 Task: Design a Book Cover.
Action: Mouse moved to (28, 8)
Screenshot: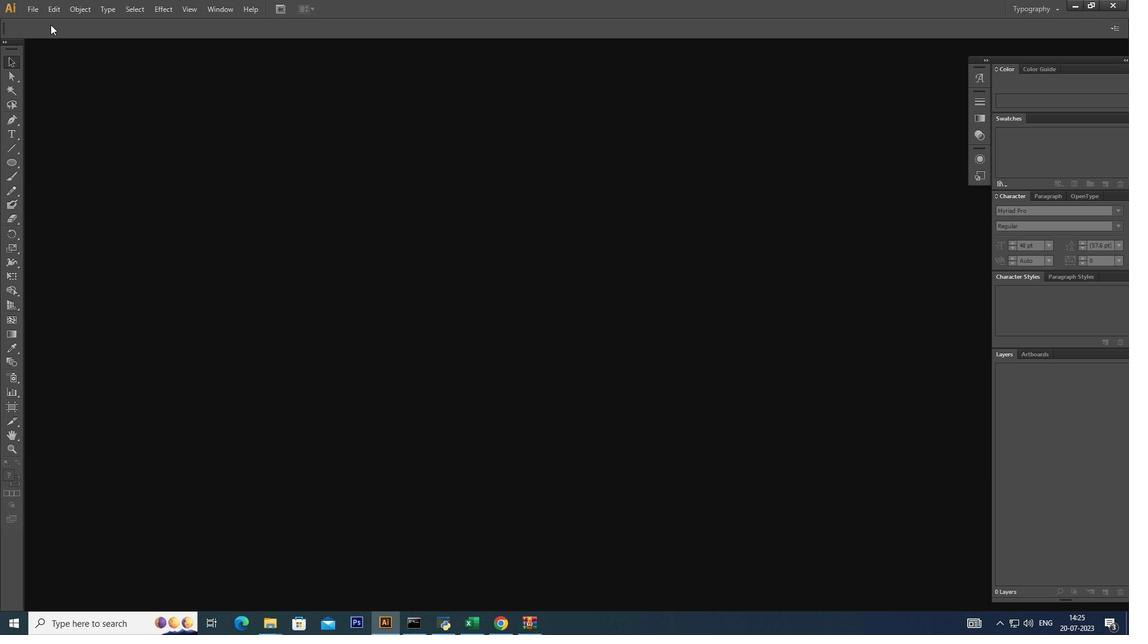 
Action: Mouse pressed left at (28, 8)
Screenshot: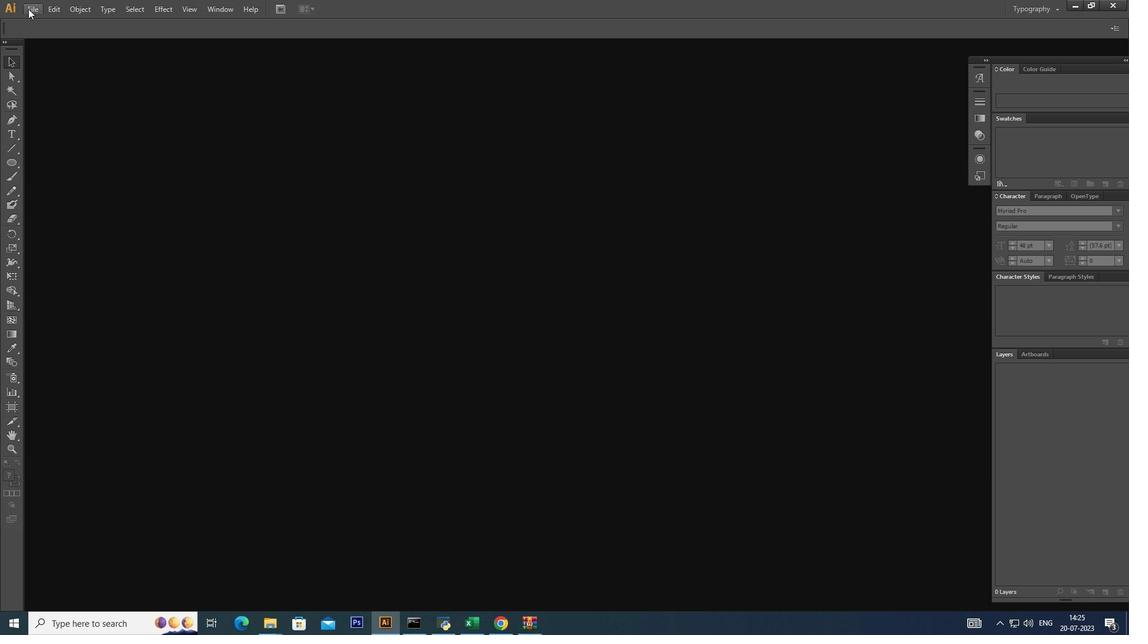 
Action: Mouse moved to (42, 17)
Screenshot: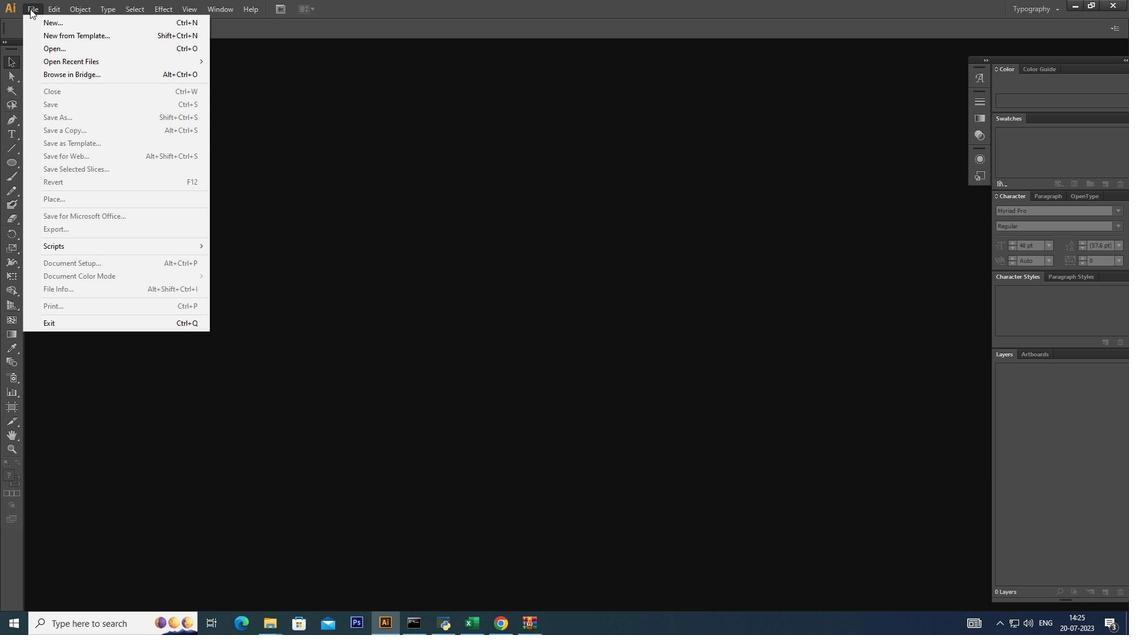 
Action: Mouse pressed left at (42, 17)
Screenshot: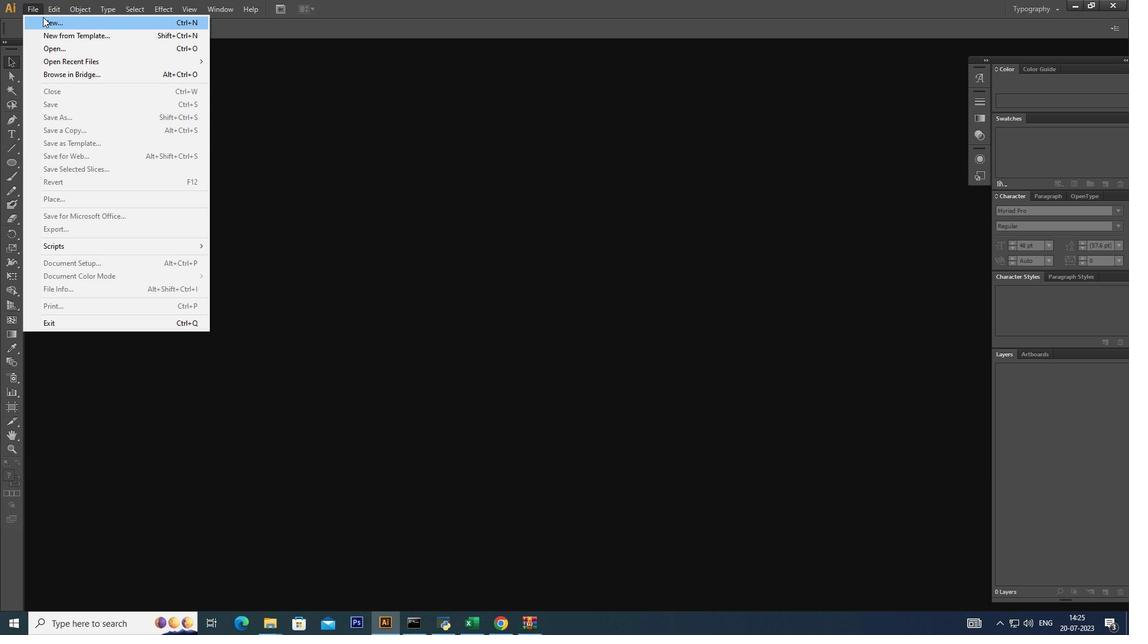 
Action: Mouse moved to (574, 225)
Screenshot: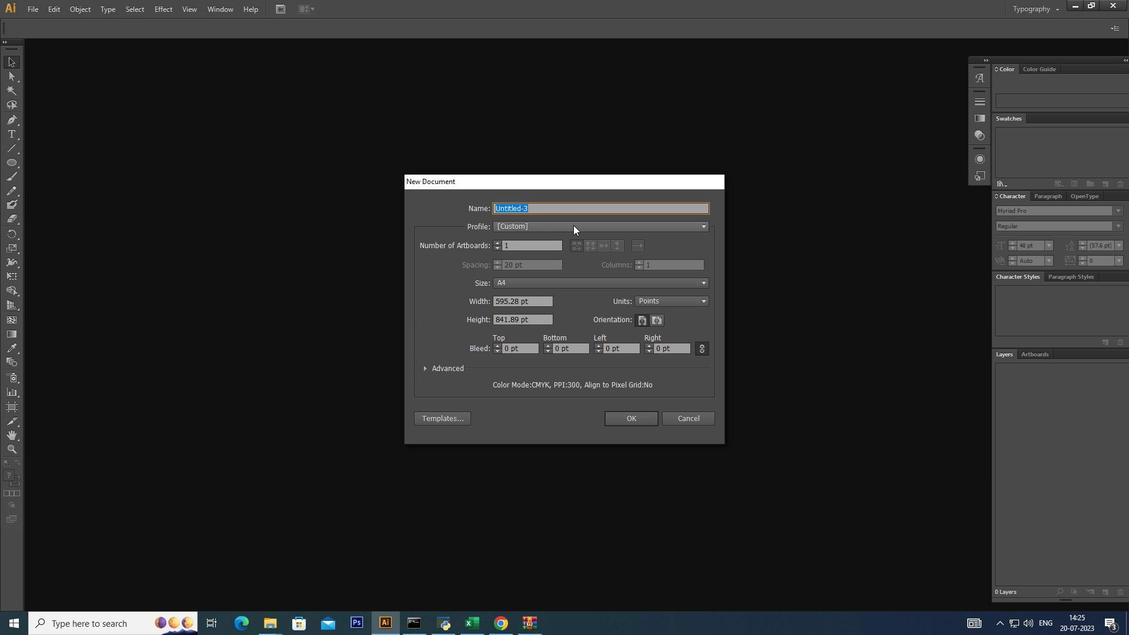 
Action: Mouse pressed left at (574, 225)
Screenshot: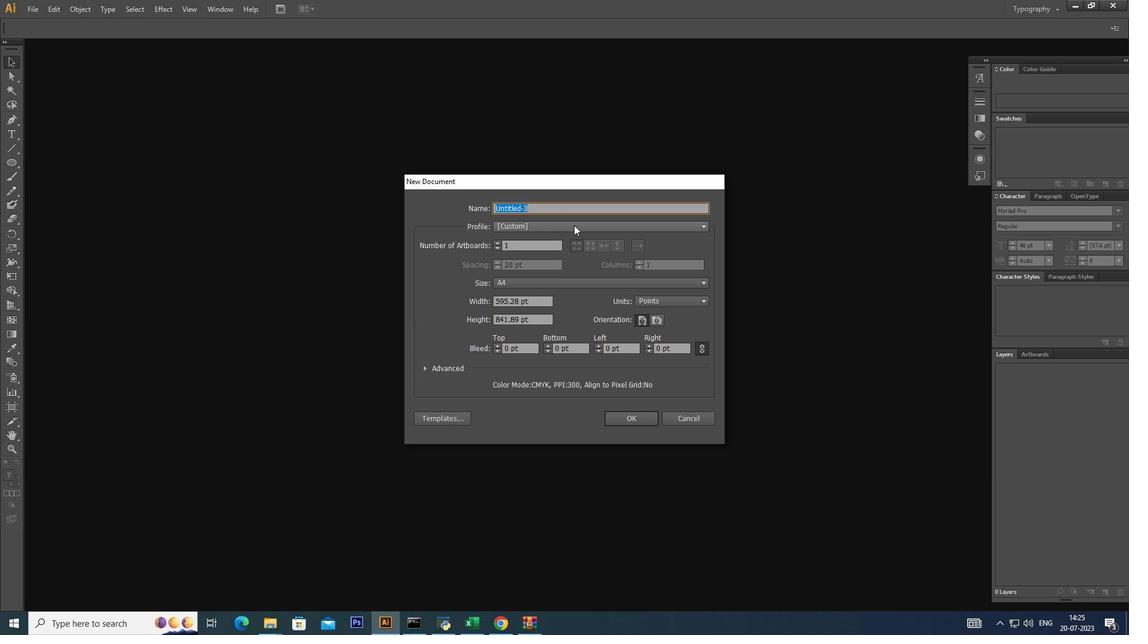 
Action: Mouse moved to (574, 225)
Screenshot: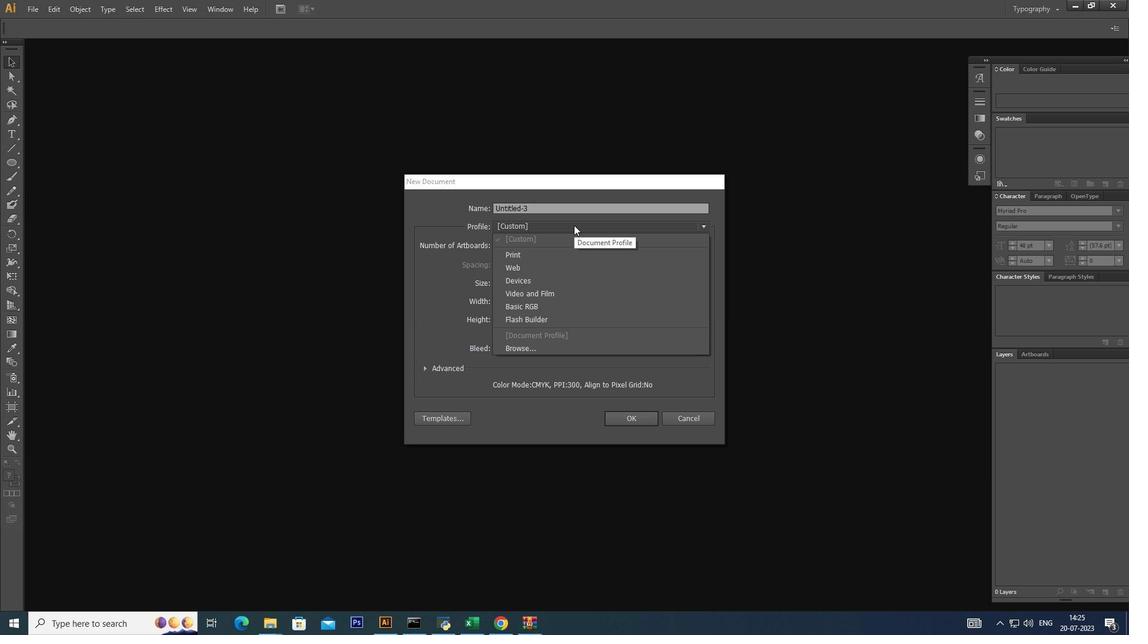 
Action: Mouse pressed left at (574, 225)
Screenshot: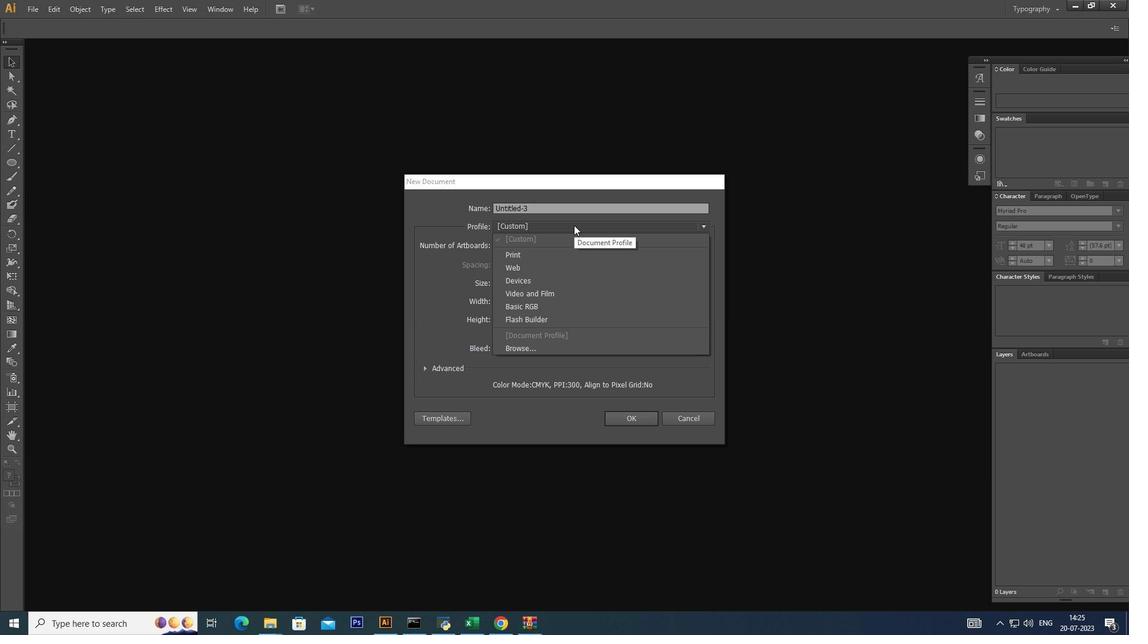 
Action: Mouse moved to (632, 419)
Screenshot: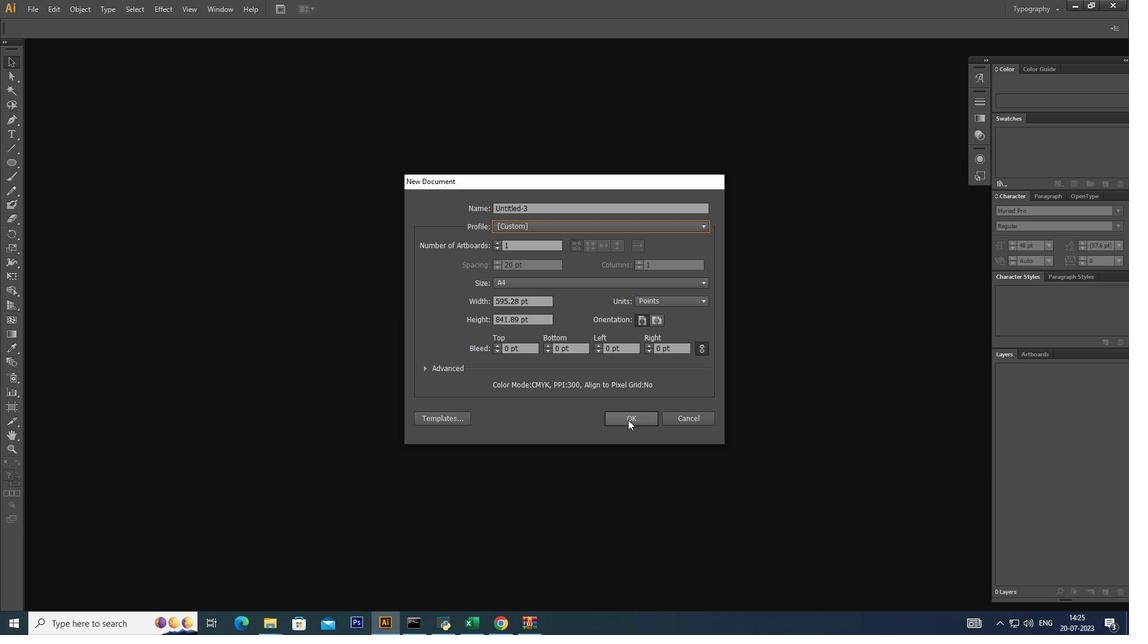 
Action: Mouse pressed left at (632, 419)
Screenshot: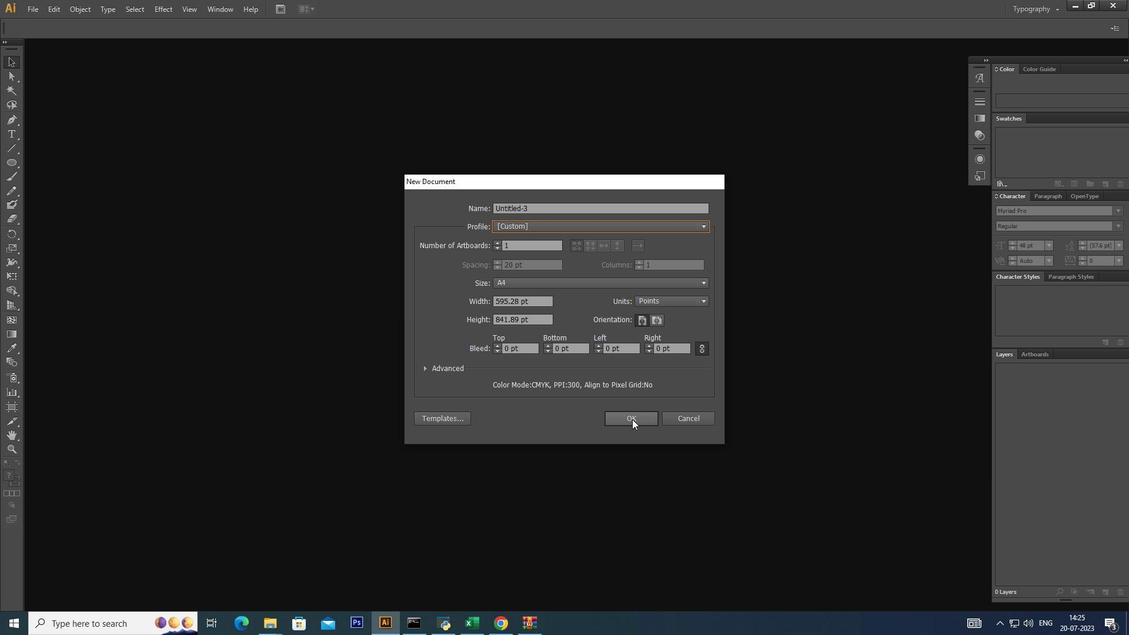 
Action: Mouse moved to (492, 261)
Screenshot: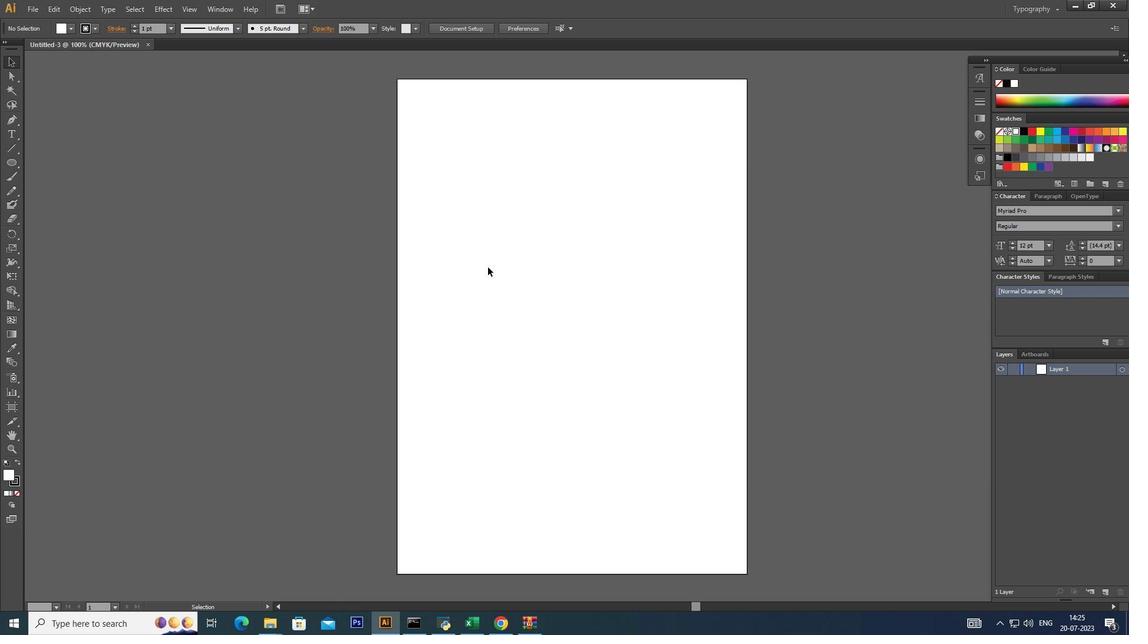 
Action: Mouse pressed left at (492, 261)
Screenshot: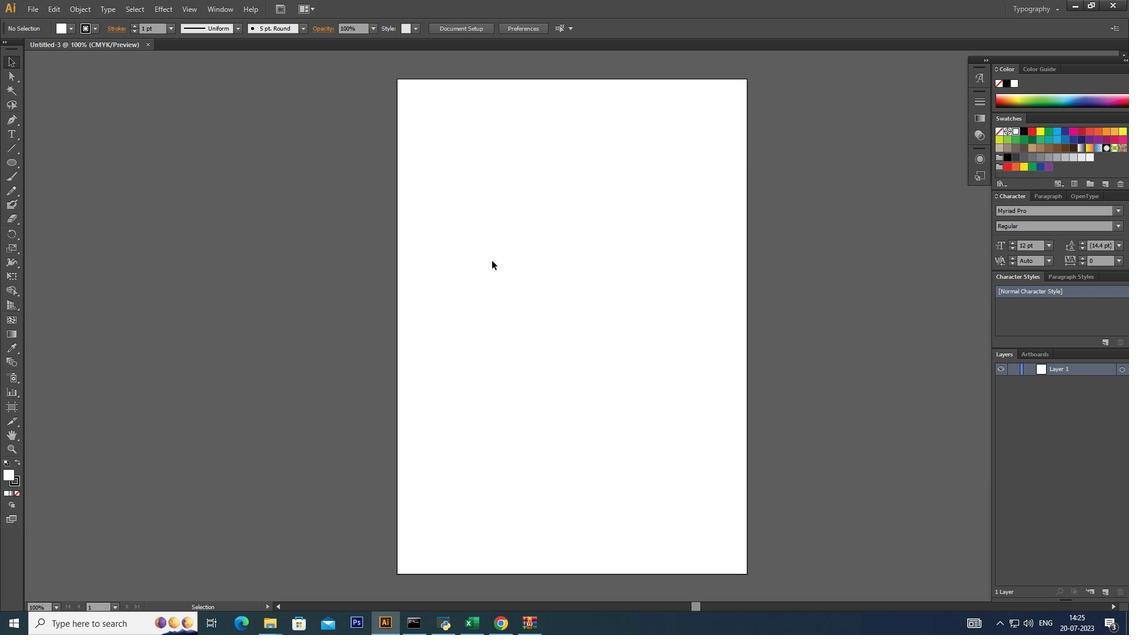 
Action: Mouse moved to (498, 212)
Screenshot: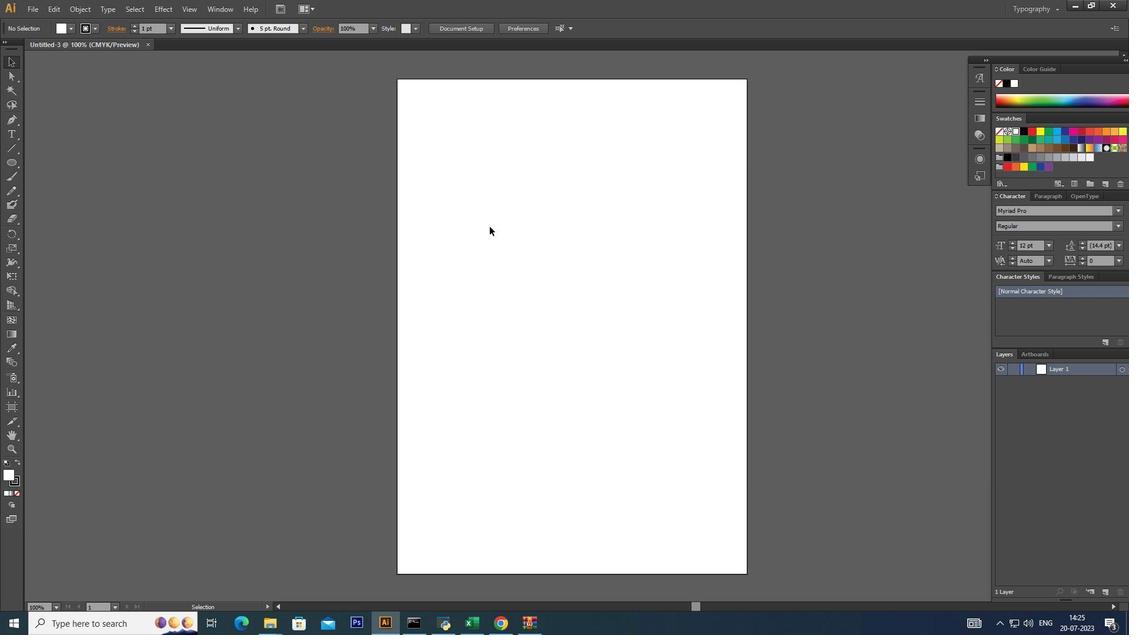
Action: Mouse pressed left at (498, 212)
Screenshot: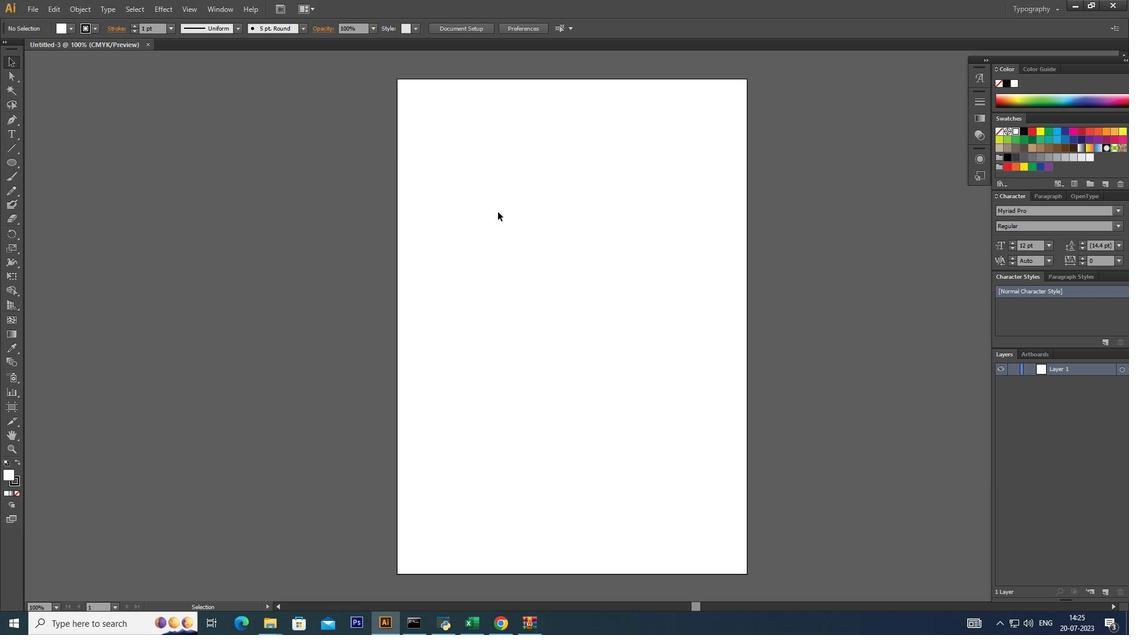 
Action: Mouse moved to (1029, 352)
Screenshot: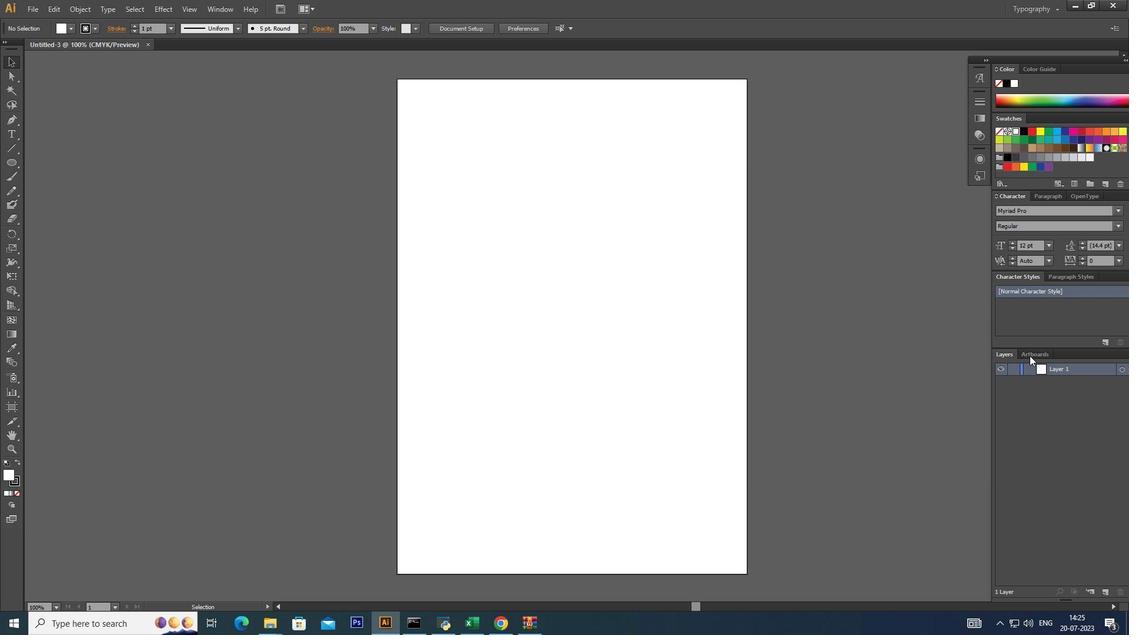 
Action: Mouse pressed left at (1029, 352)
Screenshot: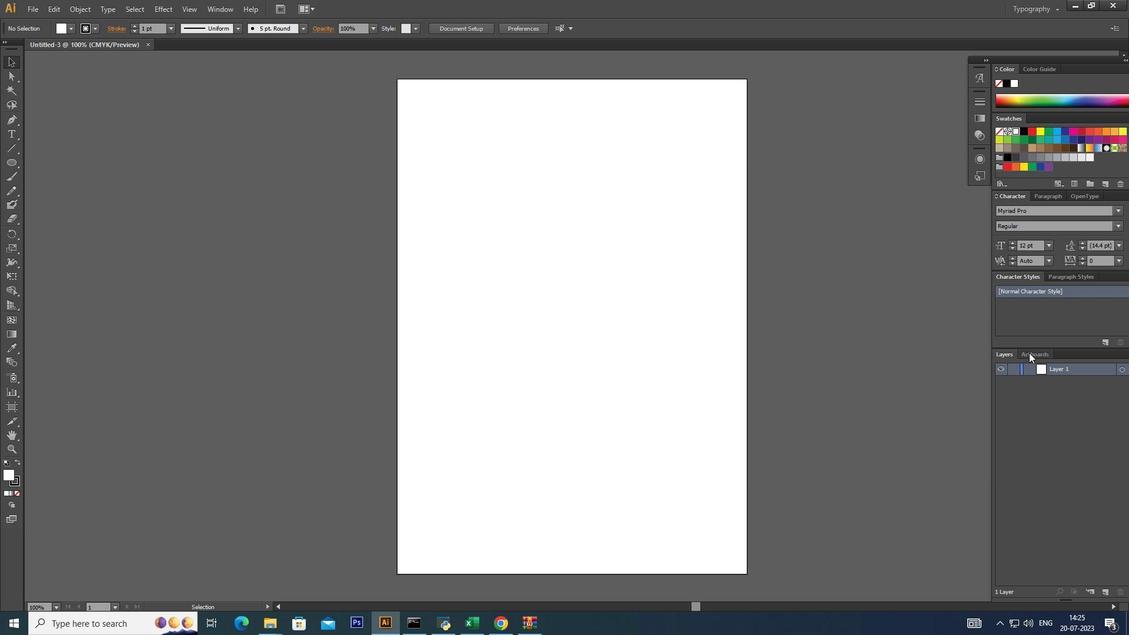 
Action: Mouse moved to (1034, 368)
Screenshot: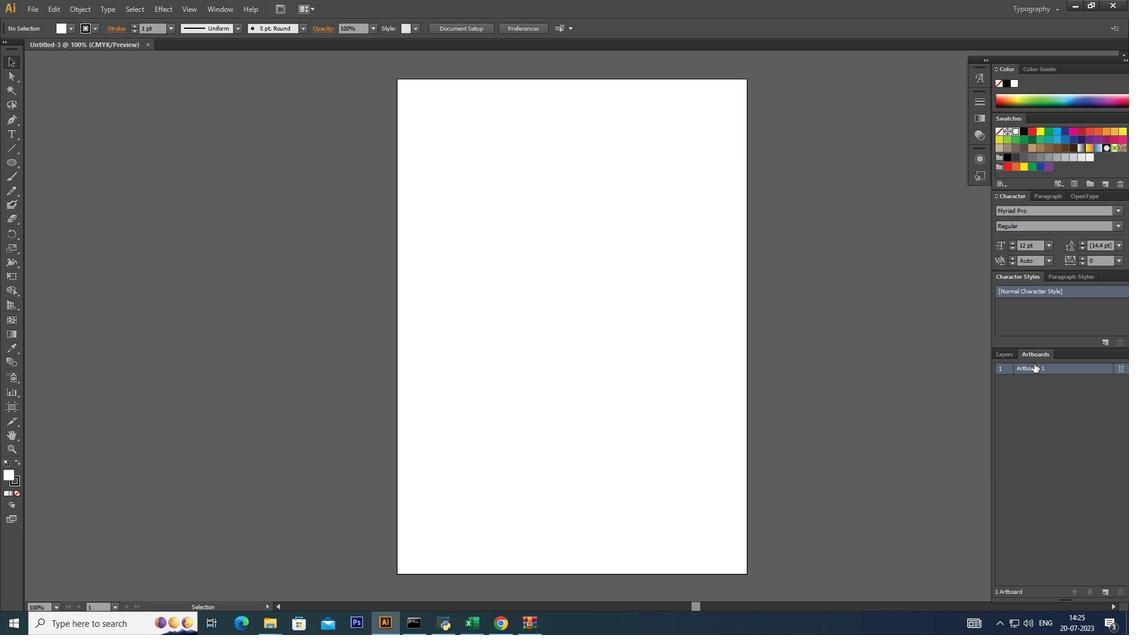 
Action: Mouse pressed left at (1034, 368)
Screenshot: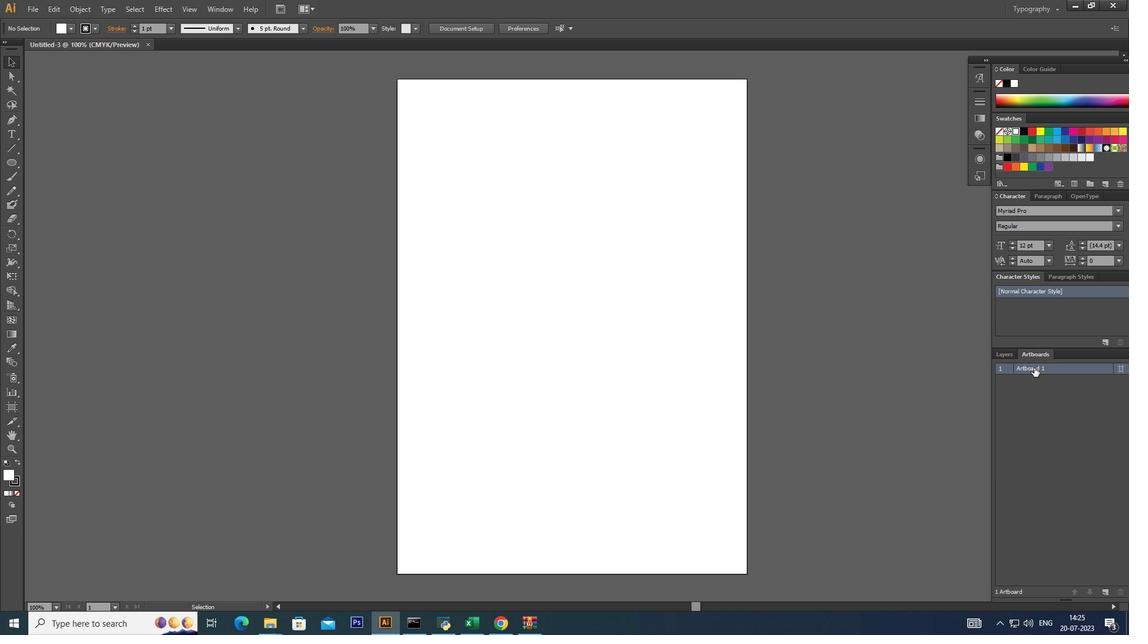 
Action: Key pressed <Key.alt_l>
Screenshot: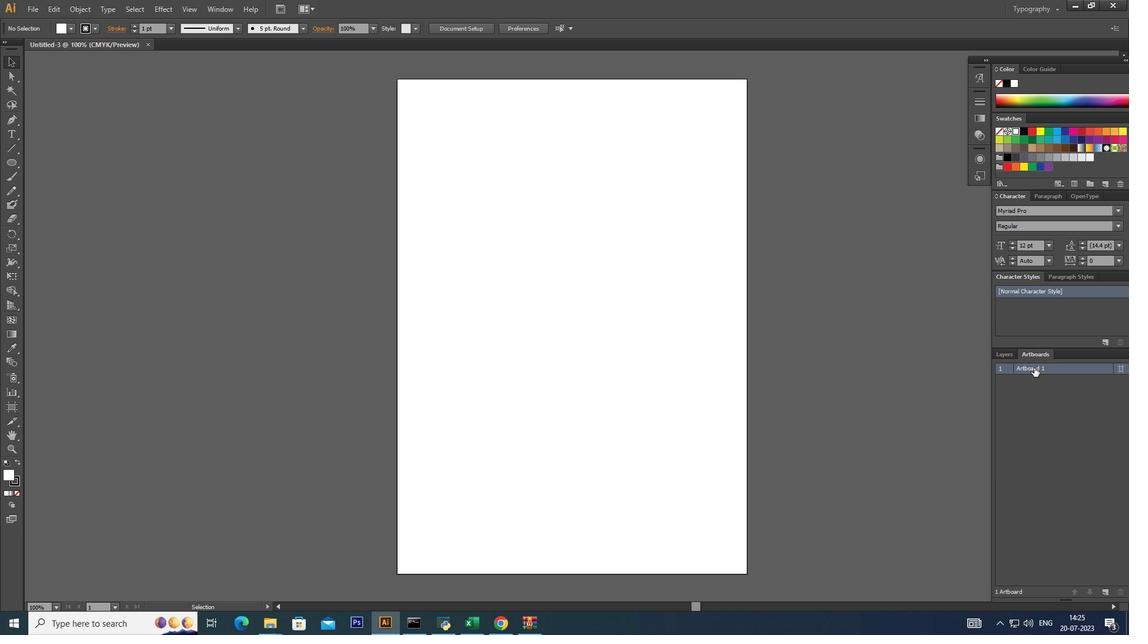 
Action: Mouse moved to (1034, 391)
Screenshot: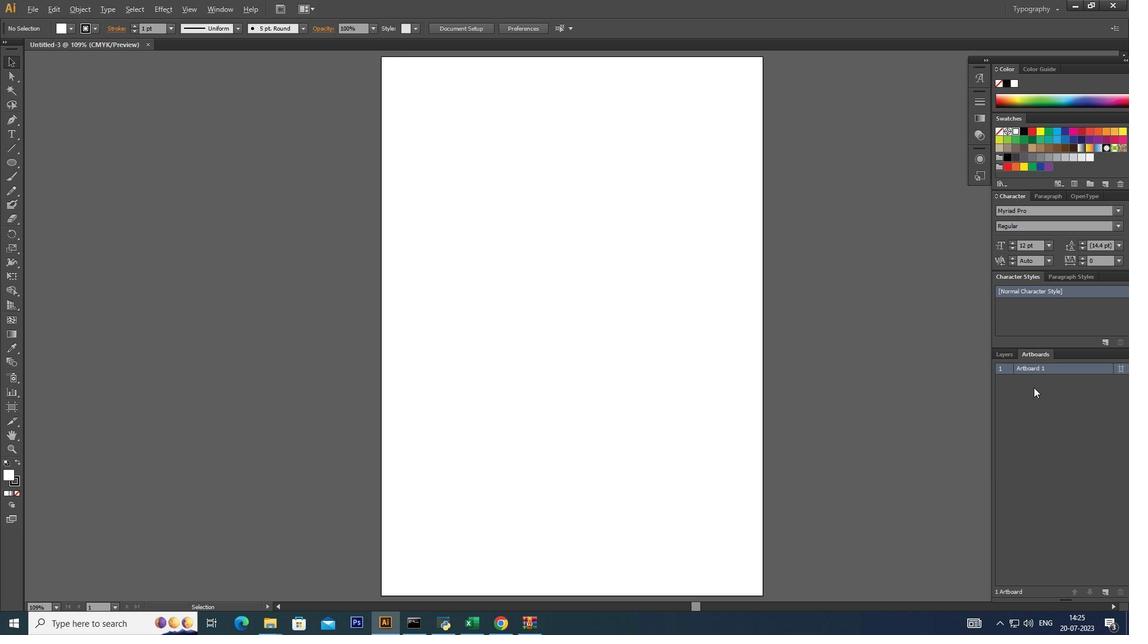 
Action: Key pressed <Key.alt_l><Key.alt_l><Key.alt_l><Key.alt_l><Key.alt_l><Key.alt_l><Key.alt_l><Key.alt_l><Key.alt_l><Key.alt_l><Key.alt_l><Key.alt_l><Key.alt_l>
Screenshot: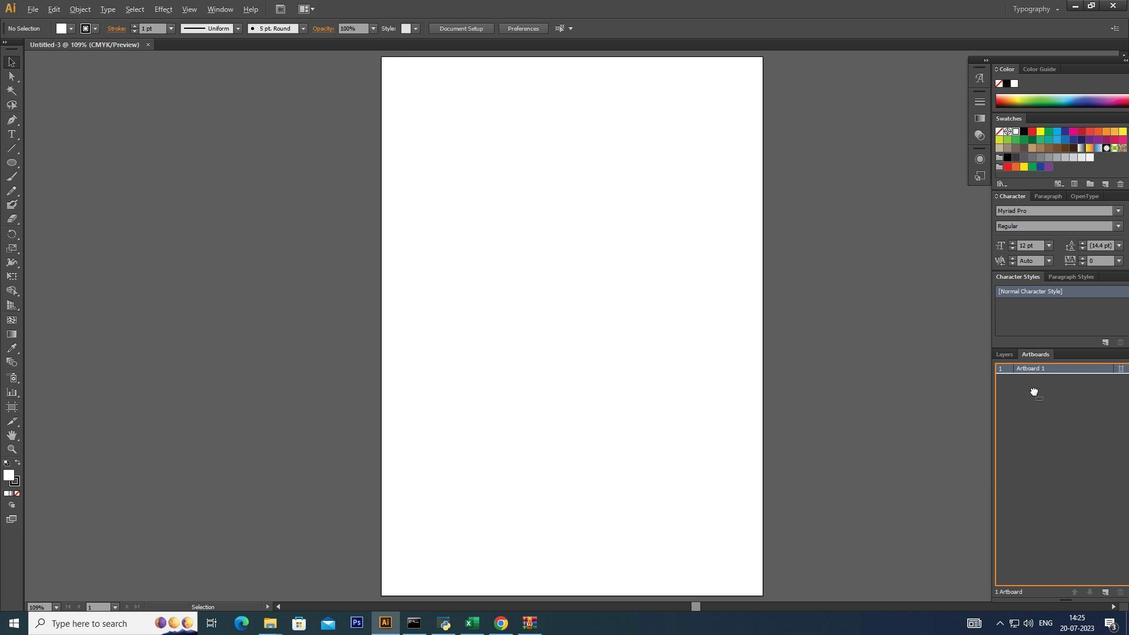 
Action: Mouse moved to (1046, 365)
Screenshot: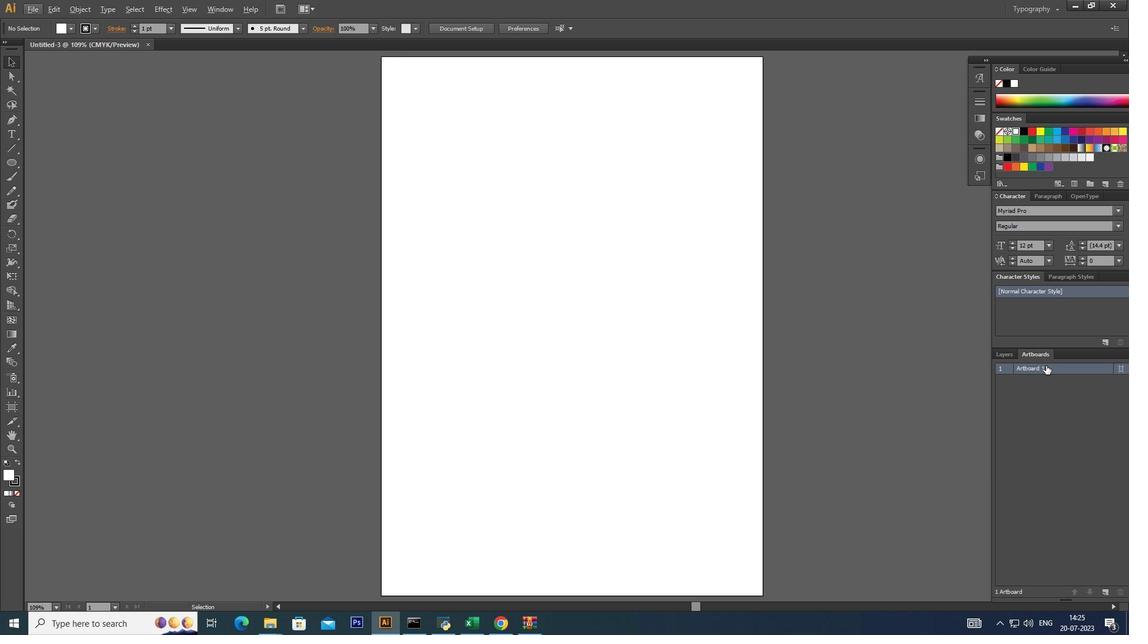 
Action: Mouse pressed left at (1046, 365)
Screenshot: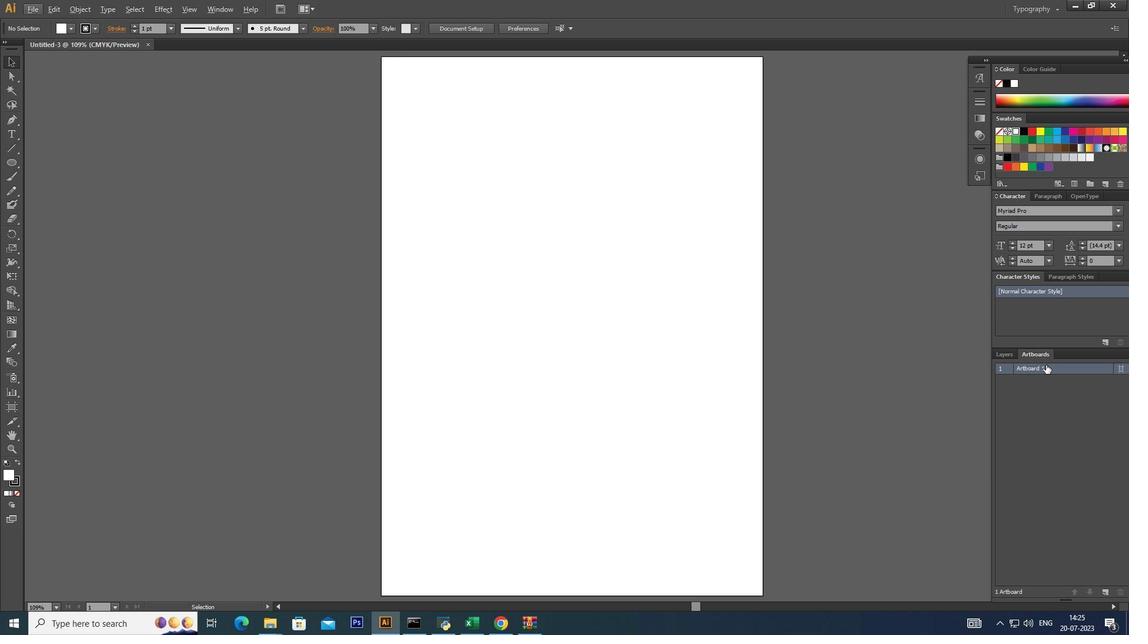 
Action: Mouse moved to (1107, 594)
Screenshot: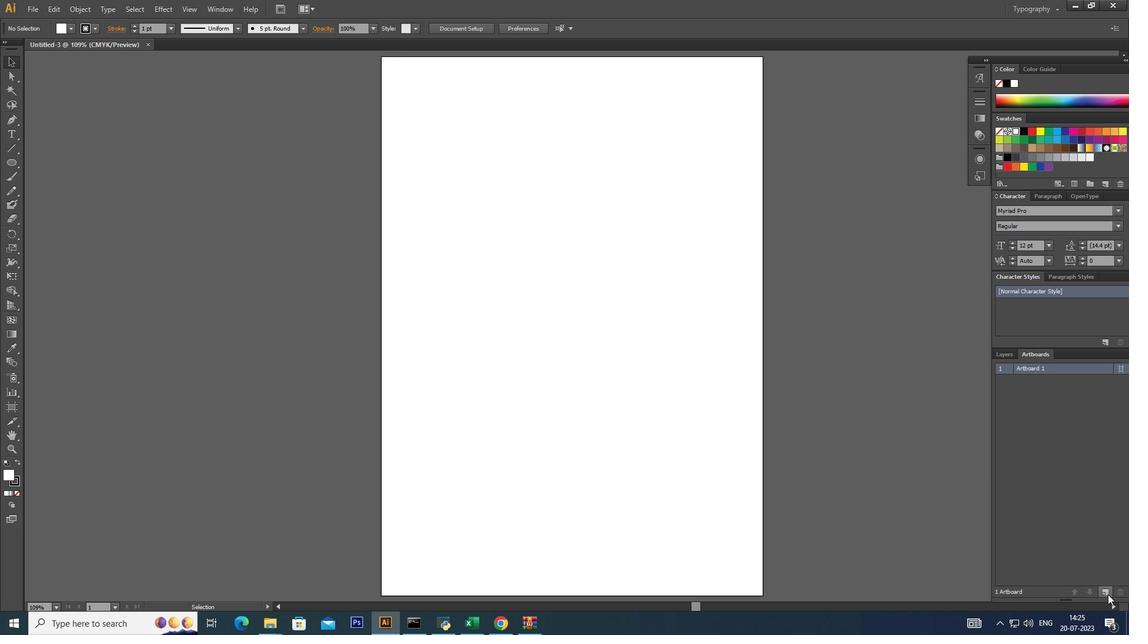
Action: Mouse pressed left at (1107, 594)
Screenshot: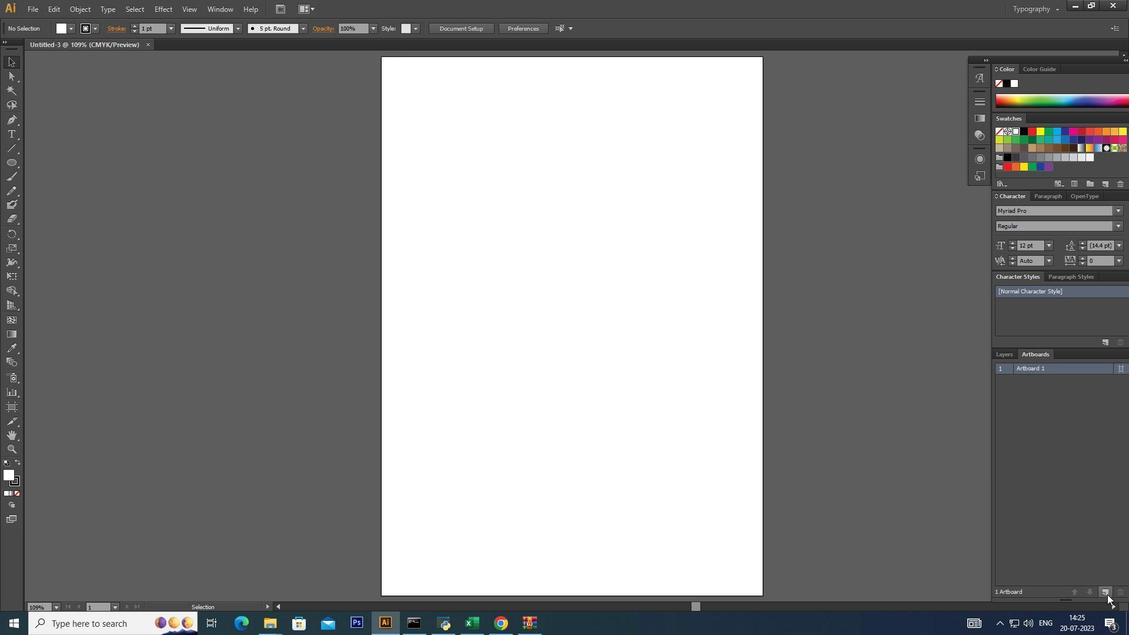 
Action: Mouse moved to (1113, 608)
Screenshot: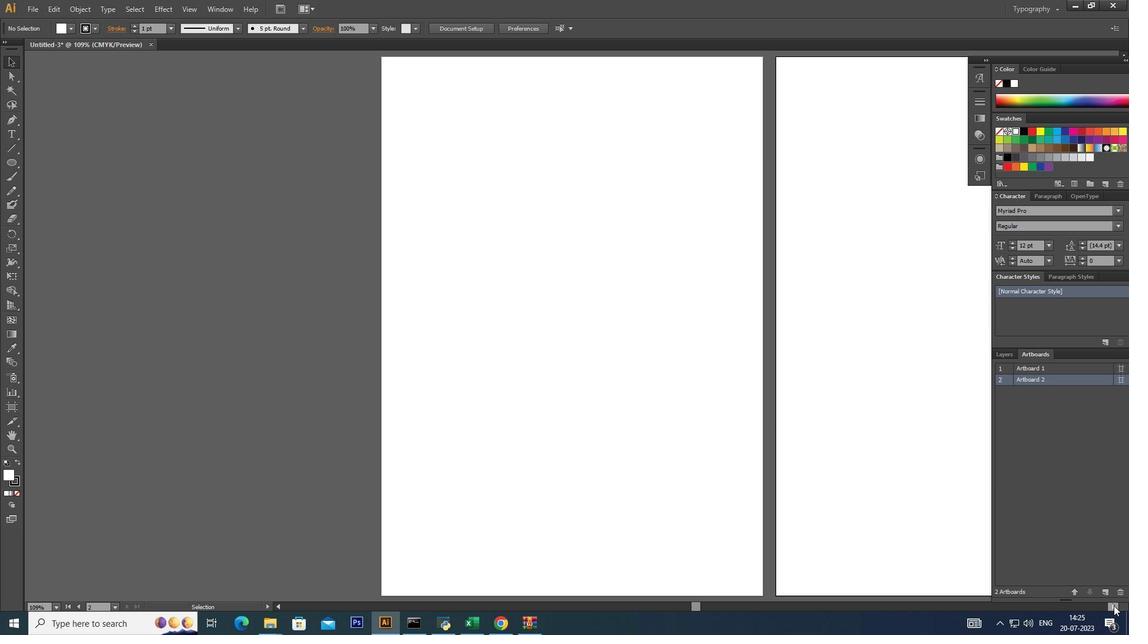 
Action: Mouse pressed left at (1113, 608)
Screenshot: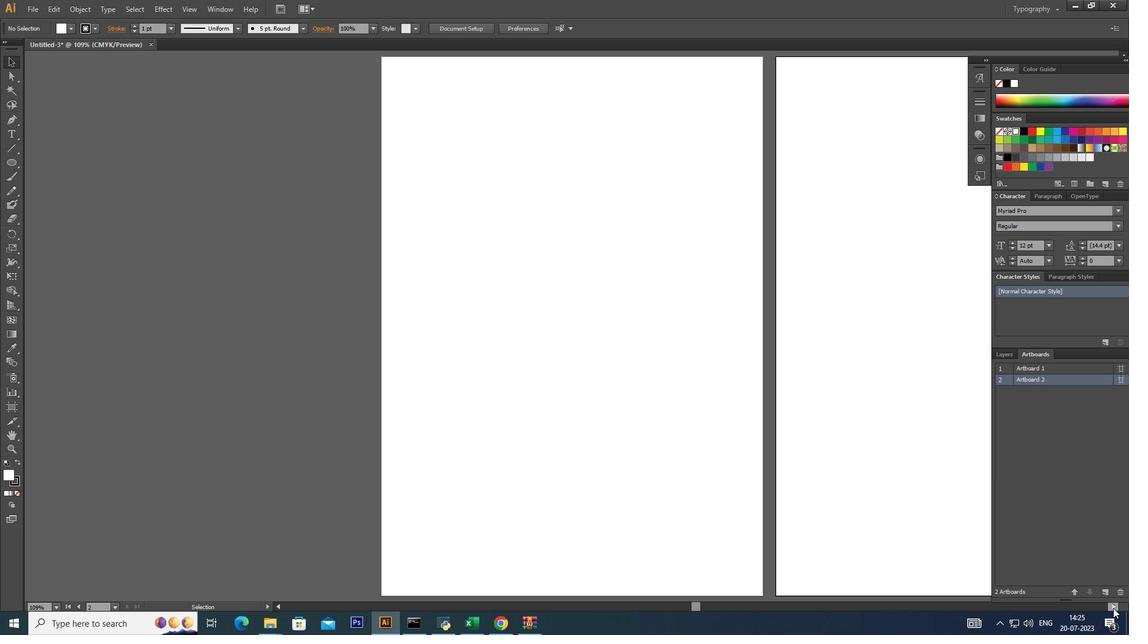 
Action: Mouse pressed left at (1113, 608)
Screenshot: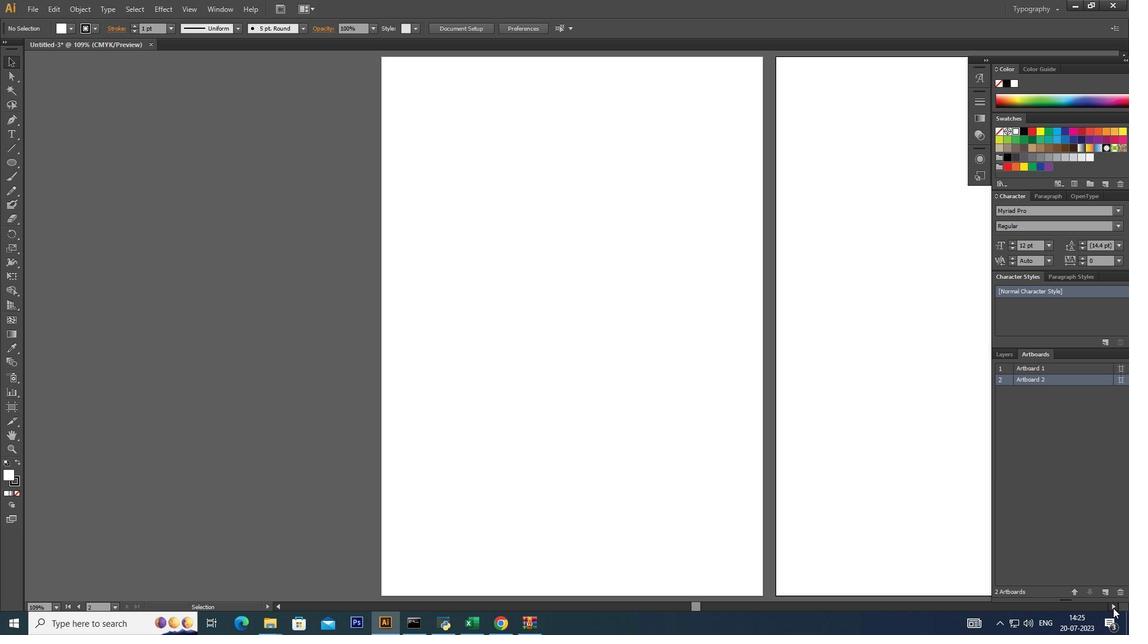 
Action: Mouse pressed left at (1113, 608)
Screenshot: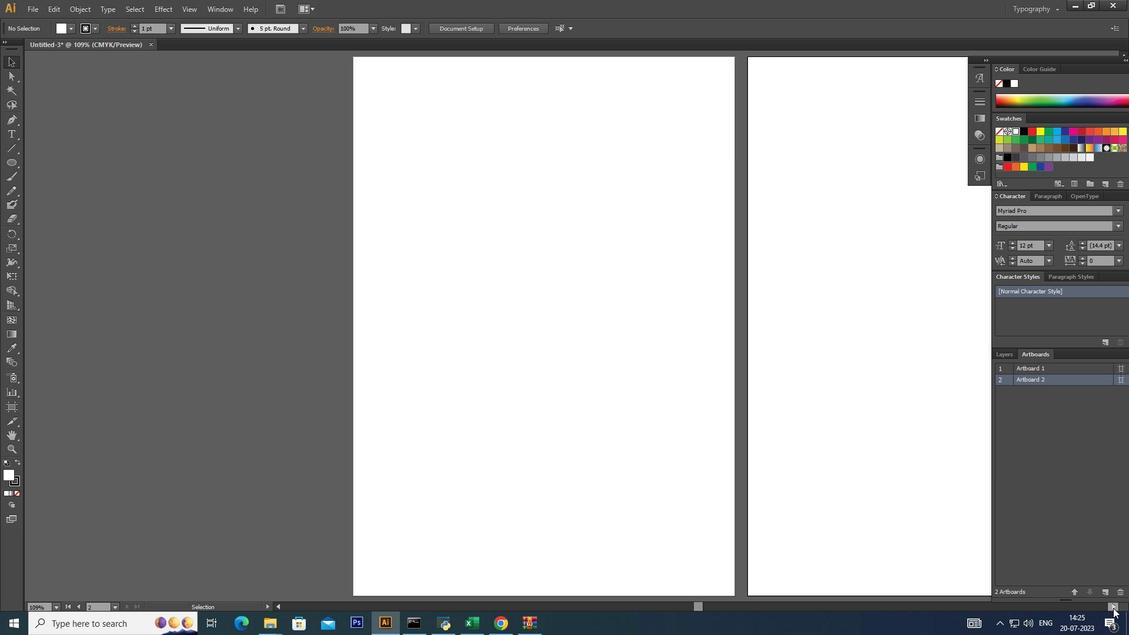 
Action: Mouse pressed left at (1113, 608)
Screenshot: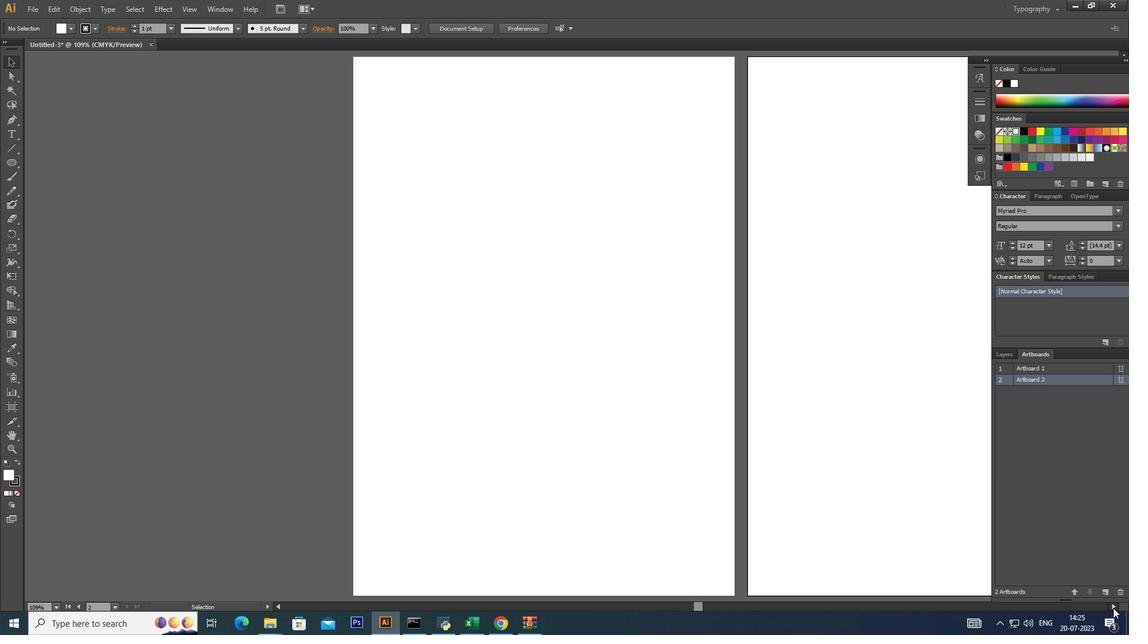 
Action: Mouse pressed left at (1113, 608)
Screenshot: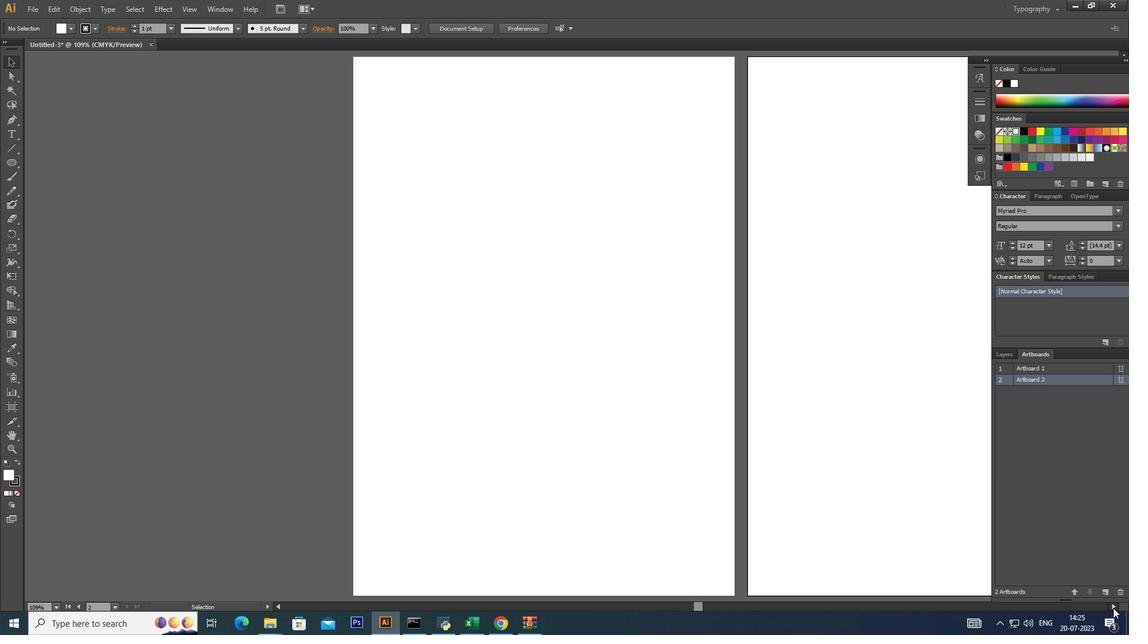 
Action: Mouse moved to (1113, 608)
Screenshot: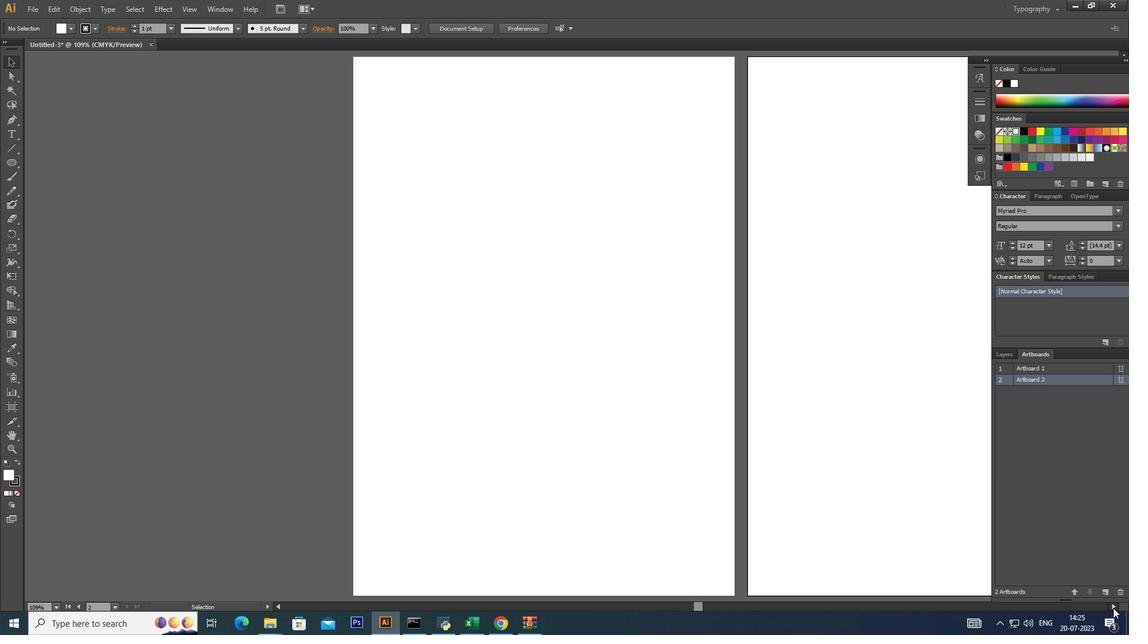 
Action: Mouse pressed left at (1113, 608)
Screenshot: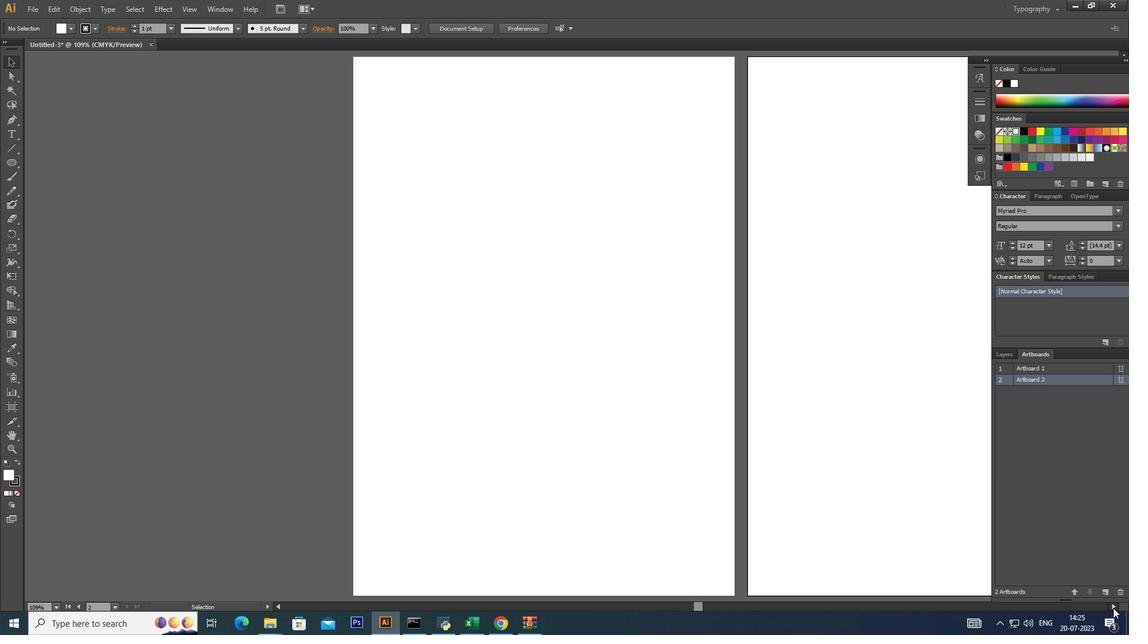 
Action: Mouse pressed left at (1113, 608)
Screenshot: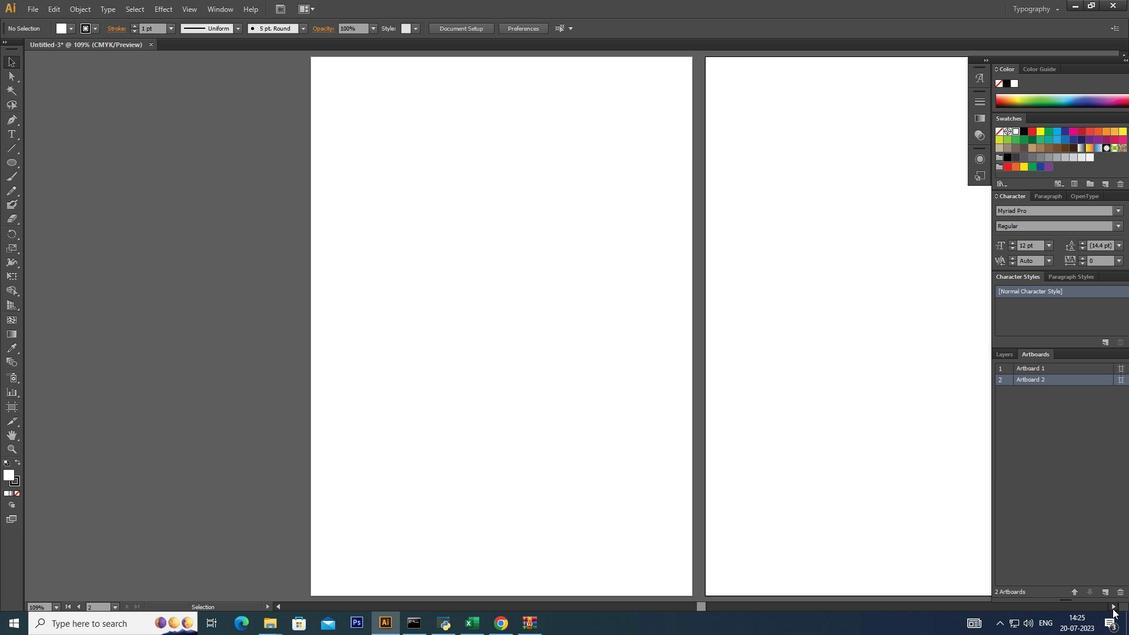 
Action: Mouse moved to (1110, 608)
Screenshot: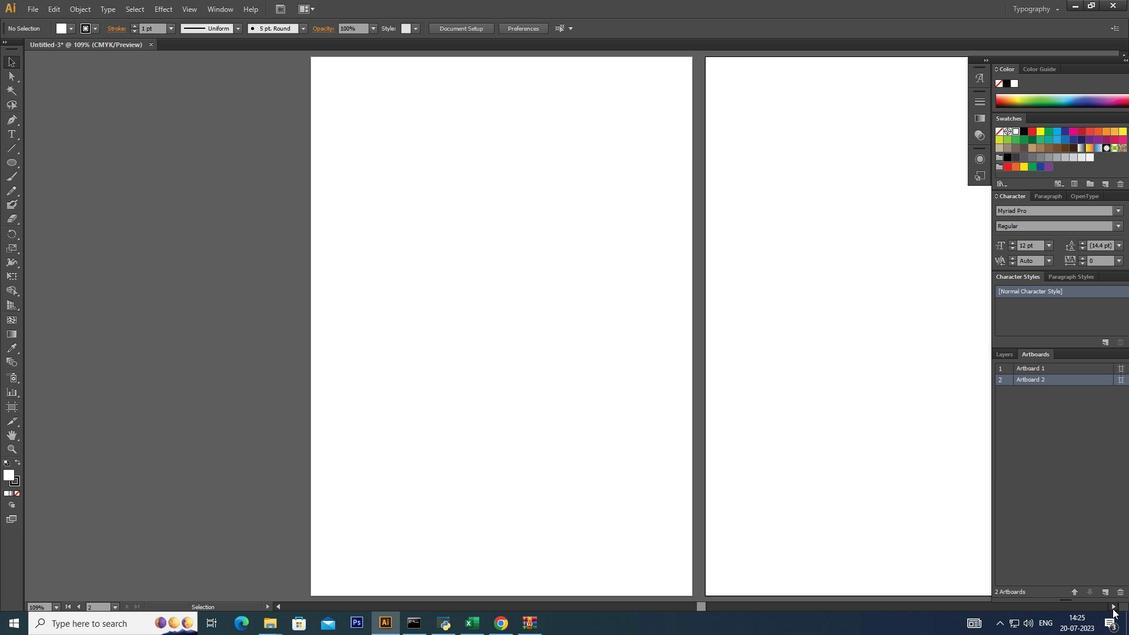 
Action: Mouse pressed left at (1110, 608)
Screenshot: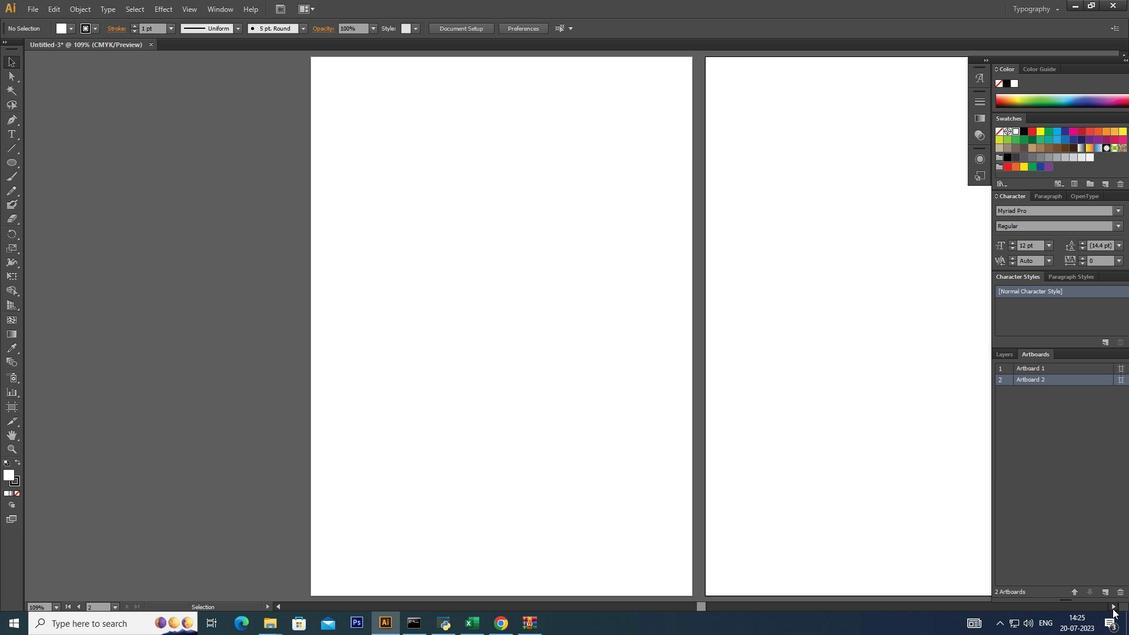 
Action: Mouse pressed left at (1110, 608)
Screenshot: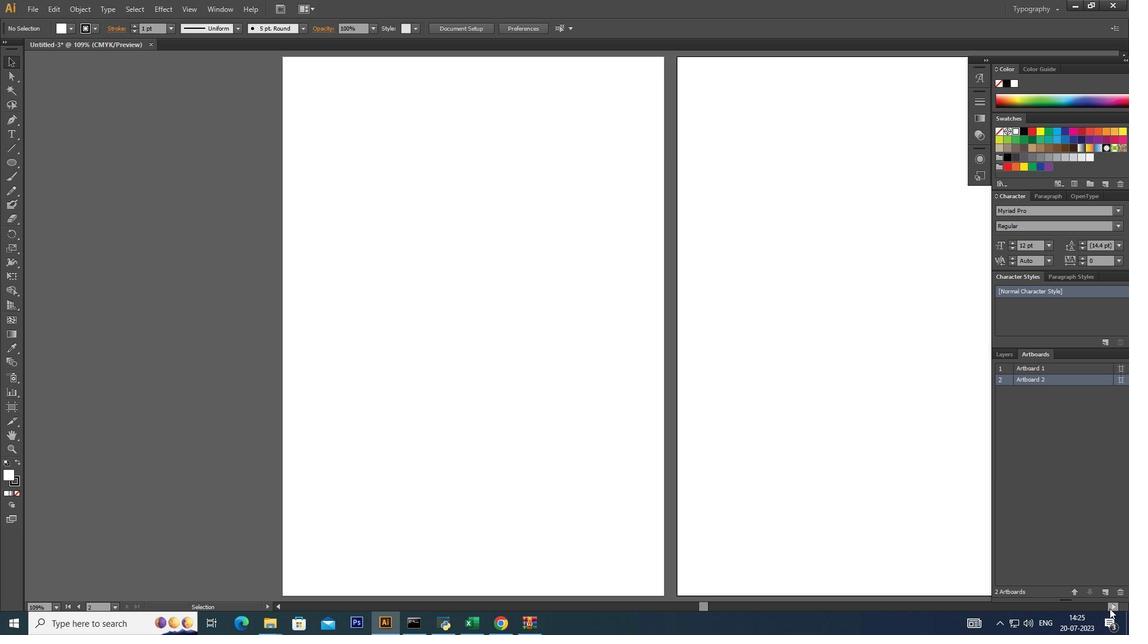 
Action: Mouse pressed left at (1110, 608)
Screenshot: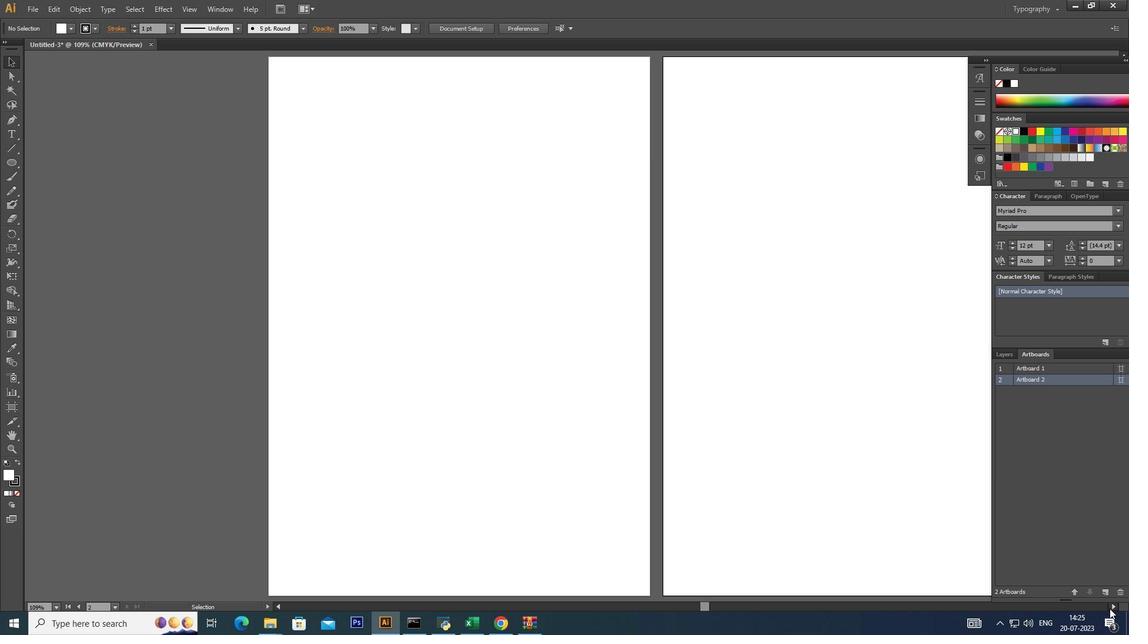 
Action: Mouse pressed left at (1110, 608)
Screenshot: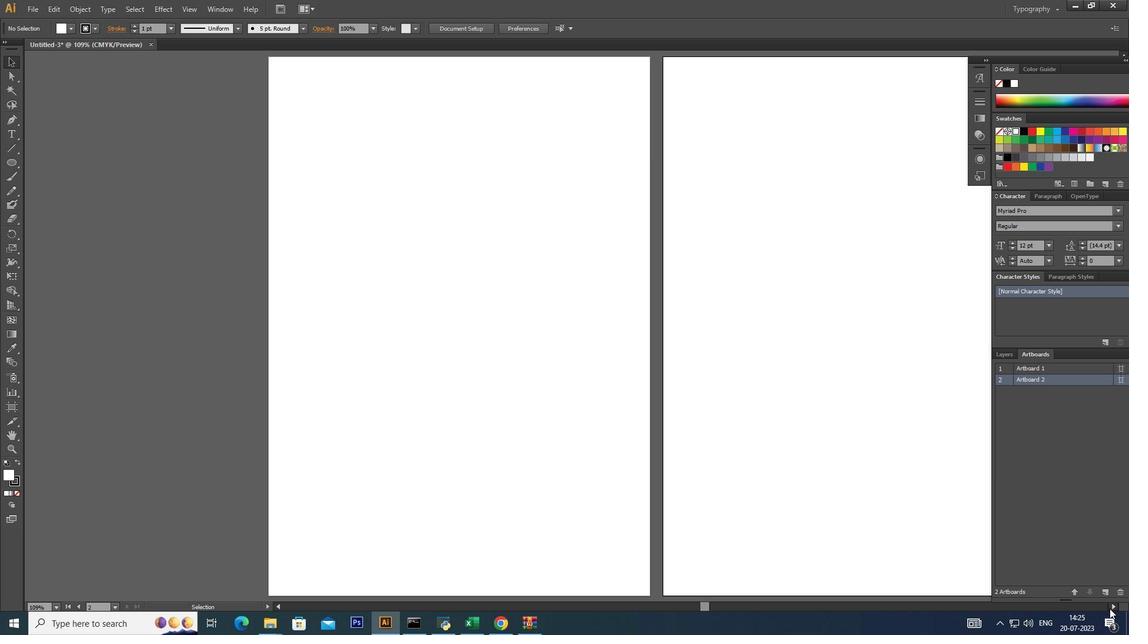 
Action: Mouse pressed left at (1110, 608)
Screenshot: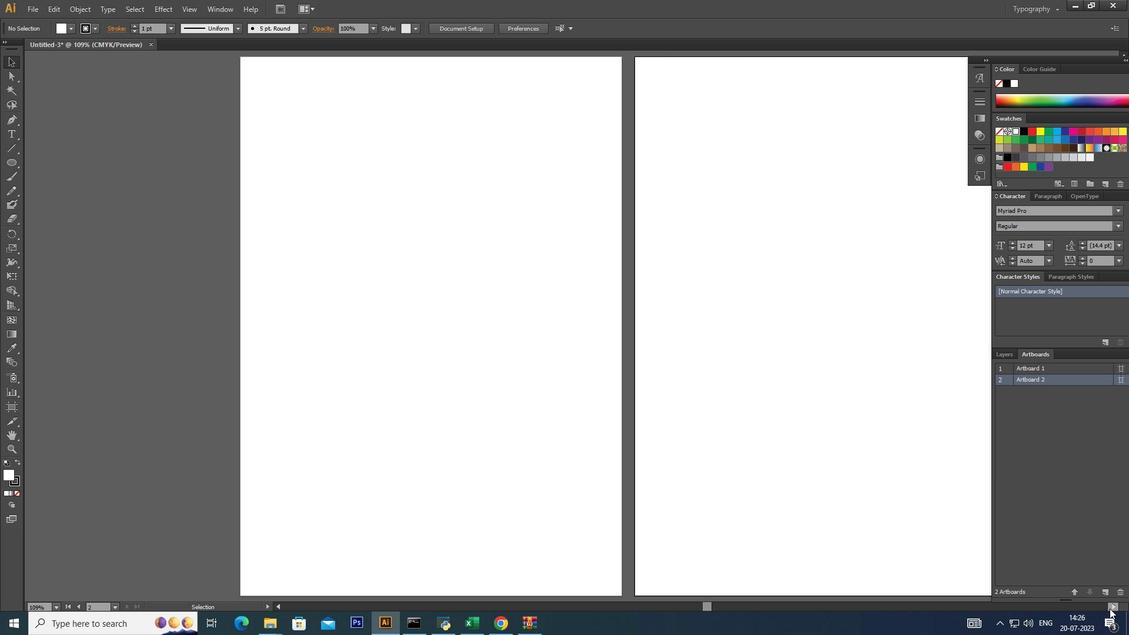 
Action: Mouse pressed left at (1110, 608)
Screenshot: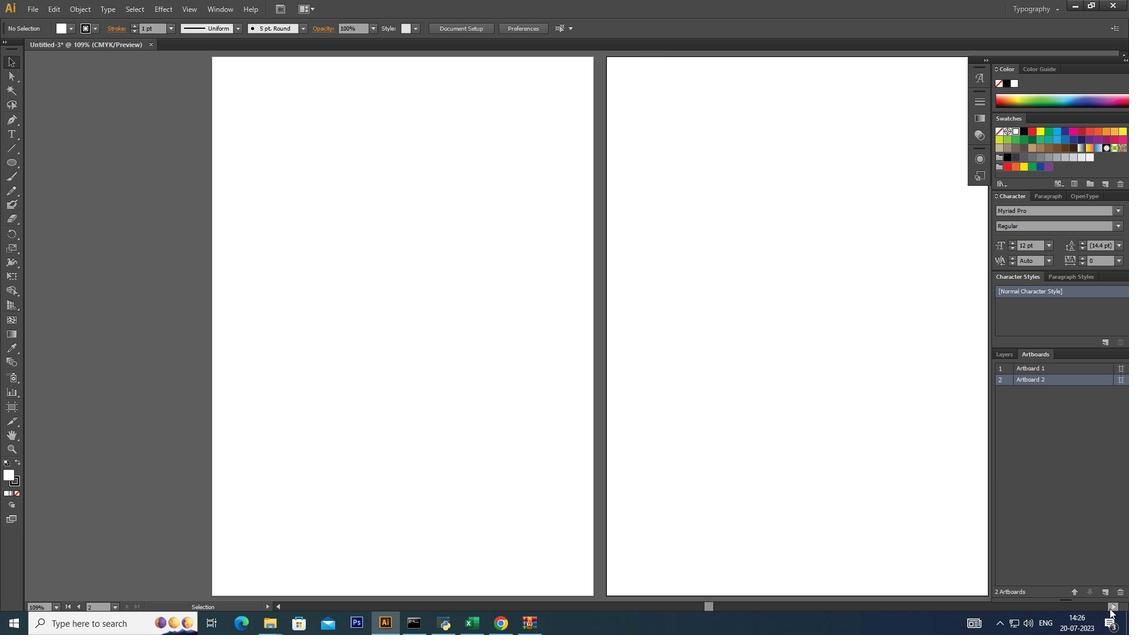 
Action: Mouse pressed left at (1110, 608)
Screenshot: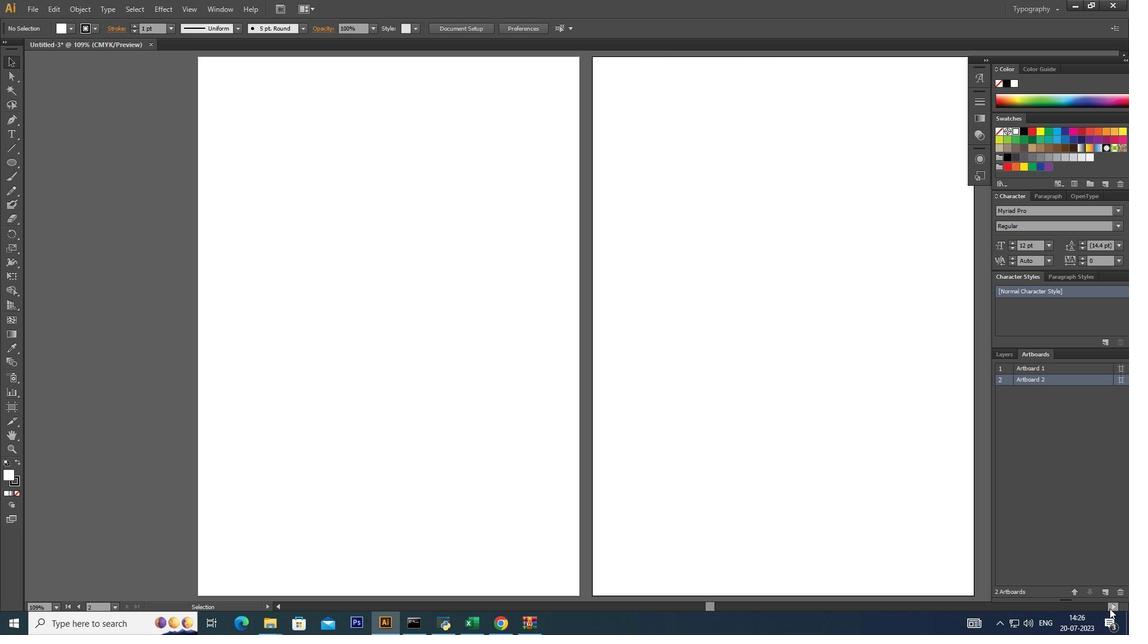 
Action: Mouse pressed left at (1110, 608)
Screenshot: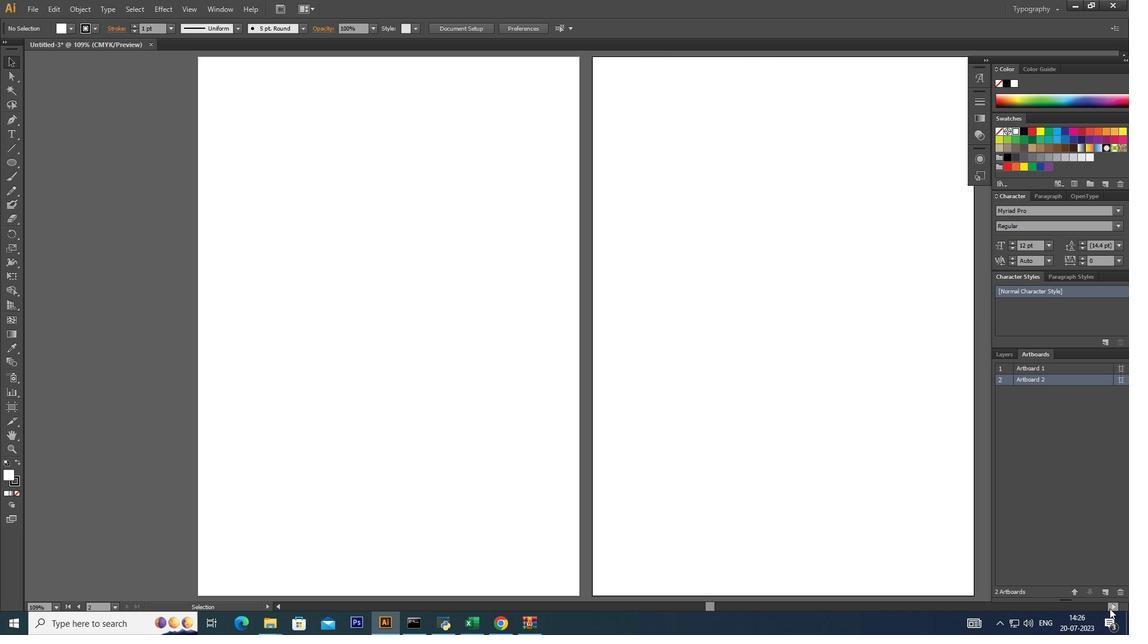 
Action: Mouse pressed left at (1110, 608)
Screenshot: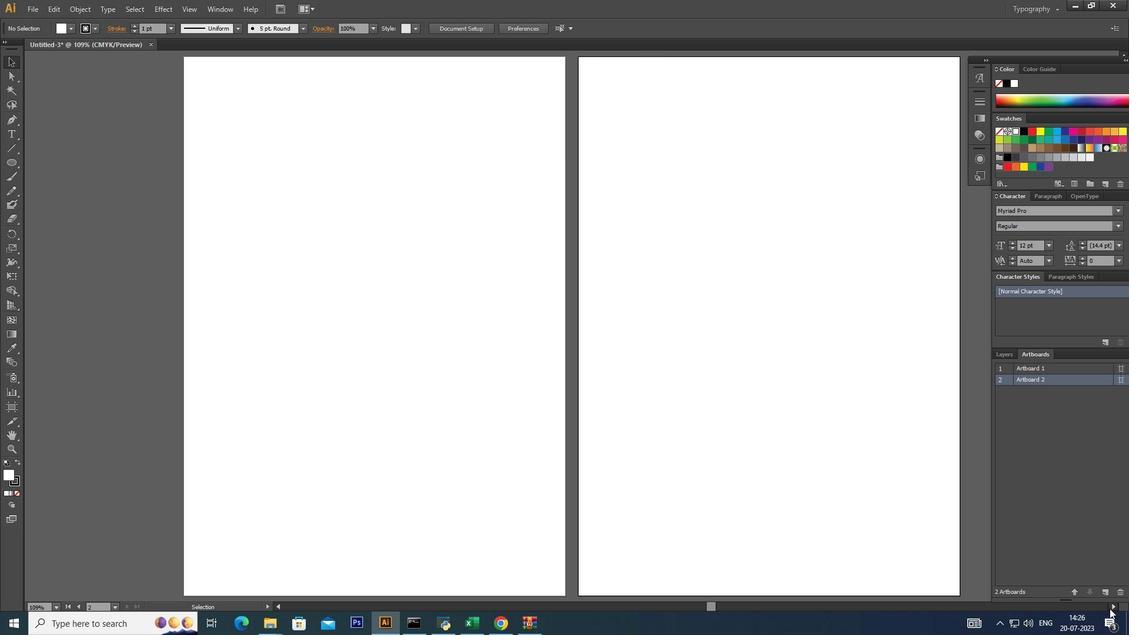 
Action: Mouse pressed left at (1110, 608)
Screenshot: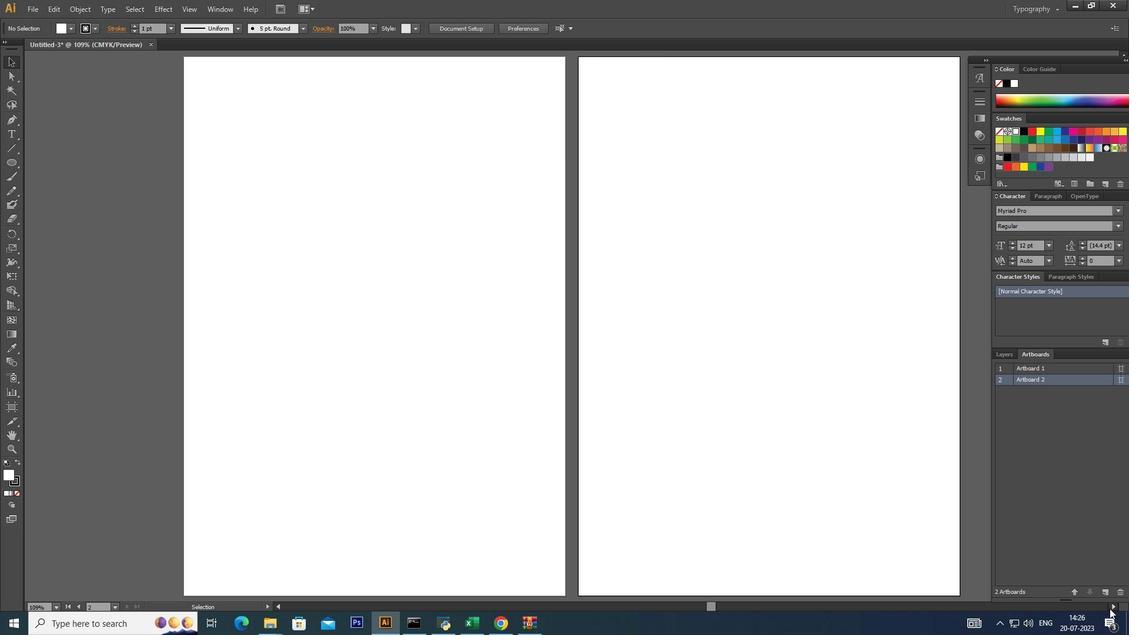 
Action: Mouse pressed left at (1110, 608)
Screenshot: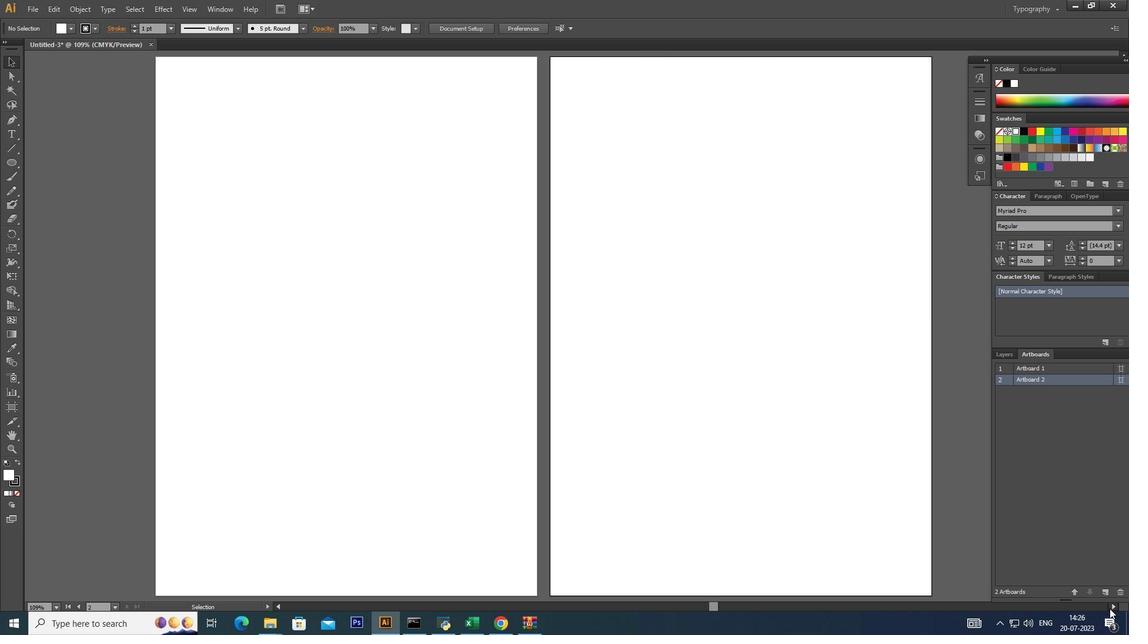 
Action: Mouse pressed left at (1110, 608)
Screenshot: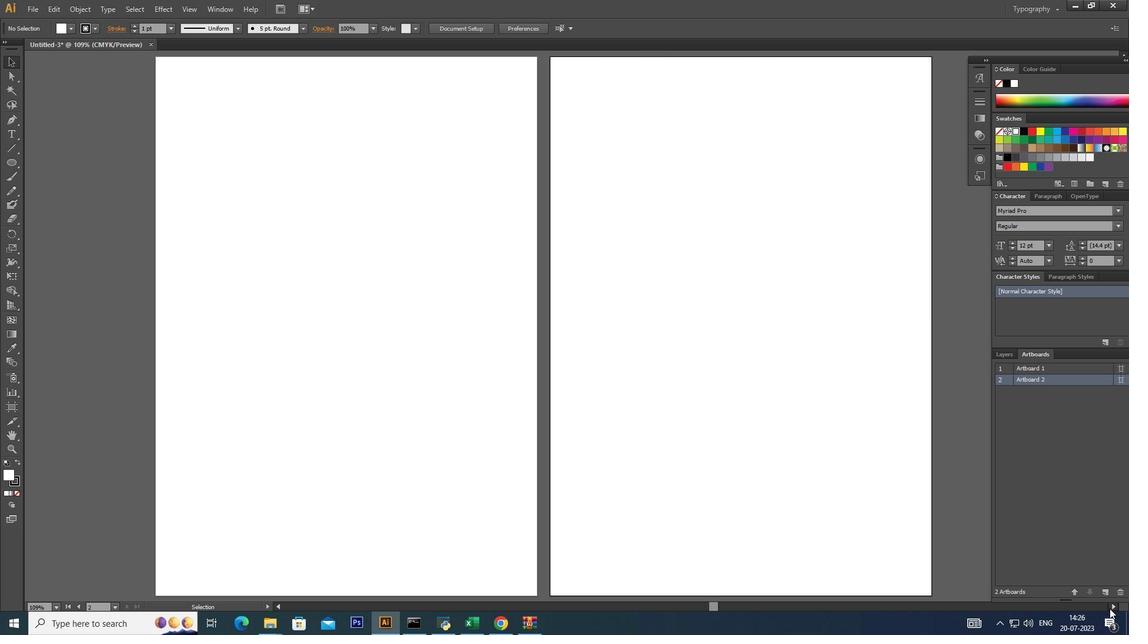 
Action: Mouse moved to (590, 278)
Screenshot: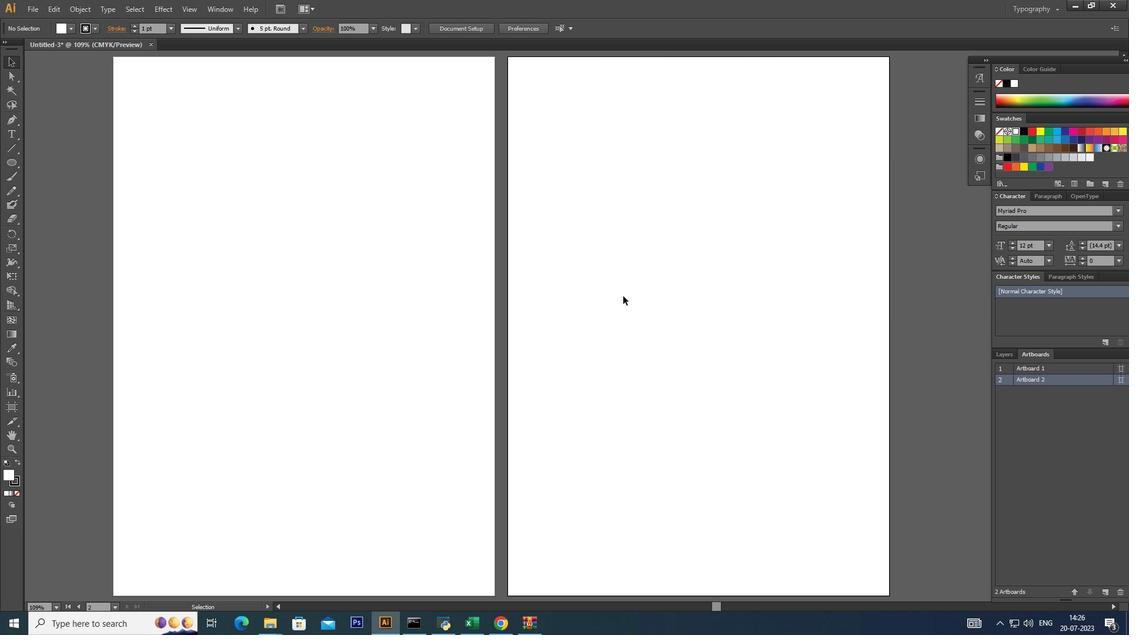 
Action: Mouse pressed left at (590, 278)
Screenshot: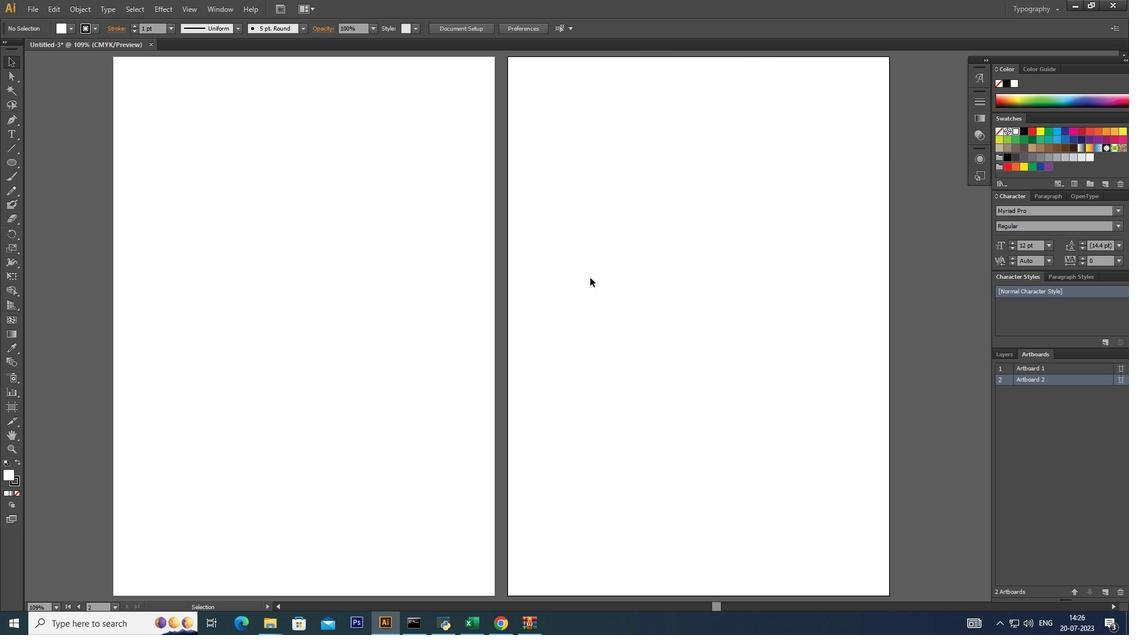
Action: Mouse moved to (511, 62)
Screenshot: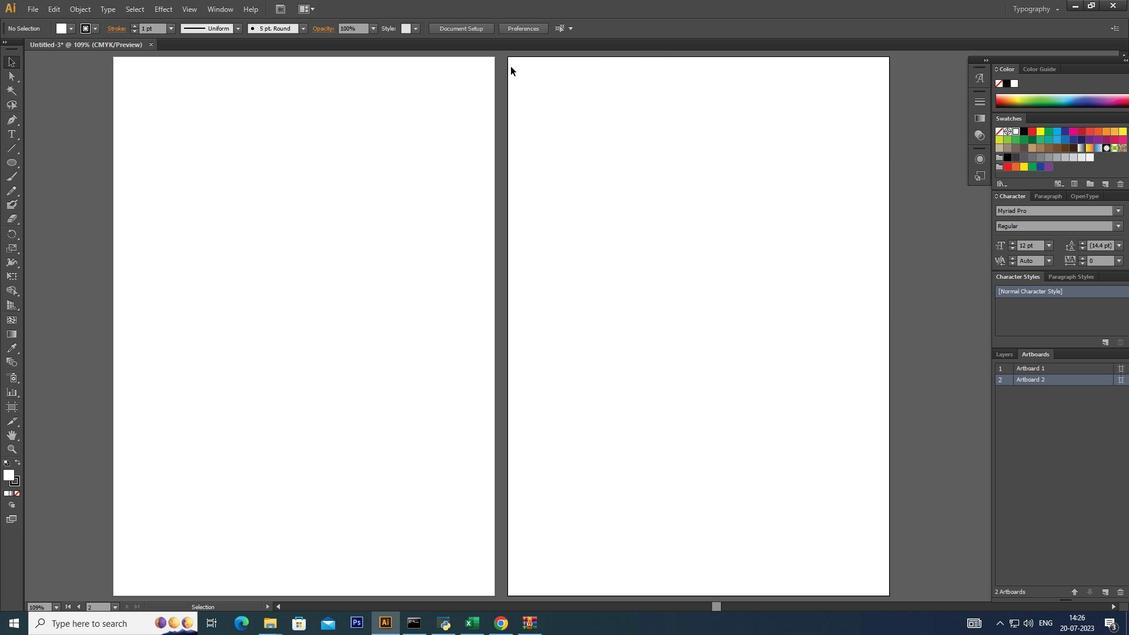 
Action: Mouse pressed left at (511, 62)
Screenshot: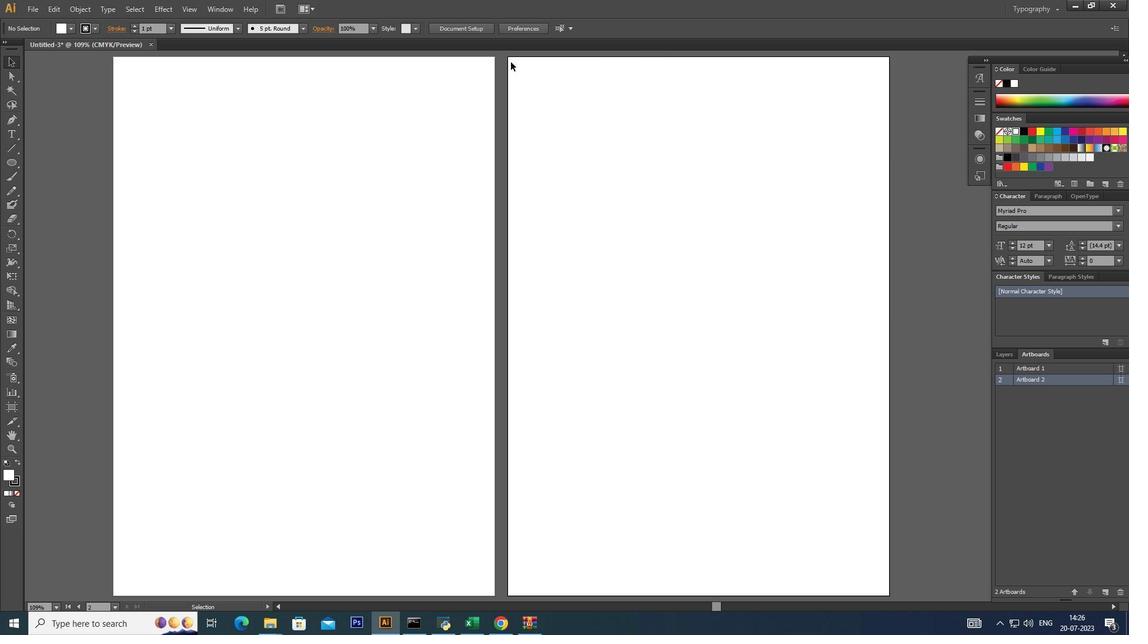 
Action: Mouse moved to (497, 81)
Screenshot: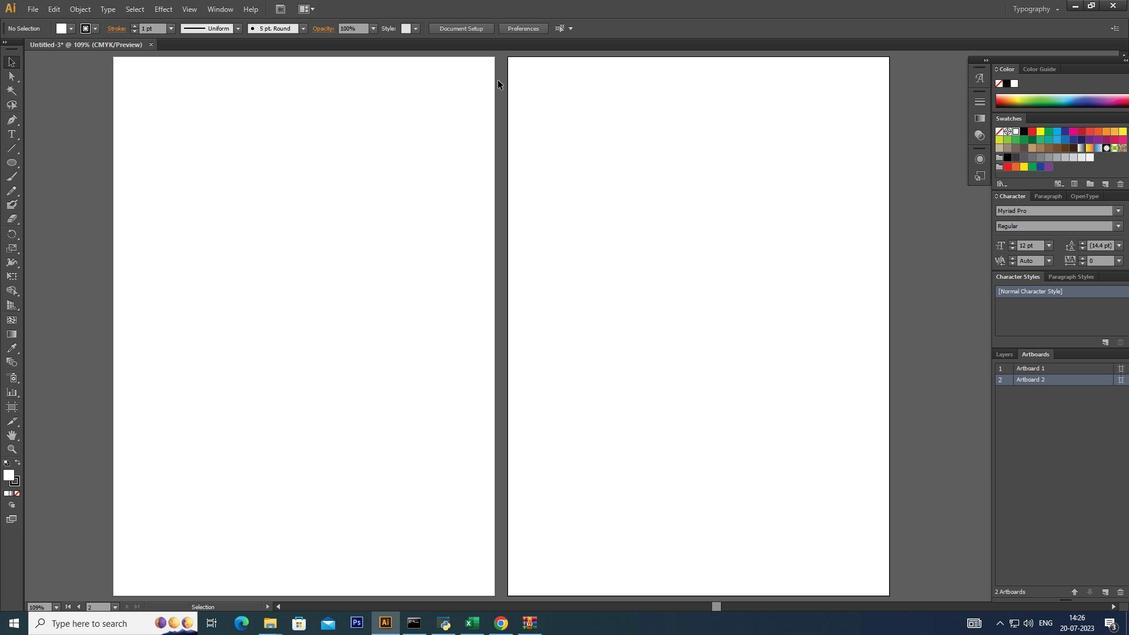 
Action: Mouse pressed left at (497, 81)
Screenshot: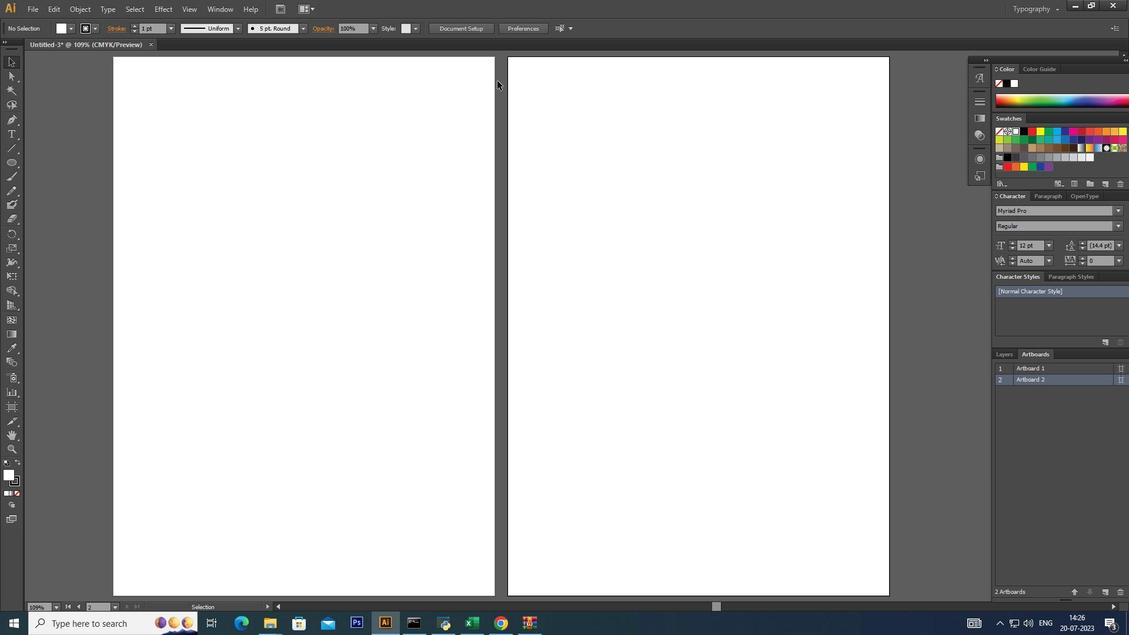 
Action: Mouse moved to (438, 232)
Screenshot: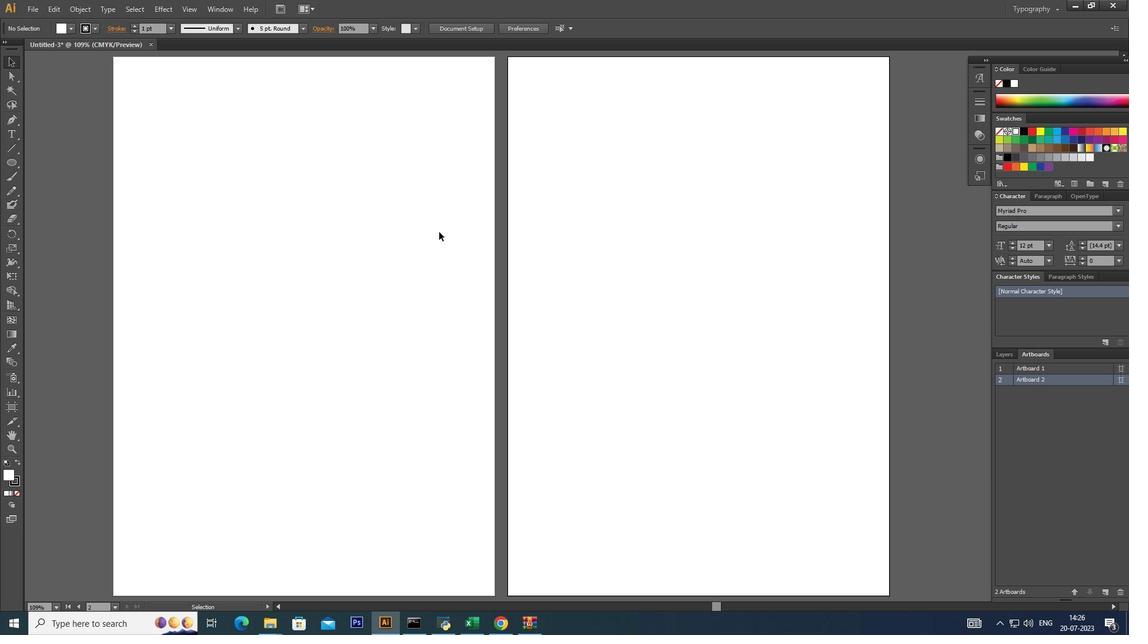 
Action: Key pressed <Key.shift>ctrl+Z
Screenshot: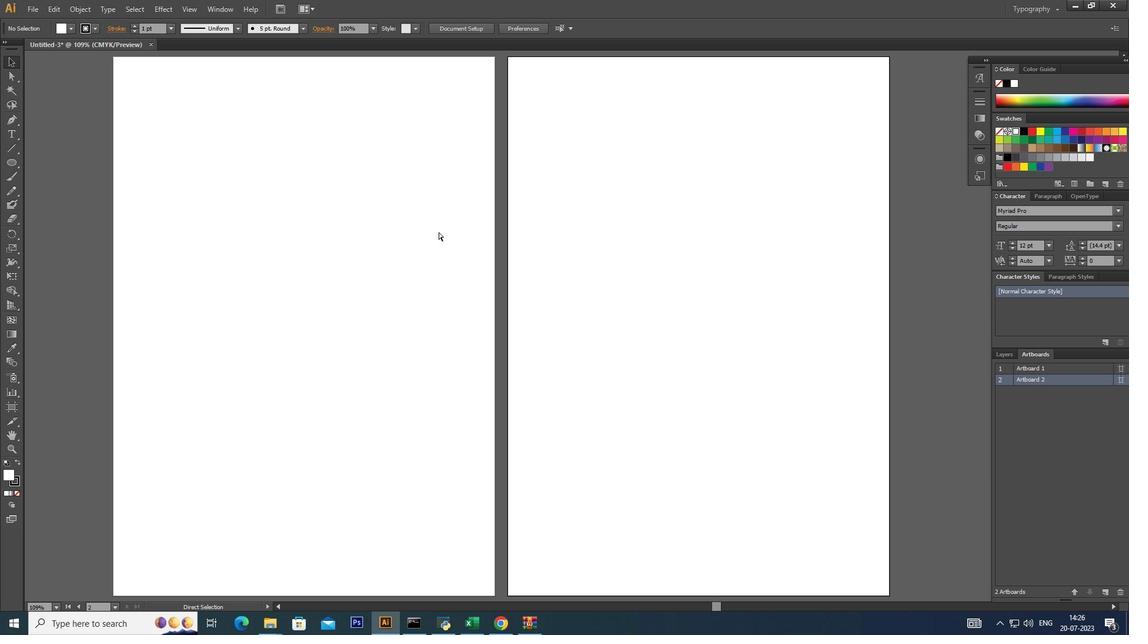 
Action: Mouse moved to (1003, 350)
Screenshot: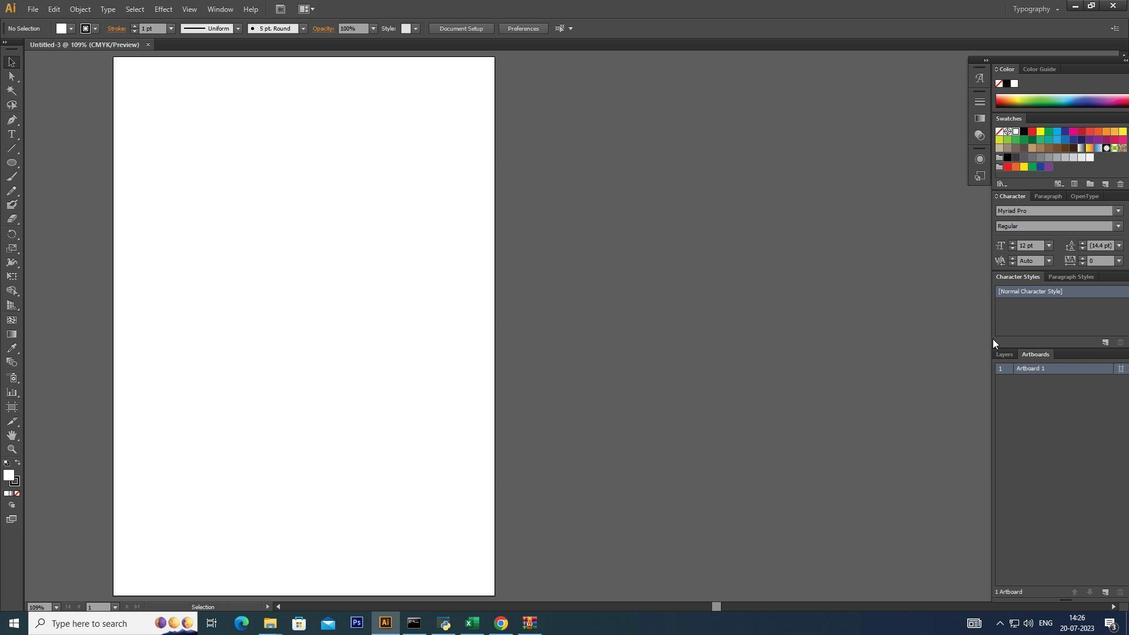 
Action: Mouse pressed left at (1003, 350)
Screenshot: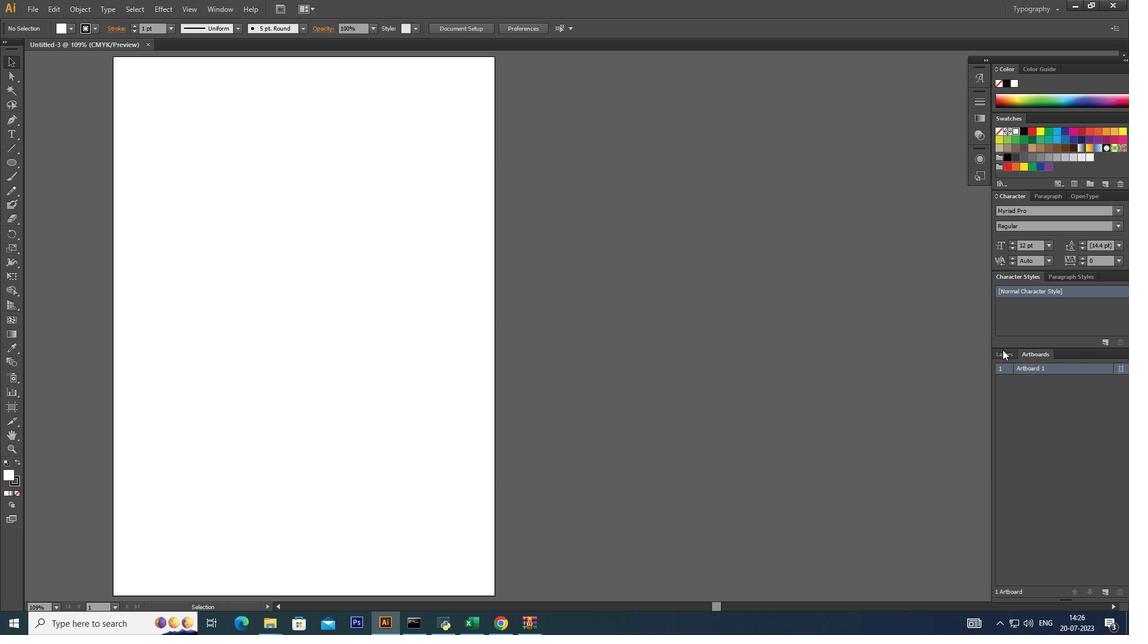 
Action: Mouse moved to (1110, 594)
Screenshot: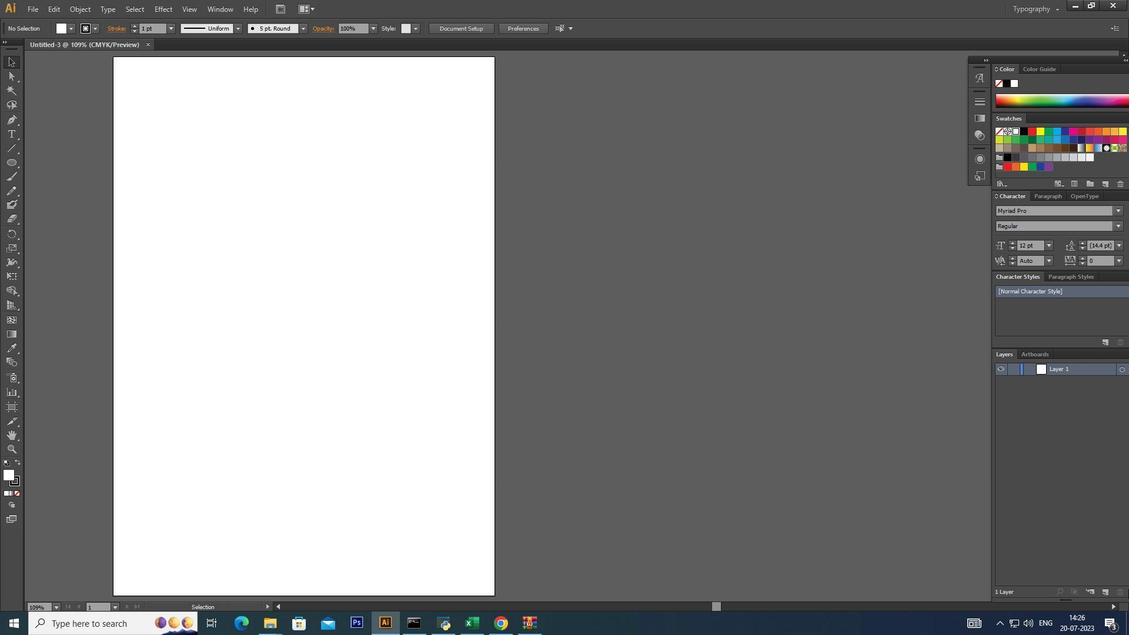 
Action: Mouse pressed left at (1110, 594)
Screenshot: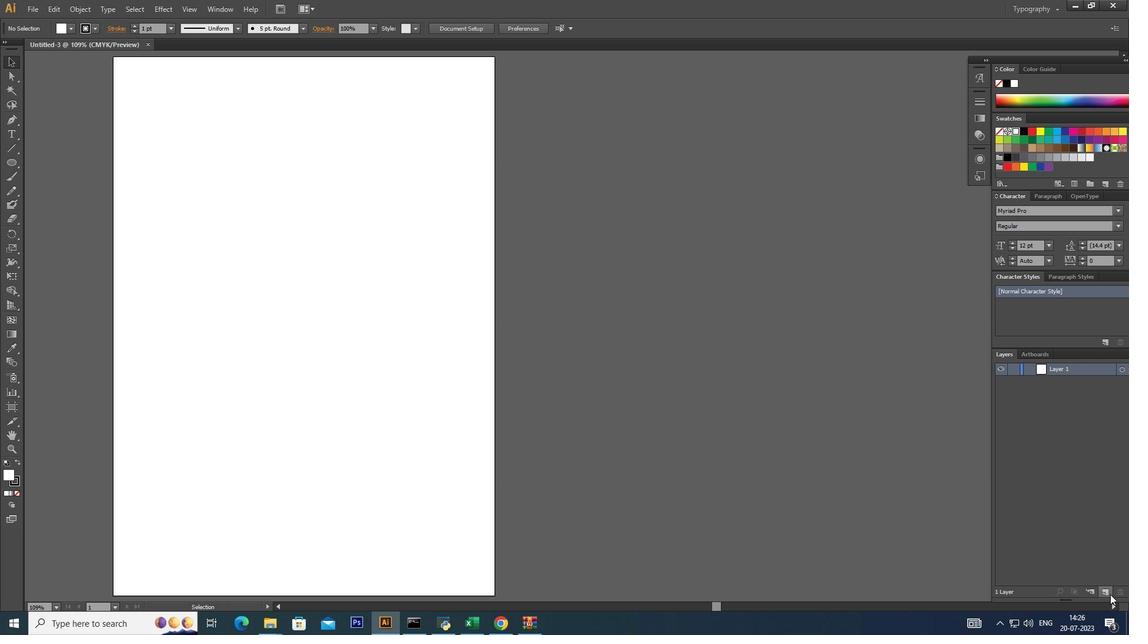 
Action: Mouse moved to (10, 162)
Screenshot: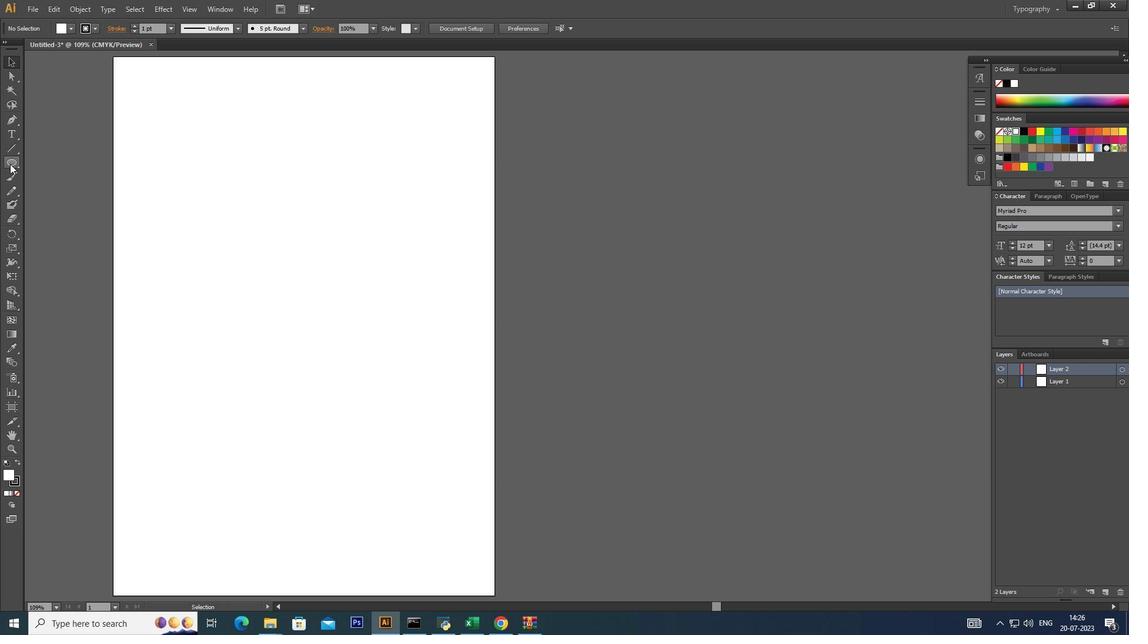 
Action: Mouse pressed left at (10, 162)
Screenshot: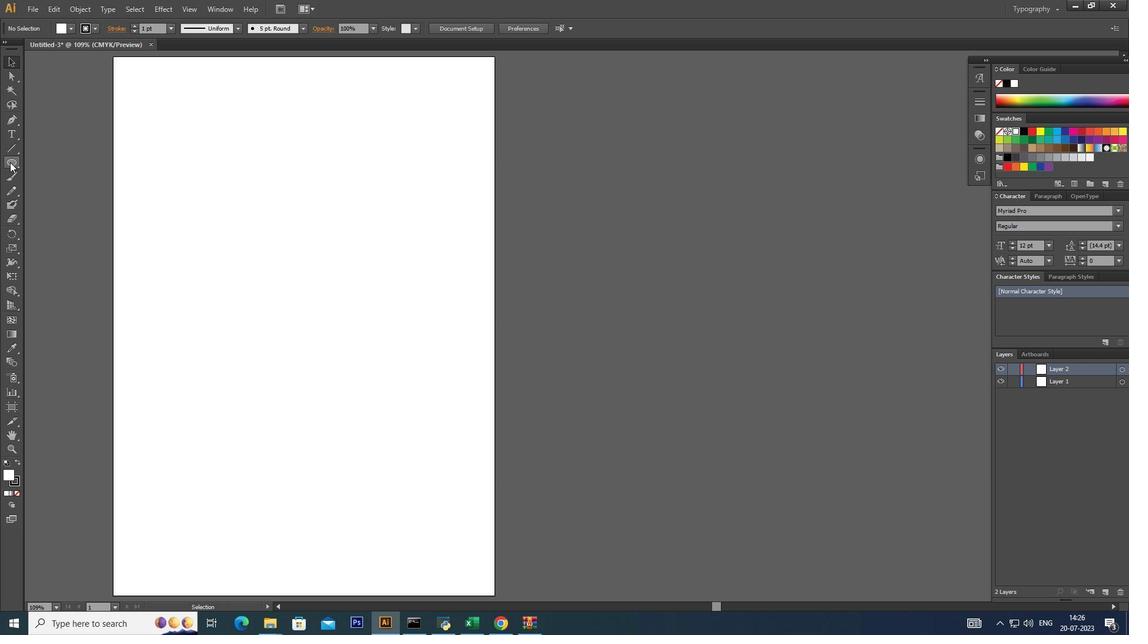 
Action: Mouse moved to (55, 164)
Screenshot: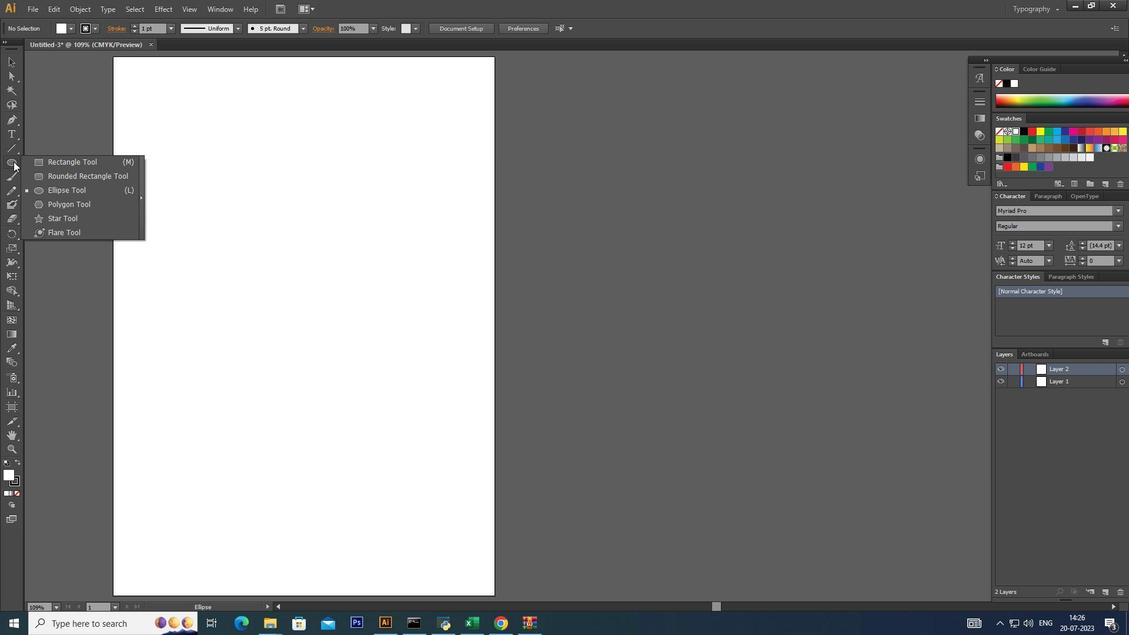 
Action: Mouse pressed left at (55, 164)
Screenshot: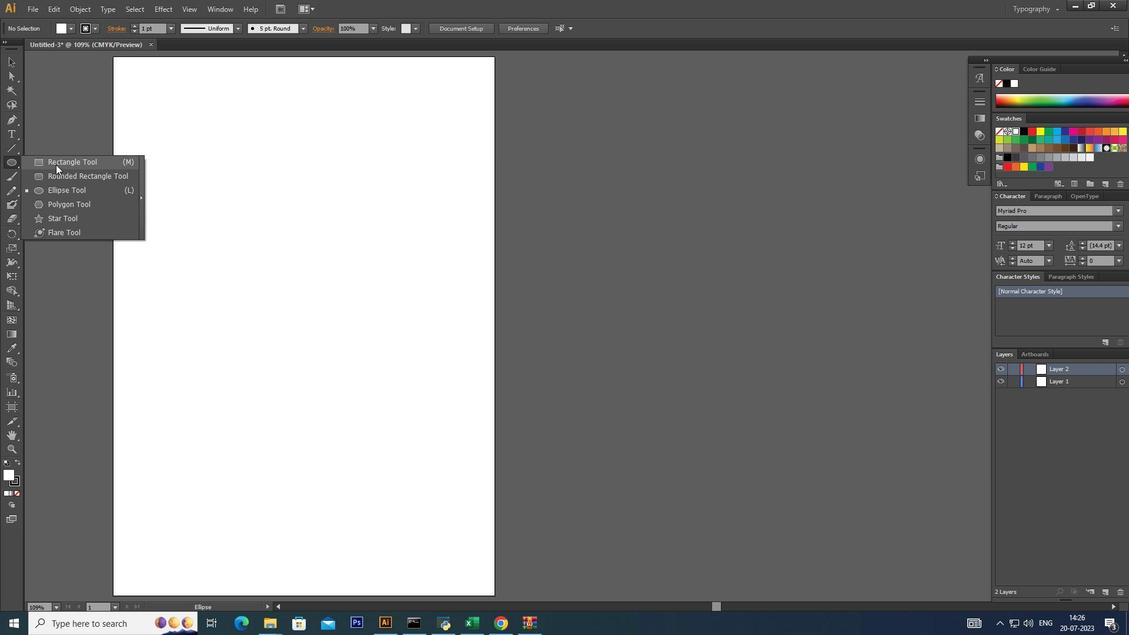 
Action: Mouse moved to (510, 57)
Screenshot: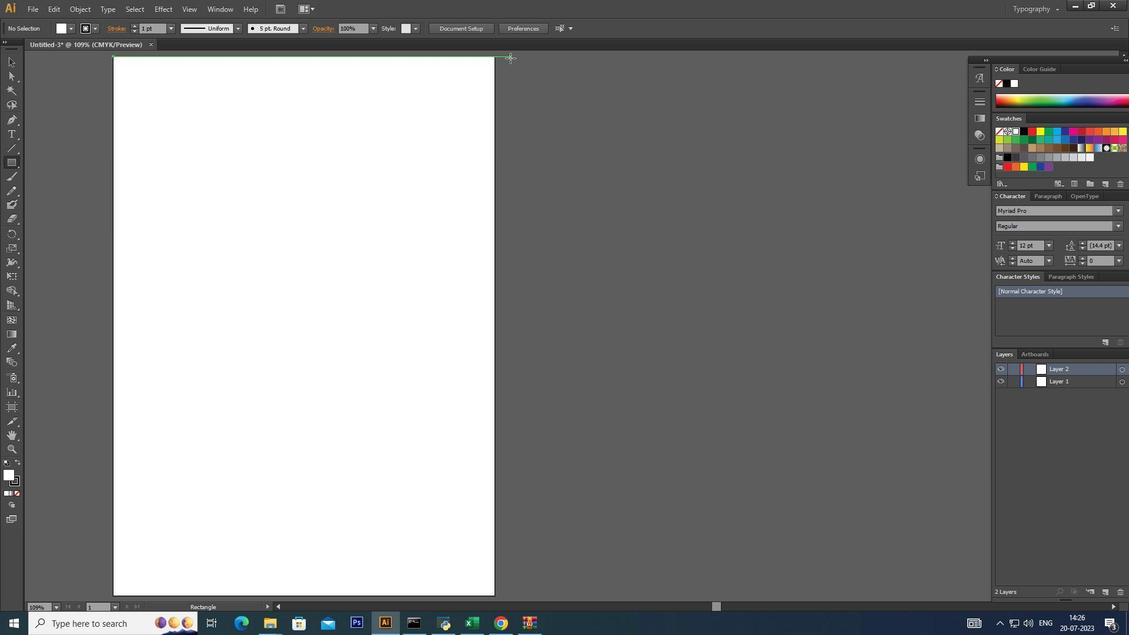 
Action: Mouse pressed left at (510, 57)
Screenshot: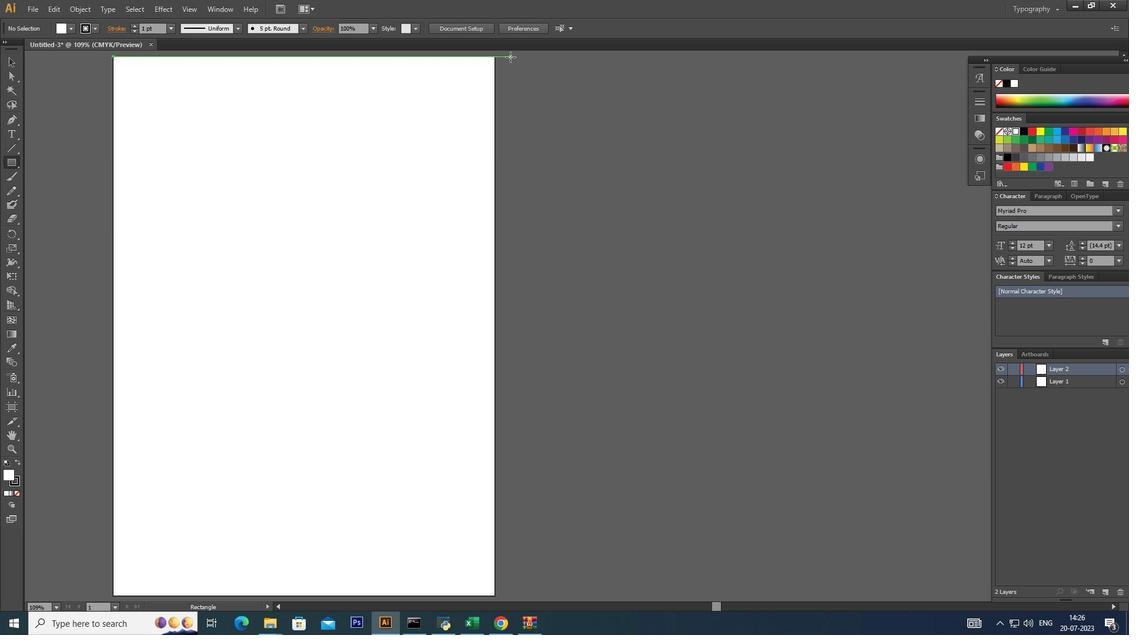 
Action: Mouse moved to (4, 52)
Screenshot: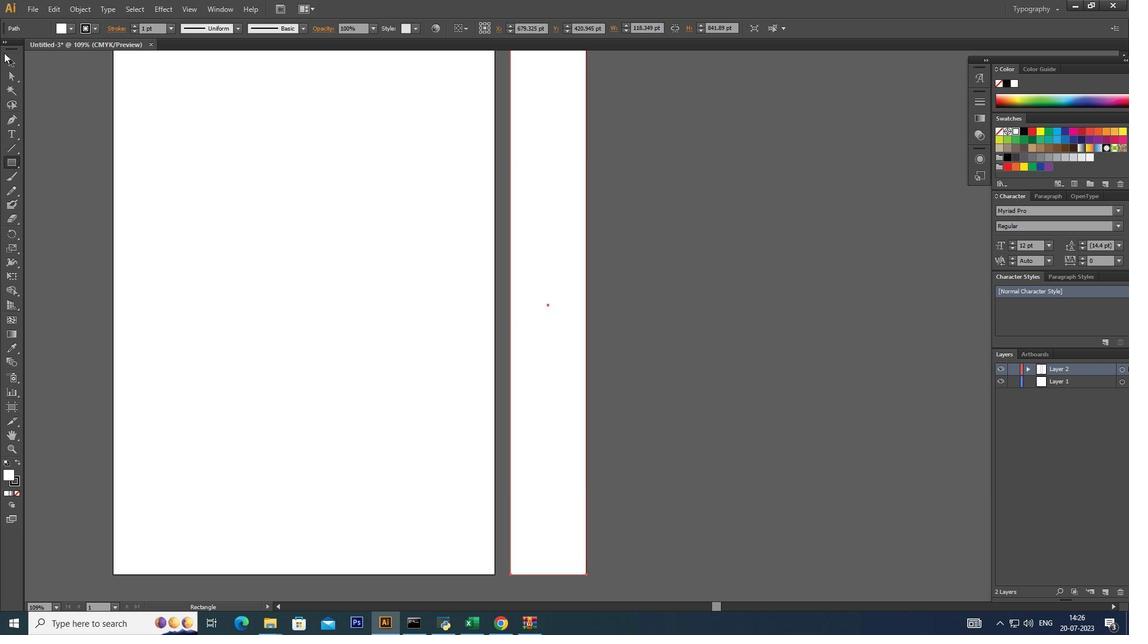 
Action: Mouse pressed left at (4, 52)
Screenshot: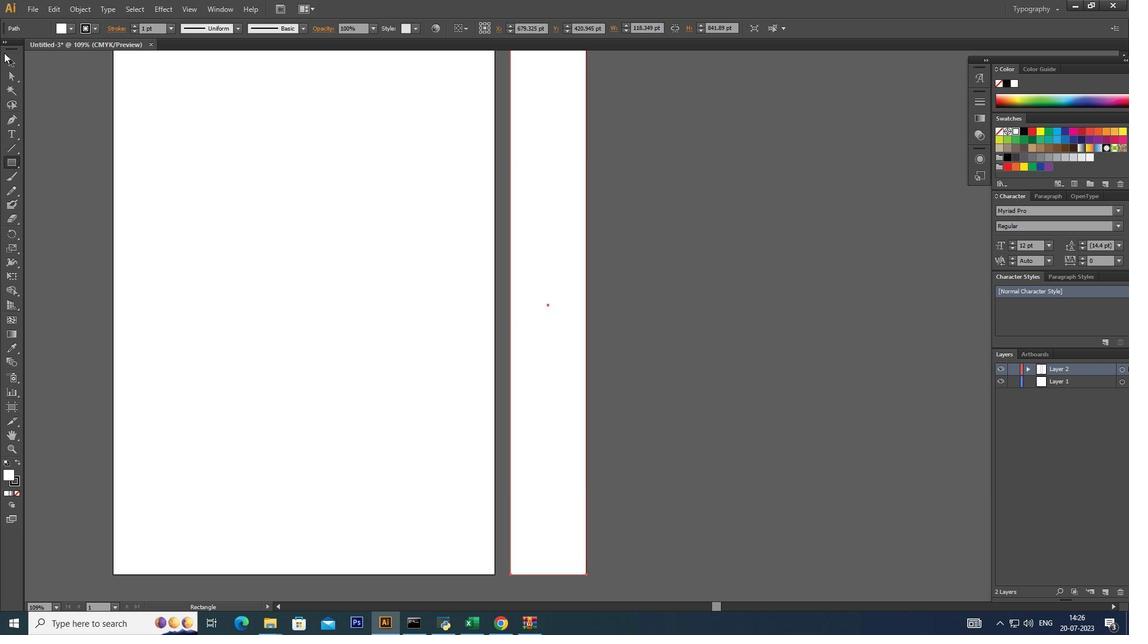 
Action: Mouse moved to (11, 62)
Screenshot: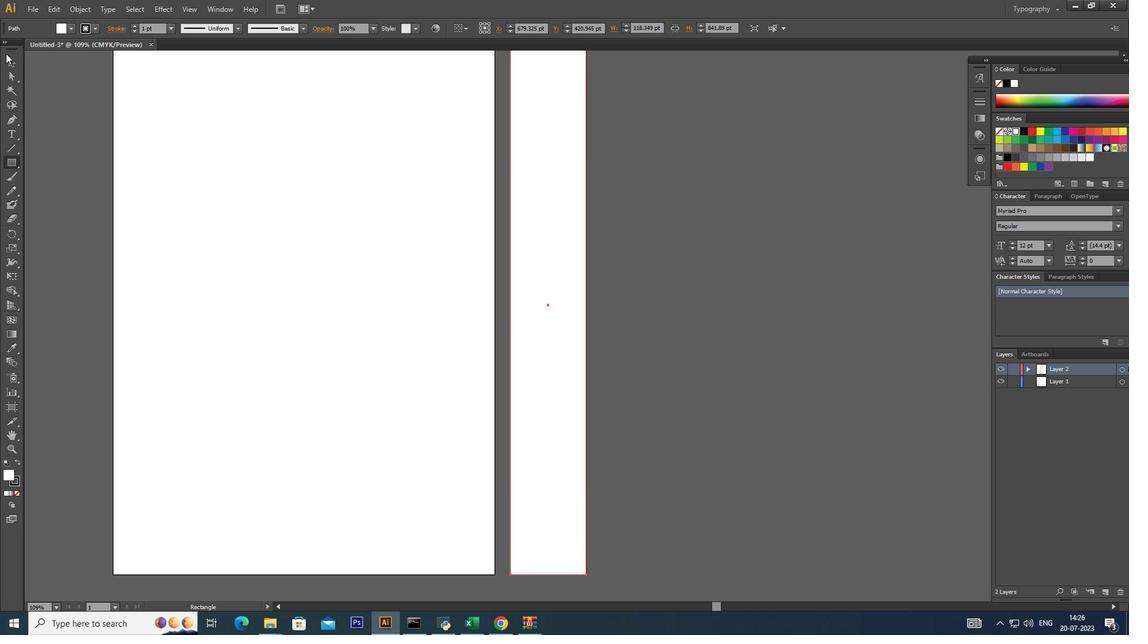 
Action: Mouse pressed left at (11, 62)
Screenshot: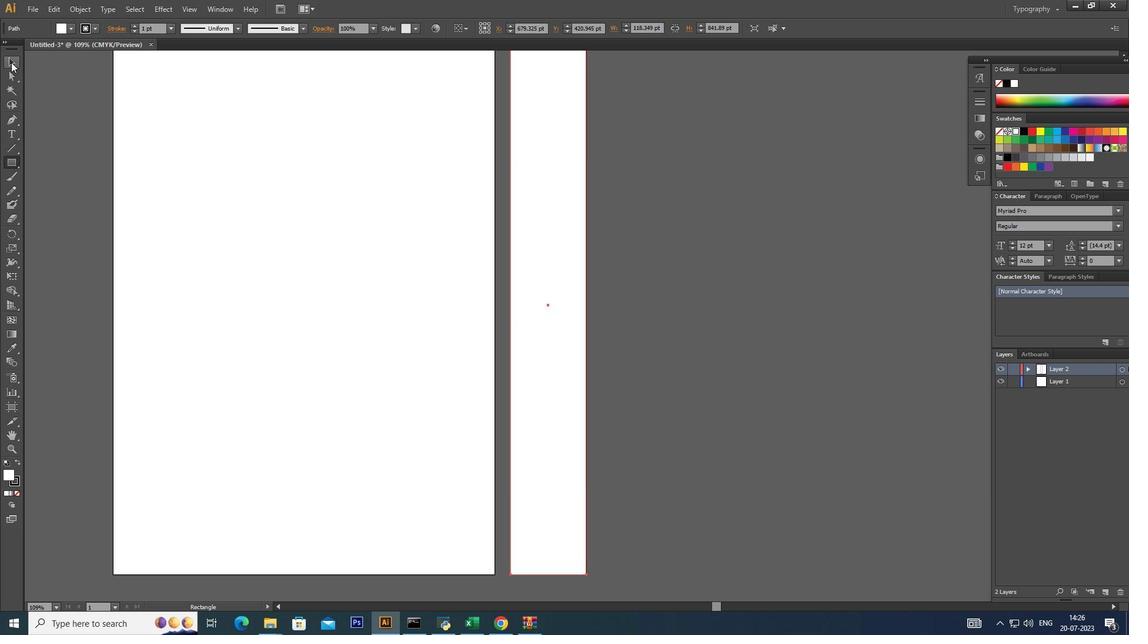 
Action: Mouse moved to (709, 211)
Screenshot: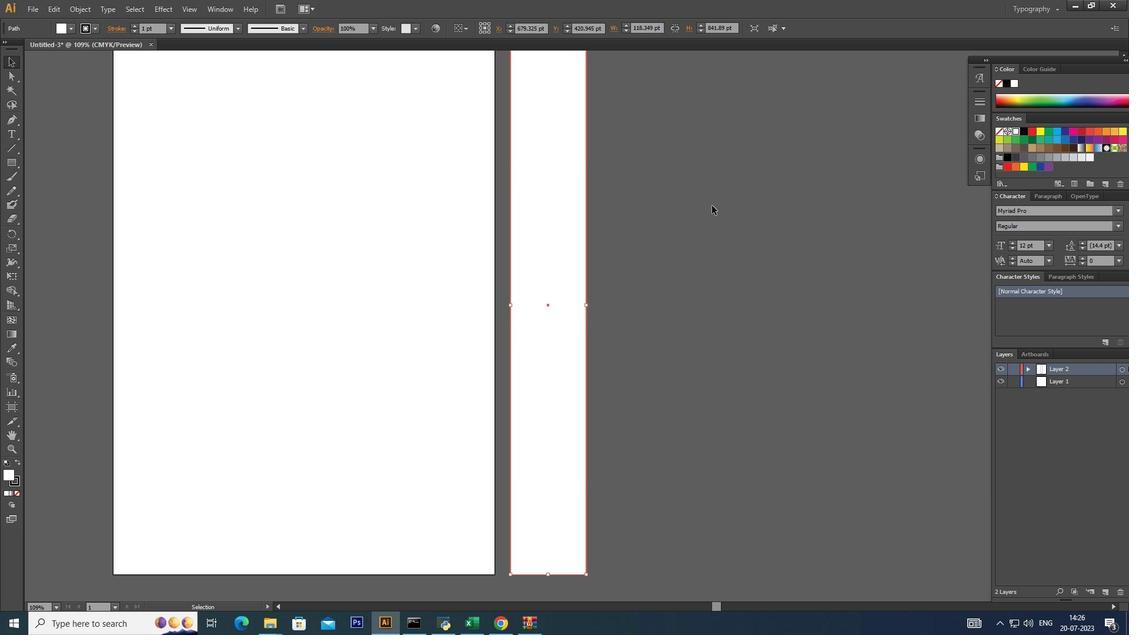 
Action: Mouse pressed left at (709, 211)
Screenshot: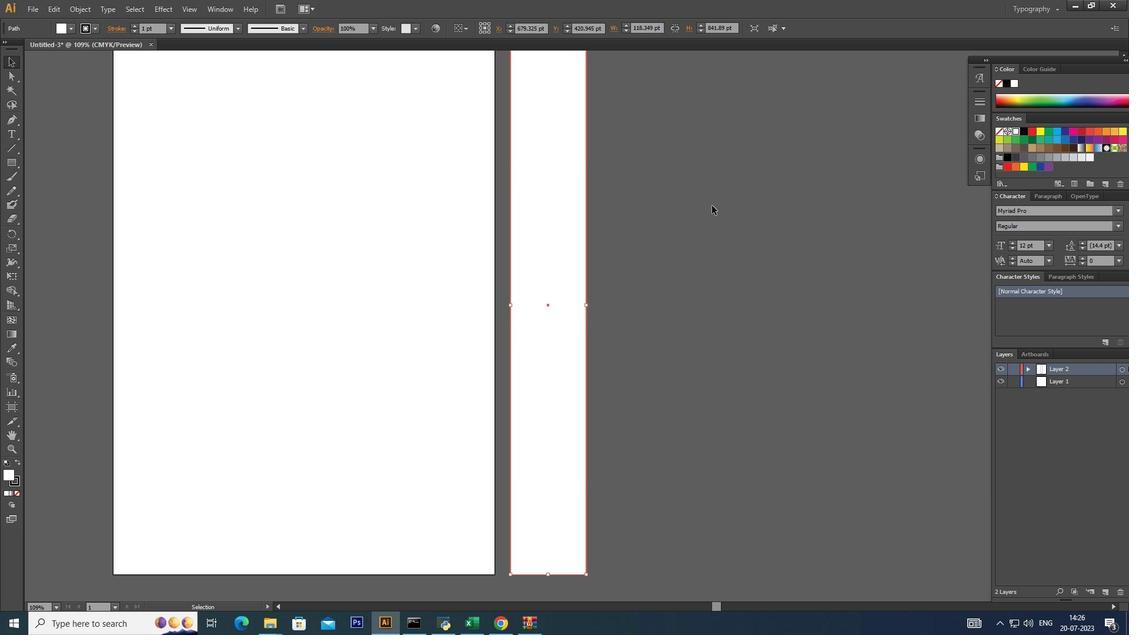 
Action: Mouse moved to (803, 367)
Screenshot: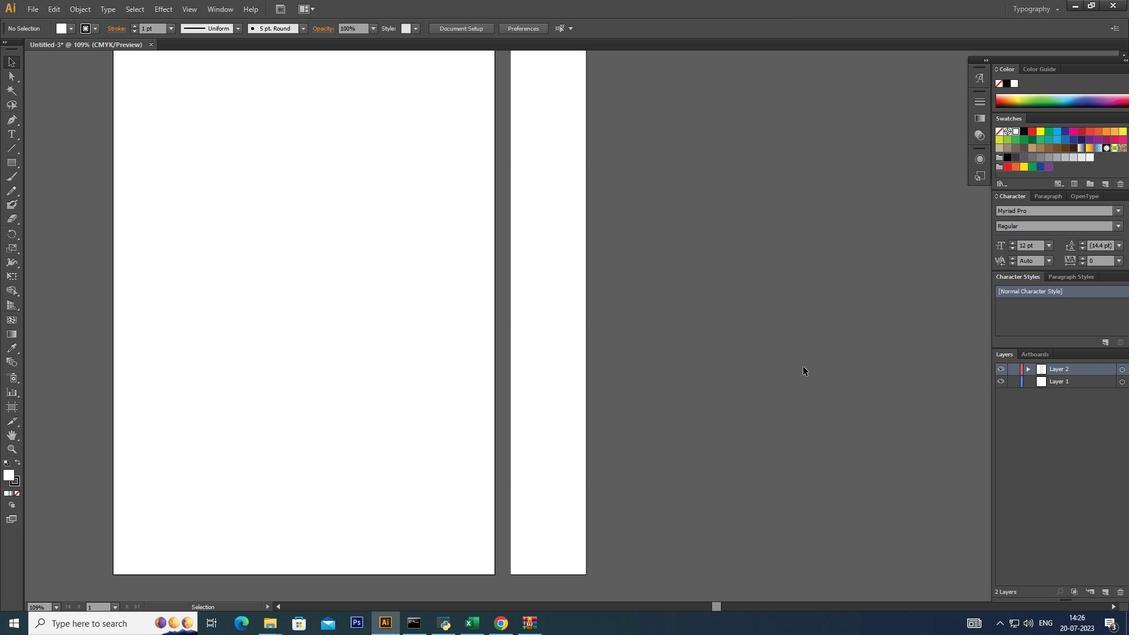 
Action: Mouse scrolled (803, 367) with delta (0, 0)
Screenshot: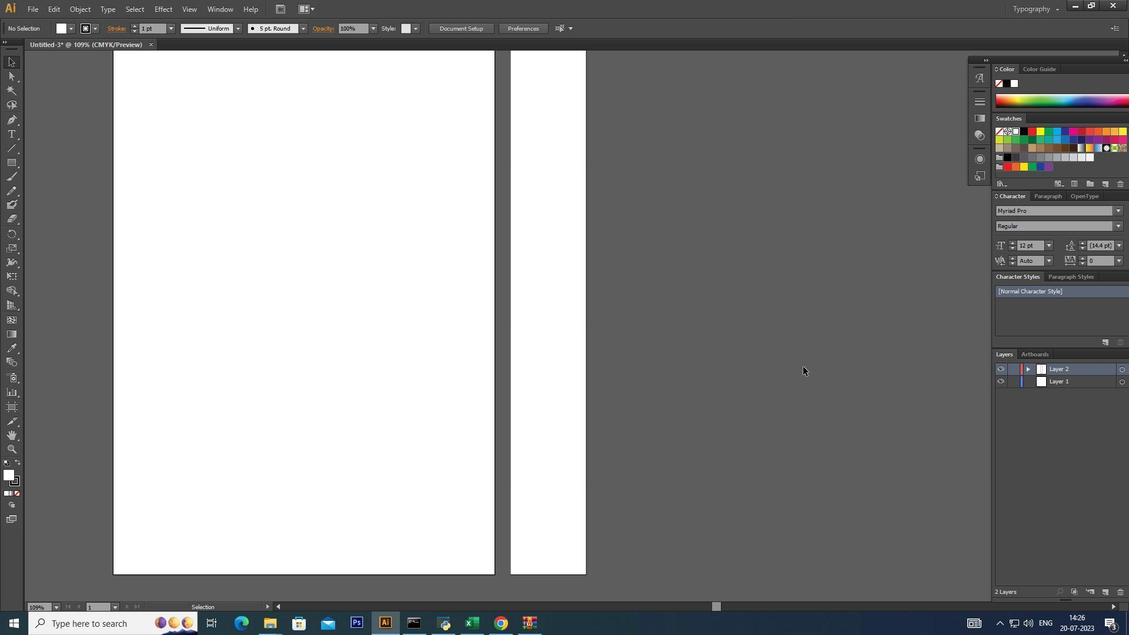 
Action: Mouse scrolled (803, 367) with delta (0, 0)
Screenshot: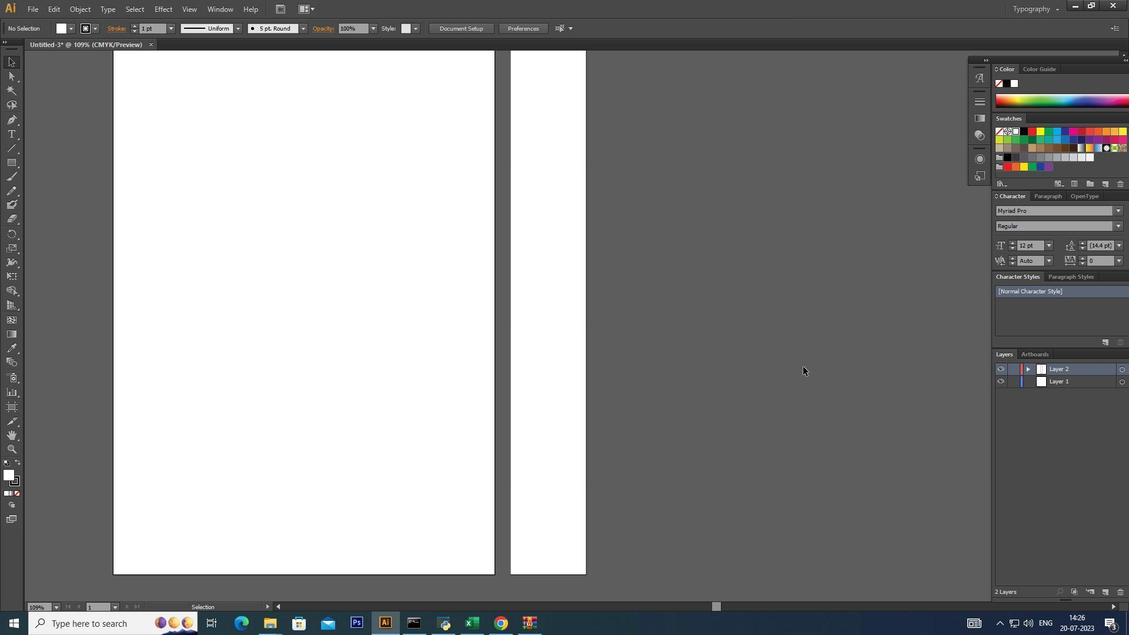 
Action: Mouse scrolled (803, 367) with delta (0, 0)
Screenshot: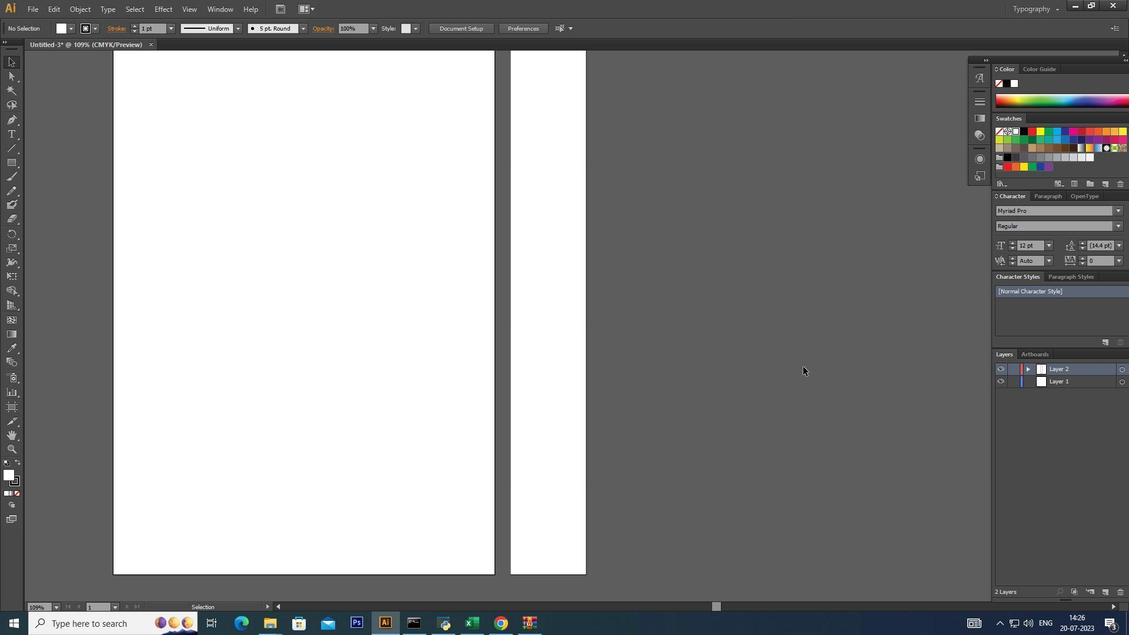 
Action: Mouse scrolled (803, 367) with delta (0, 0)
Screenshot: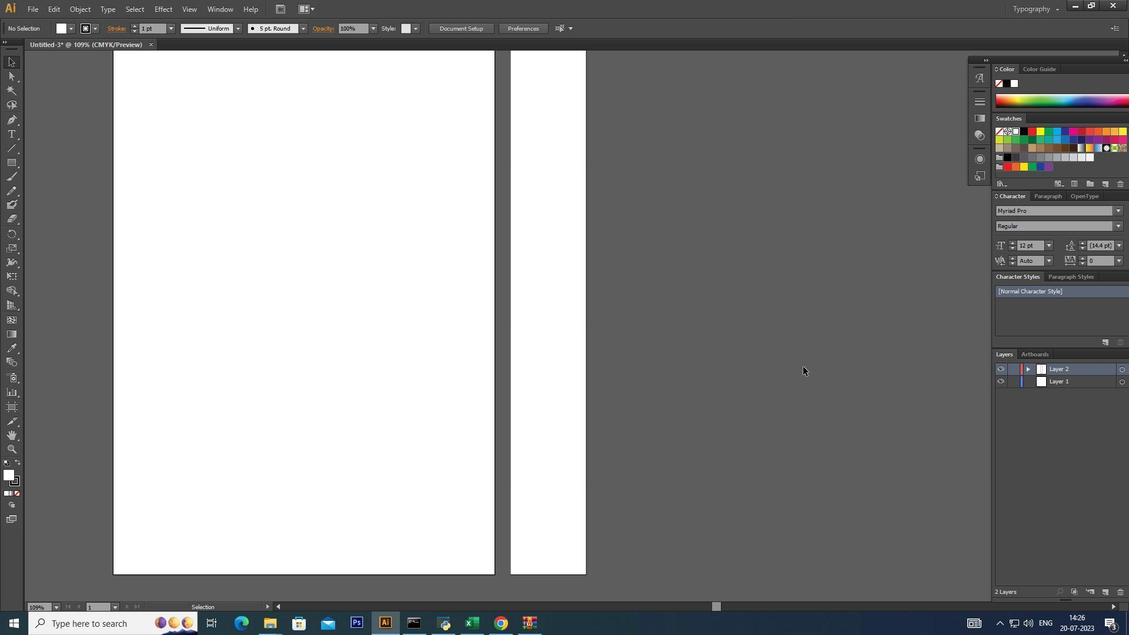 
Action: Mouse moved to (1077, 382)
Screenshot: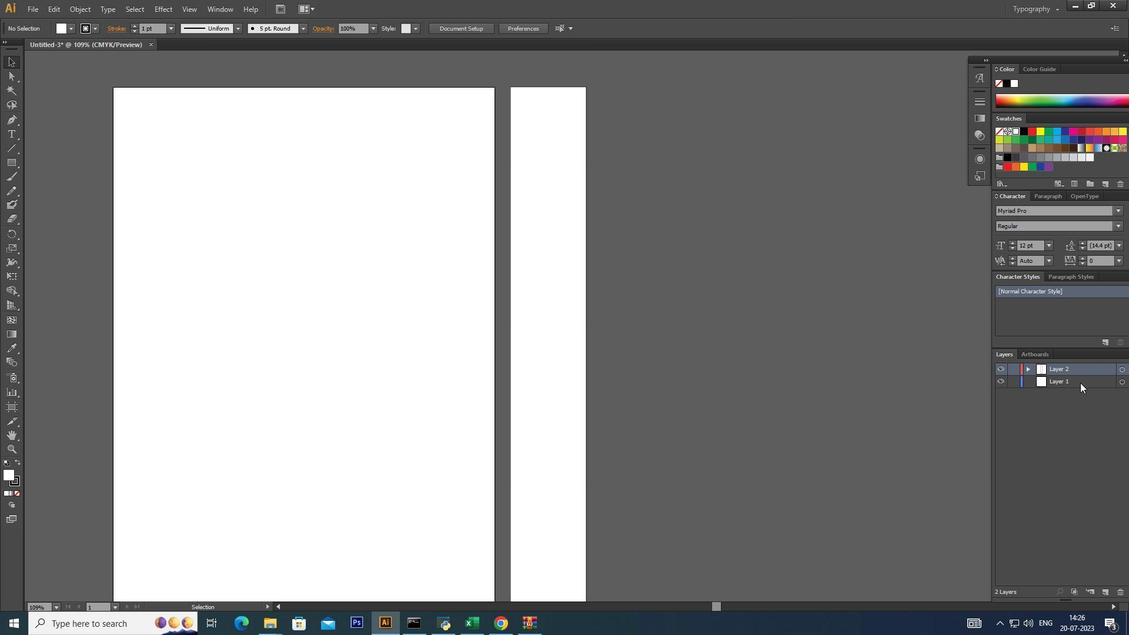 
Action: Mouse pressed left at (1077, 382)
Screenshot: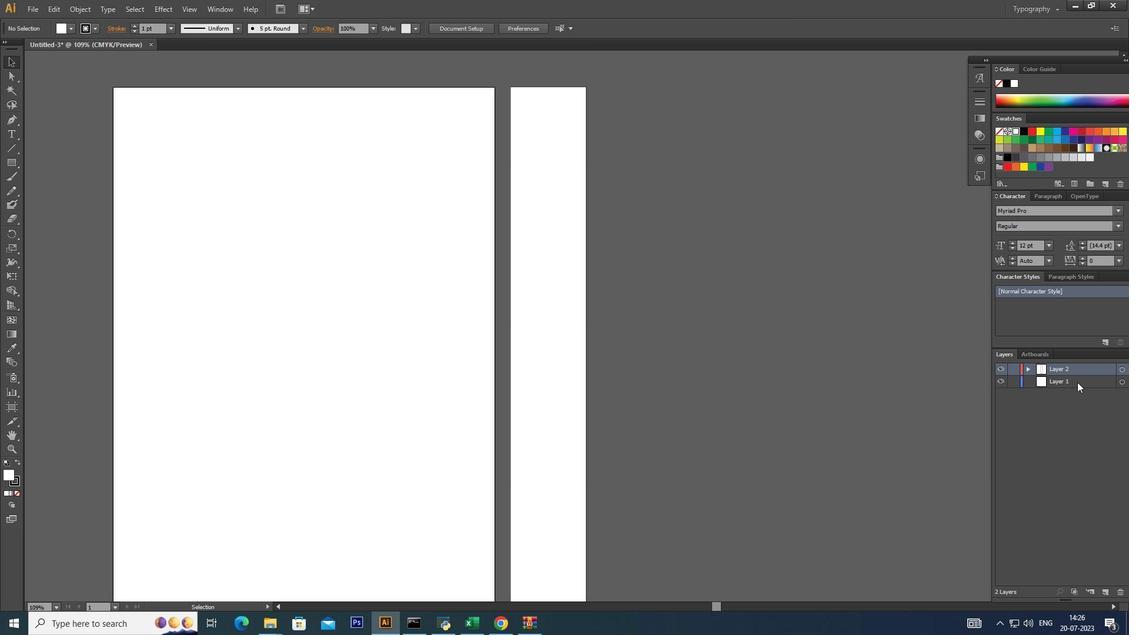 
Action: Mouse moved to (1033, 352)
Screenshot: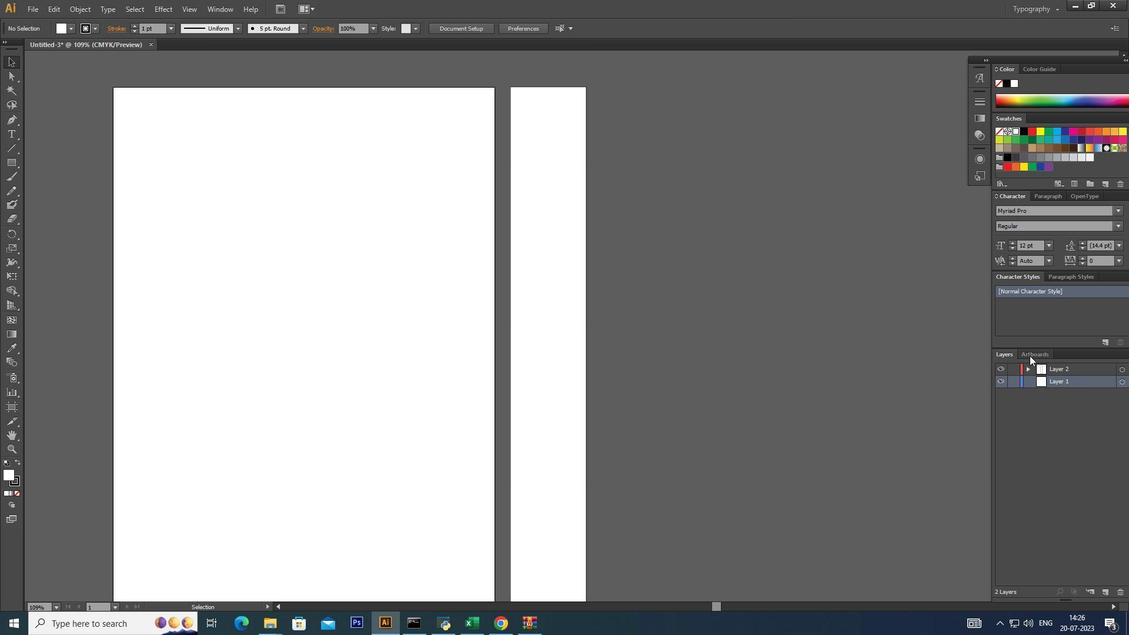 
Action: Mouse pressed left at (1033, 352)
Screenshot: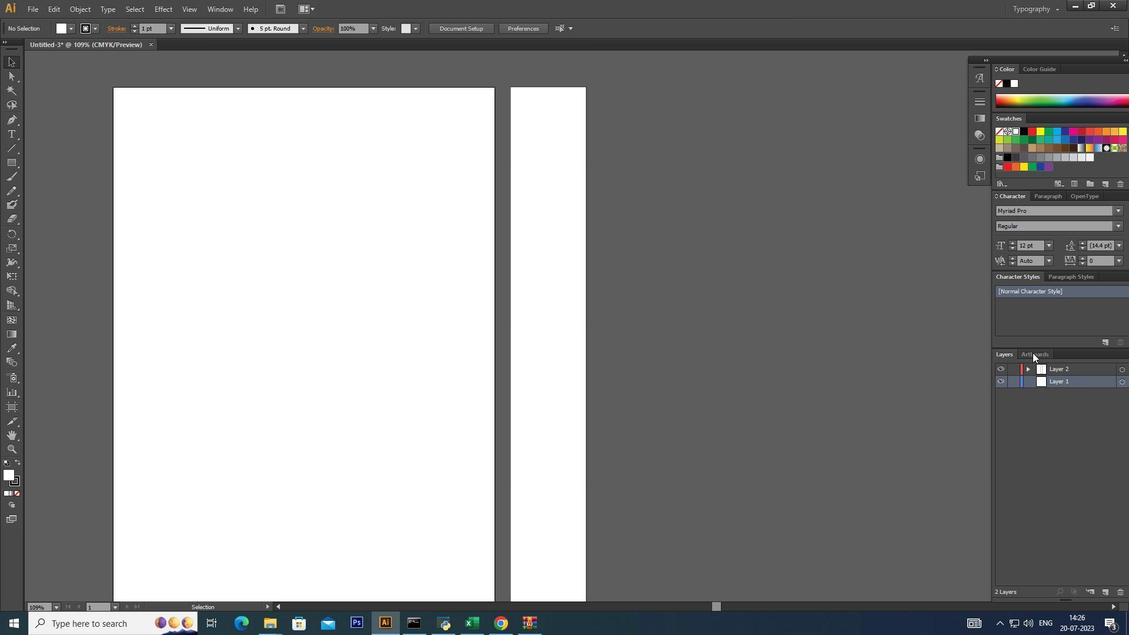 
Action: Mouse moved to (1054, 370)
Screenshot: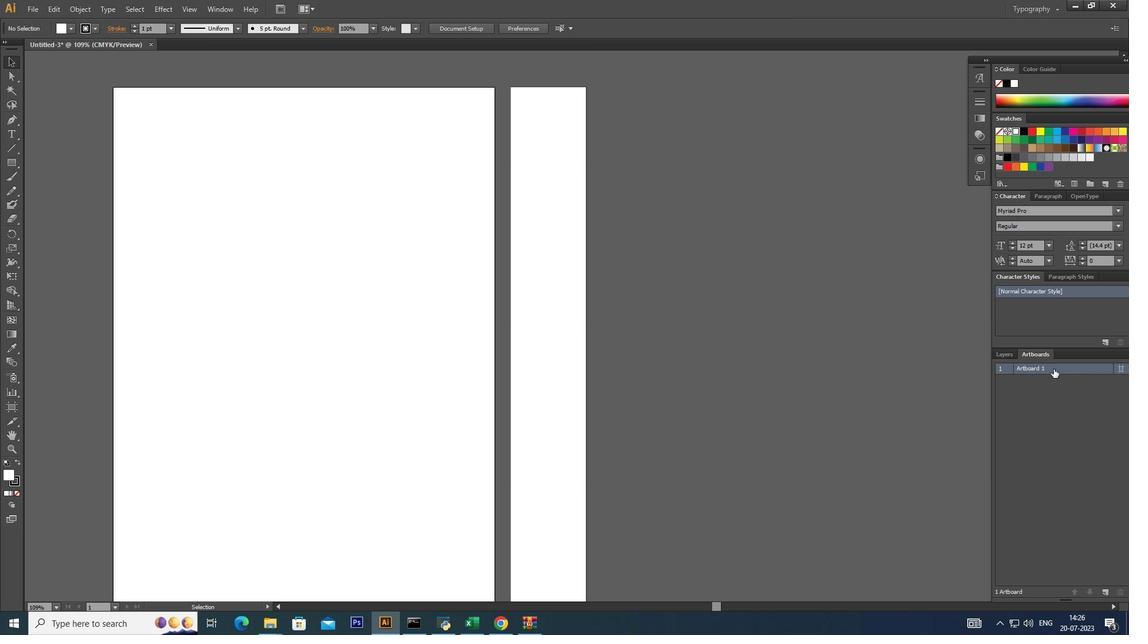 
Action: Mouse pressed left at (1054, 370)
Screenshot: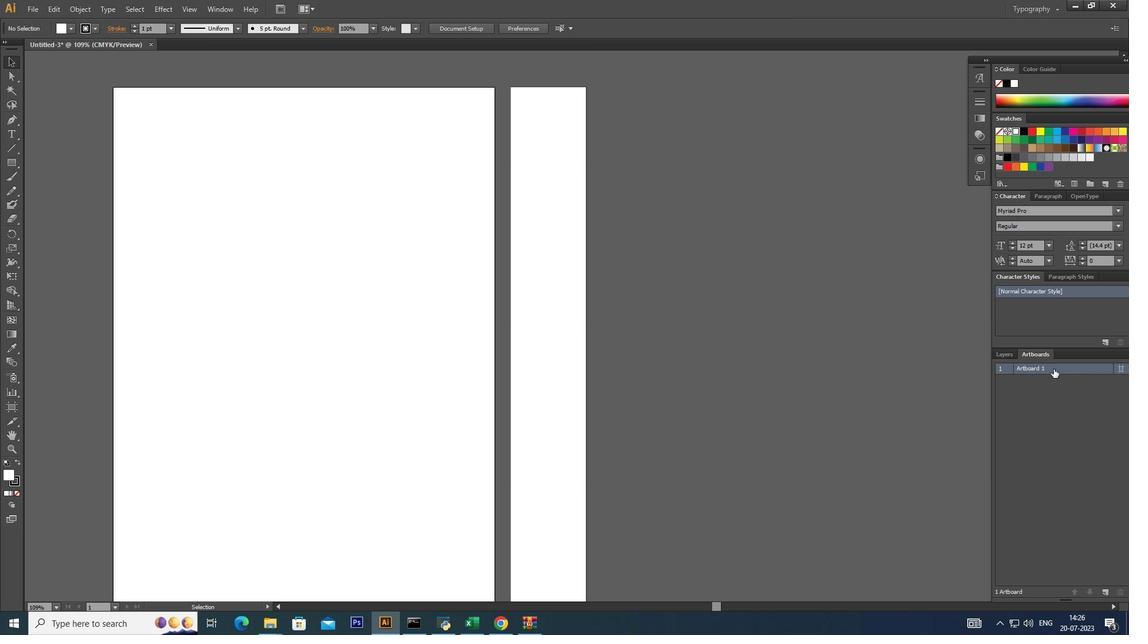 
Action: Mouse moved to (1112, 605)
Screenshot: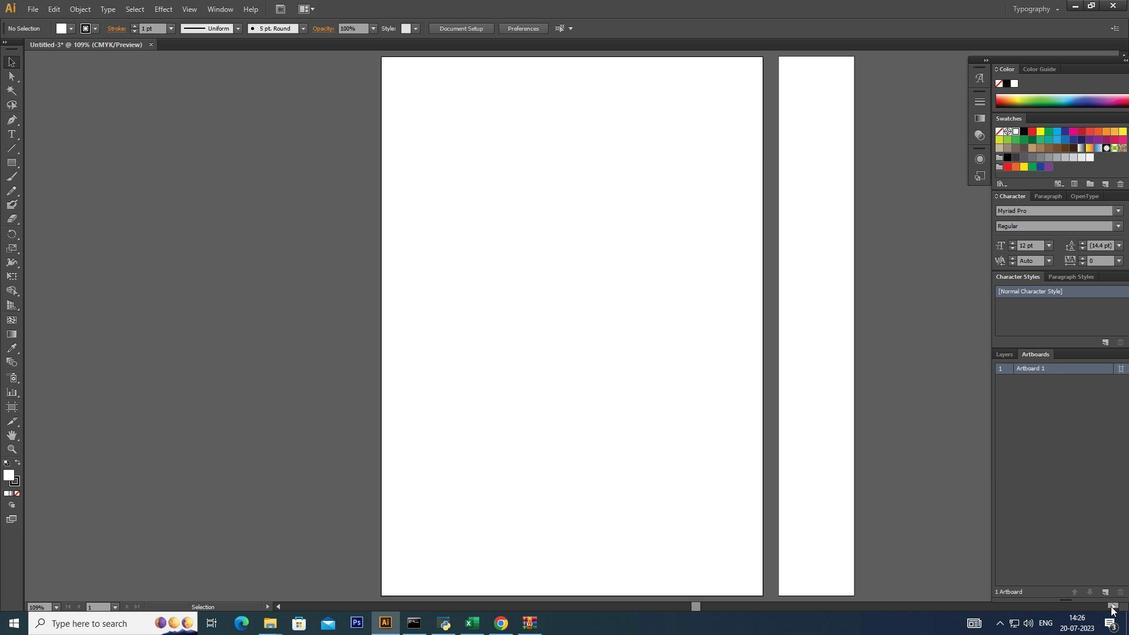 
Action: Mouse pressed left at (1112, 605)
Screenshot: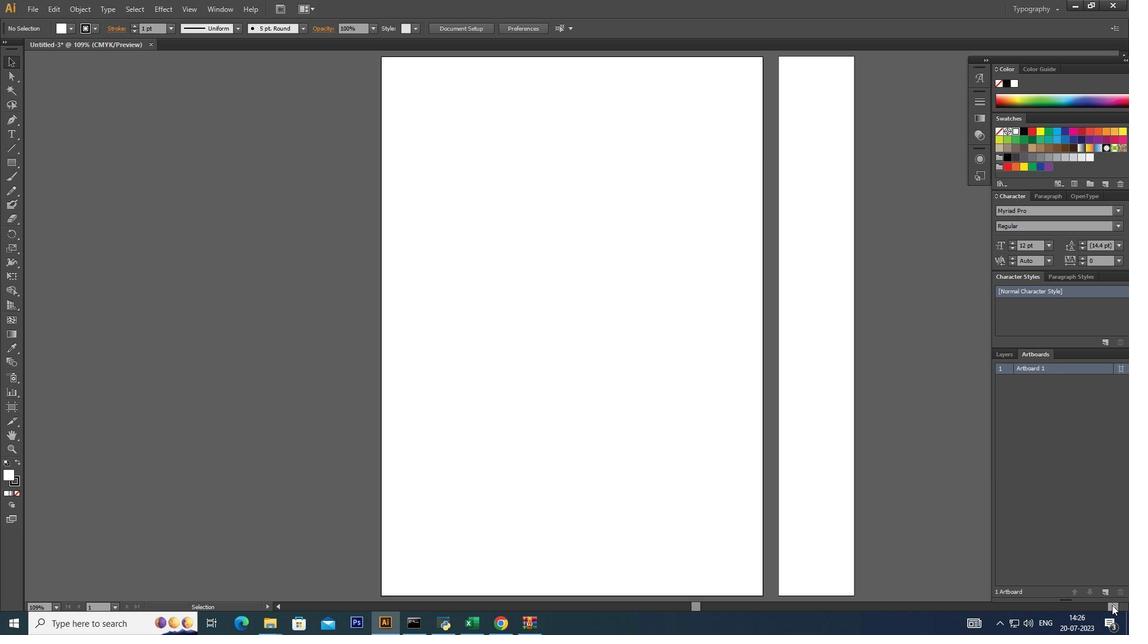 
Action: Mouse pressed left at (1112, 605)
Screenshot: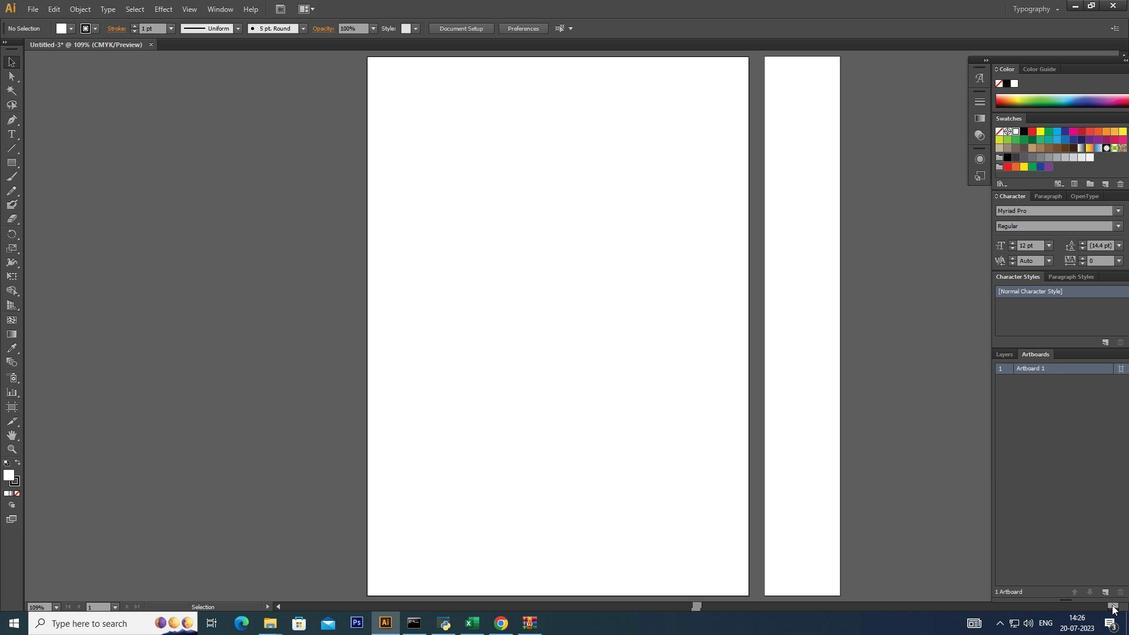
Action: Mouse pressed left at (1112, 605)
Screenshot: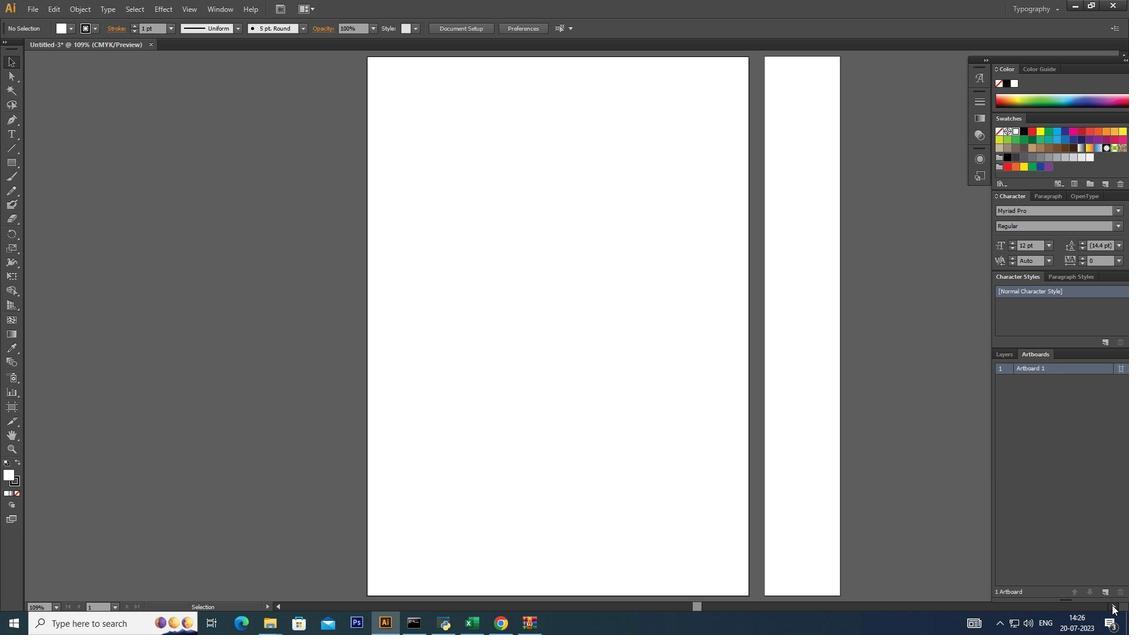 
Action: Mouse pressed left at (1112, 605)
Screenshot: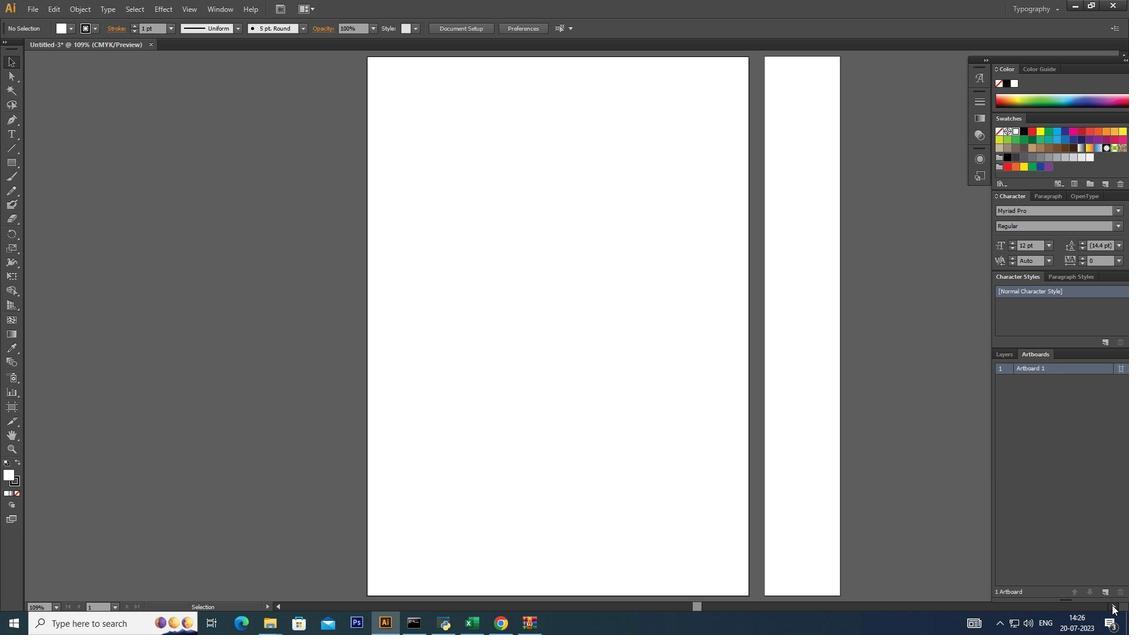 
Action: Mouse pressed left at (1112, 605)
Screenshot: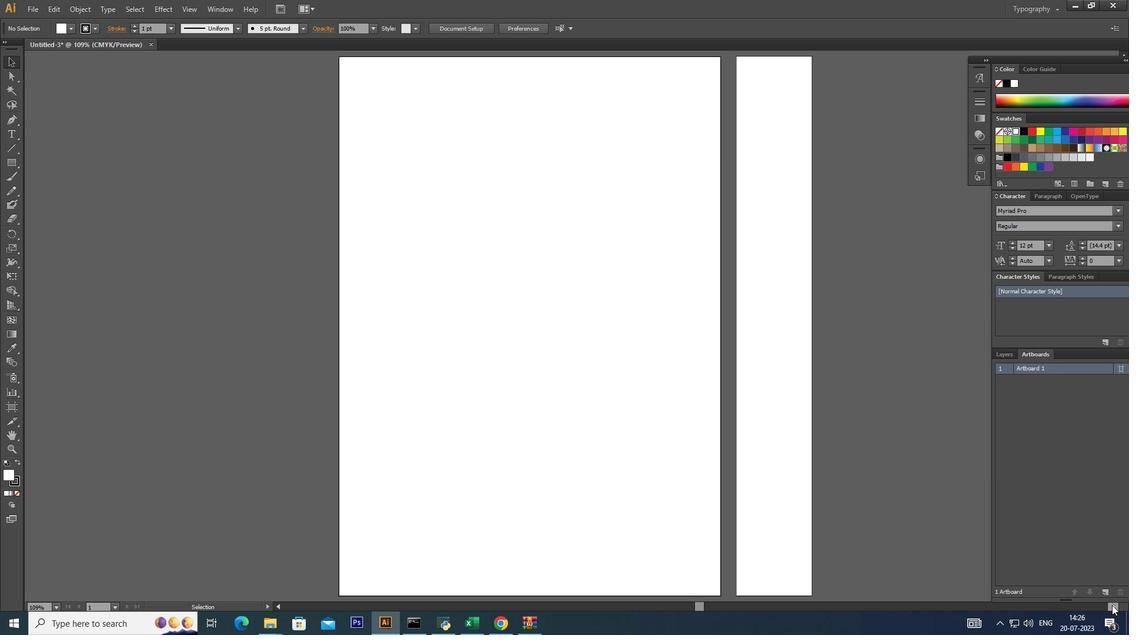 
Action: Mouse pressed left at (1112, 605)
Screenshot: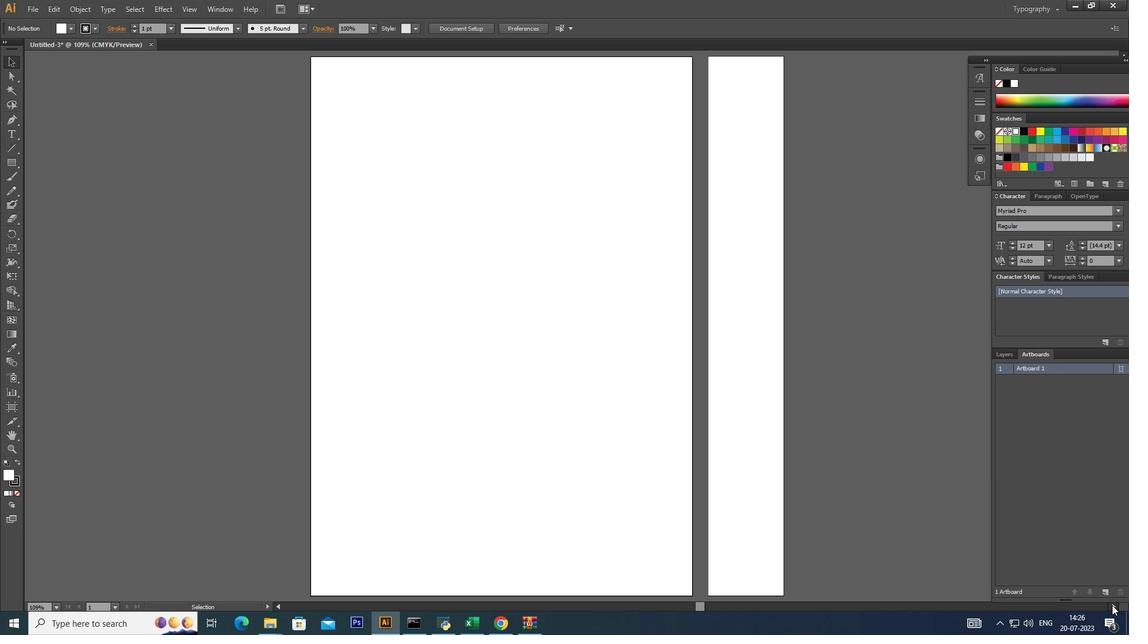 
Action: Mouse pressed left at (1112, 605)
Screenshot: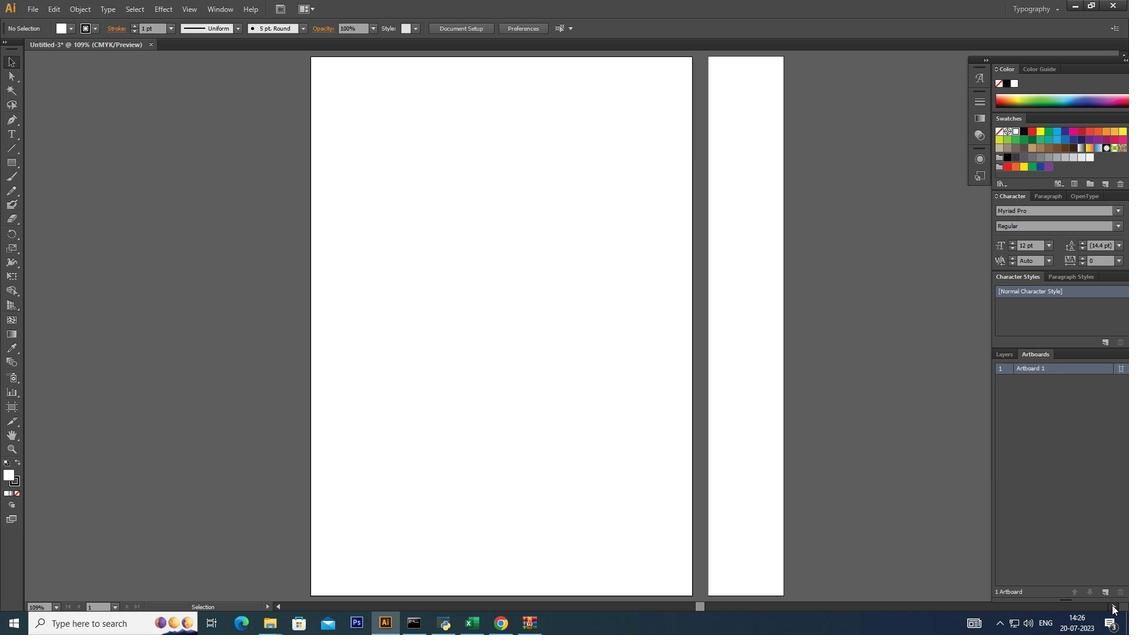 
Action: Mouse pressed left at (1112, 605)
Screenshot: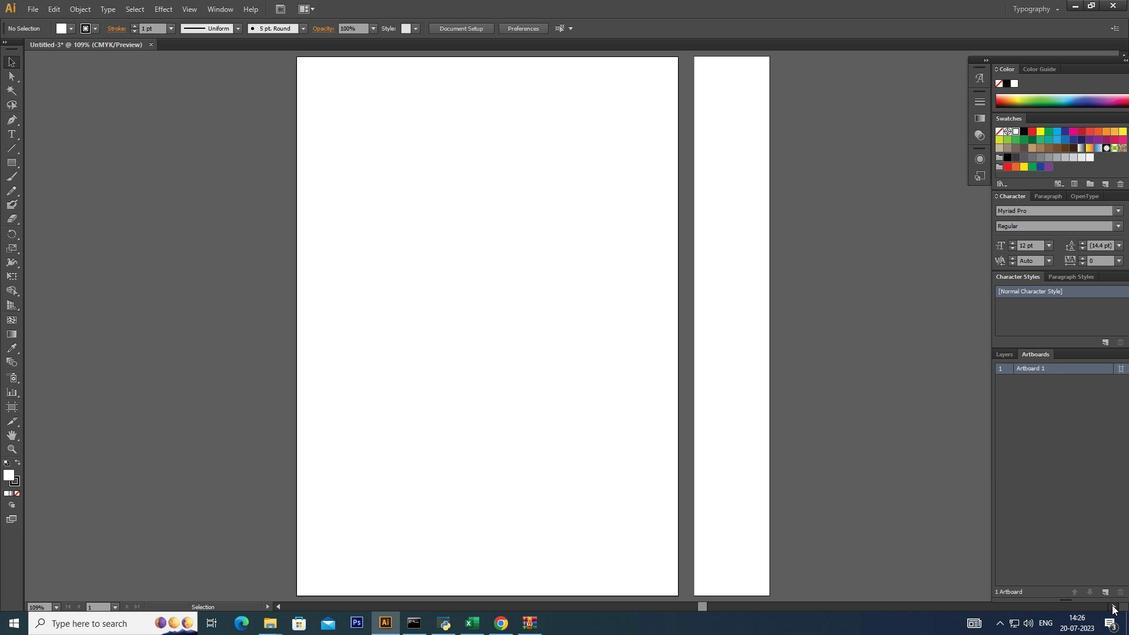 
Action: Mouse pressed left at (1112, 605)
Screenshot: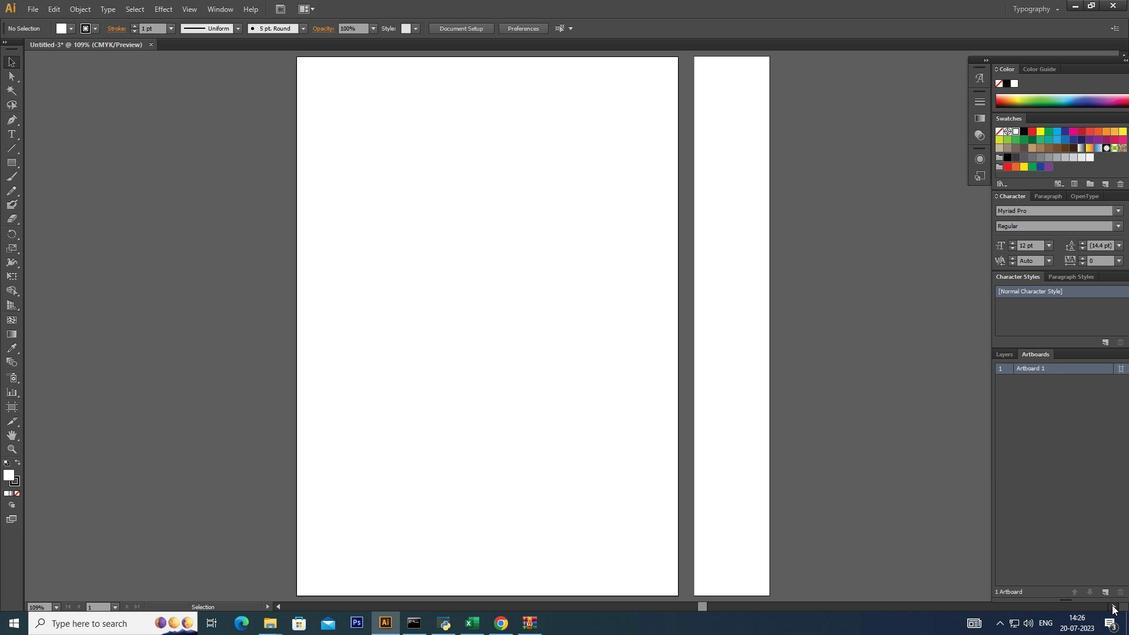 
Action: Mouse moved to (1110, 592)
Screenshot: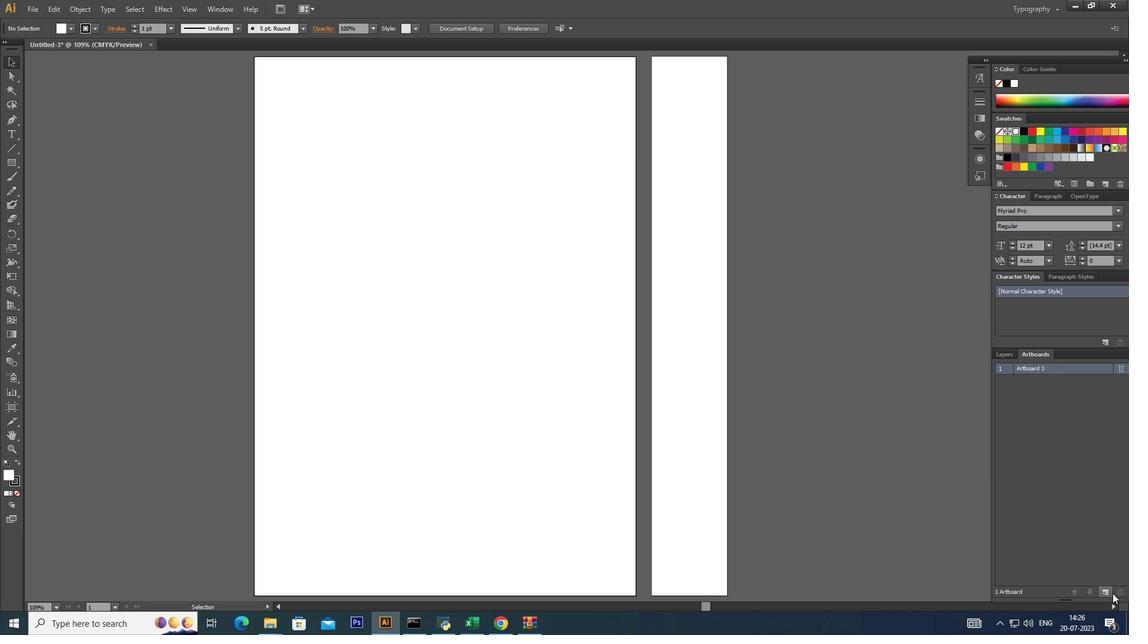 
Action: Mouse pressed left at (1110, 592)
Screenshot: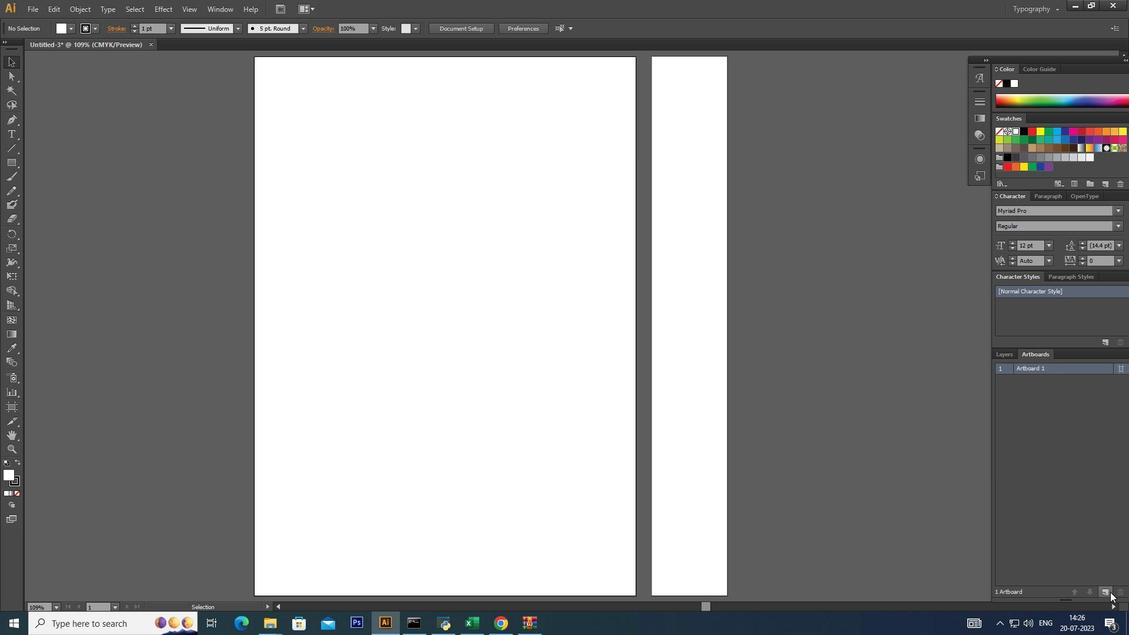 
Action: Mouse moved to (644, 461)
Screenshot: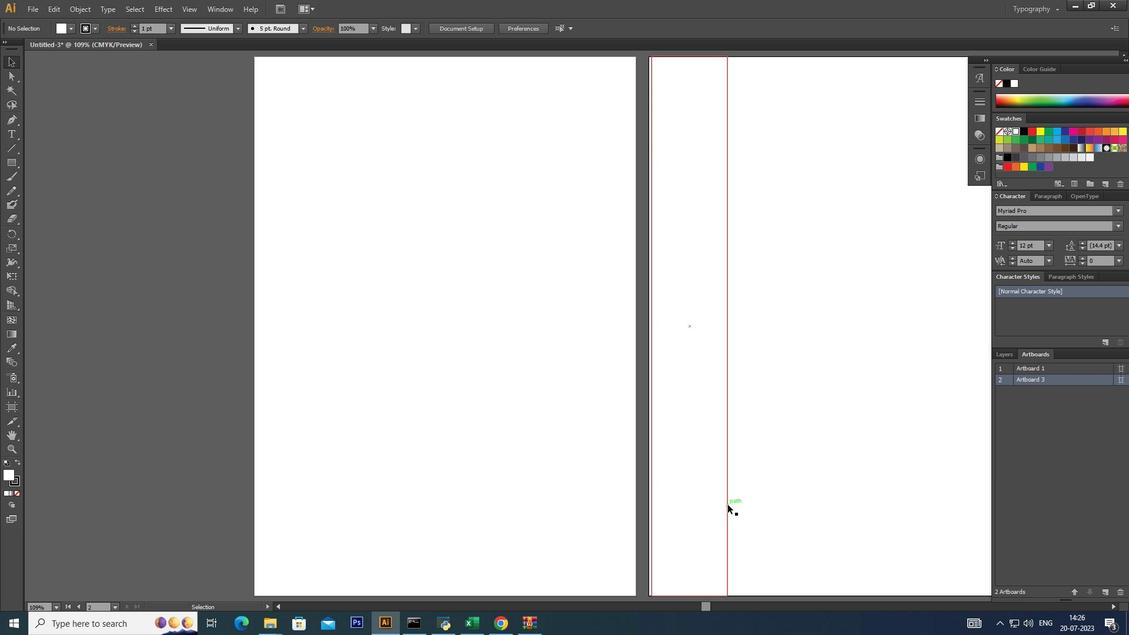 
Action: Key pressed ctrl+Z
Screenshot: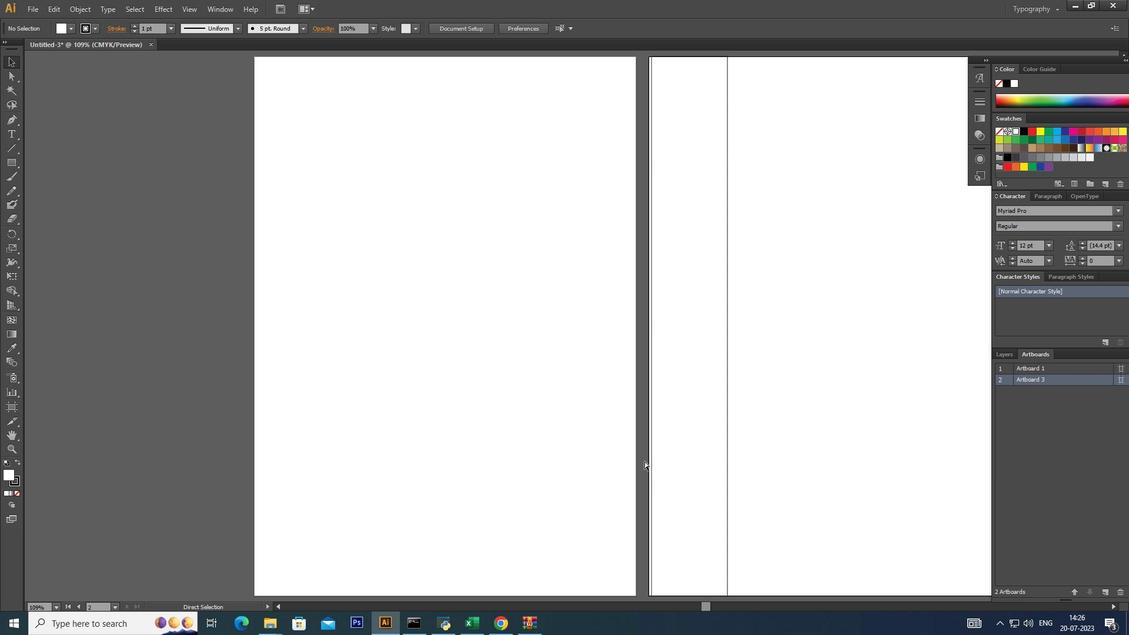 
Action: Mouse moved to (1006, 355)
Screenshot: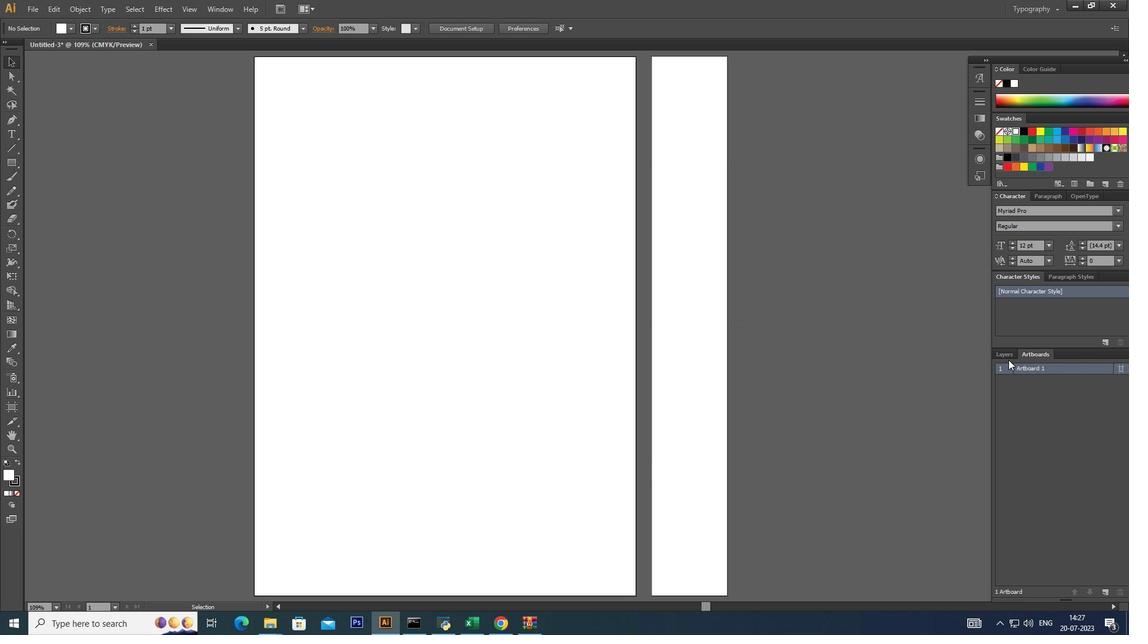 
Action: Mouse pressed left at (1006, 355)
Screenshot: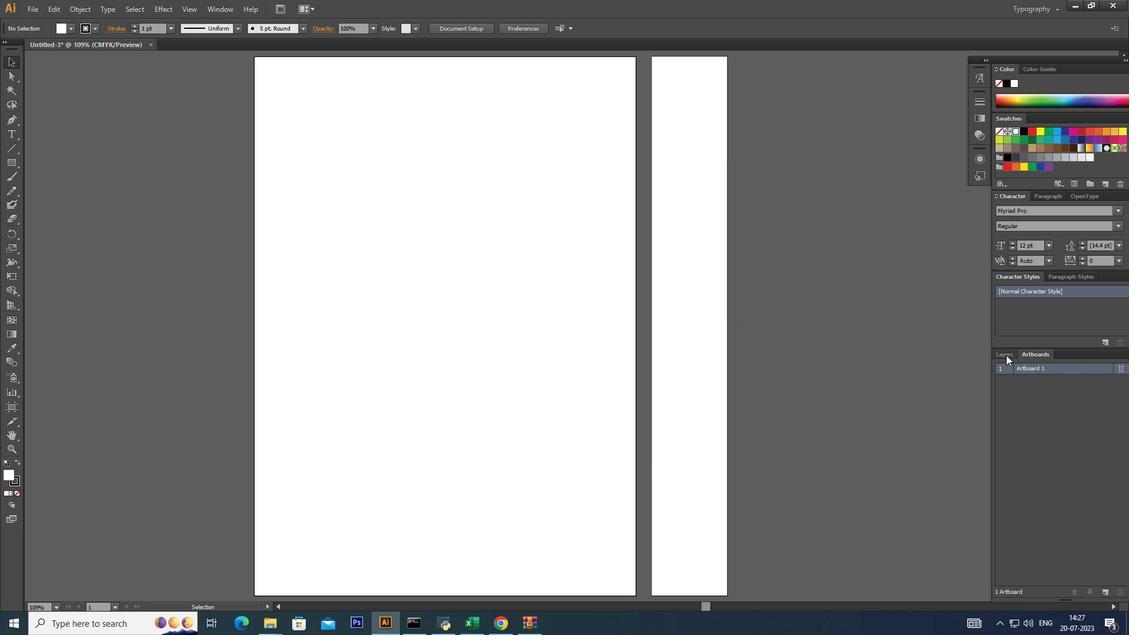 
Action: Mouse moved to (1070, 464)
Screenshot: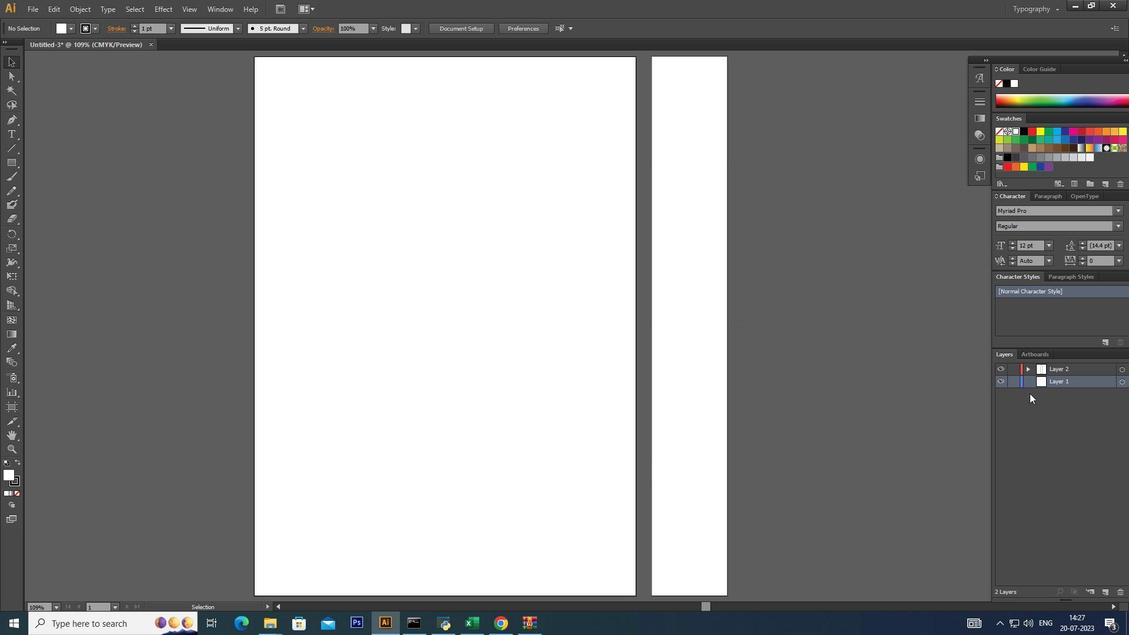 
Action: Mouse pressed left at (1070, 464)
Screenshot: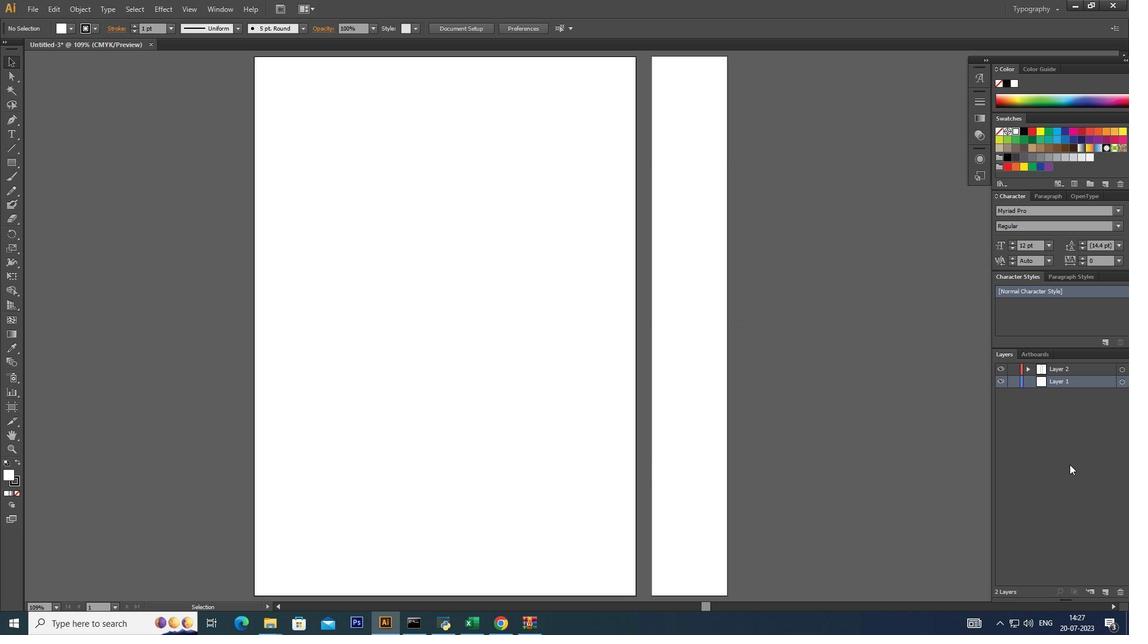 
Action: Mouse moved to (1107, 595)
Screenshot: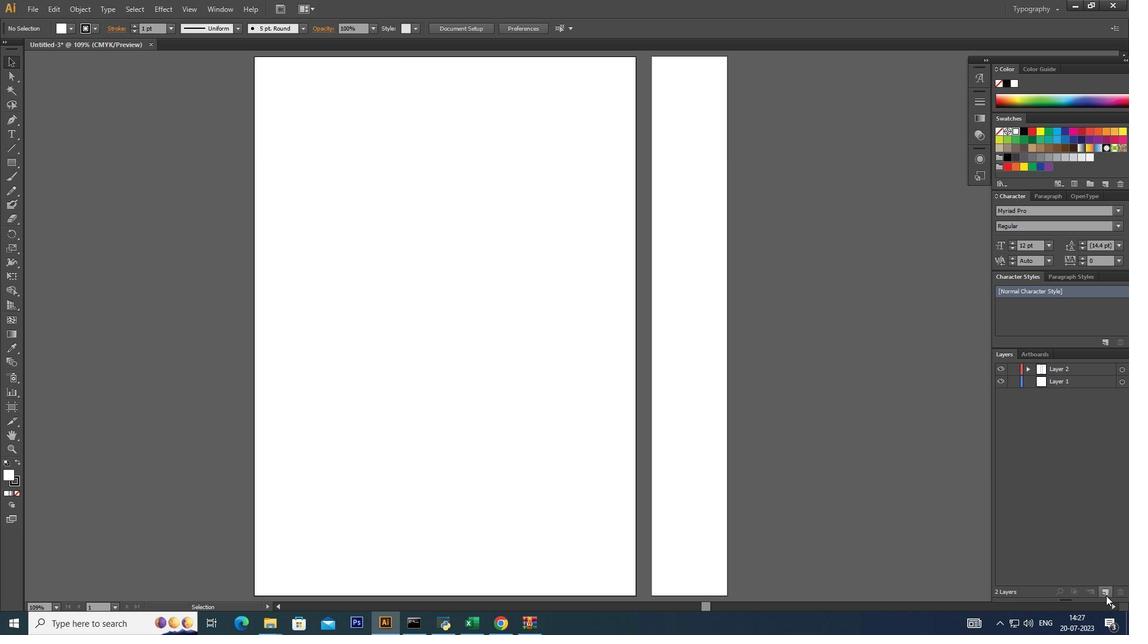 
Action: Mouse pressed left at (1107, 595)
Screenshot: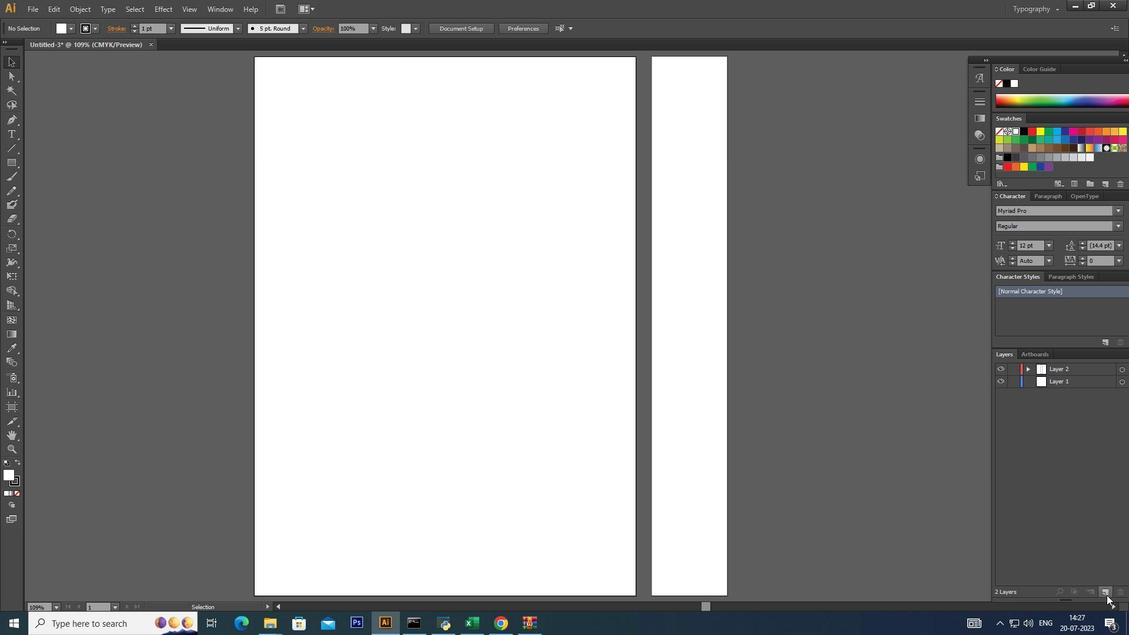 
Action: Mouse moved to (13, 163)
Screenshot: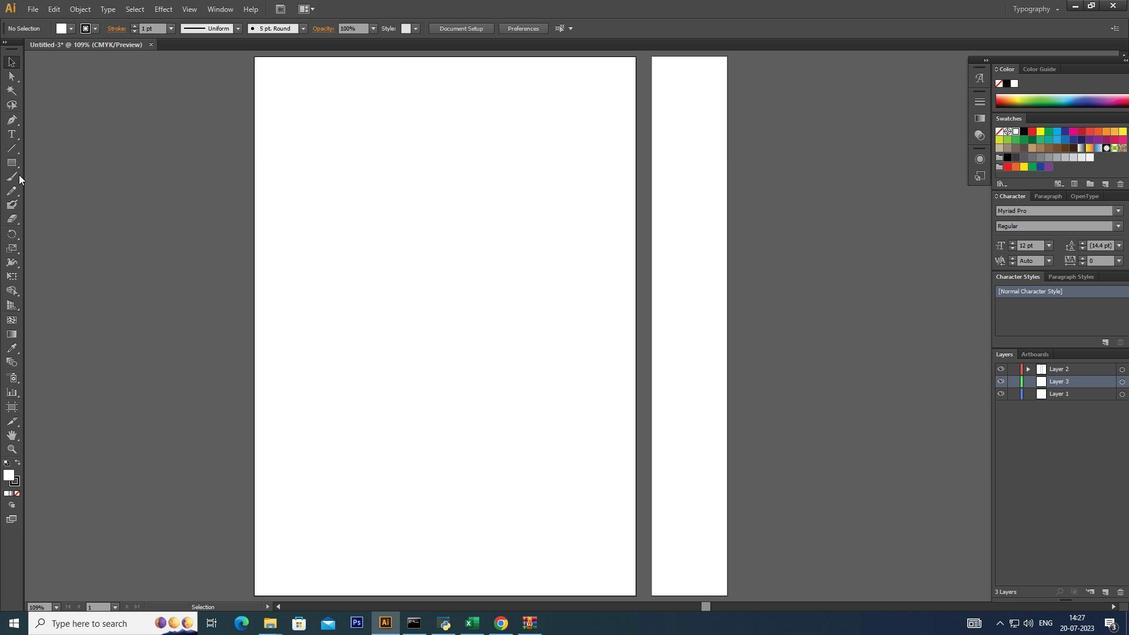 
Action: Mouse pressed left at (13, 163)
Screenshot: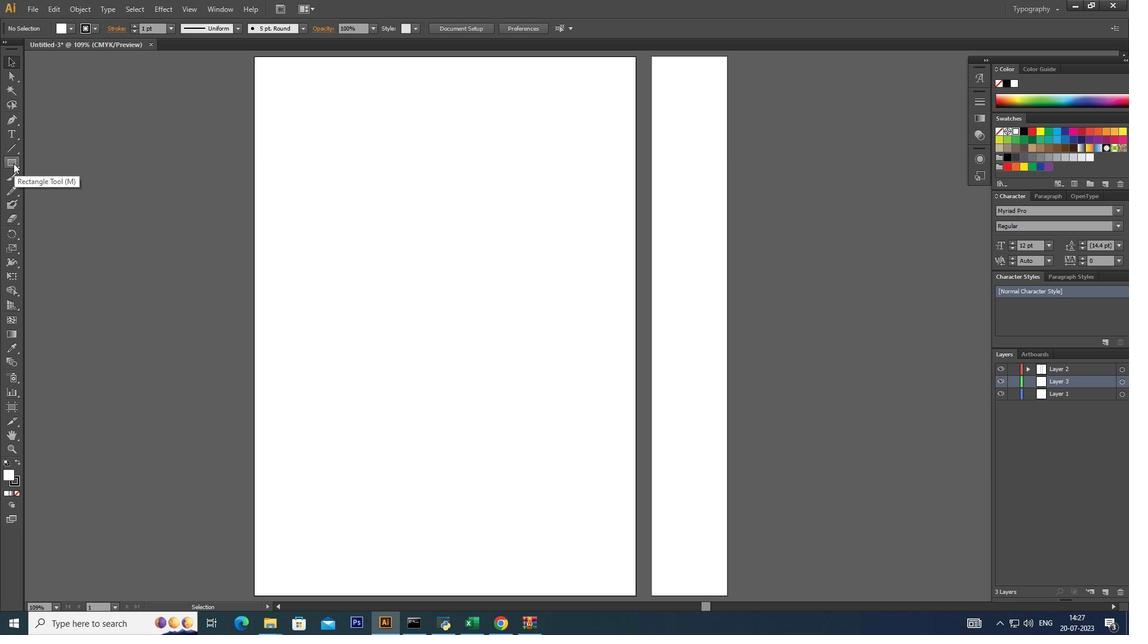 
Action: Mouse moved to (252, 56)
Screenshot: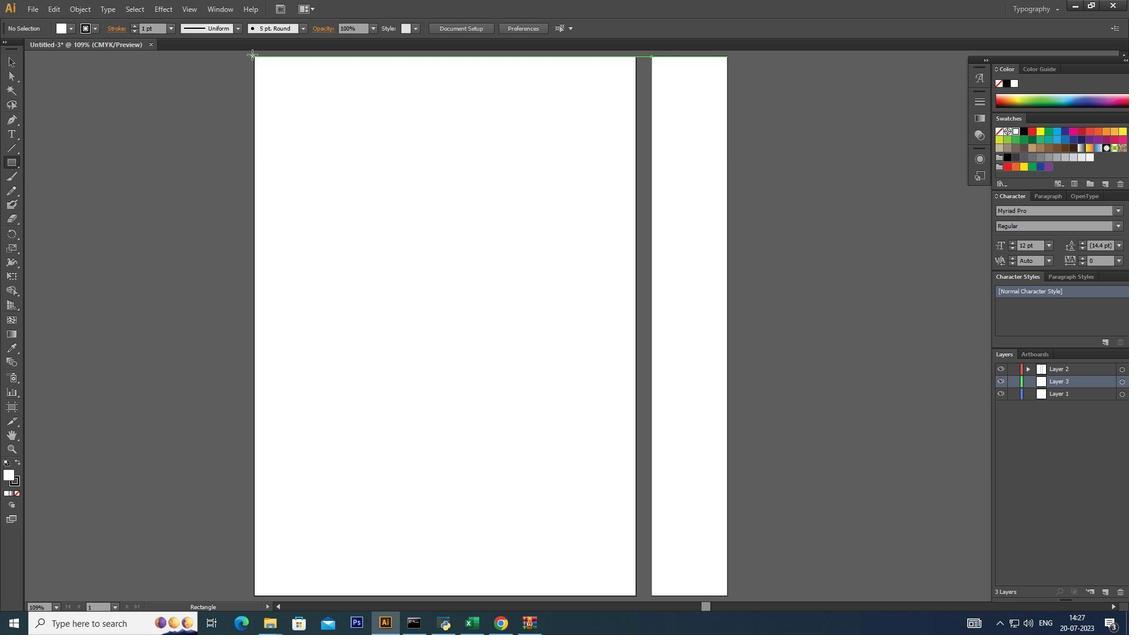 
Action: Mouse pressed left at (252, 56)
Screenshot: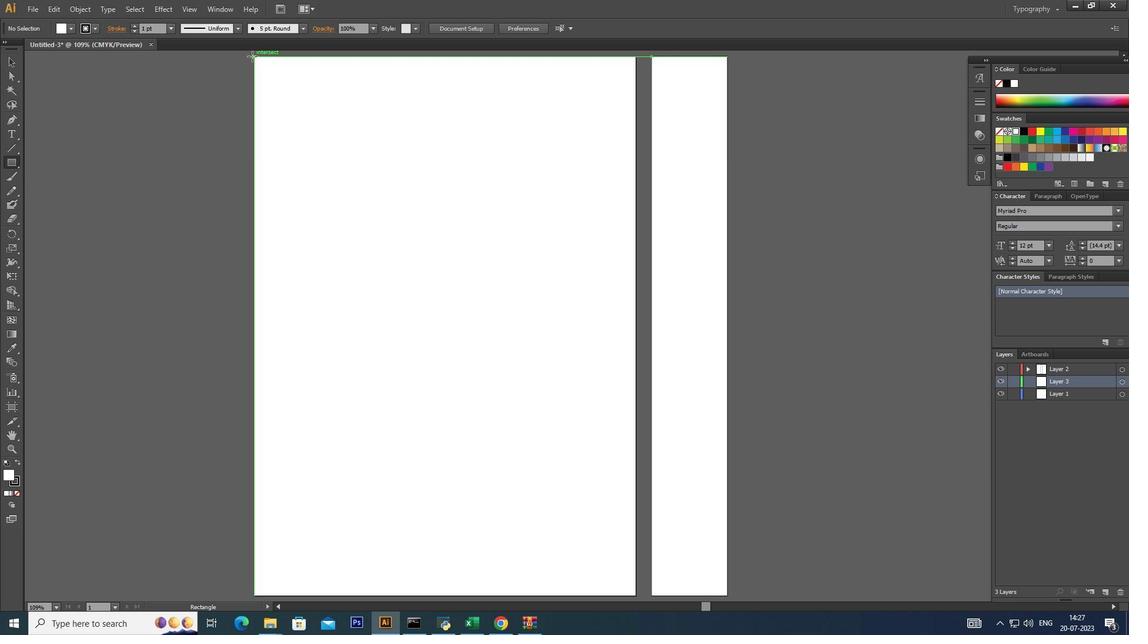 
Action: Mouse moved to (12, 55)
Screenshot: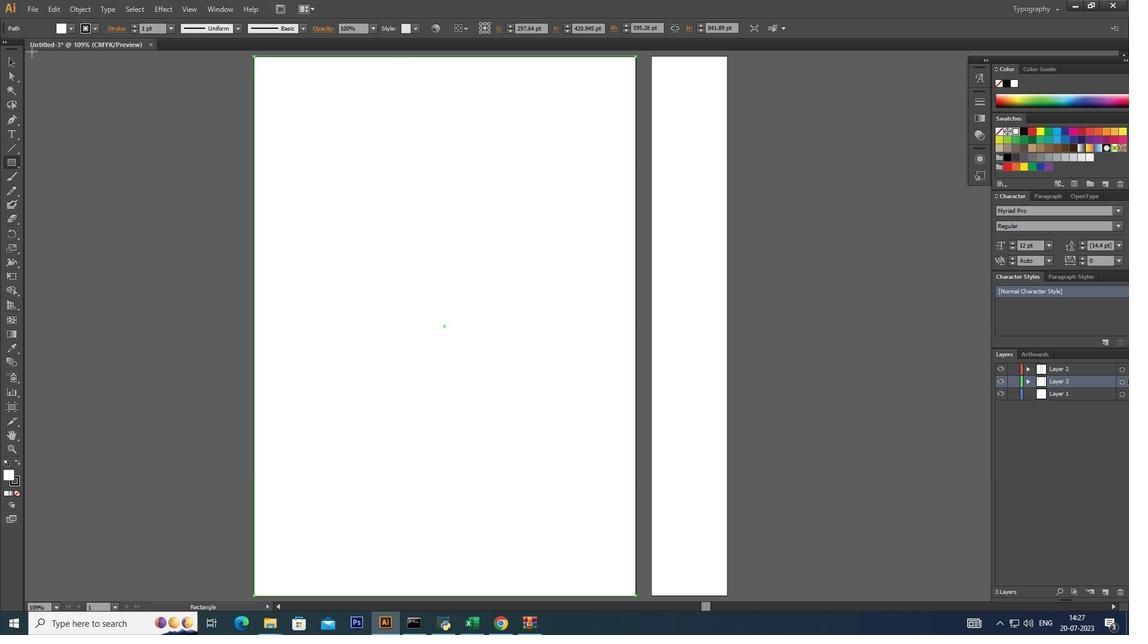 
Action: Mouse pressed left at (12, 55)
Screenshot: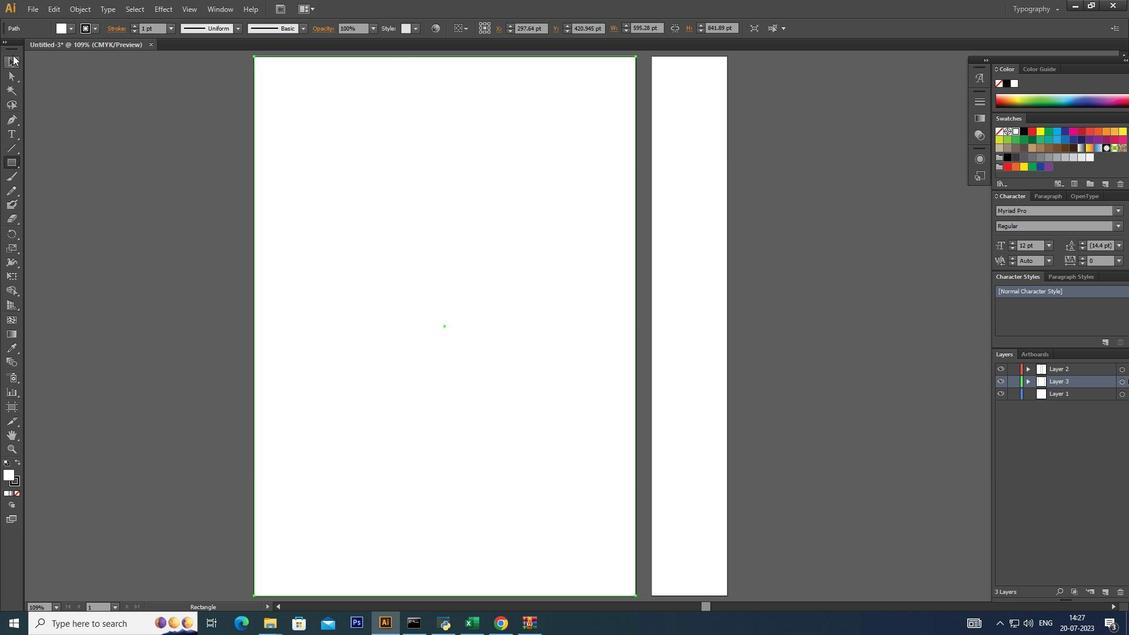 
Action: Mouse moved to (378, 225)
Screenshot: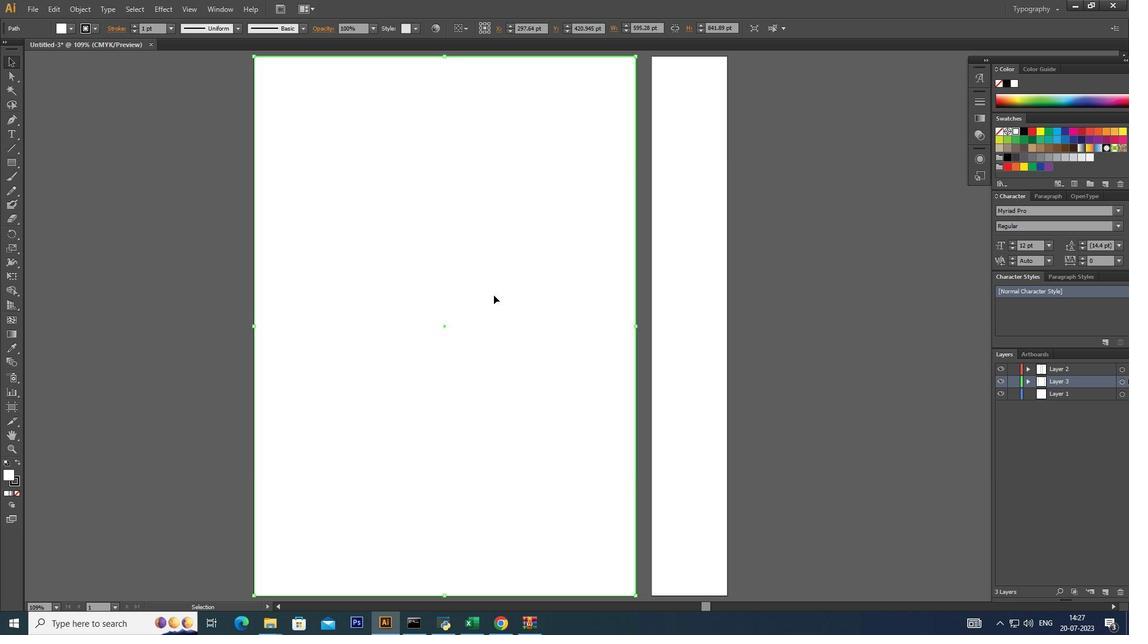 
Action: Mouse pressed left at (378, 225)
Screenshot: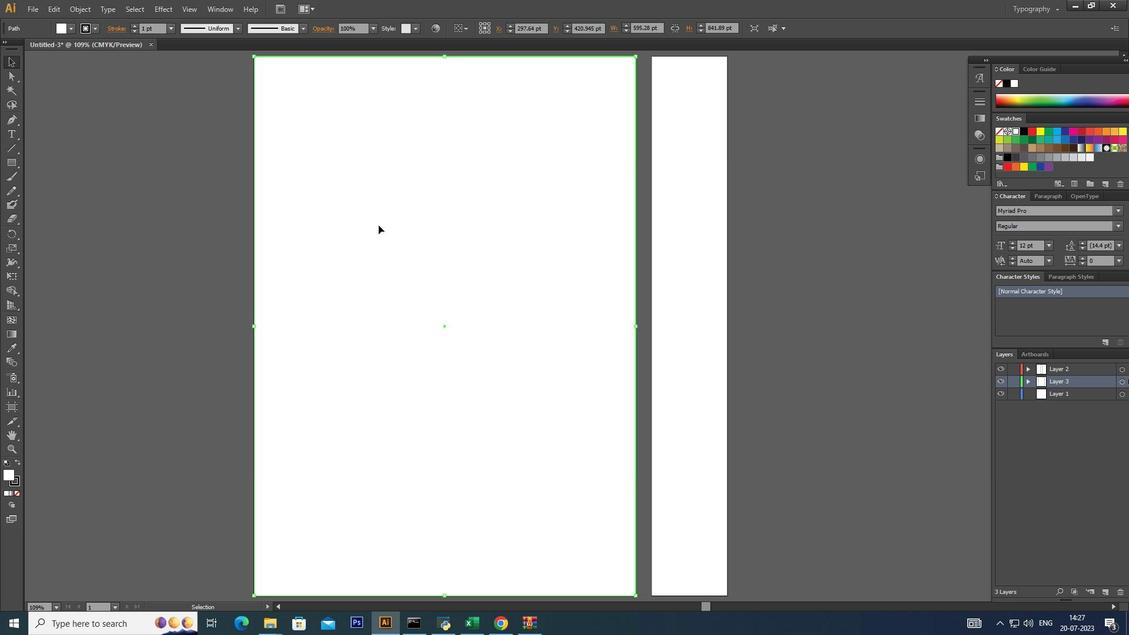 
Action: Mouse moved to (117, 211)
Screenshot: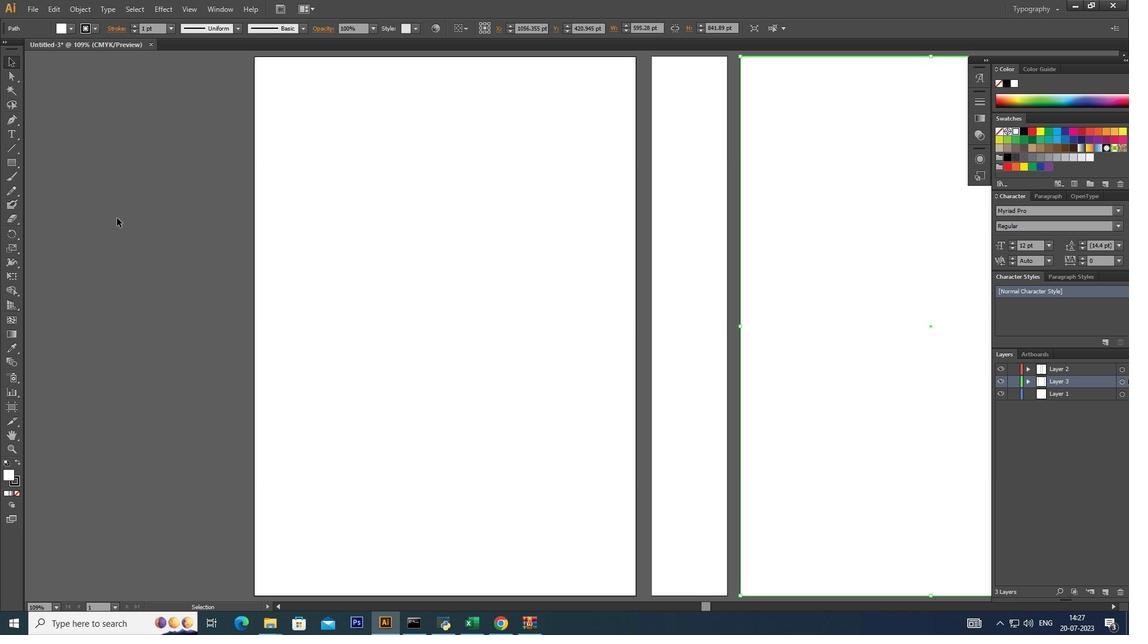 
Action: Mouse pressed left at (117, 211)
Screenshot: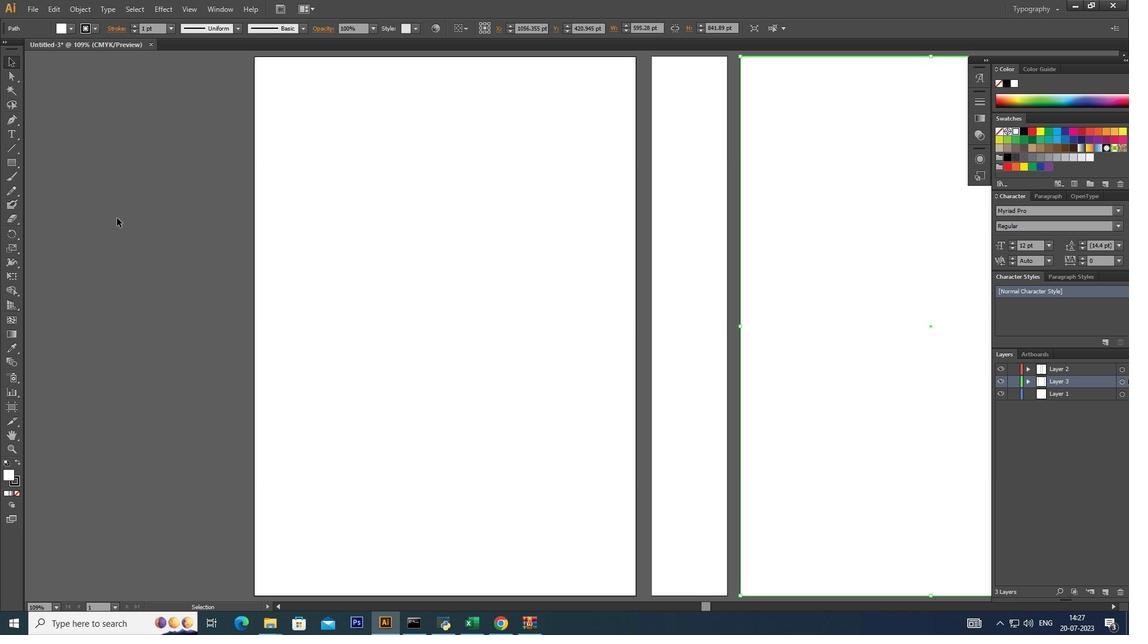 
Action: Mouse moved to (1111, 605)
Screenshot: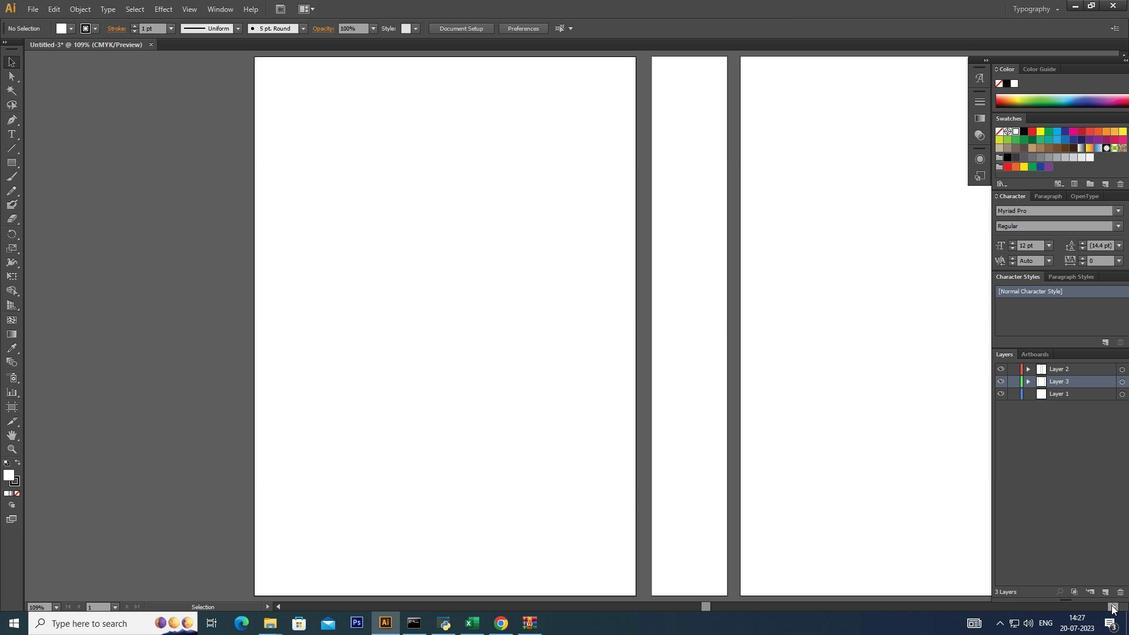 
Action: Mouse pressed left at (1111, 605)
Screenshot: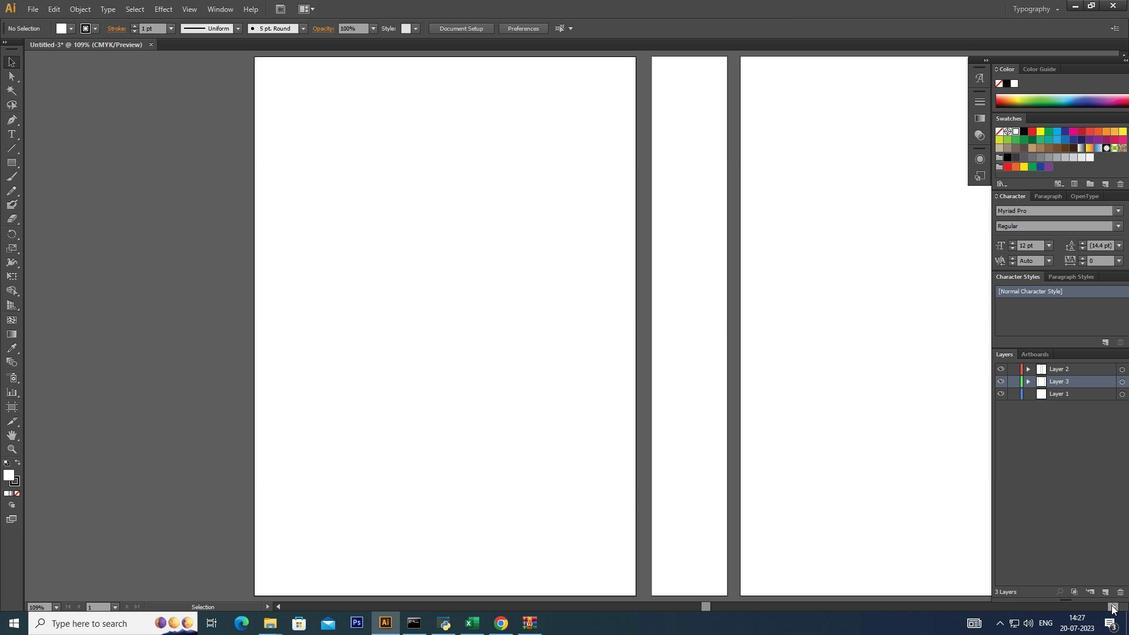 
Action: Mouse pressed left at (1111, 605)
Screenshot: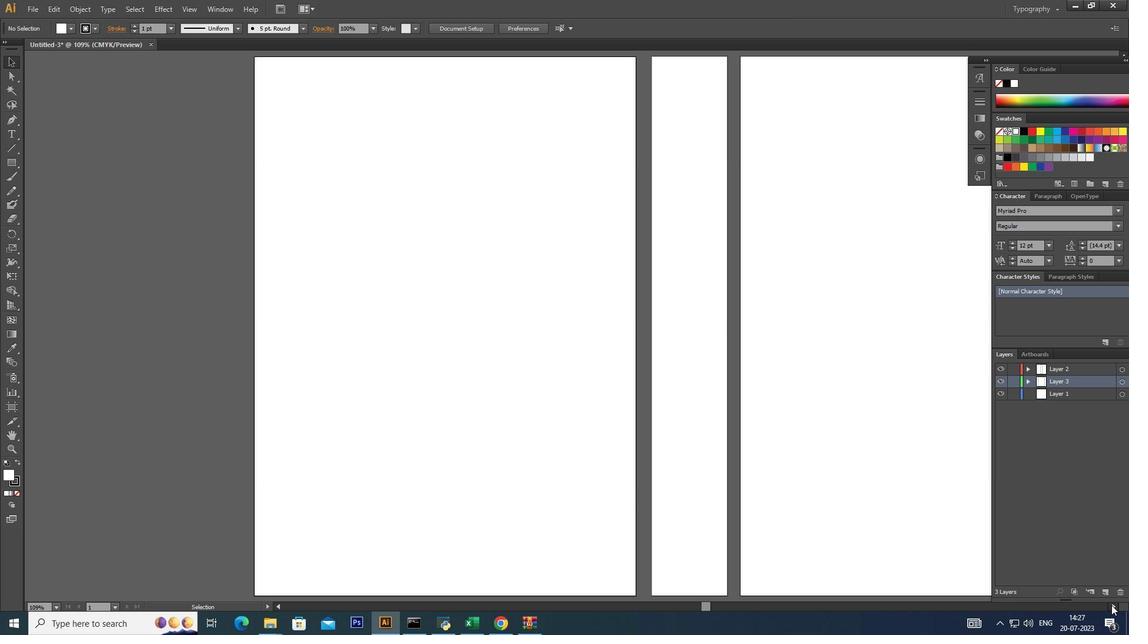 
Action: Mouse pressed left at (1111, 605)
Screenshot: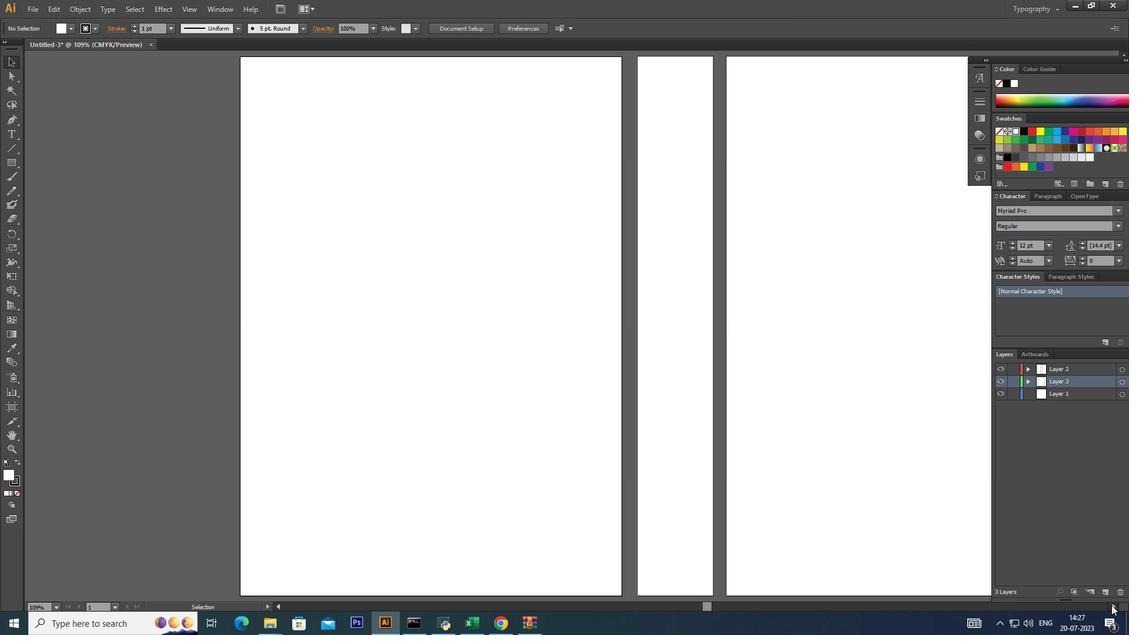 
Action: Mouse pressed left at (1111, 605)
Screenshot: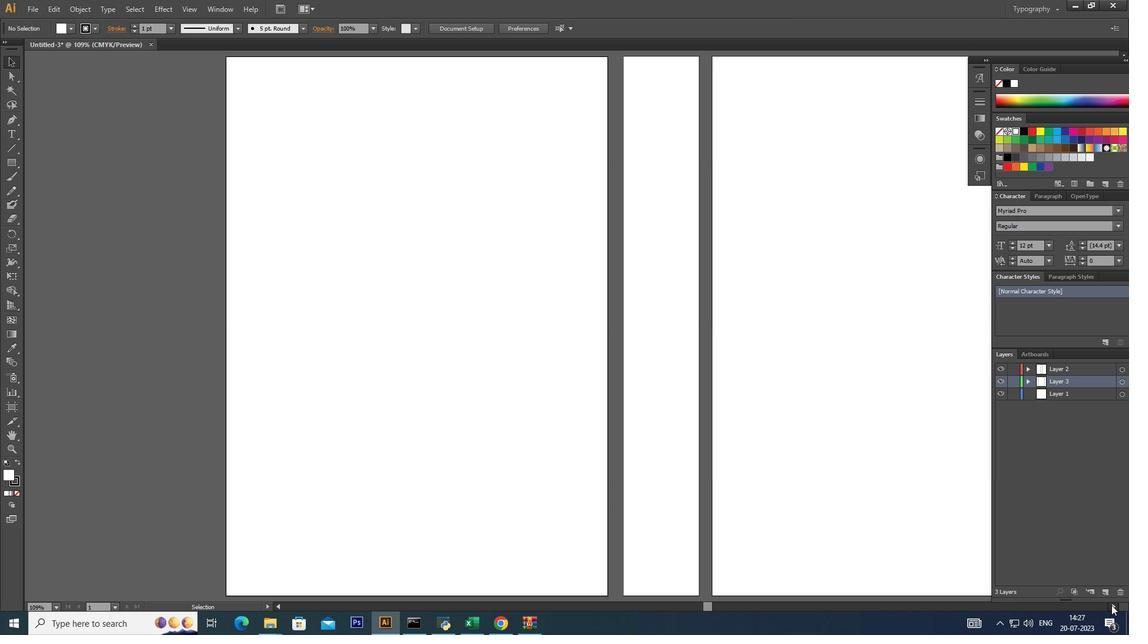
Action: Mouse pressed left at (1111, 605)
Screenshot: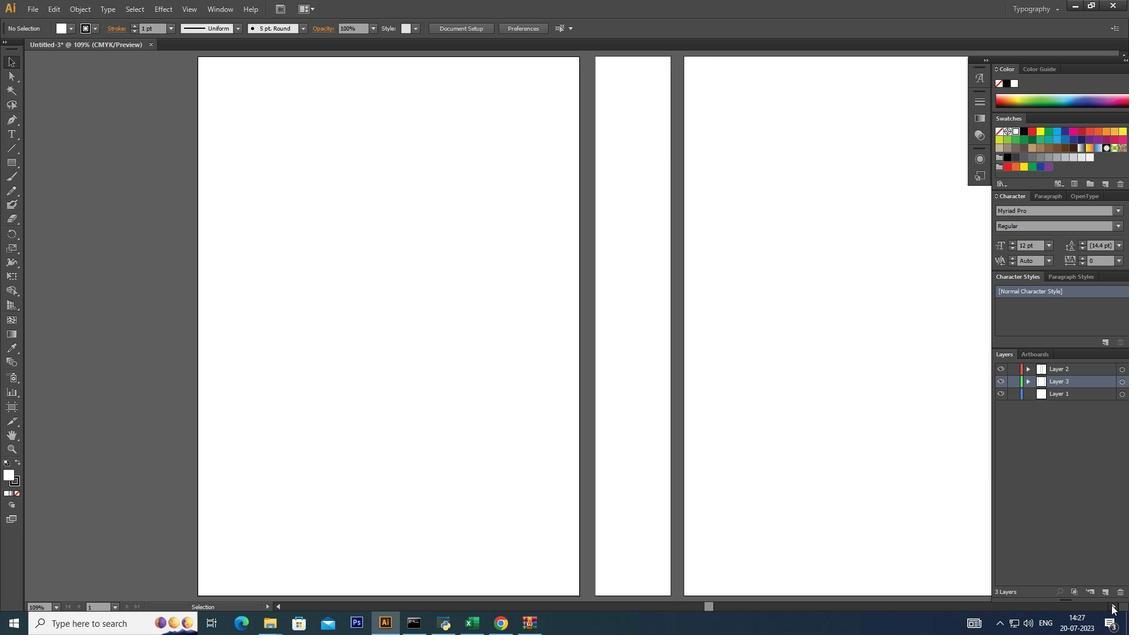
Action: Mouse pressed left at (1111, 605)
Screenshot: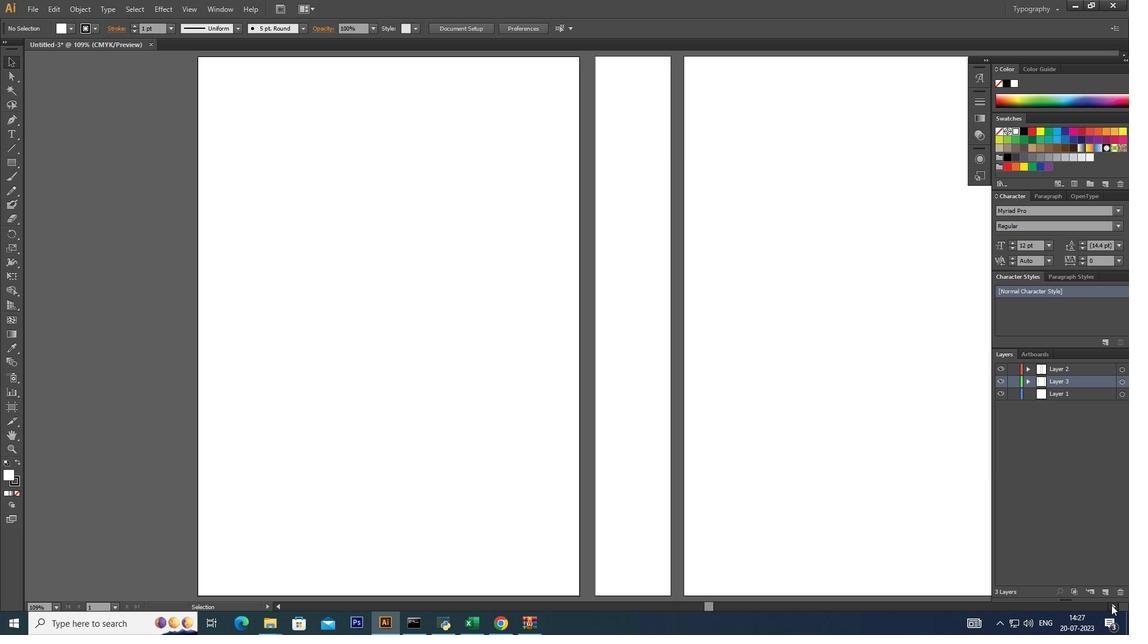 
Action: Mouse pressed left at (1111, 605)
Screenshot: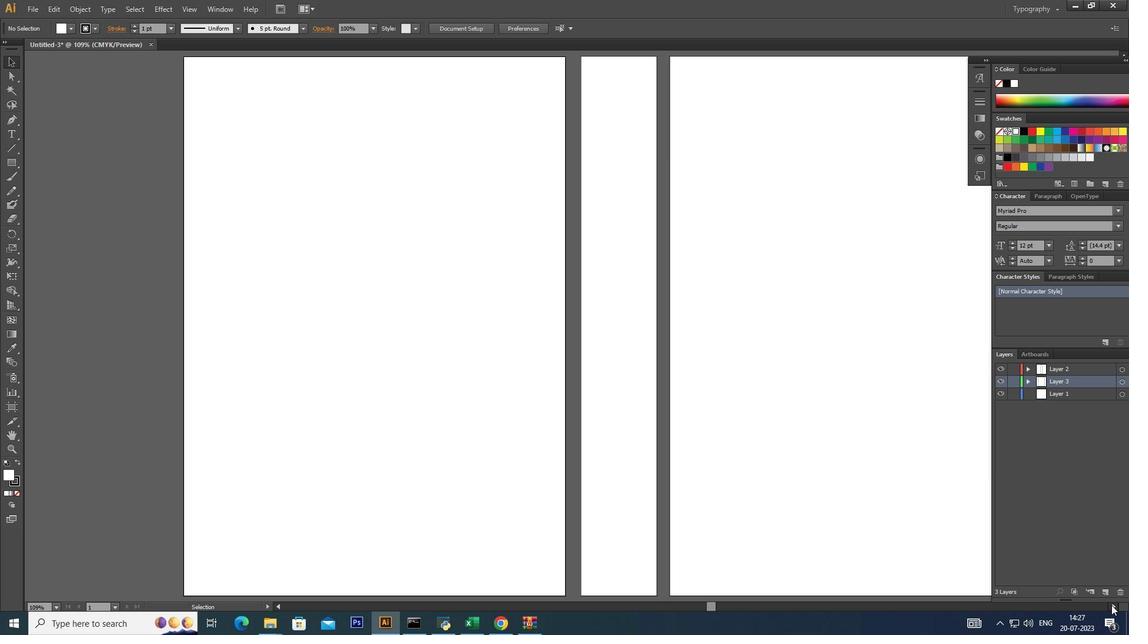 
Action: Mouse pressed left at (1111, 605)
Screenshot: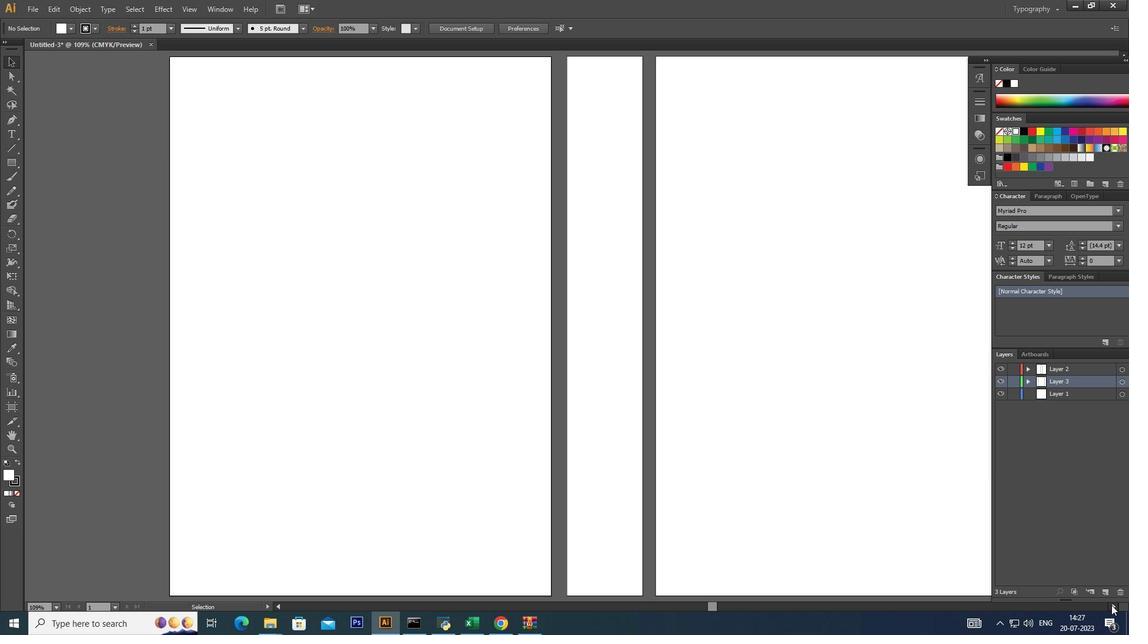 
Action: Mouse pressed left at (1111, 605)
Screenshot: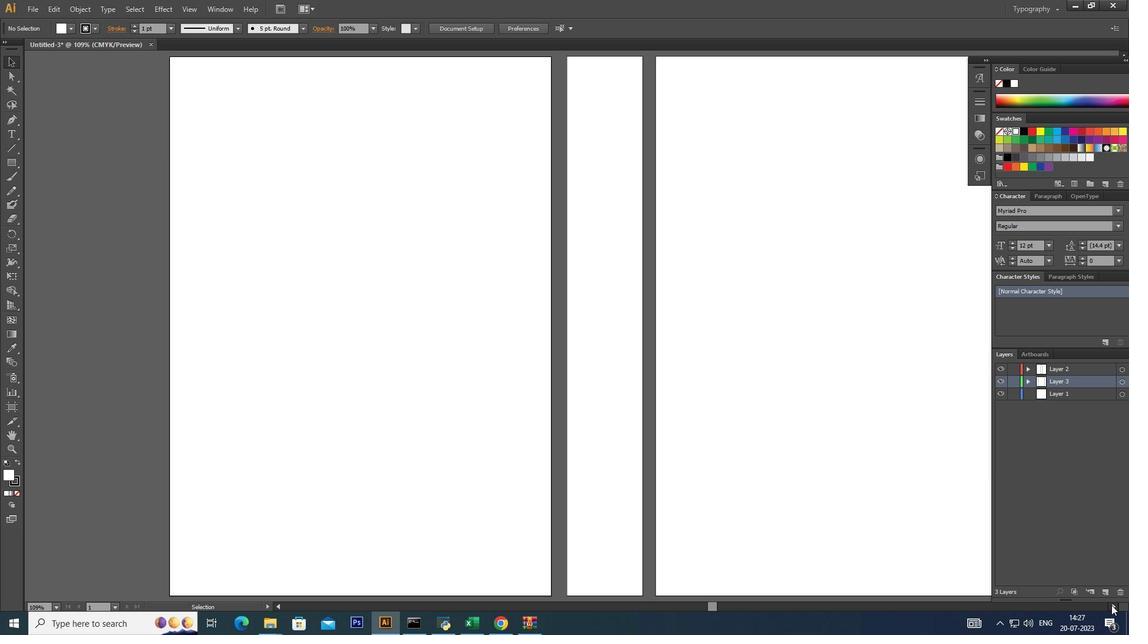 
Action: Mouse pressed left at (1111, 605)
Screenshot: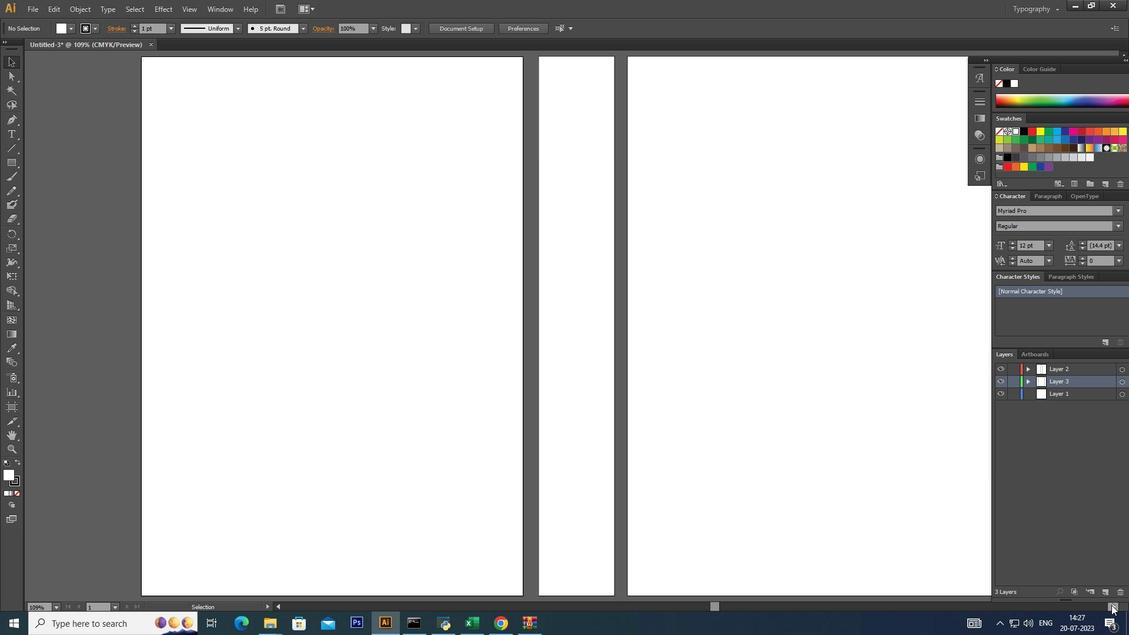 
Action: Mouse pressed left at (1111, 605)
Screenshot: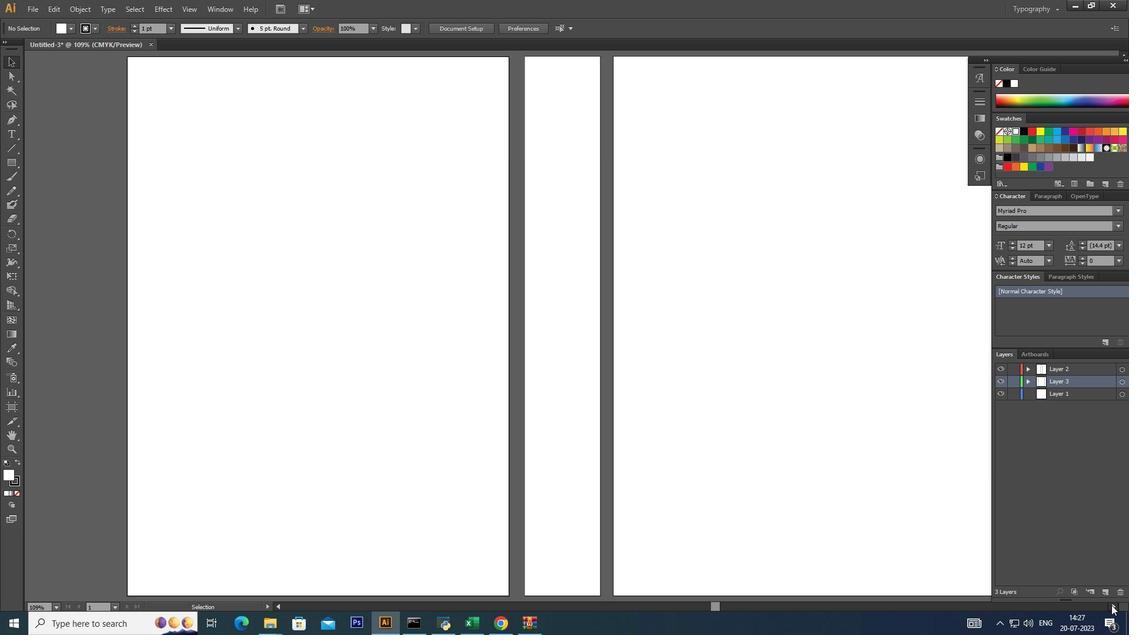 
Action: Mouse pressed left at (1111, 605)
Screenshot: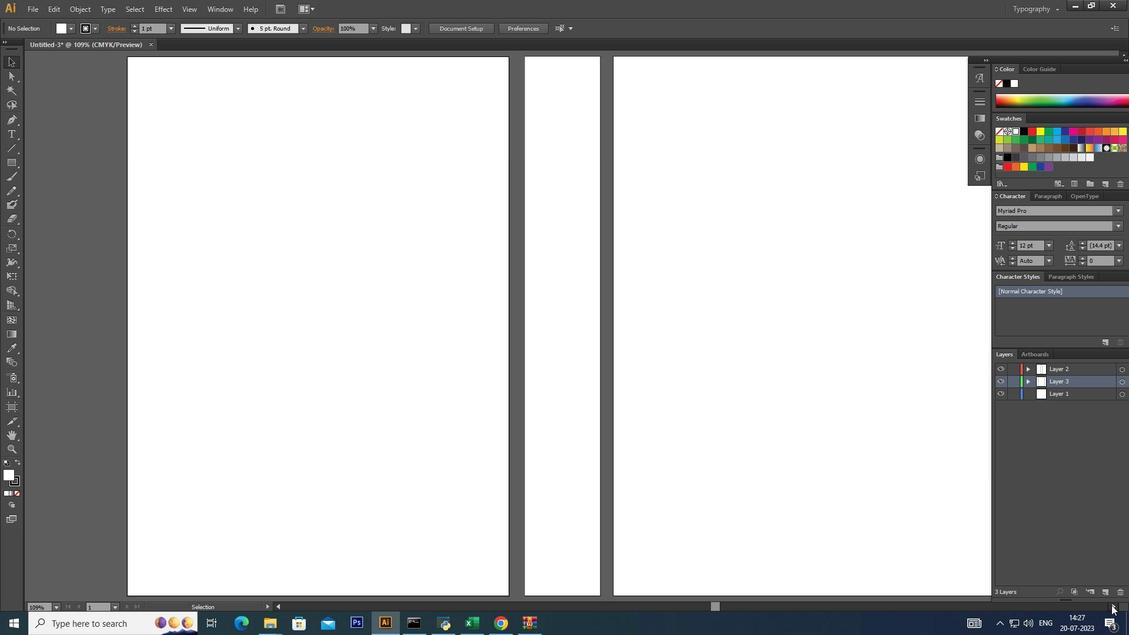 
Action: Mouse pressed left at (1111, 605)
Screenshot: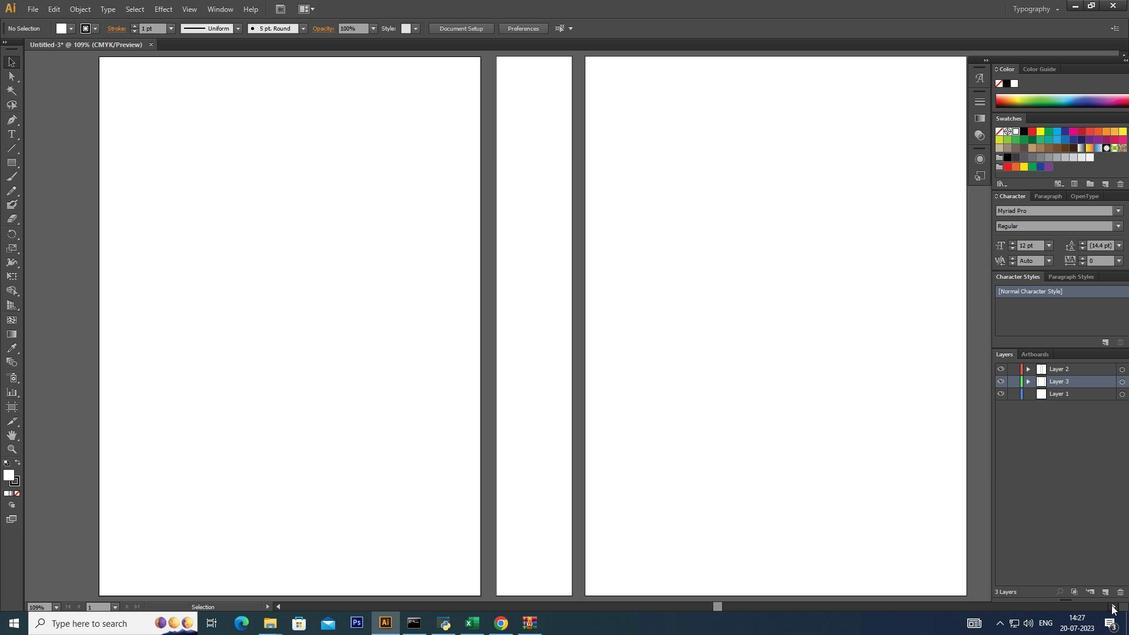 
Action: Mouse pressed left at (1111, 605)
Screenshot: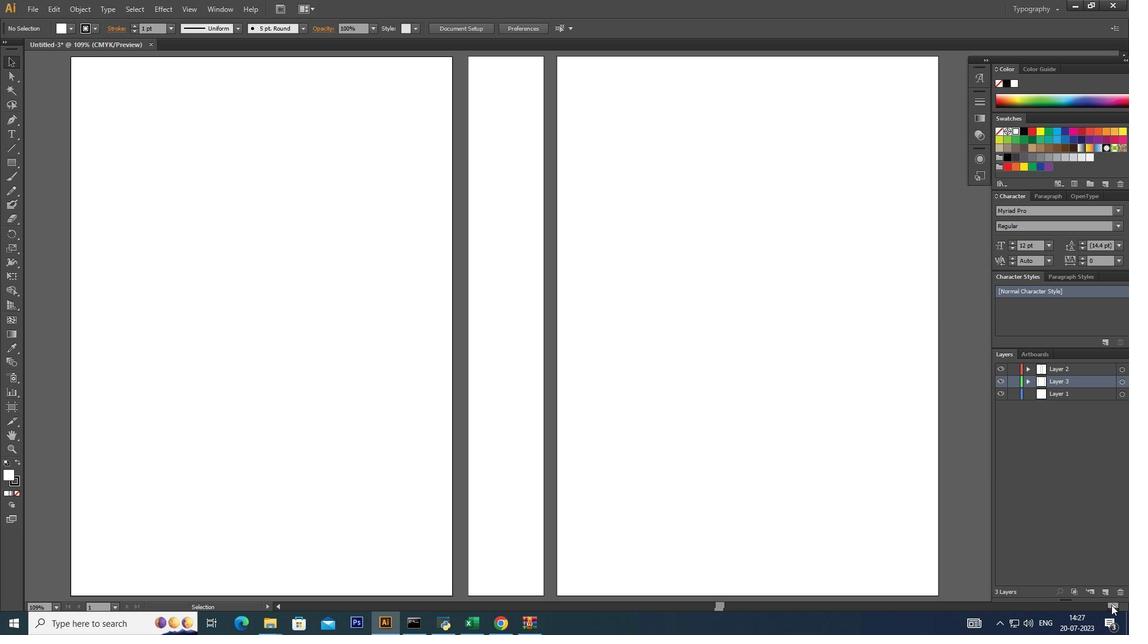 
Action: Mouse pressed left at (1111, 605)
Screenshot: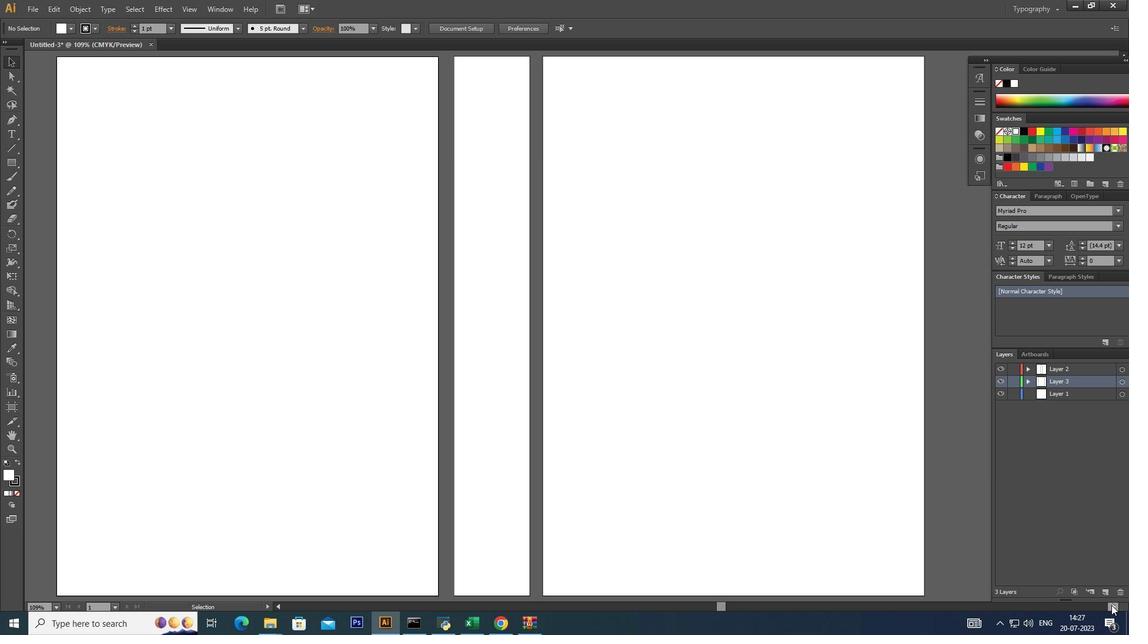 
Action: Mouse pressed left at (1111, 605)
Screenshot: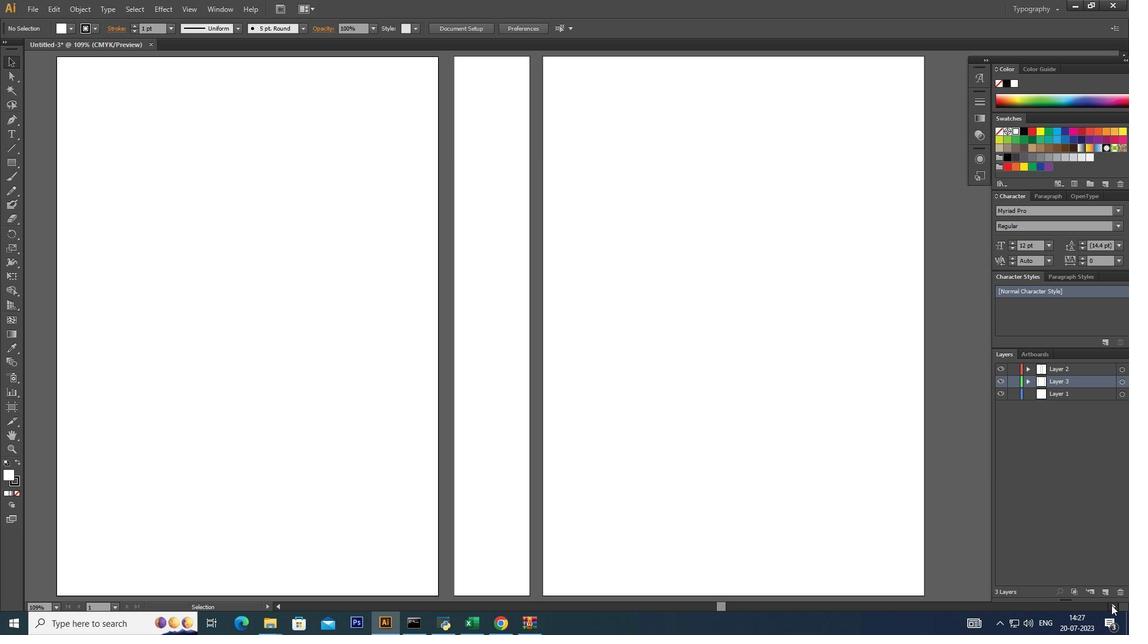 
Action: Mouse moved to (927, 235)
Screenshot: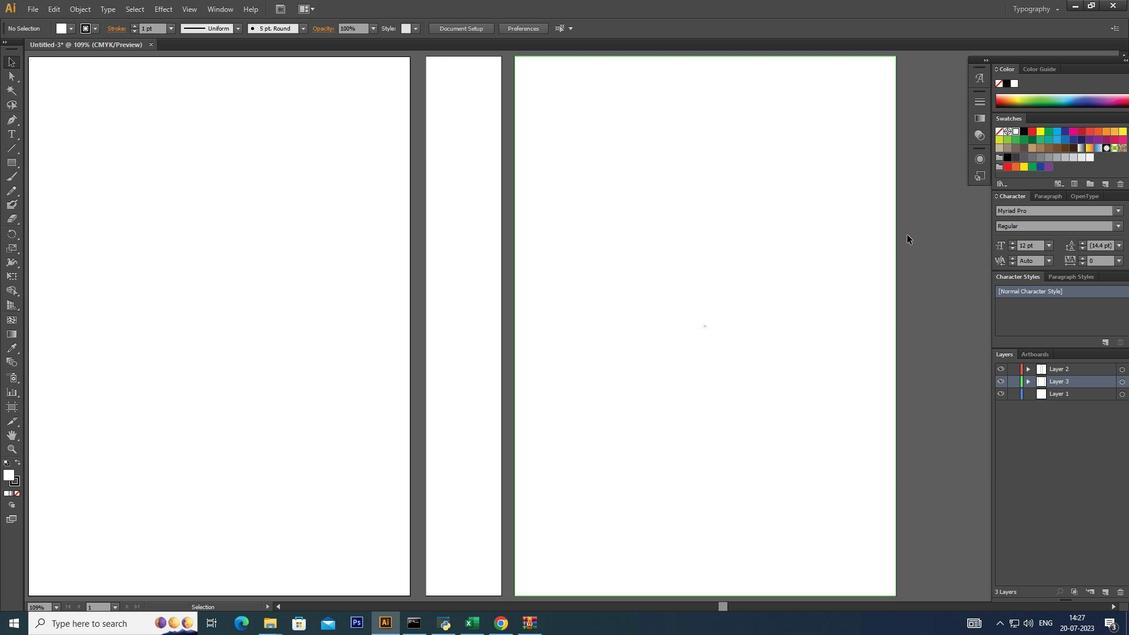 
Action: Mouse pressed left at (927, 235)
Screenshot: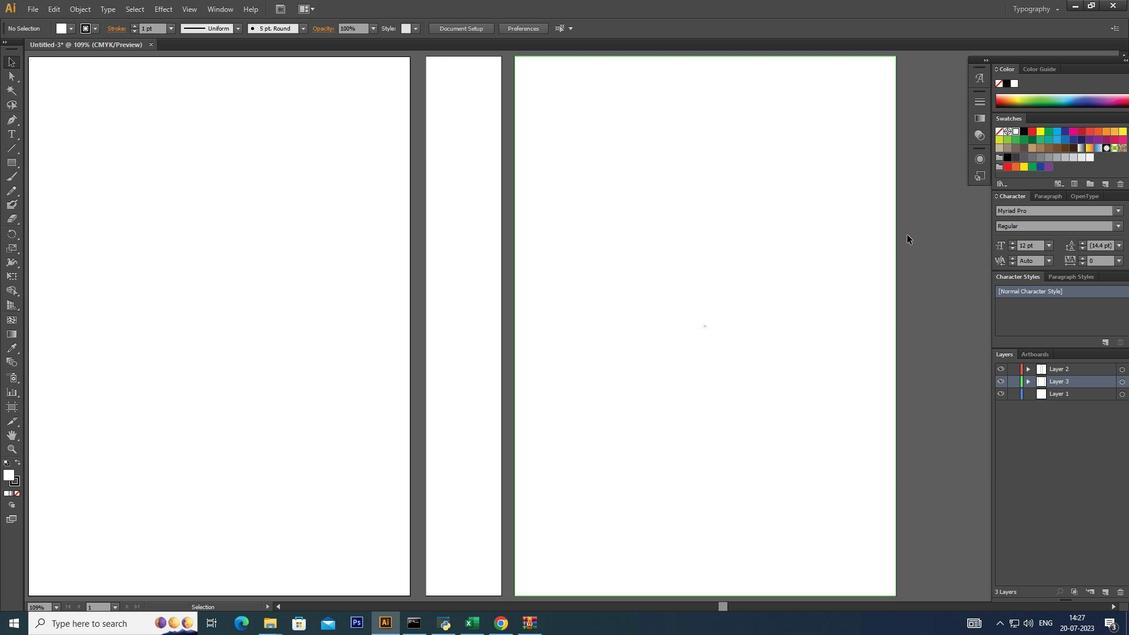 
Action: Mouse moved to (1105, 591)
Screenshot: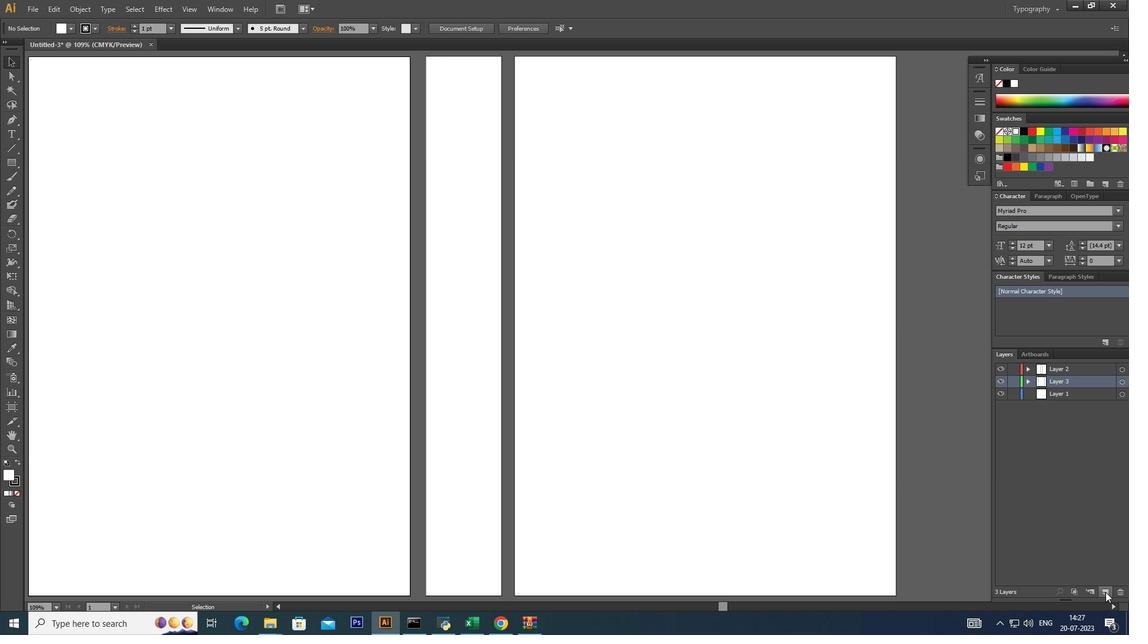 
Action: Mouse pressed left at (1105, 591)
Screenshot: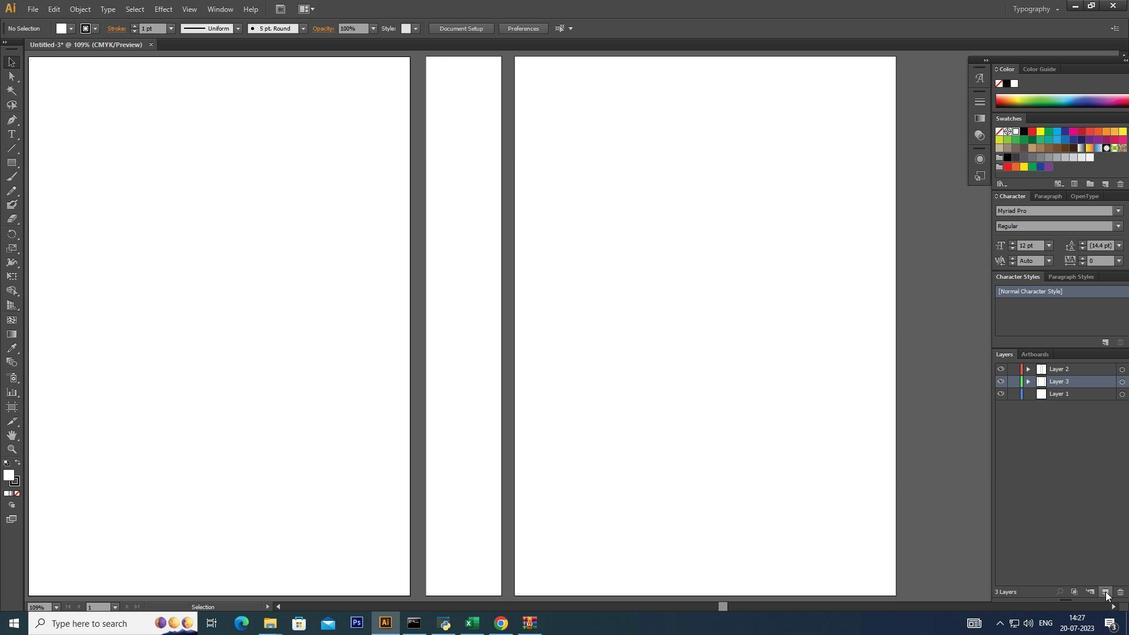 
Action: Mouse moved to (32, 2)
Screenshot: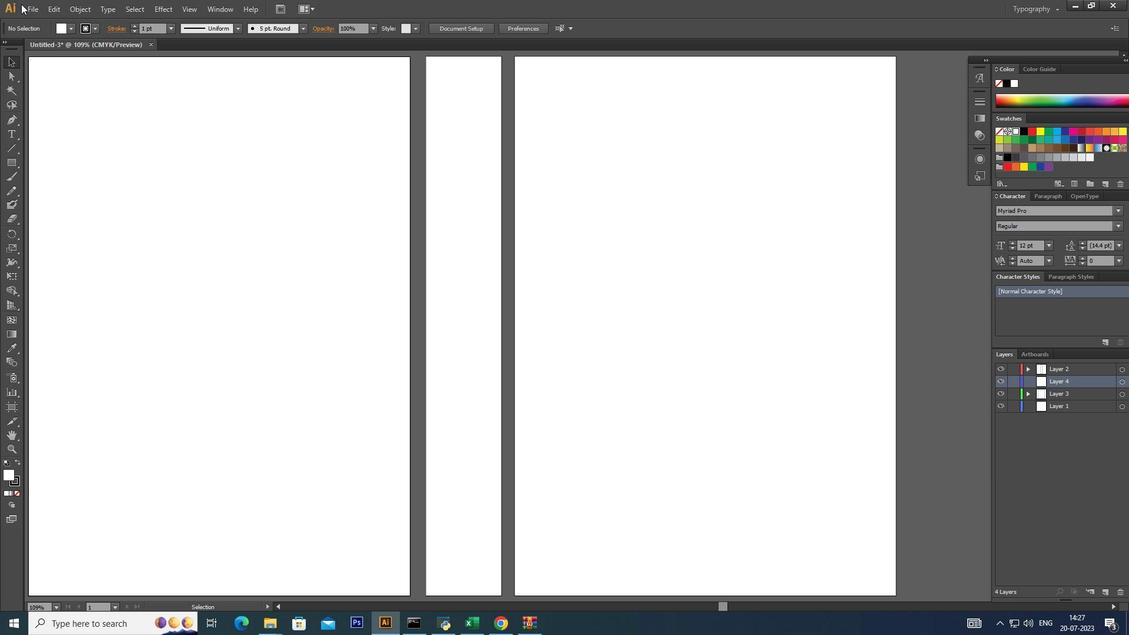 
Action: Mouse pressed left at (32, 2)
Screenshot: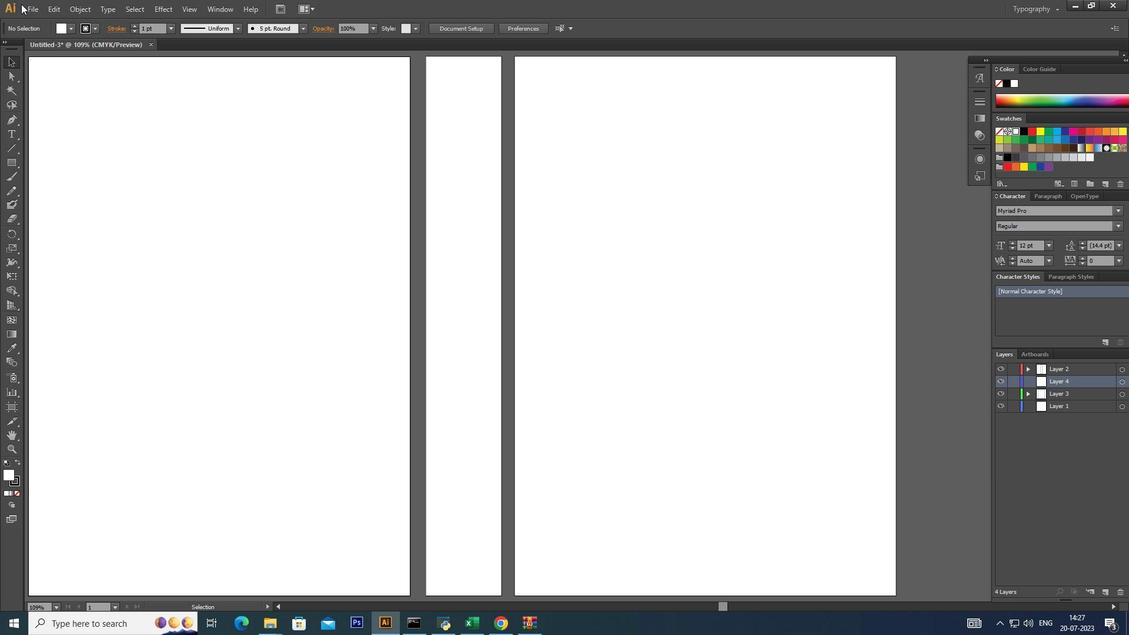 
Action: Mouse moved to (55, 44)
Screenshot: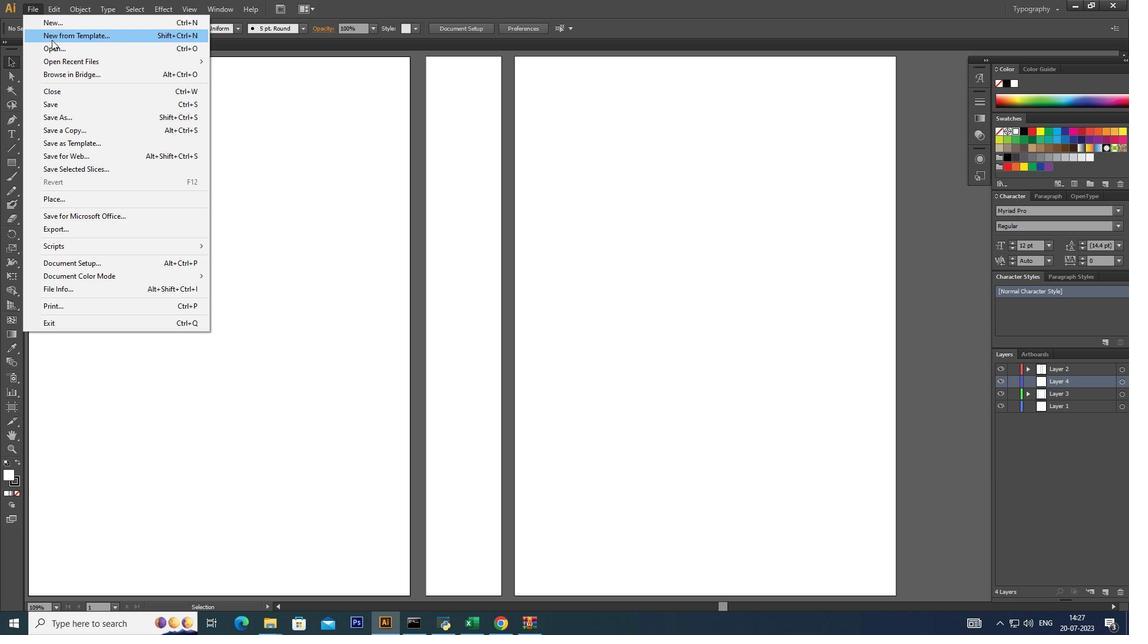 
Action: Mouse pressed left at (55, 44)
Screenshot: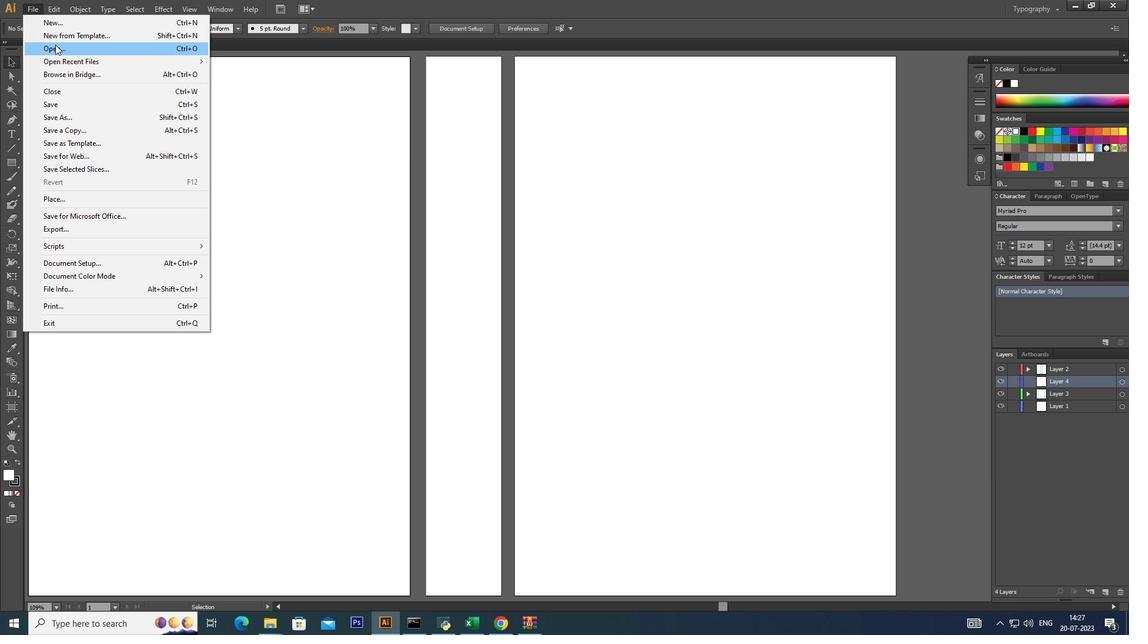 
Action: Mouse moved to (45, 167)
Screenshot: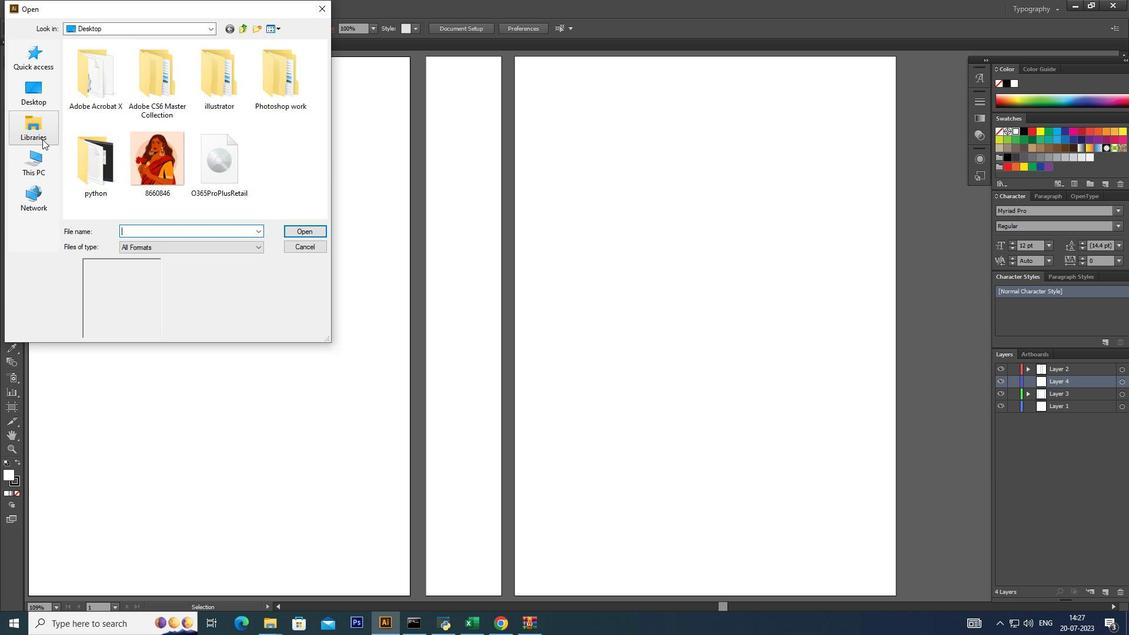 
Action: Mouse pressed left at (45, 167)
Screenshot: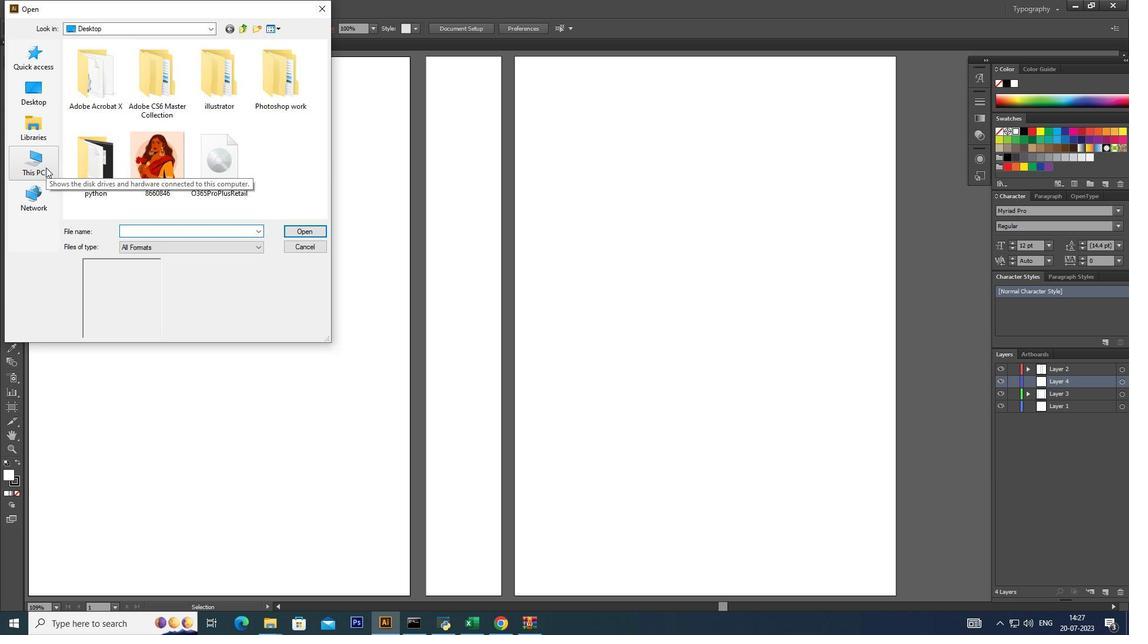 
Action: Mouse moved to (142, 165)
Screenshot: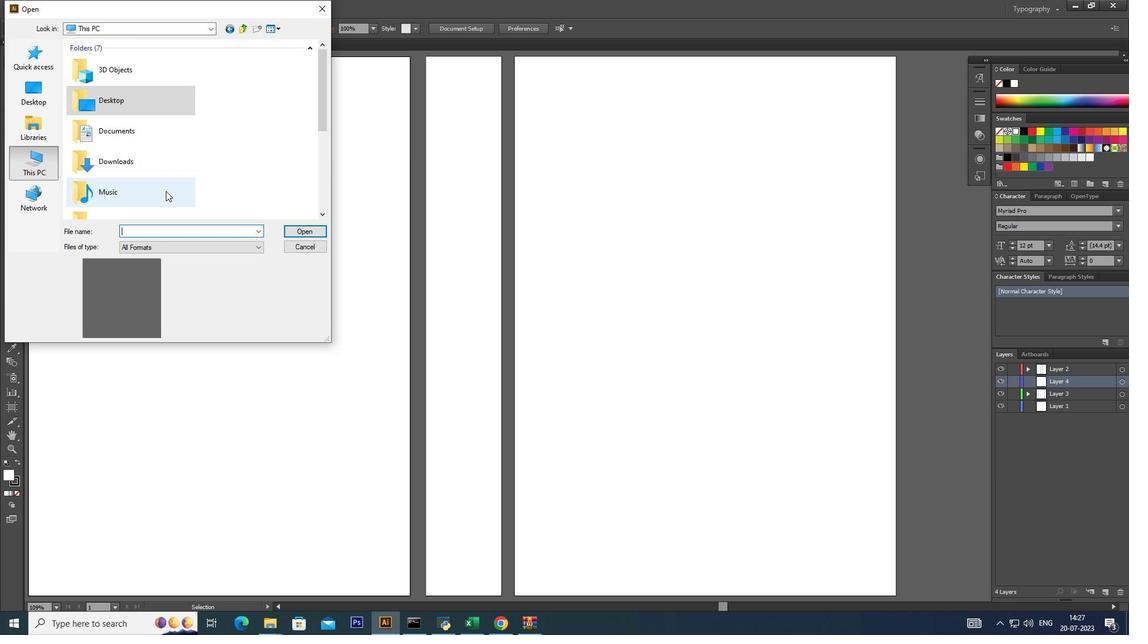
Action: Mouse pressed left at (142, 165)
Screenshot: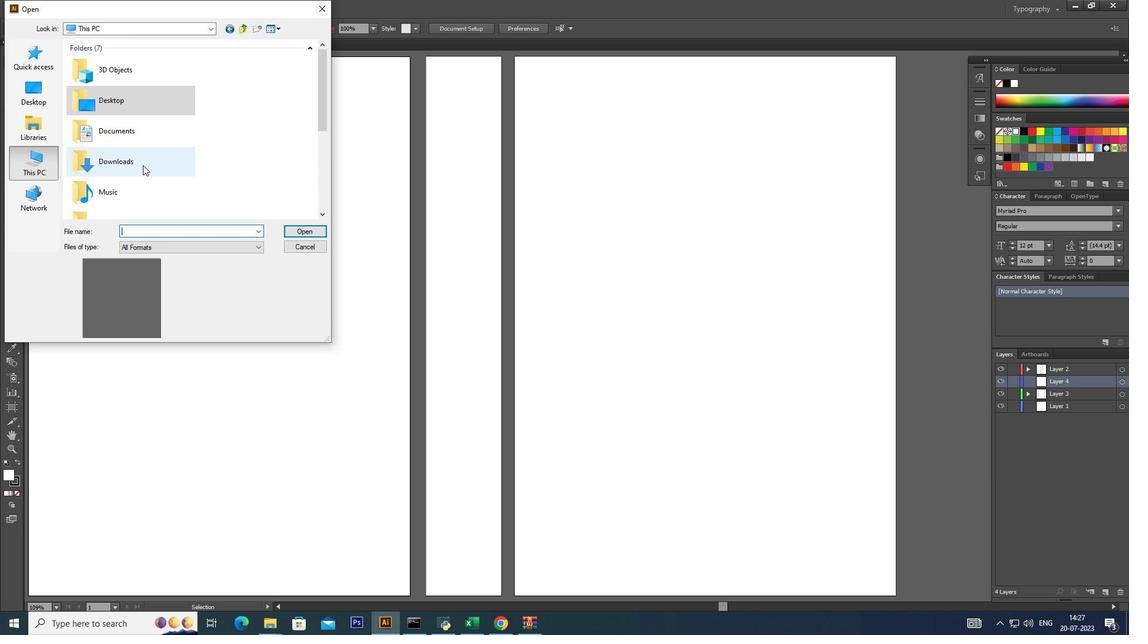 
Action: Mouse pressed left at (142, 165)
Screenshot: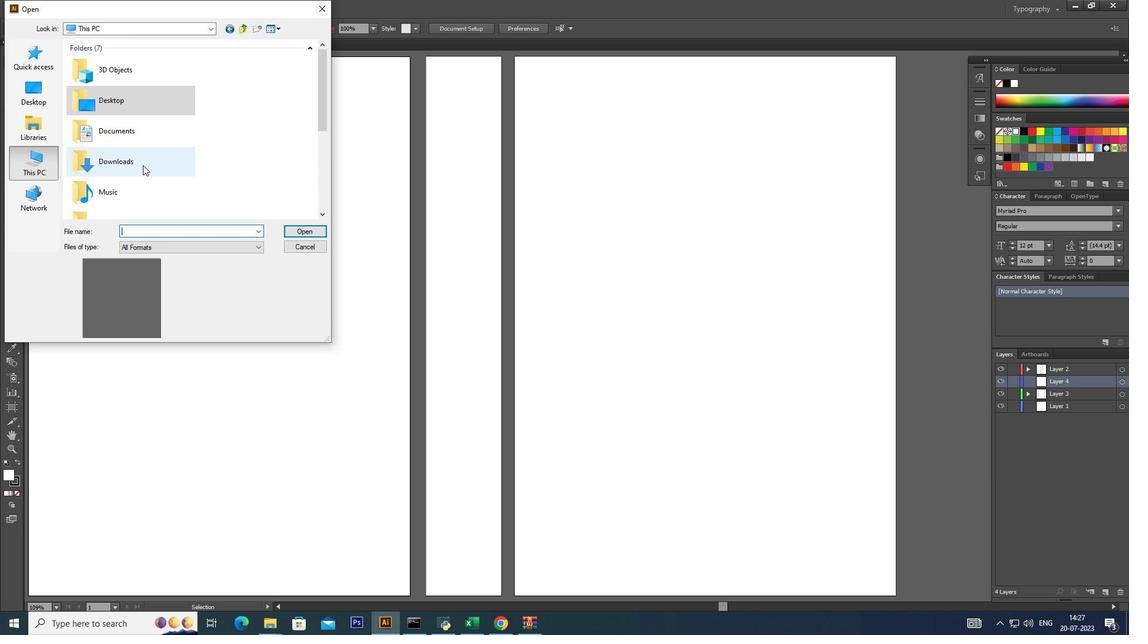 
Action: Mouse moved to (99, 112)
Screenshot: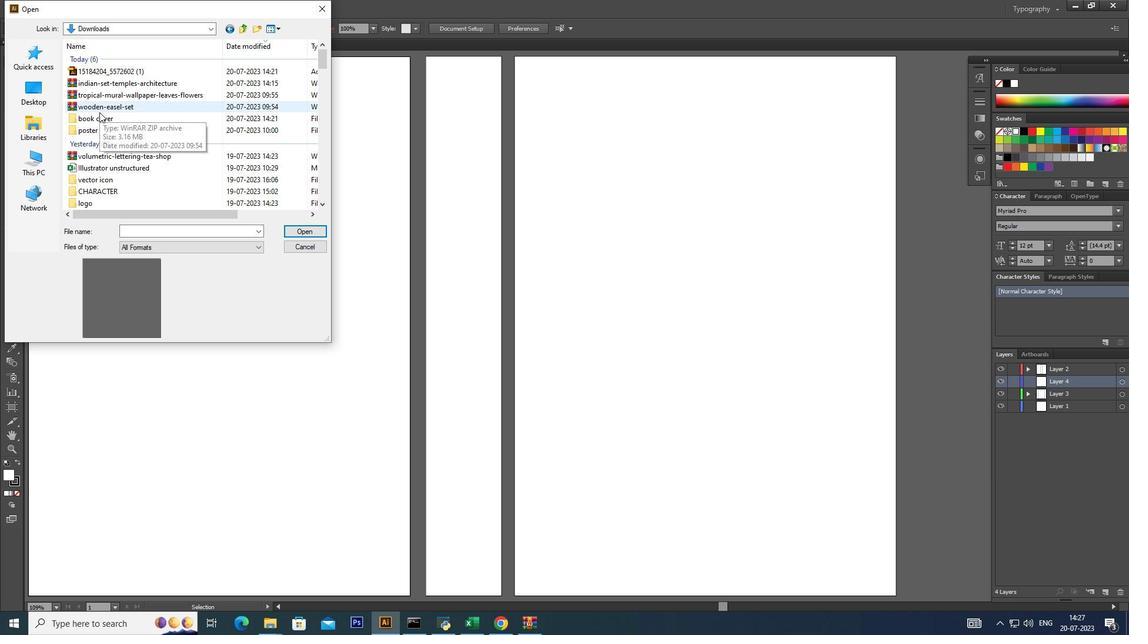 
Action: Mouse pressed left at (99, 112)
Screenshot: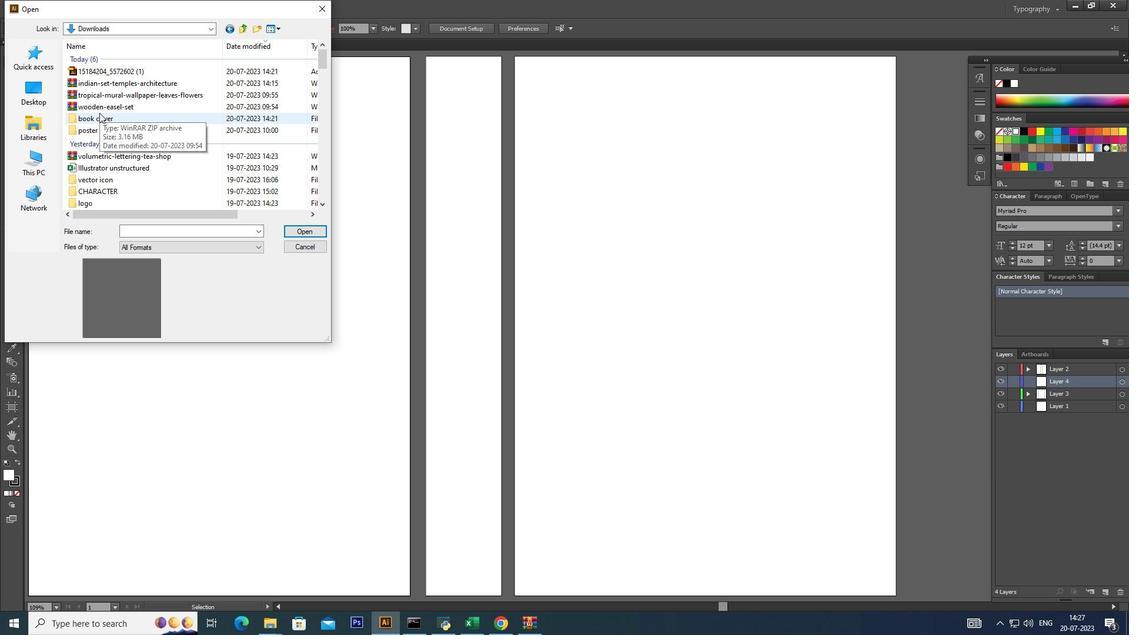 
Action: Mouse moved to (99, 113)
Screenshot: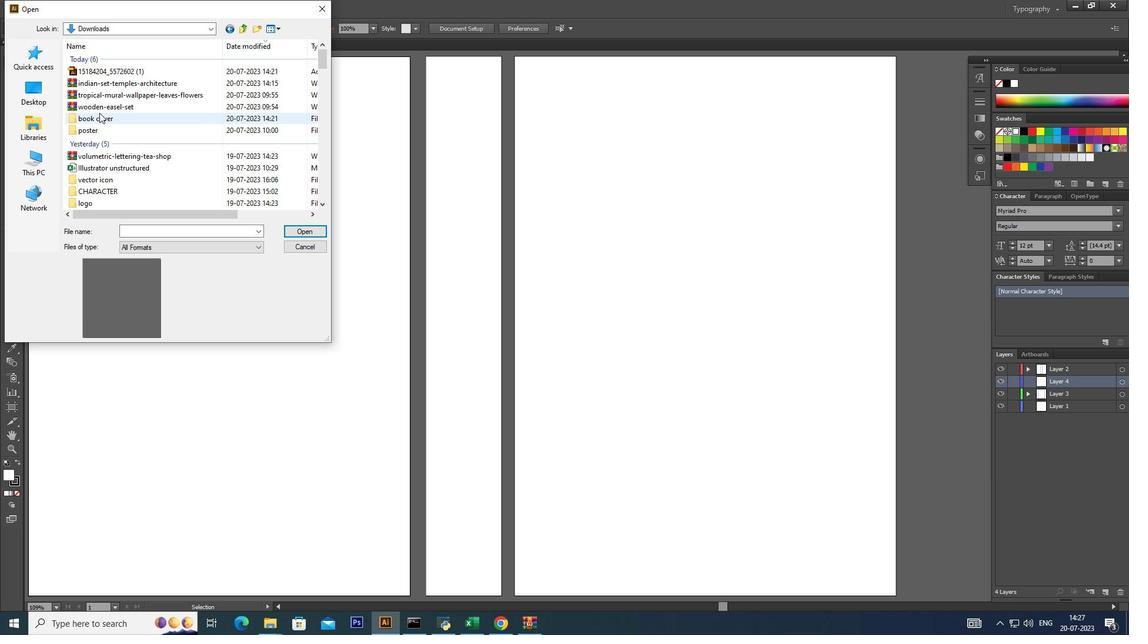 
Action: Mouse pressed left at (99, 113)
Screenshot: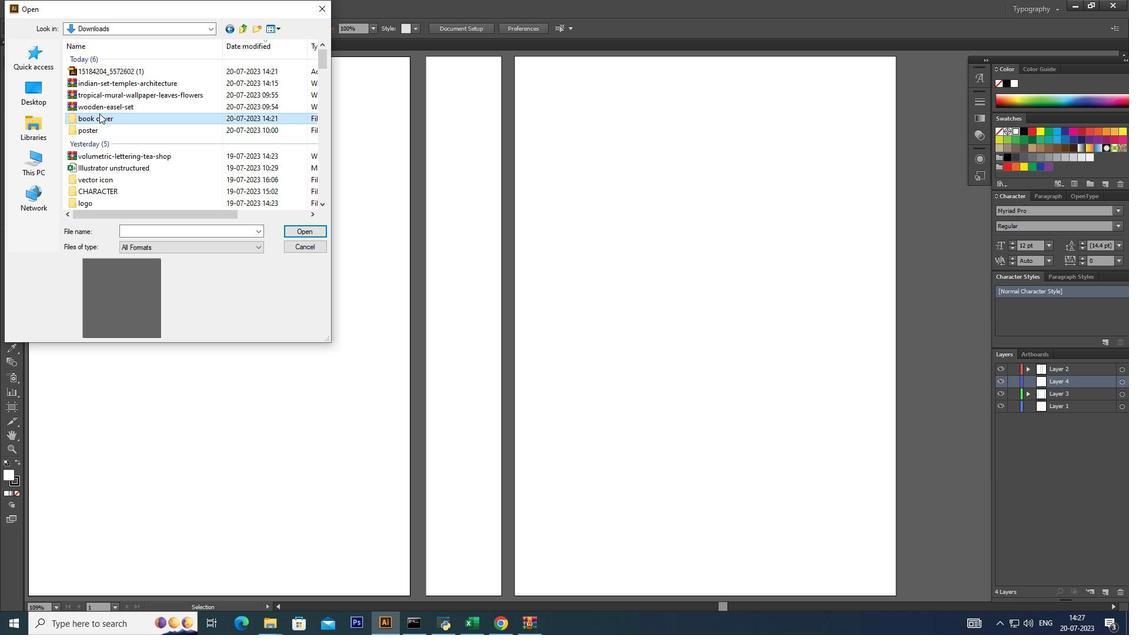 
Action: Mouse moved to (82, 57)
Screenshot: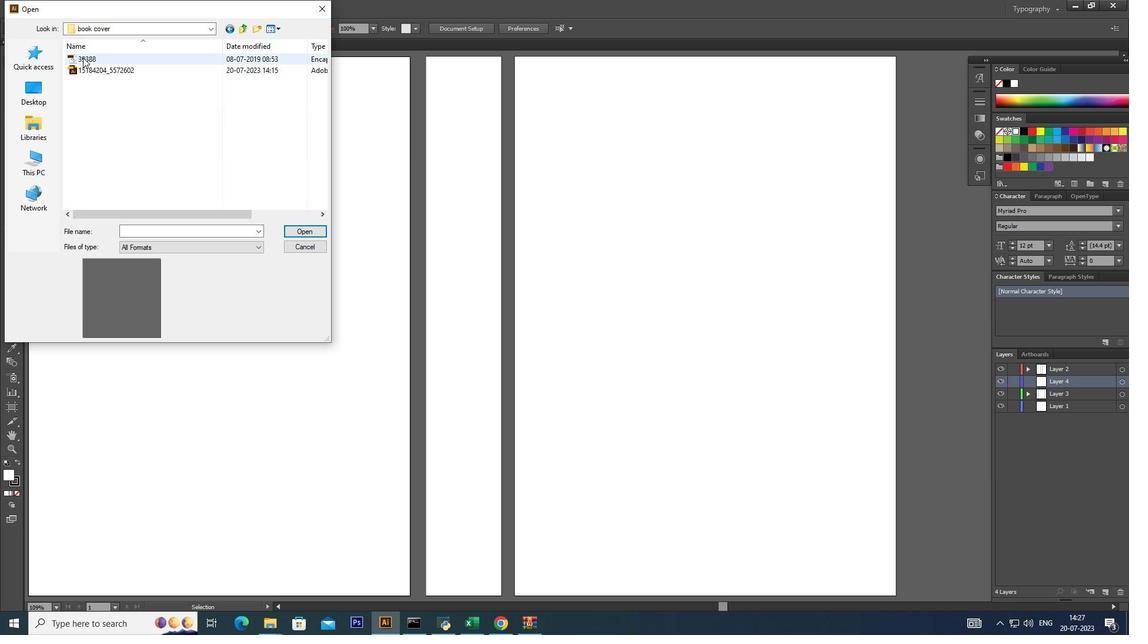 
Action: Mouse pressed left at (82, 57)
Screenshot: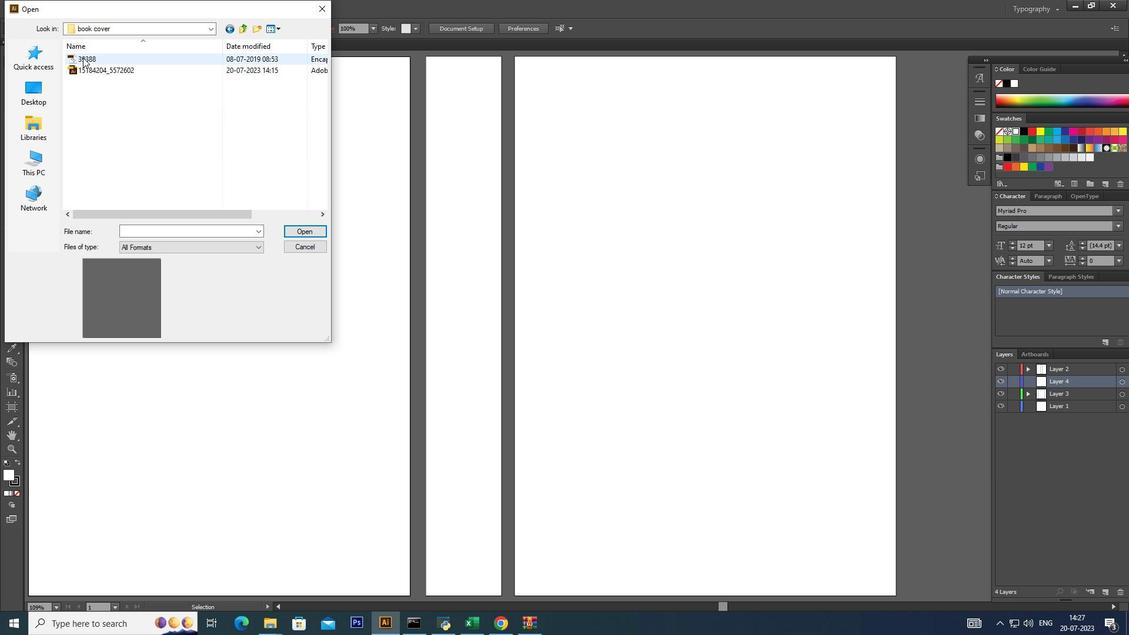 
Action: Mouse moved to (90, 72)
Screenshot: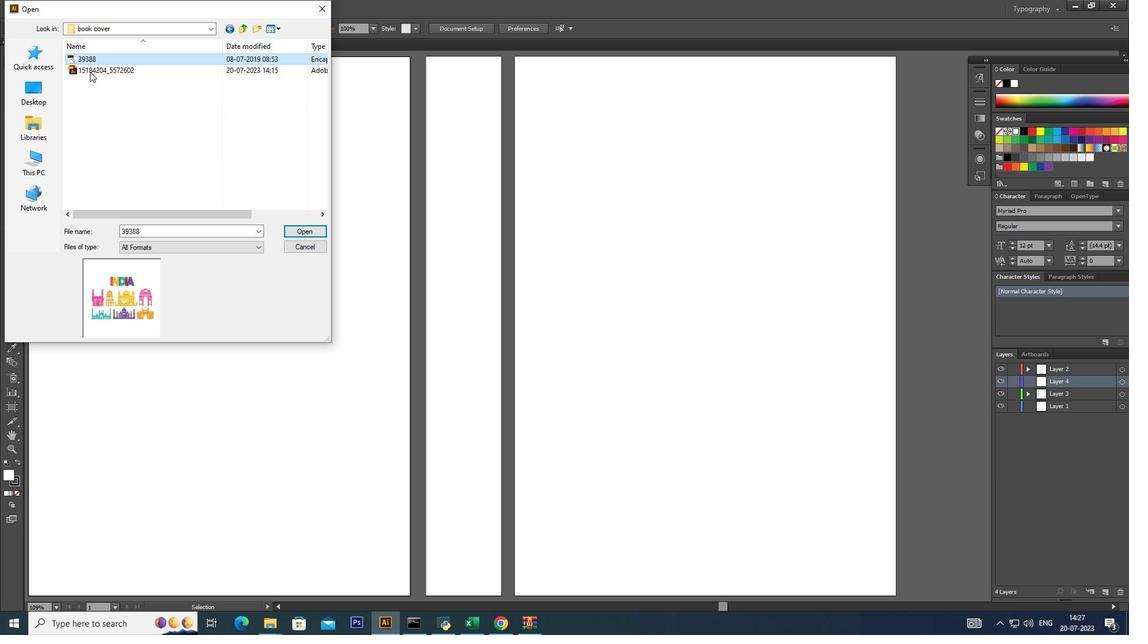 
Action: Mouse pressed left at (90, 72)
Screenshot: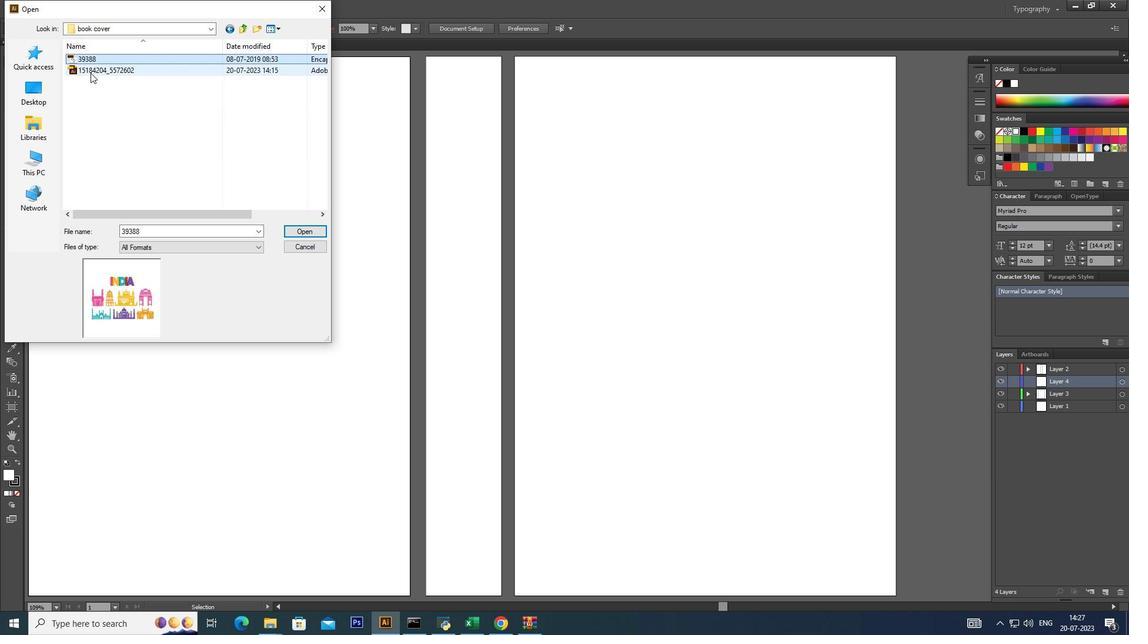 
Action: Mouse moved to (321, 229)
Screenshot: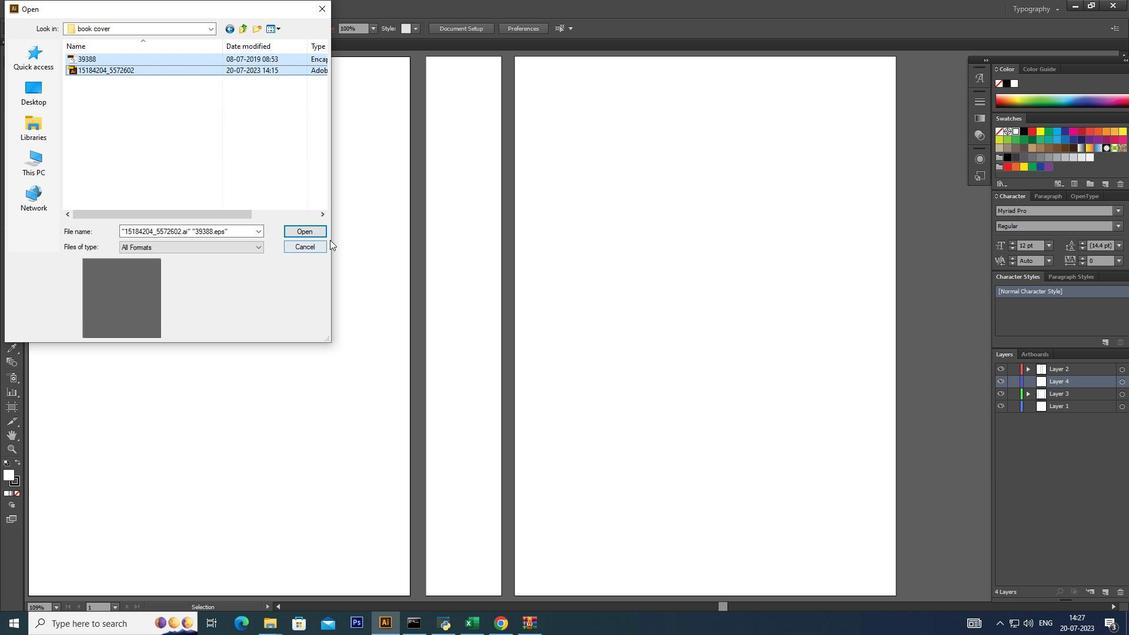 
Action: Mouse pressed left at (321, 229)
Screenshot: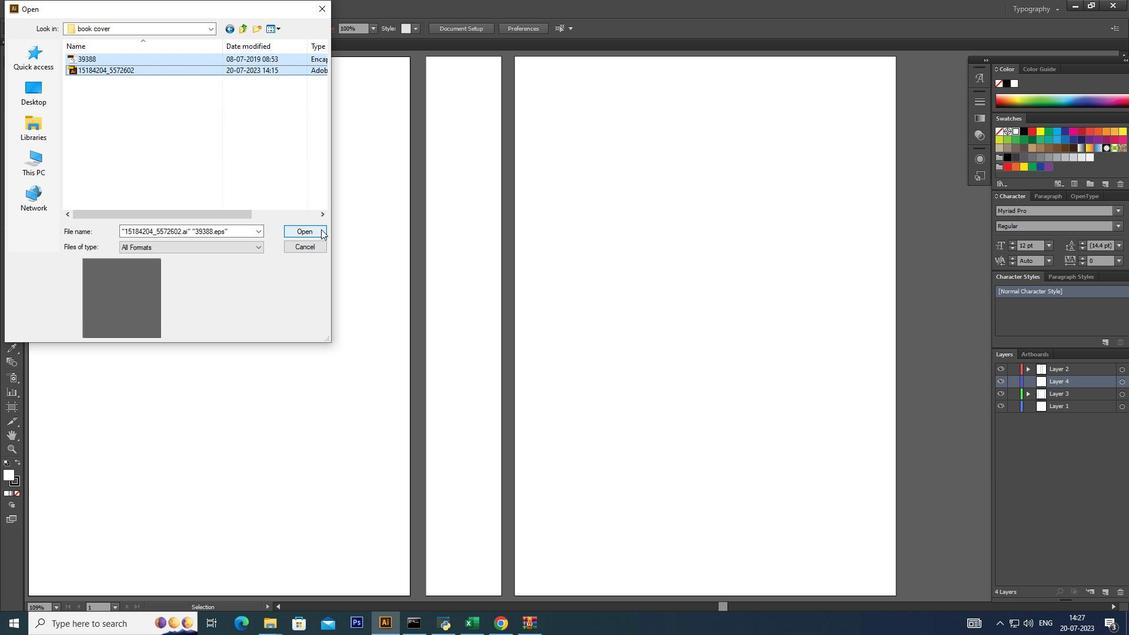 
Action: Mouse moved to (625, 333)
Screenshot: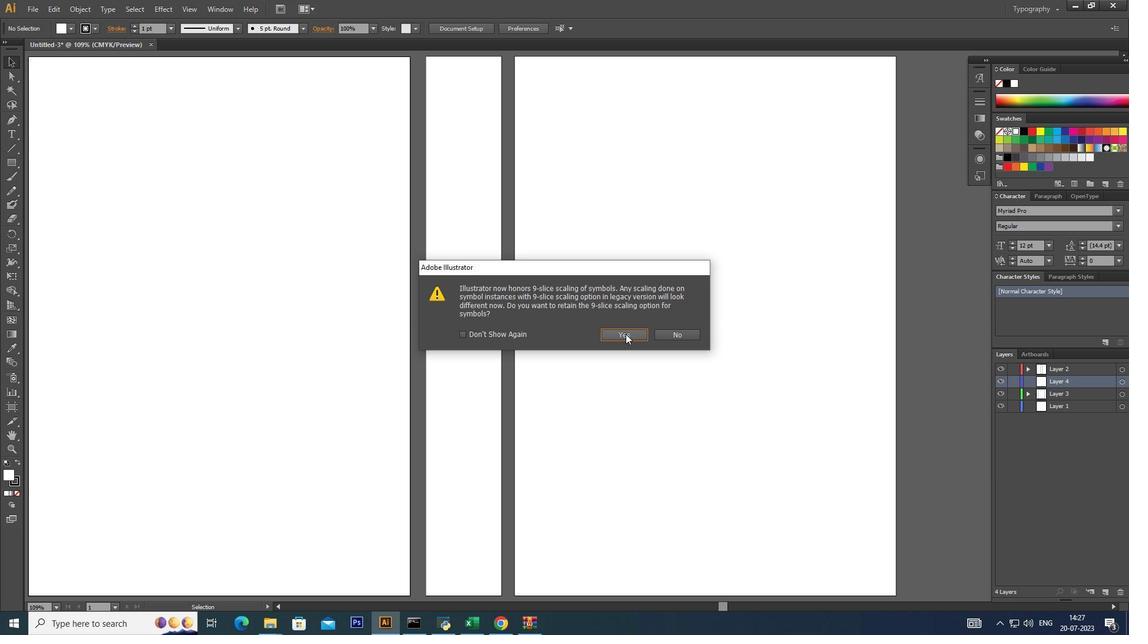 
Action: Mouse pressed left at (625, 333)
Screenshot: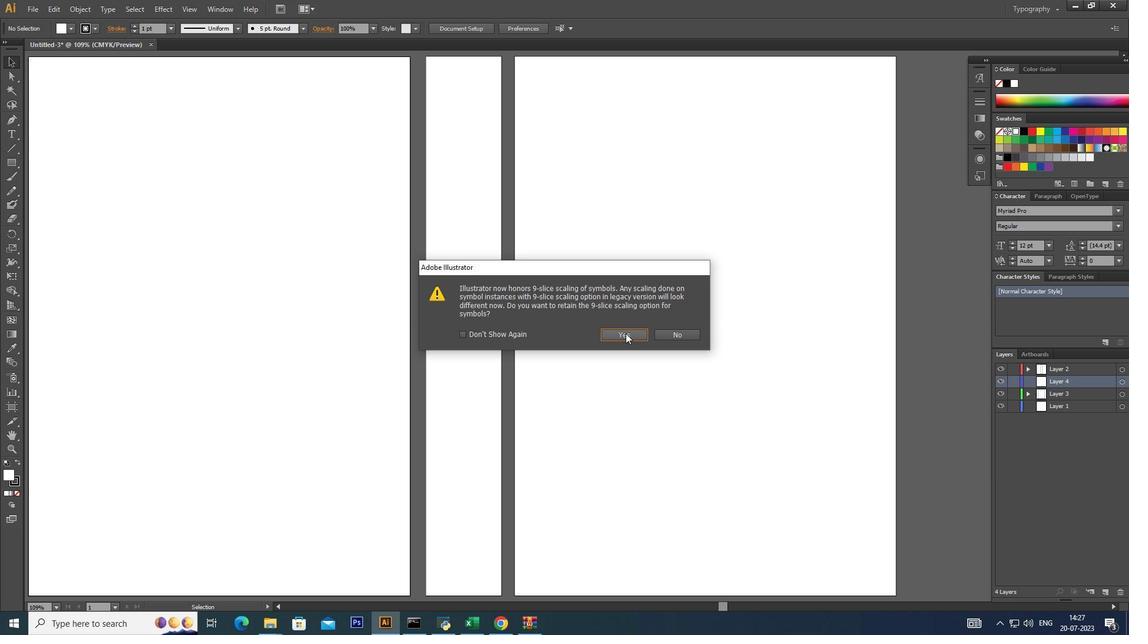 
Action: Mouse moved to (597, 362)
Screenshot: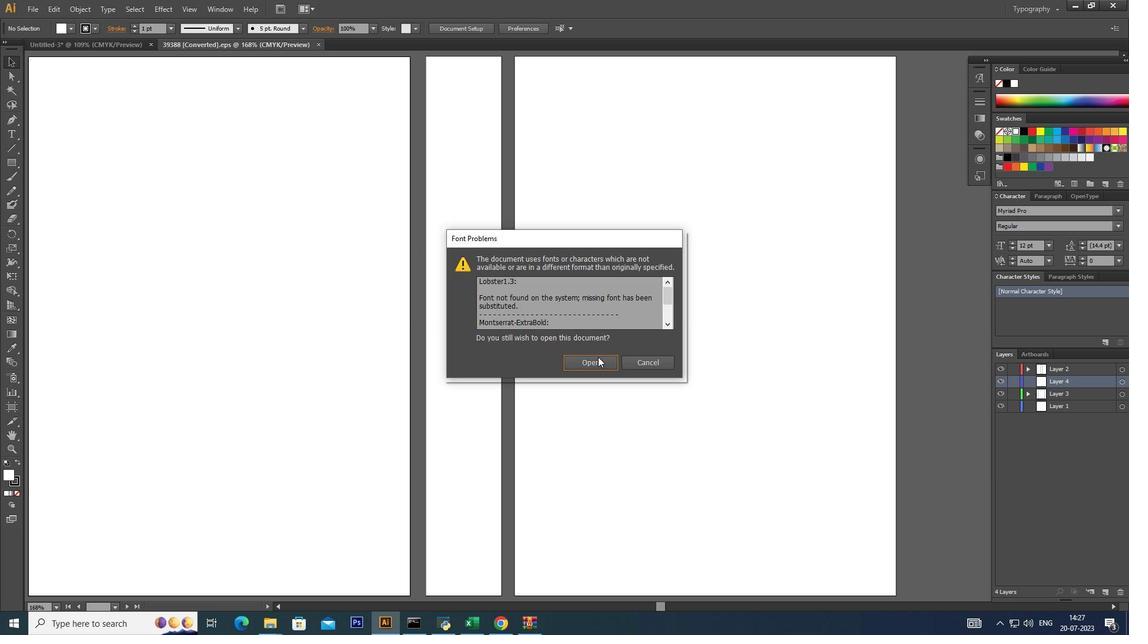 
Action: Mouse pressed left at (597, 362)
Screenshot: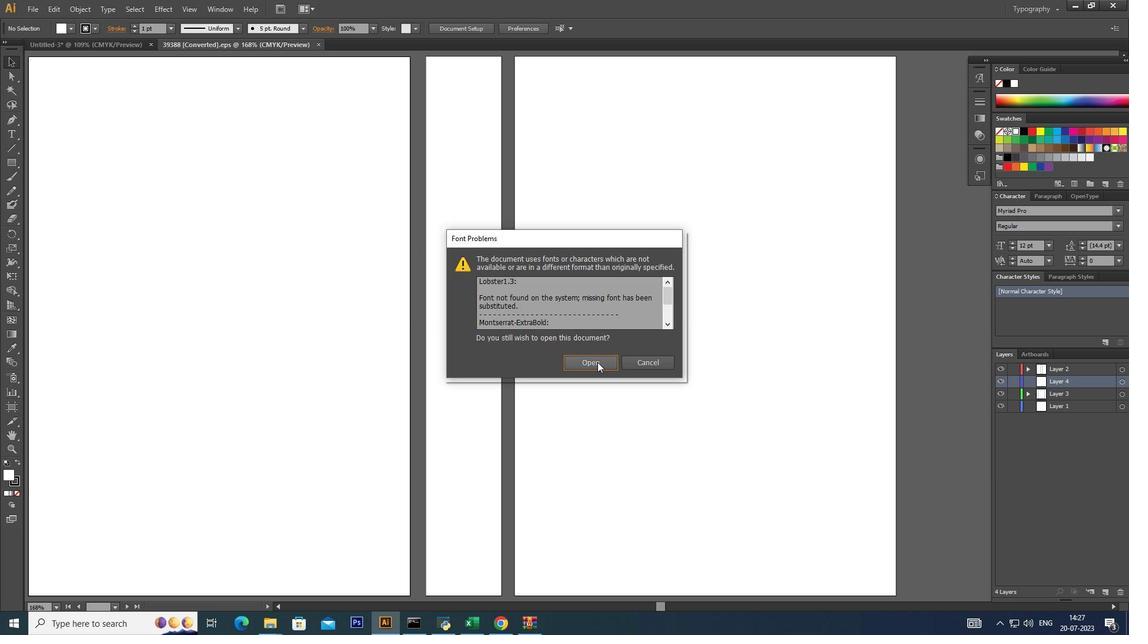 
Action: Mouse moved to (211, 43)
Screenshot: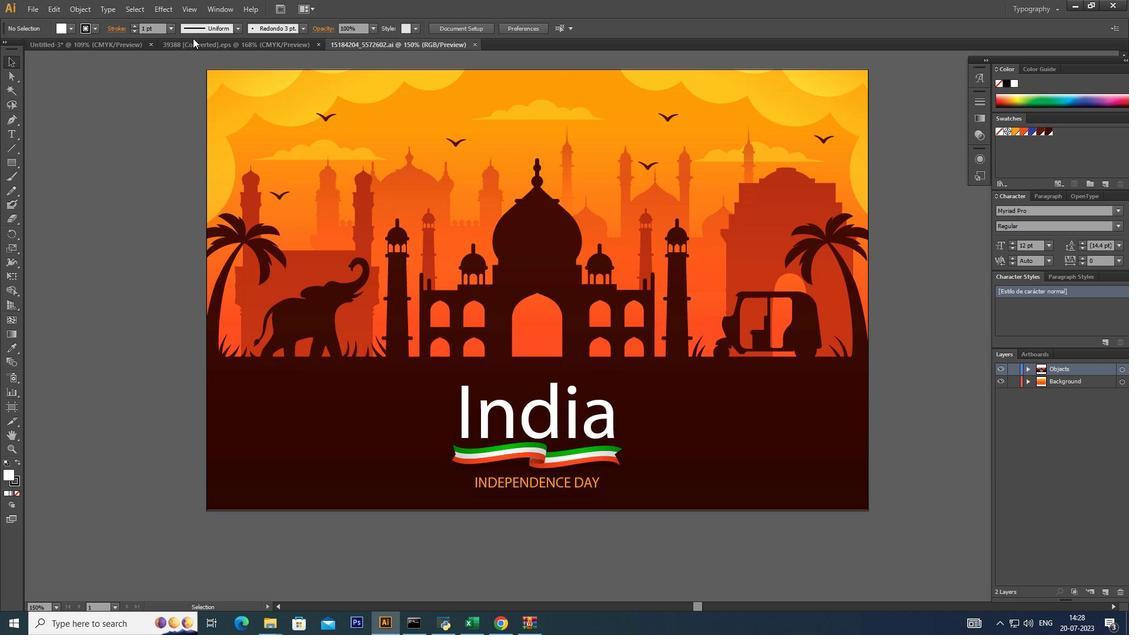 
Action: Mouse pressed left at (211, 43)
Screenshot: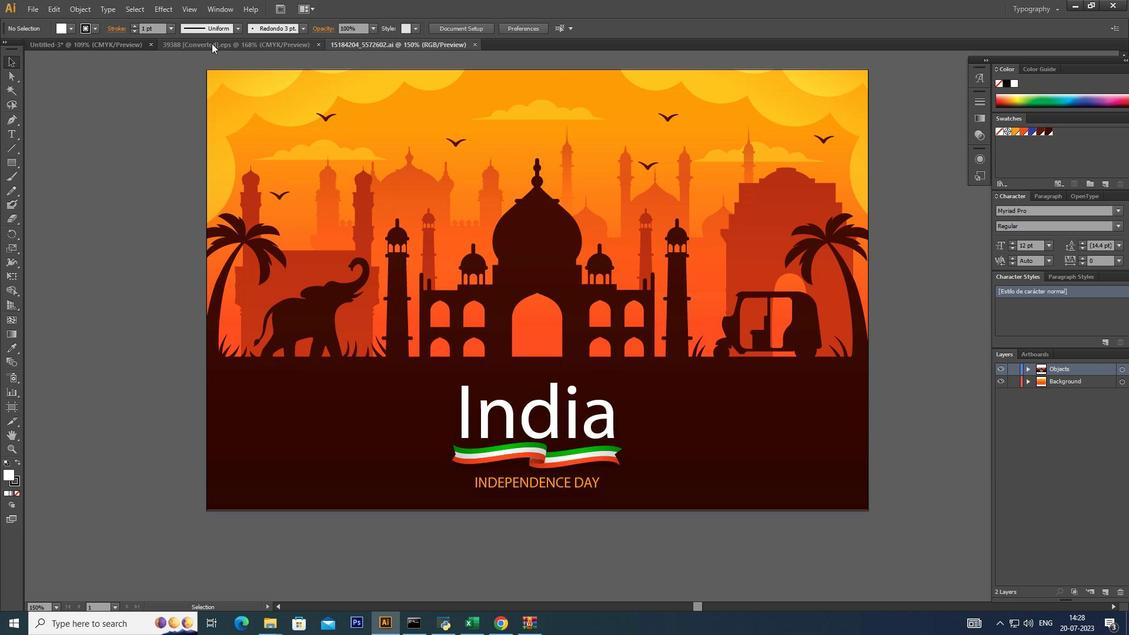 
Action: Mouse moved to (357, 251)
Screenshot: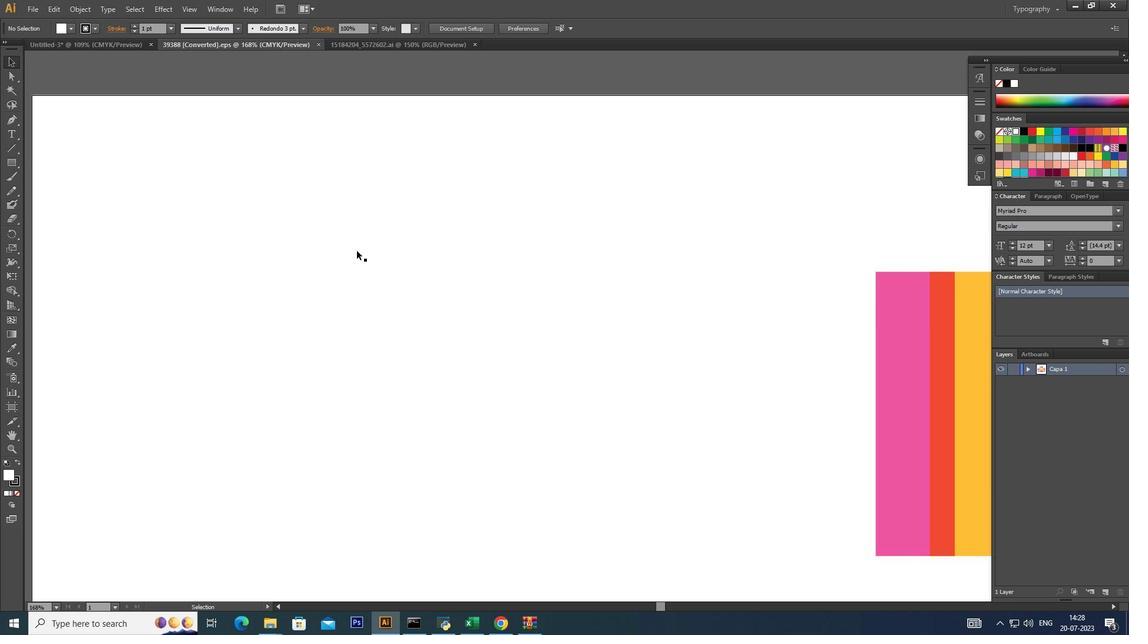 
Action: Key pressed <<189>><<189>><<189>><<189>><<189>>
Screenshot: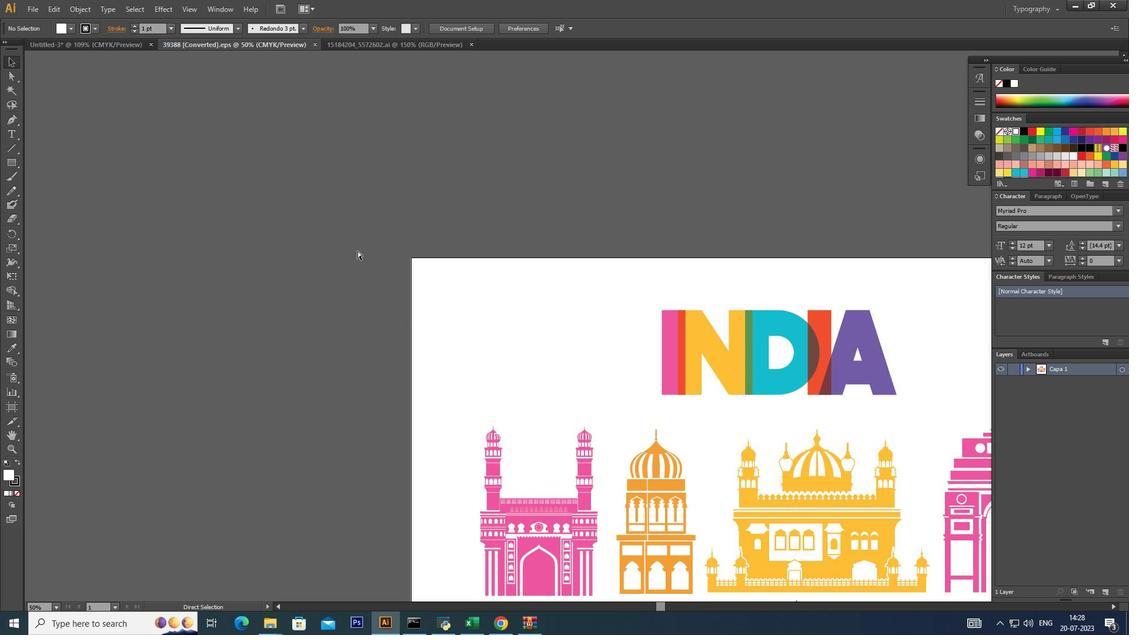 
Action: Mouse moved to (657, 607)
Screenshot: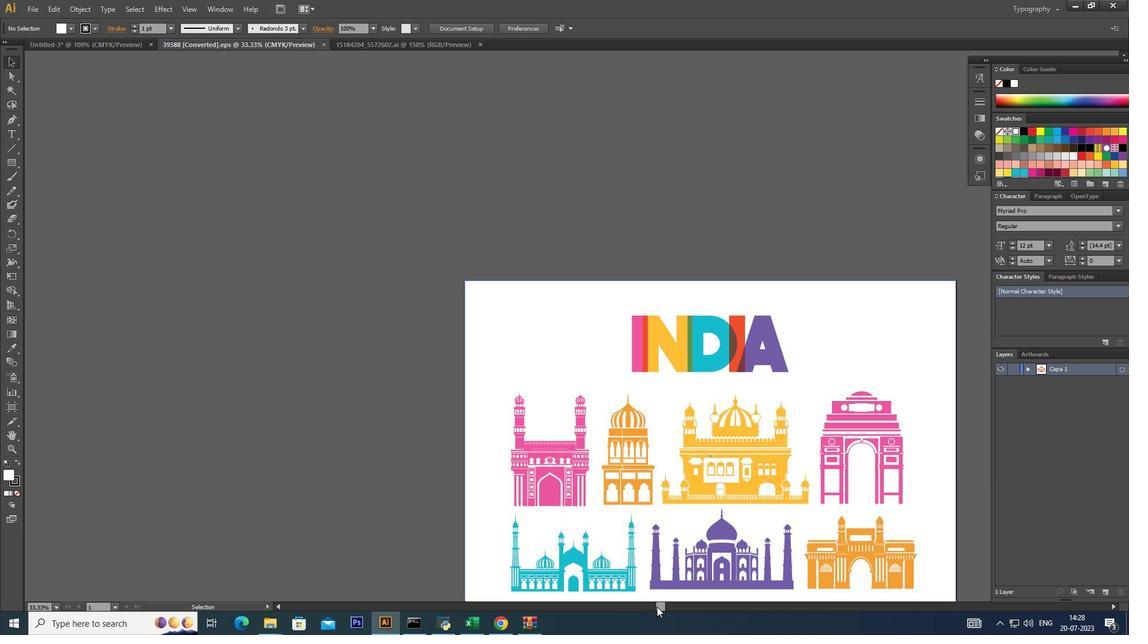 
Action: Mouse pressed left at (657, 607)
Screenshot: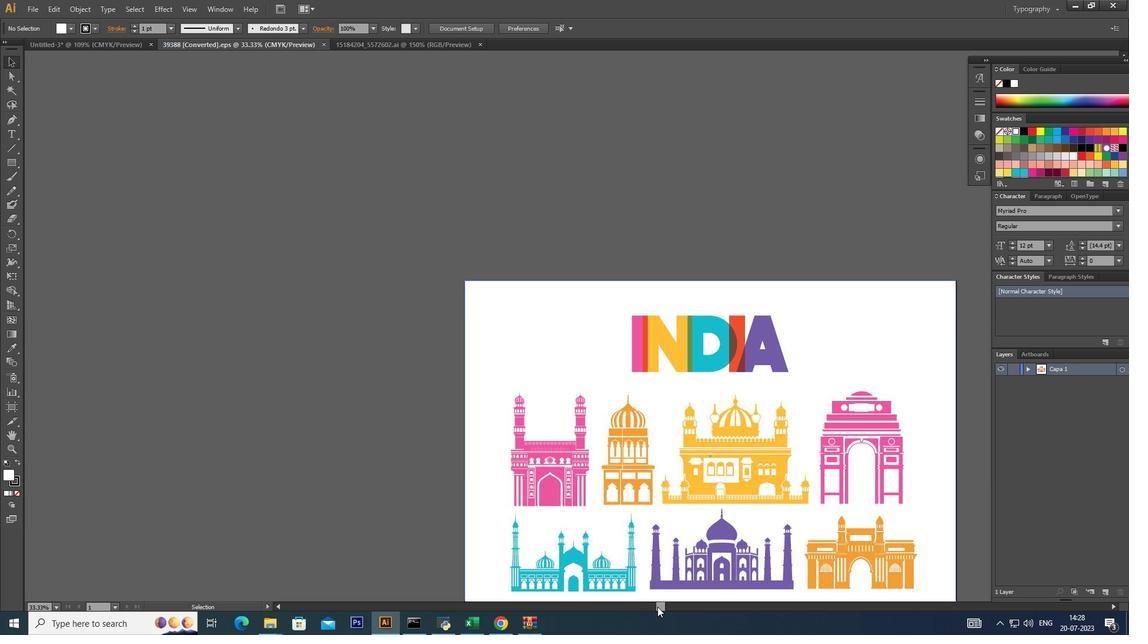 
Action: Mouse moved to (593, 367)
Screenshot: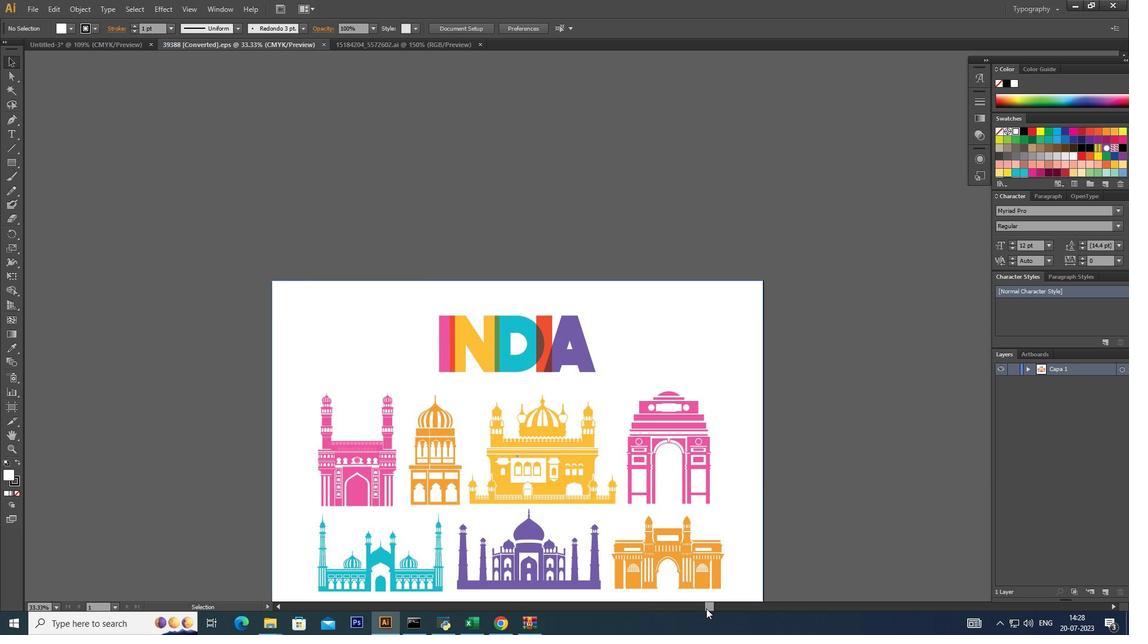 
Action: Mouse scrolled (593, 367) with delta (0, 0)
Screenshot: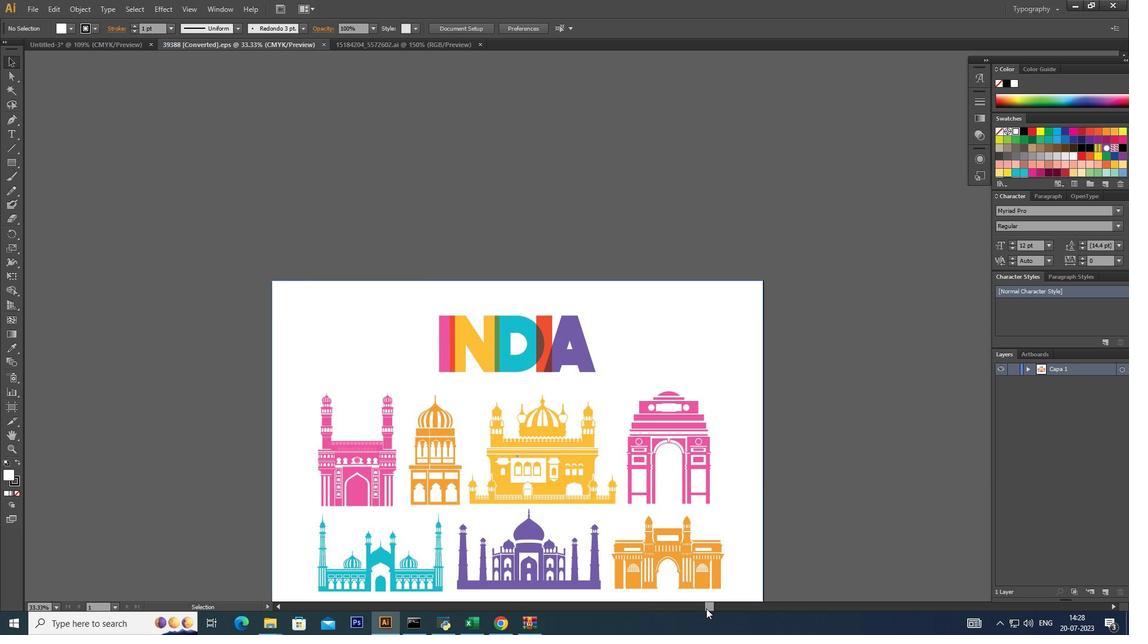 
Action: Mouse scrolled (593, 367) with delta (0, 0)
Screenshot: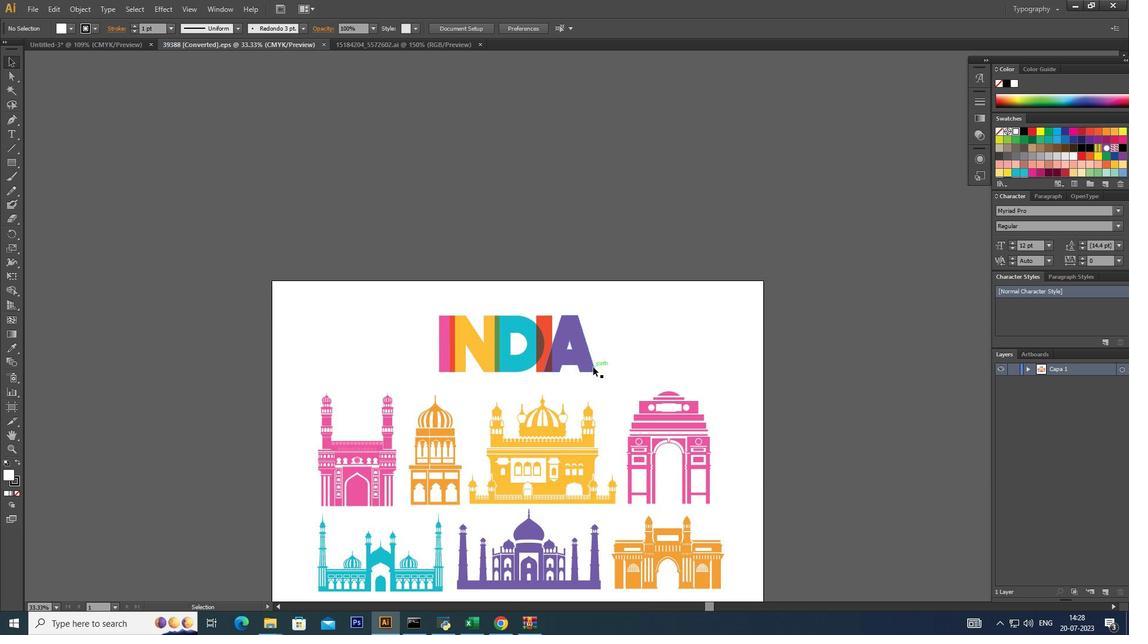 
Action: Mouse moved to (402, 44)
Screenshot: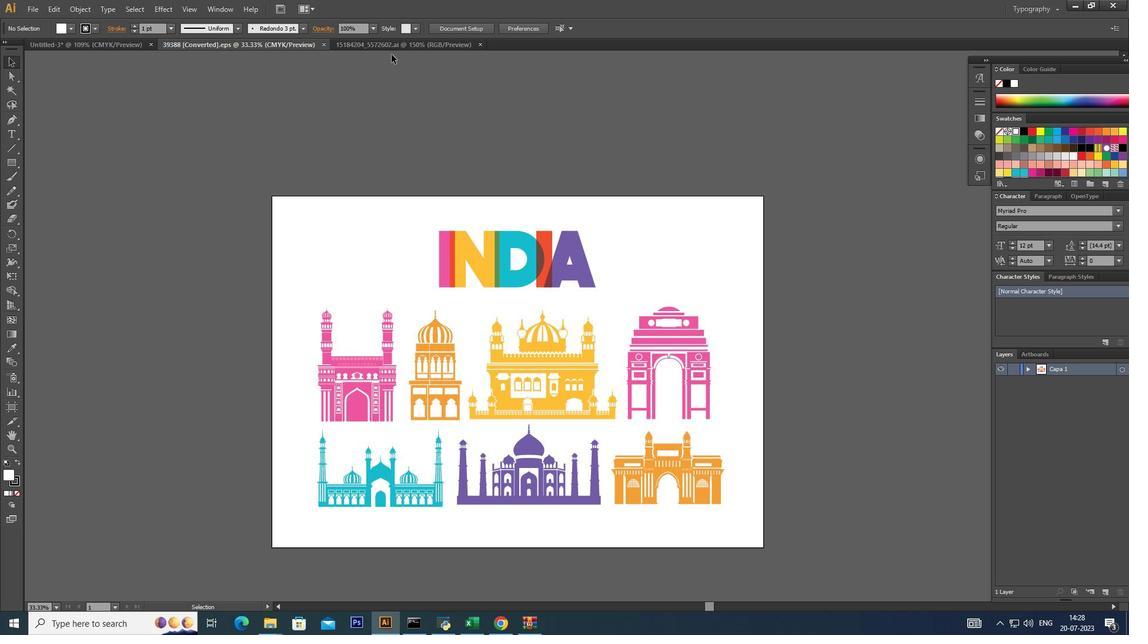 
Action: Mouse pressed left at (402, 44)
Screenshot: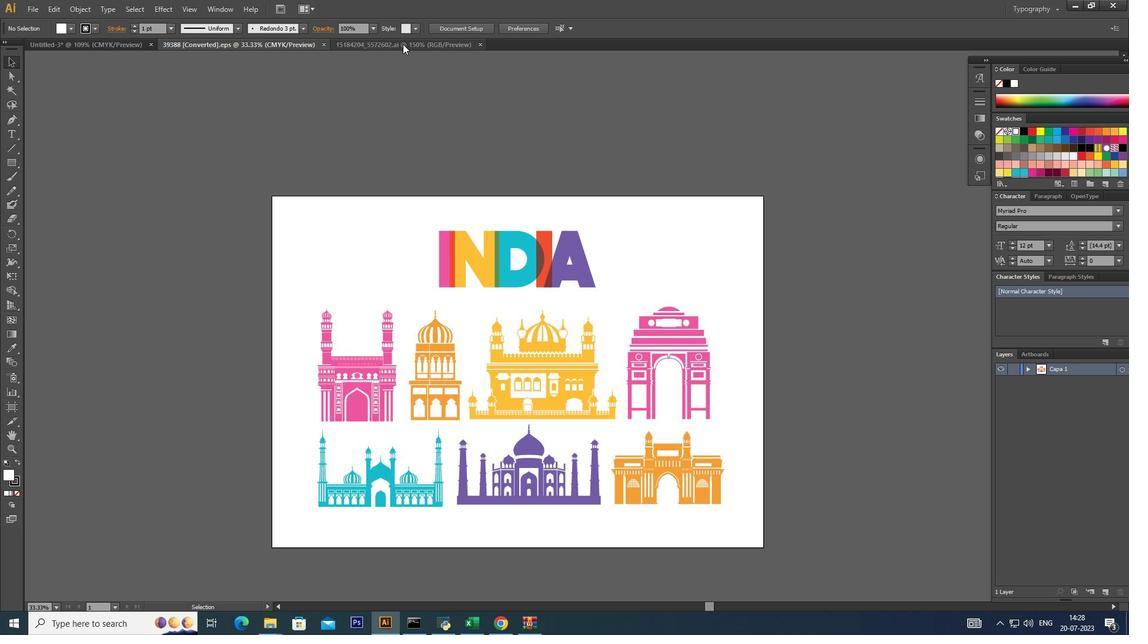 
Action: Mouse moved to (105, 39)
Screenshot: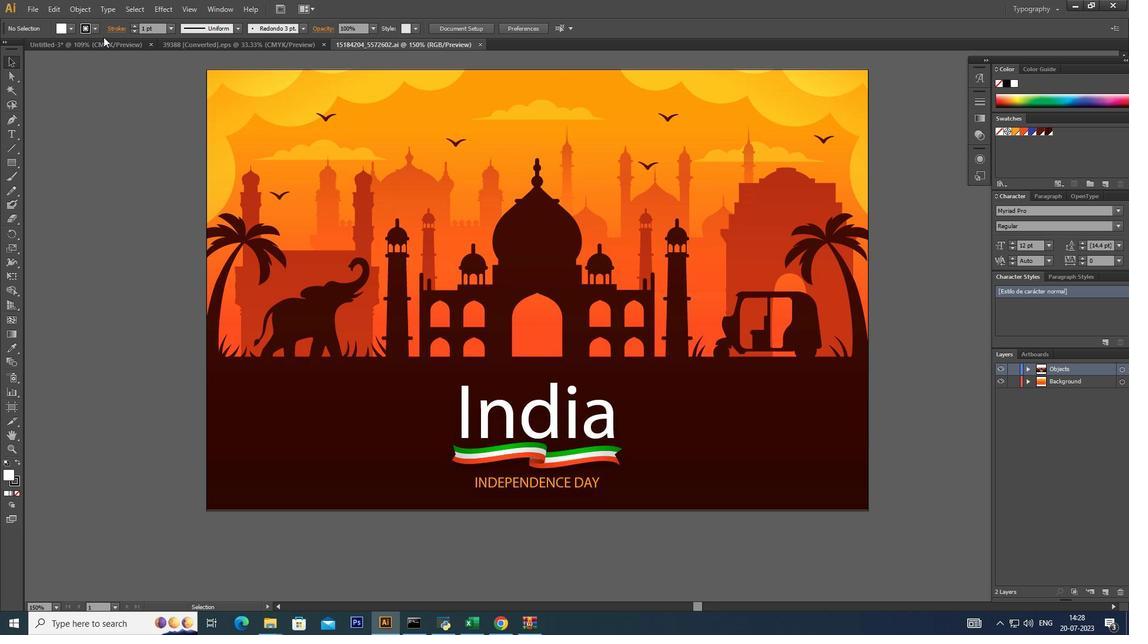 
Action: Mouse pressed left at (105, 39)
Screenshot: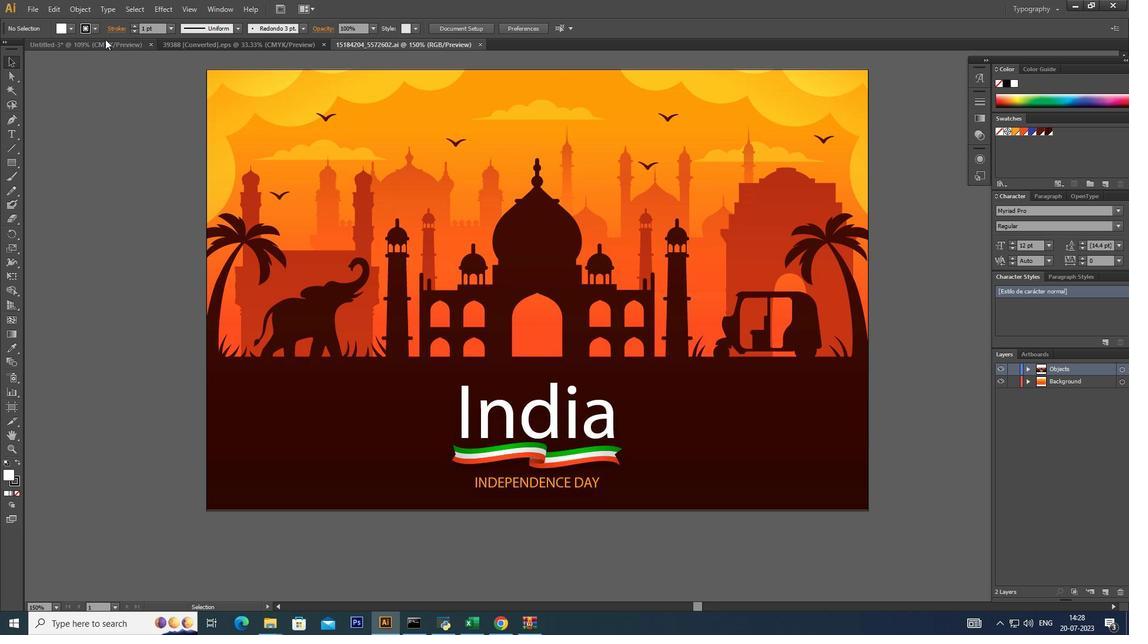
Action: Mouse moved to (565, 290)
Screenshot: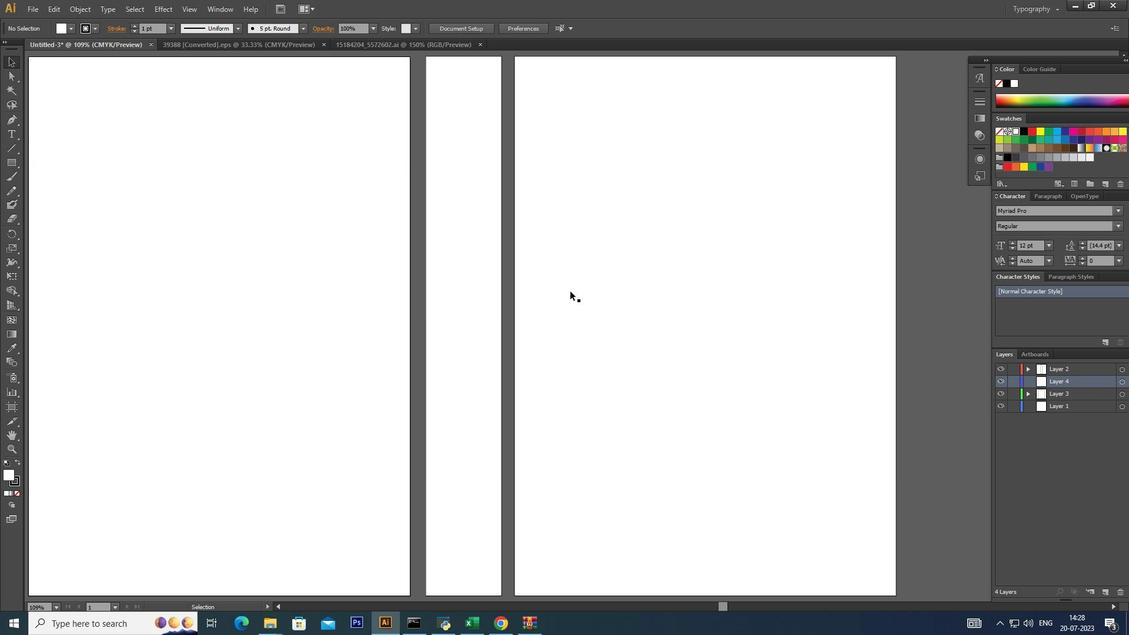 
Action: Mouse pressed left at (565, 290)
Screenshot: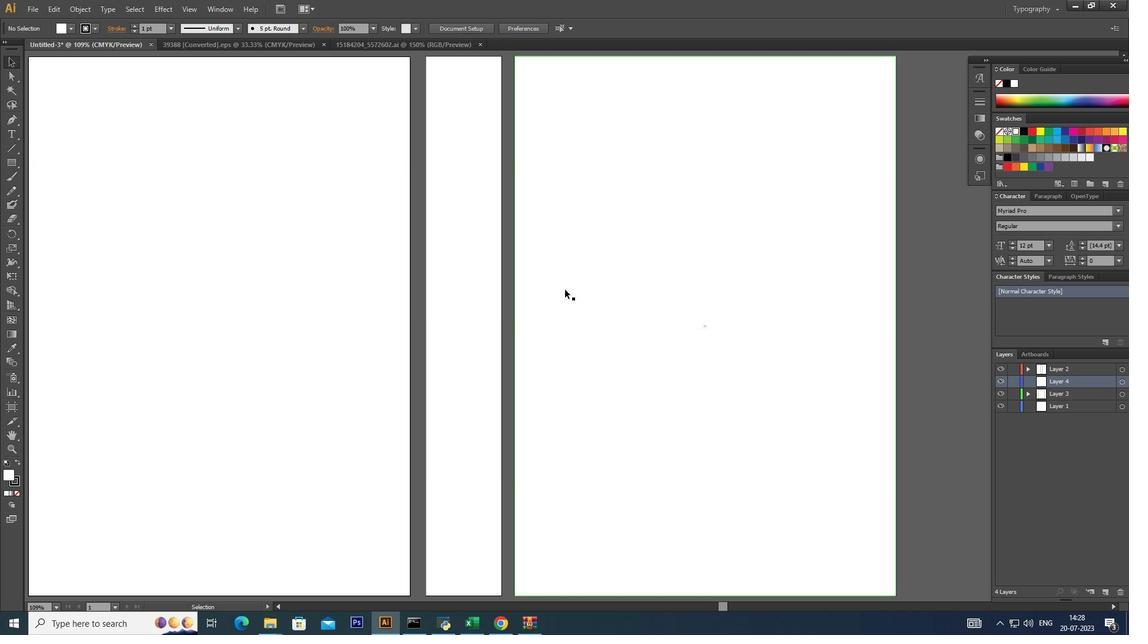 
Action: Mouse moved to (71, 28)
Screenshot: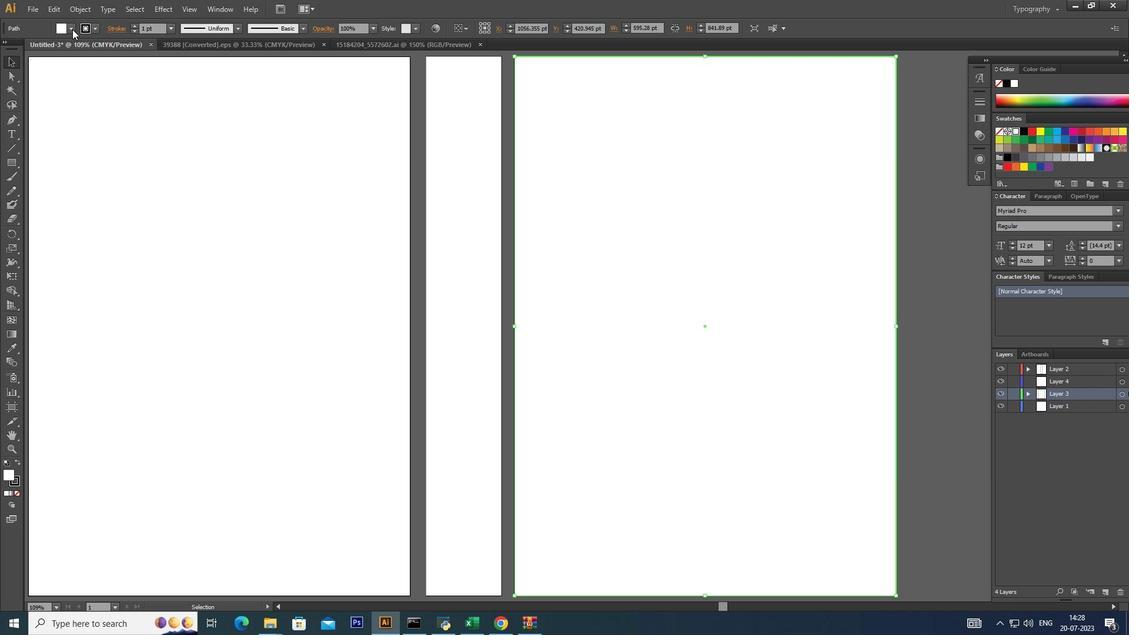 
Action: Mouse pressed left at (71, 28)
Screenshot: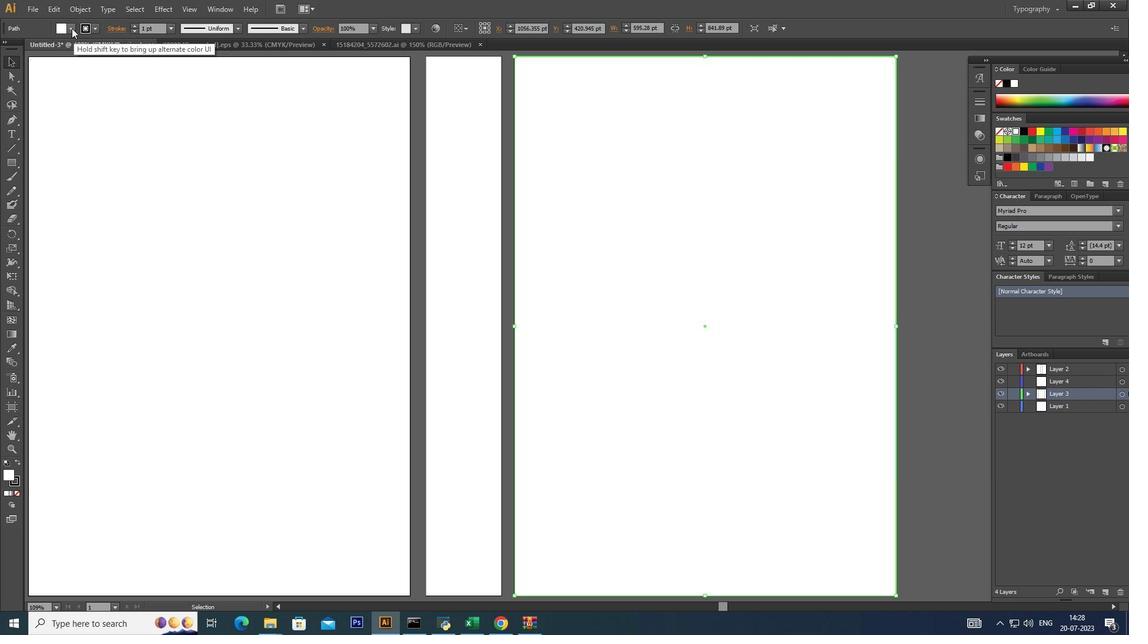
Action: Mouse moved to (60, 28)
Screenshot: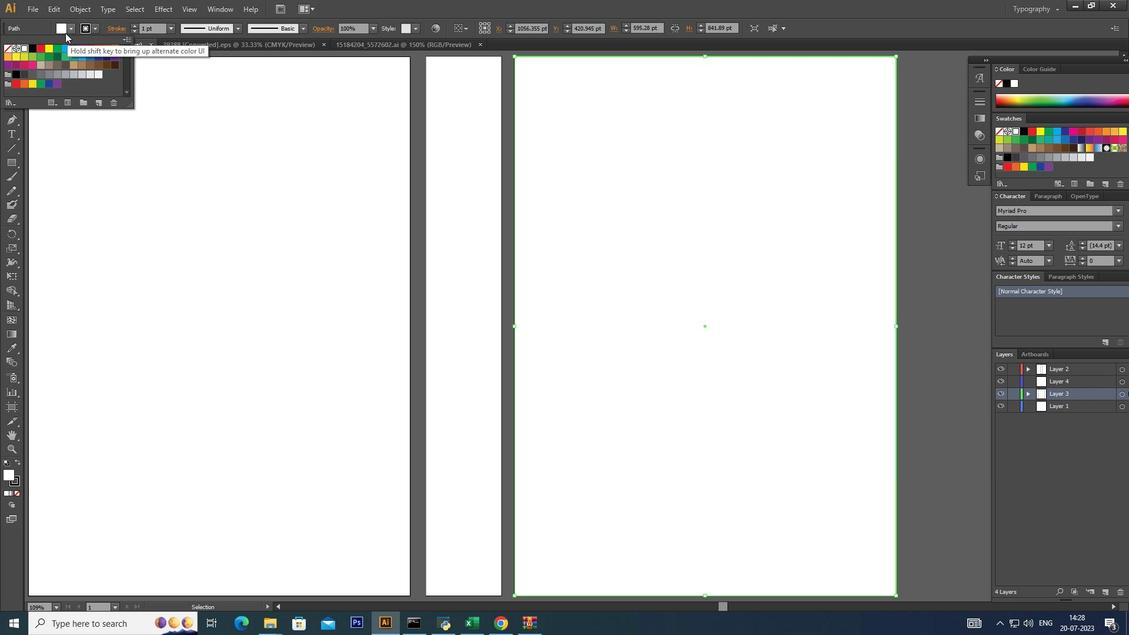 
Action: Mouse pressed left at (60, 28)
Screenshot: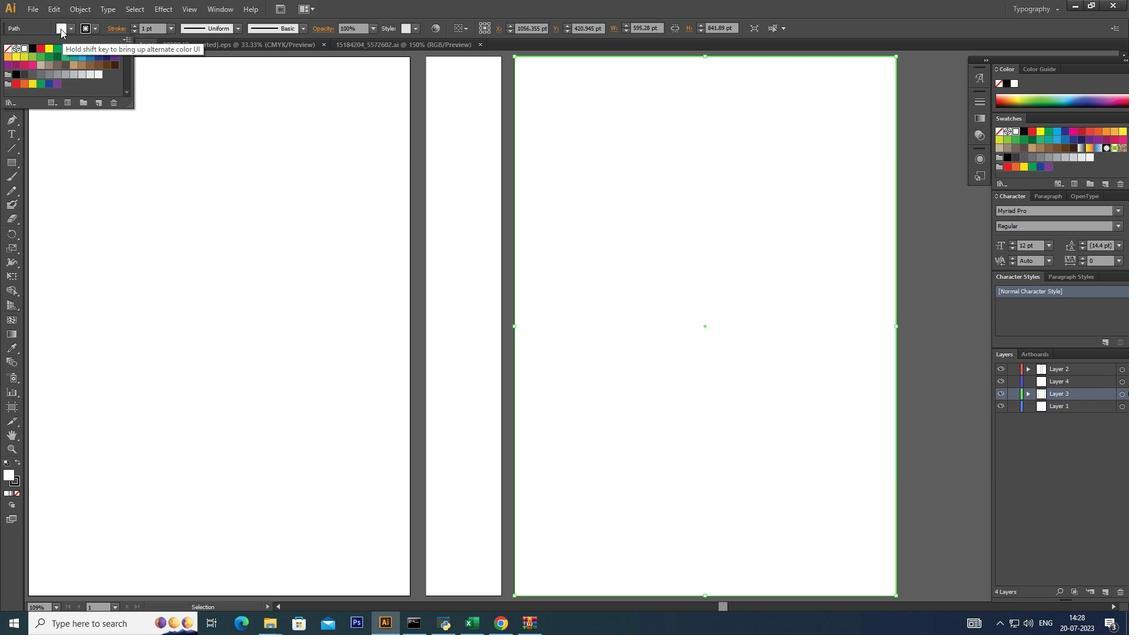 
Action: Mouse pressed left at (60, 28)
Screenshot: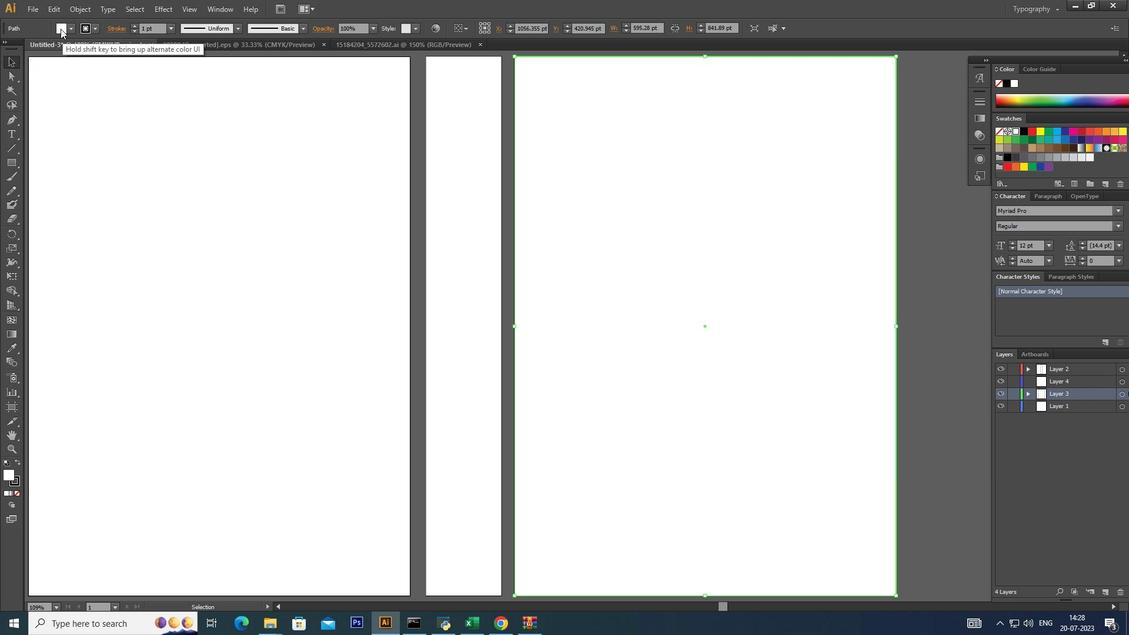 
Action: Mouse moved to (4, 470)
Screenshot: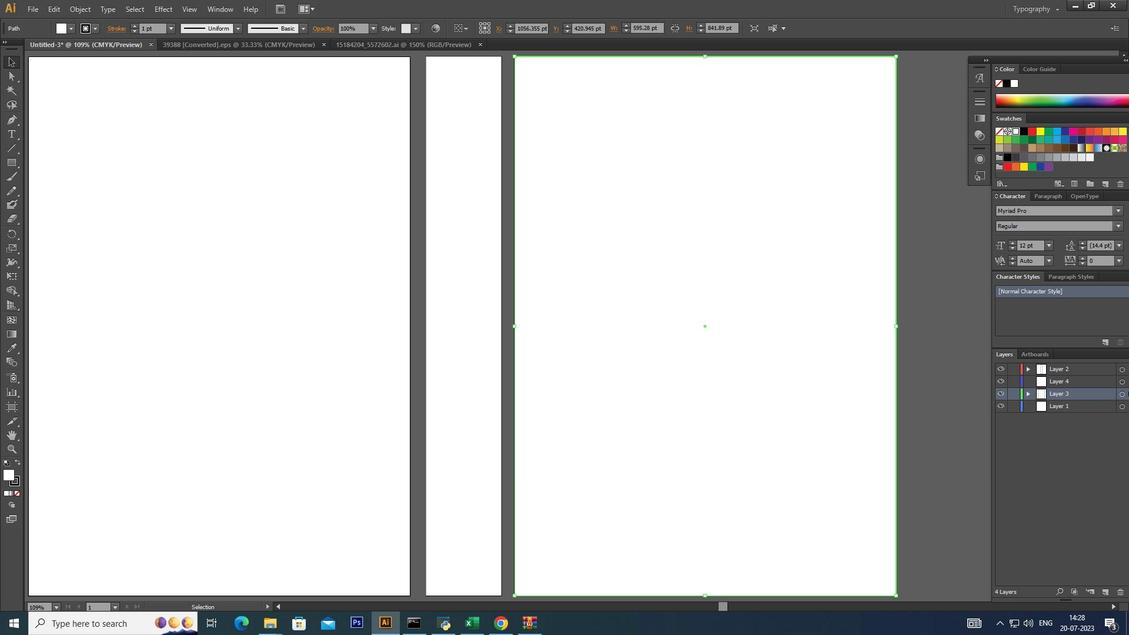 
Action: Mouse pressed left at (4, 470)
Screenshot: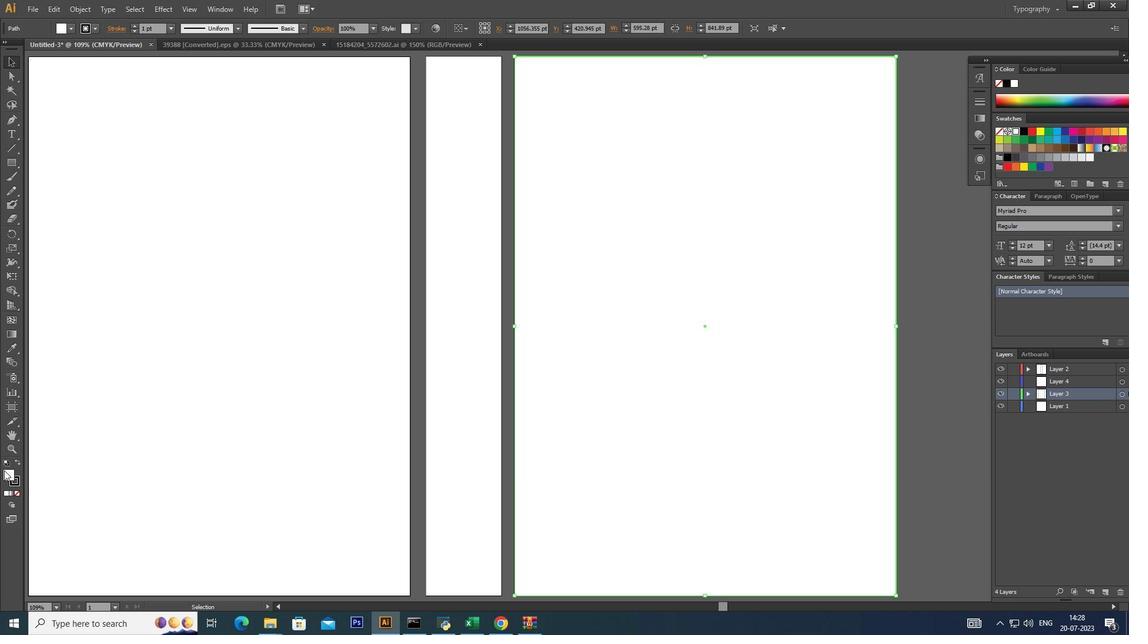 
Action: Mouse pressed left at (4, 470)
Screenshot: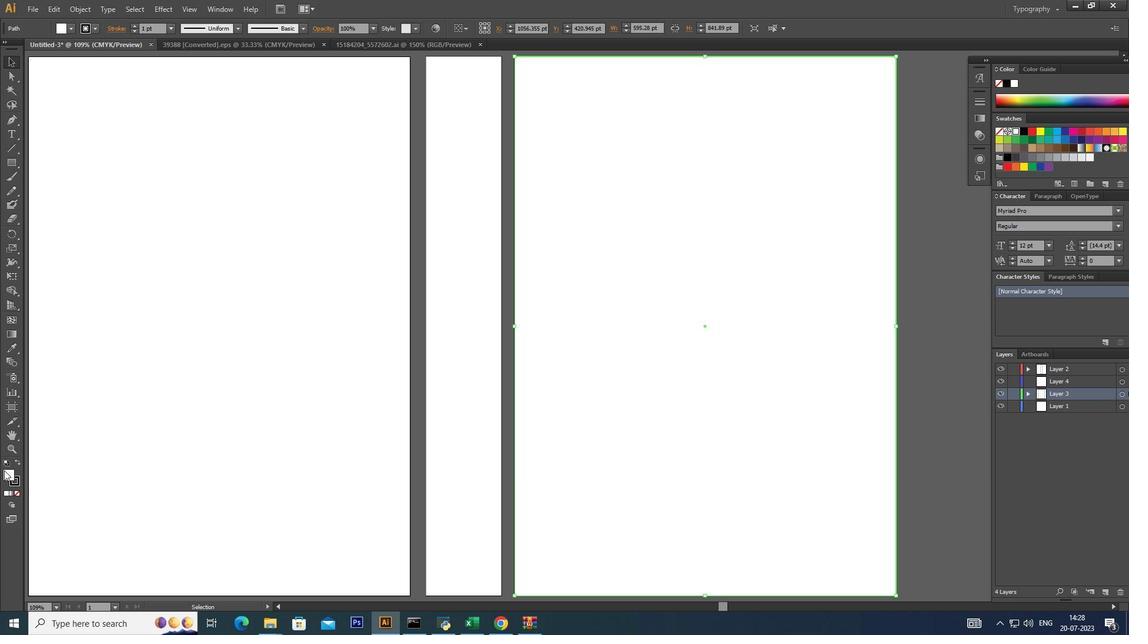 
Action: Mouse moved to (786, 361)
Screenshot: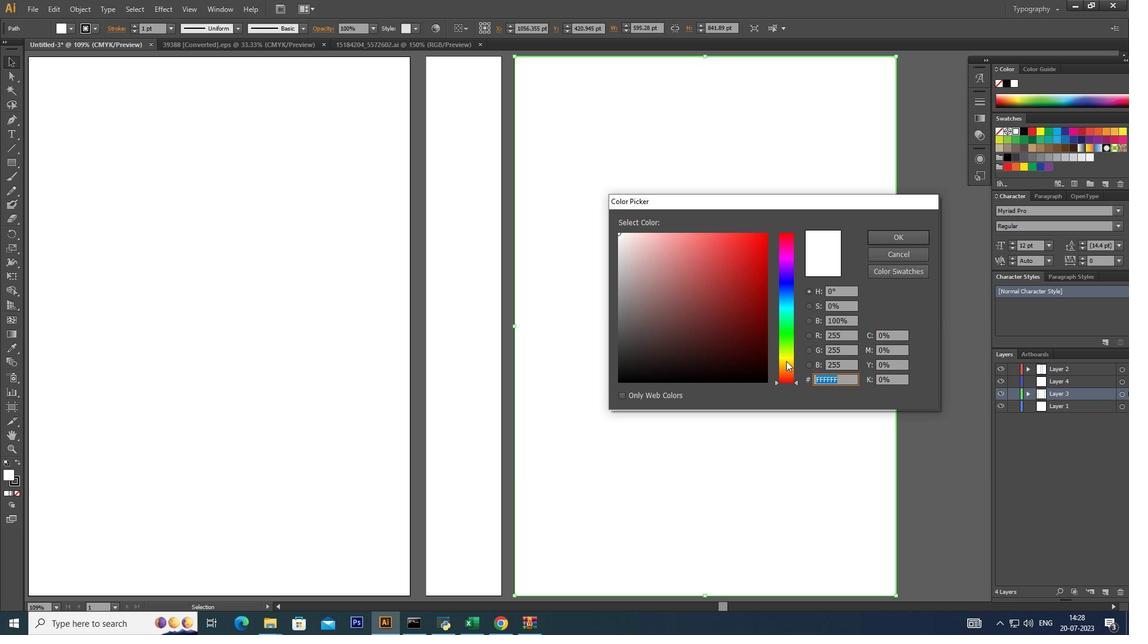 
Action: Mouse pressed left at (786, 361)
Screenshot: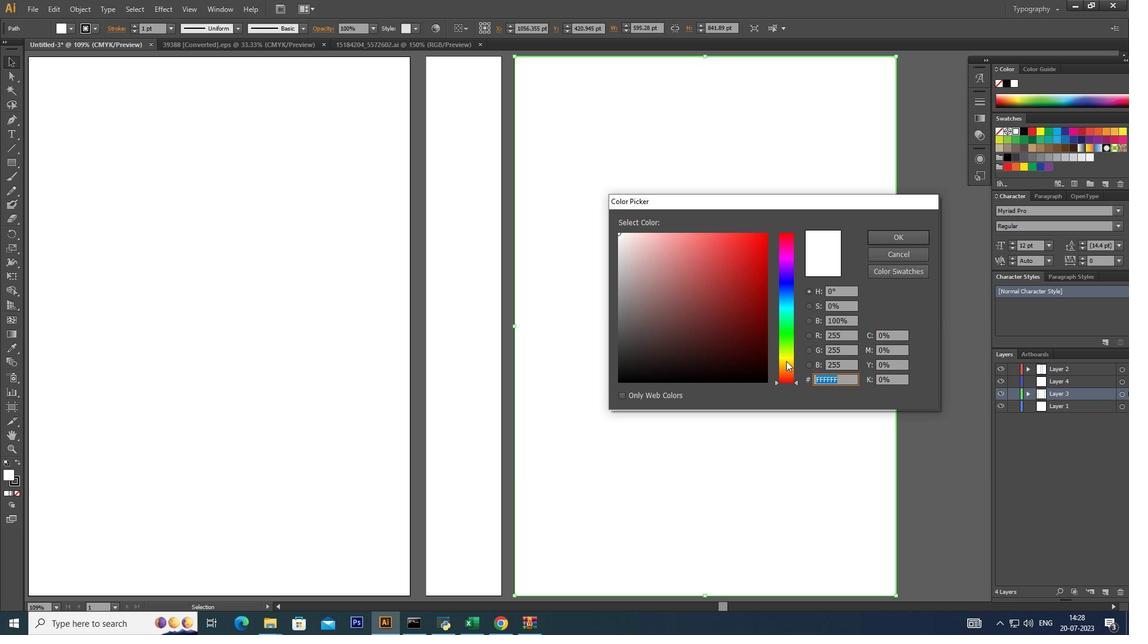 
Action: Mouse moved to (669, 238)
Screenshot: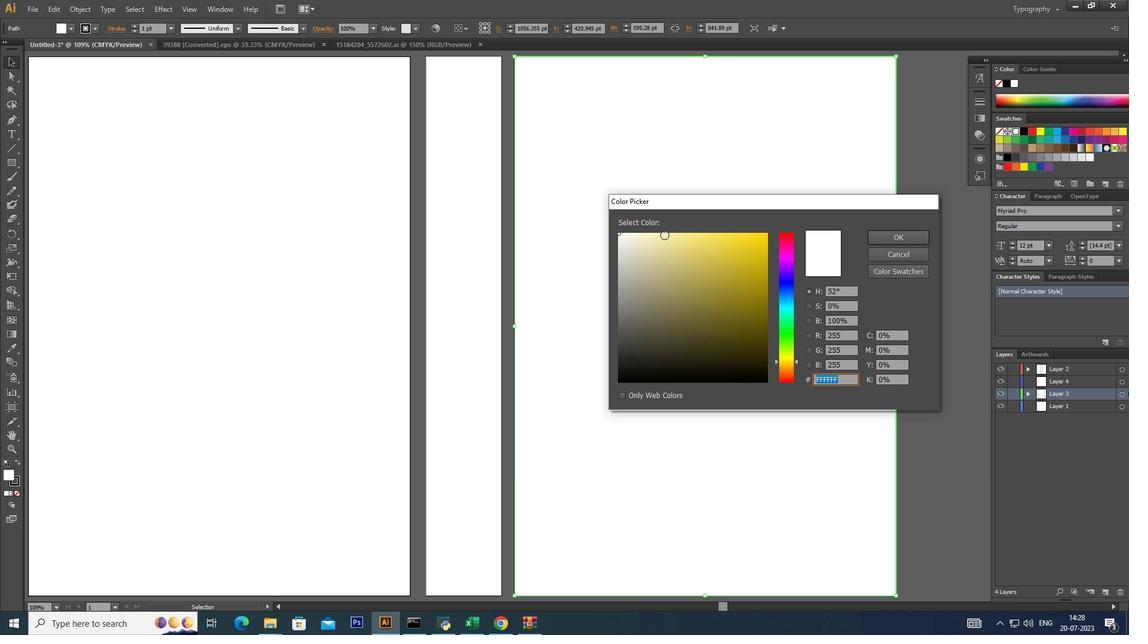 
Action: Mouse pressed left at (669, 238)
Screenshot: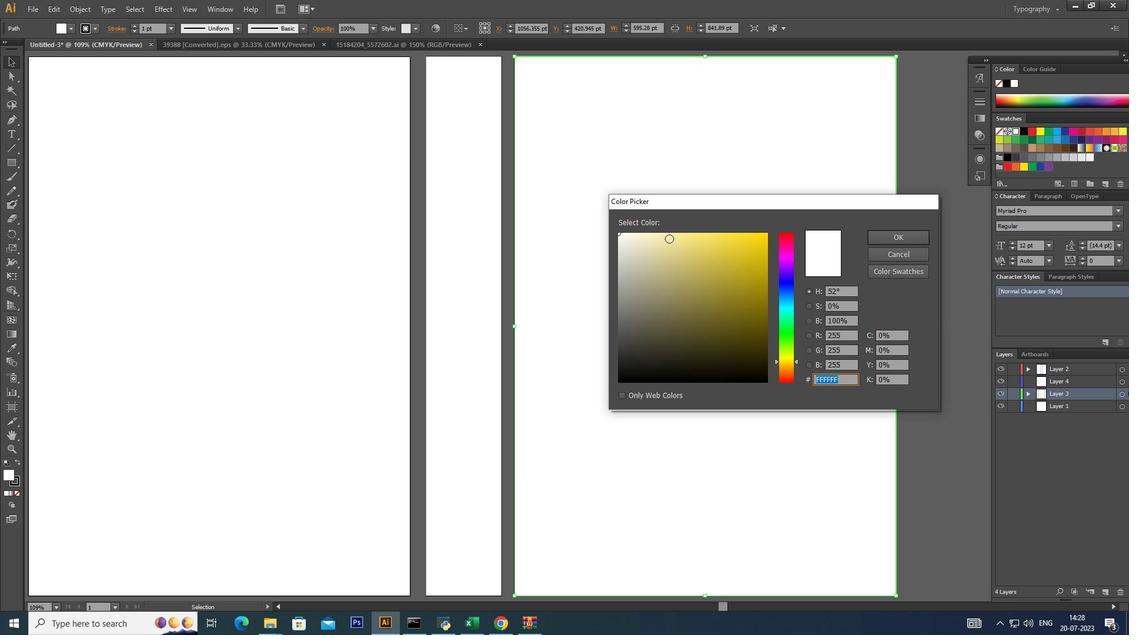 
Action: Mouse moved to (877, 232)
Screenshot: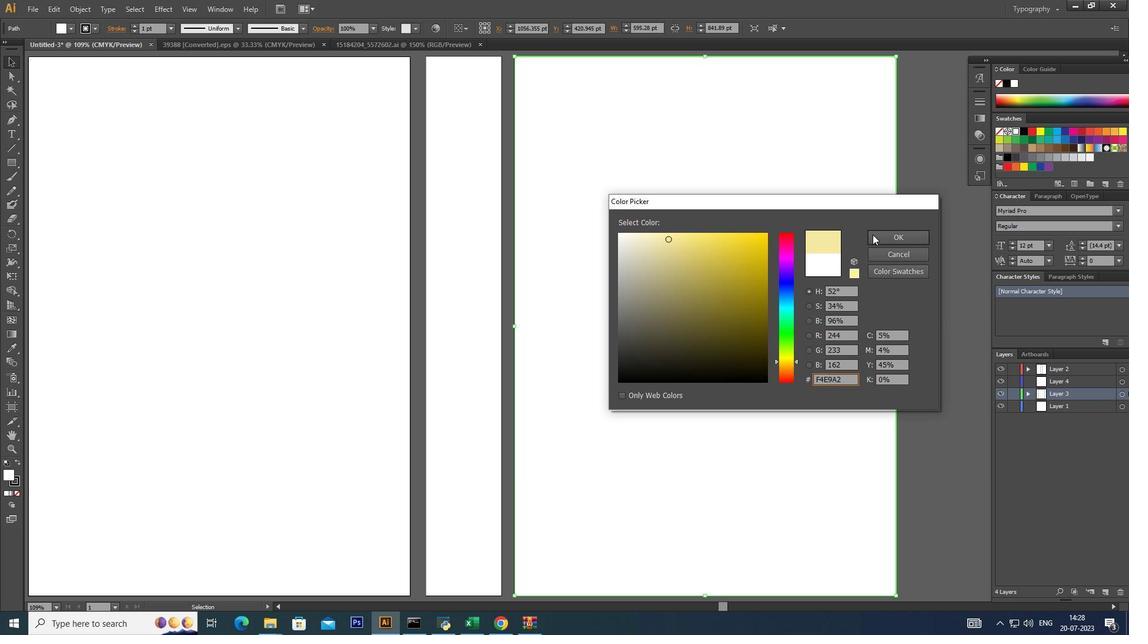 
Action: Mouse pressed left at (877, 232)
Screenshot: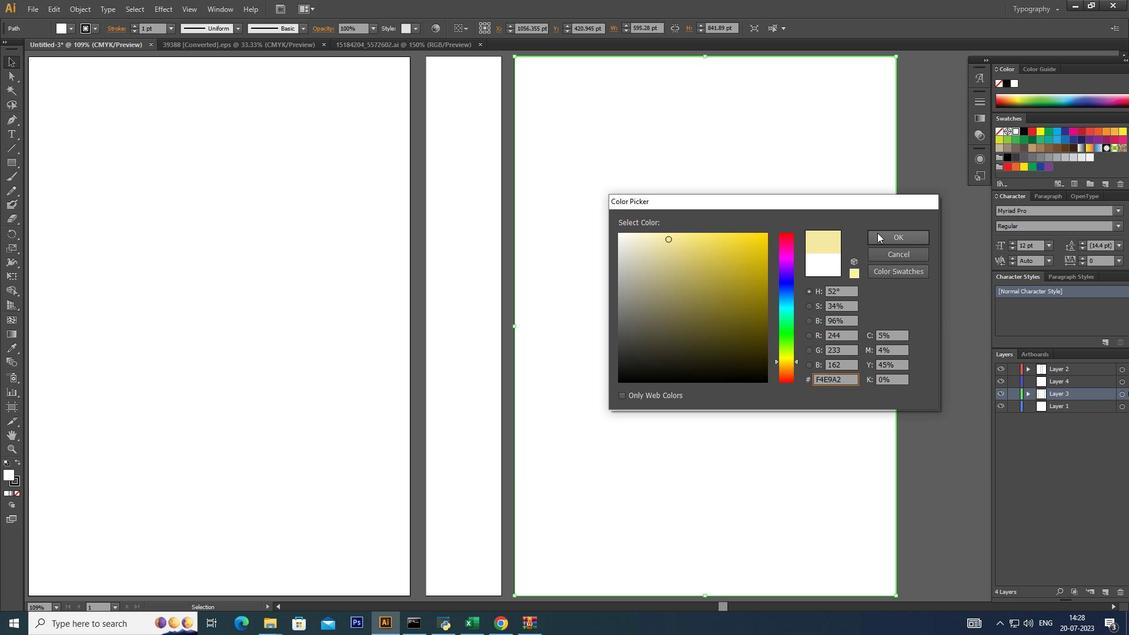 
Action: Mouse moved to (6, 474)
Screenshot: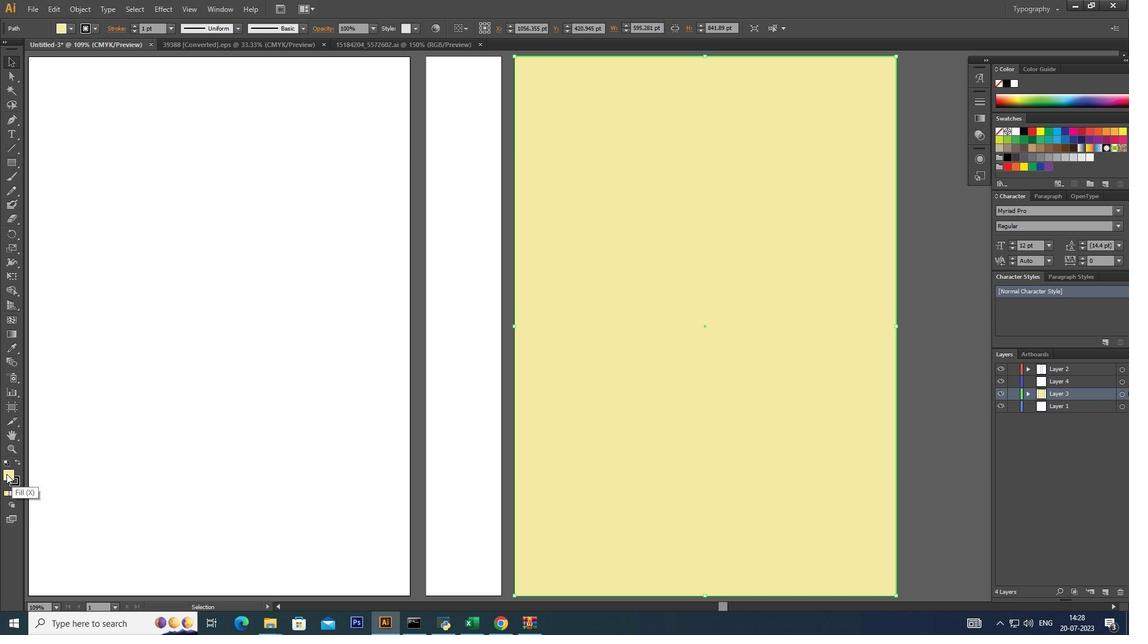 
Action: Mouse pressed left at (6, 474)
Screenshot: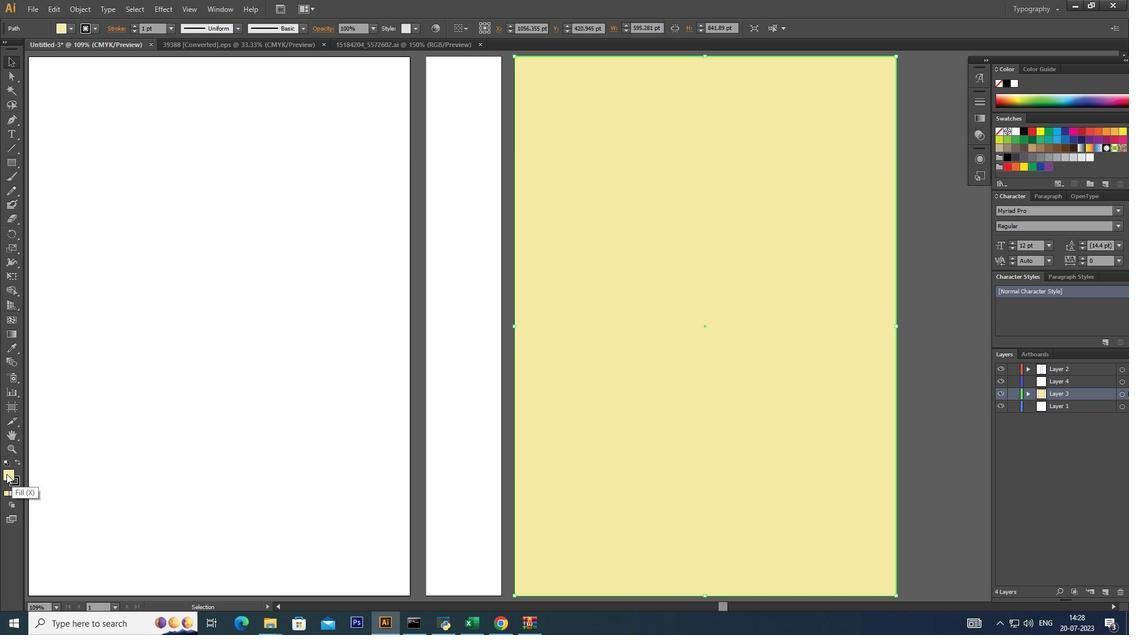 
Action: Mouse pressed left at (6, 474)
Screenshot: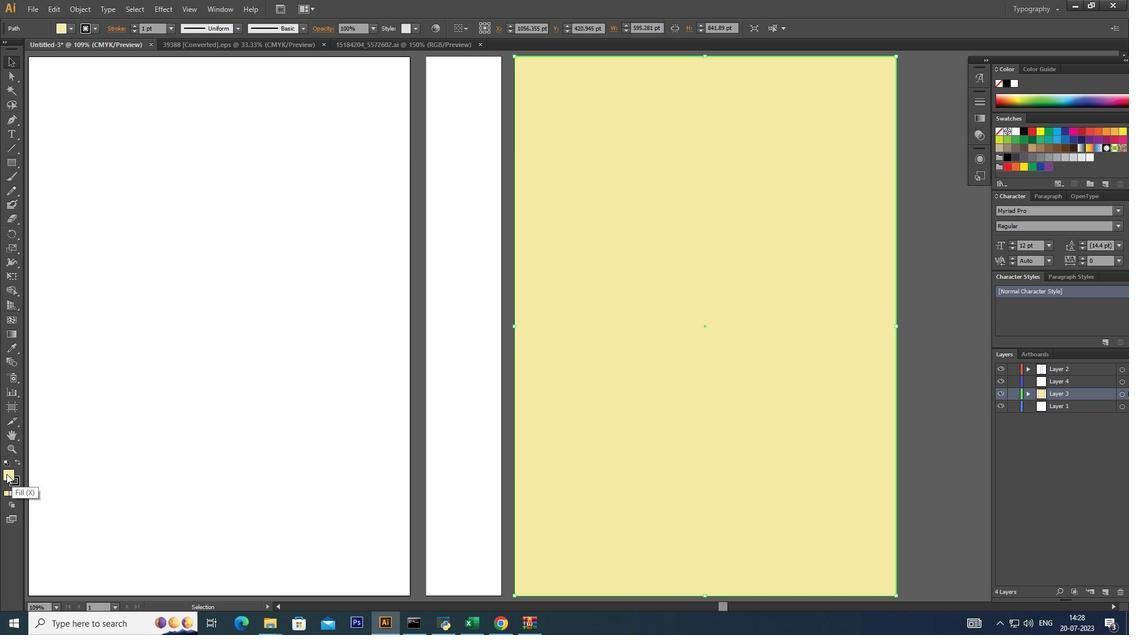 
Action: Mouse moved to (788, 364)
Screenshot: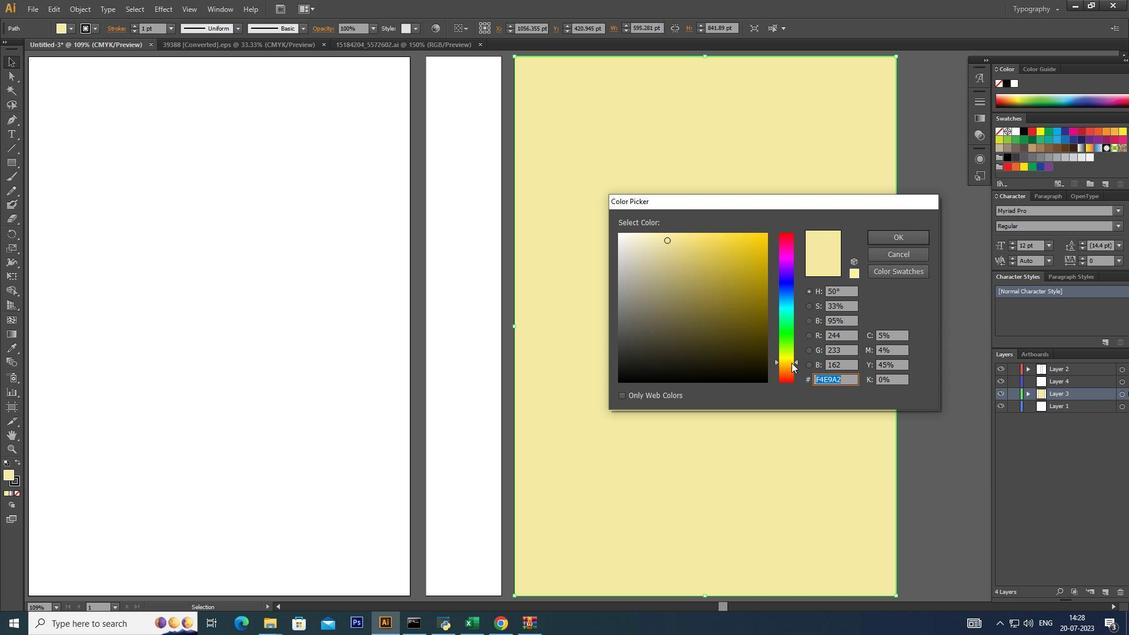 
Action: Mouse pressed left at (788, 364)
Screenshot: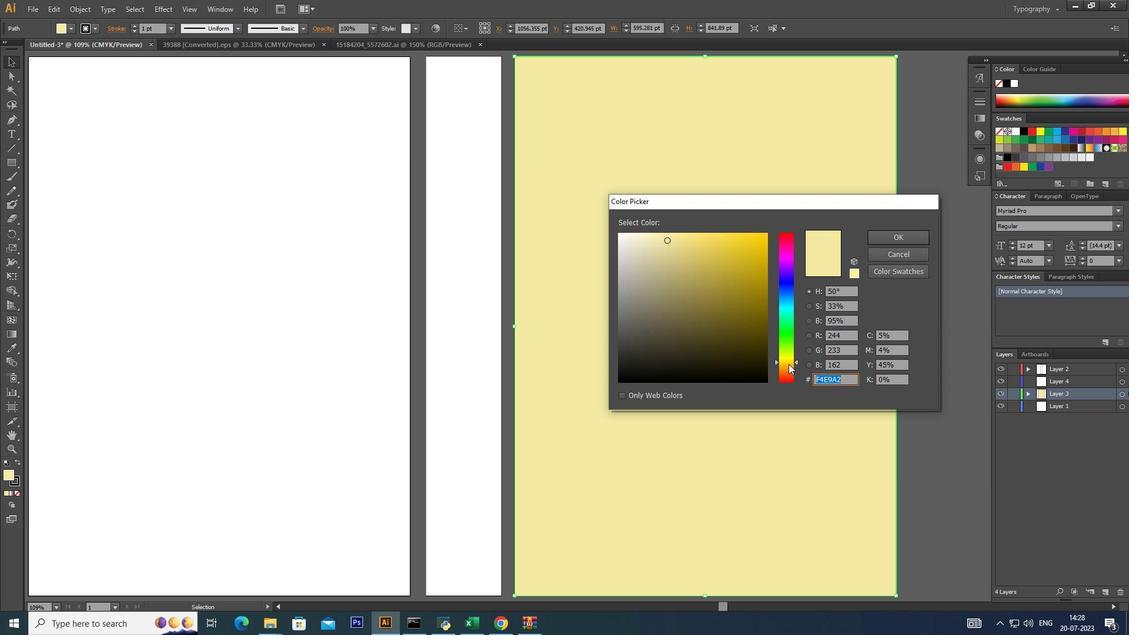 
Action: Mouse moved to (701, 240)
Screenshot: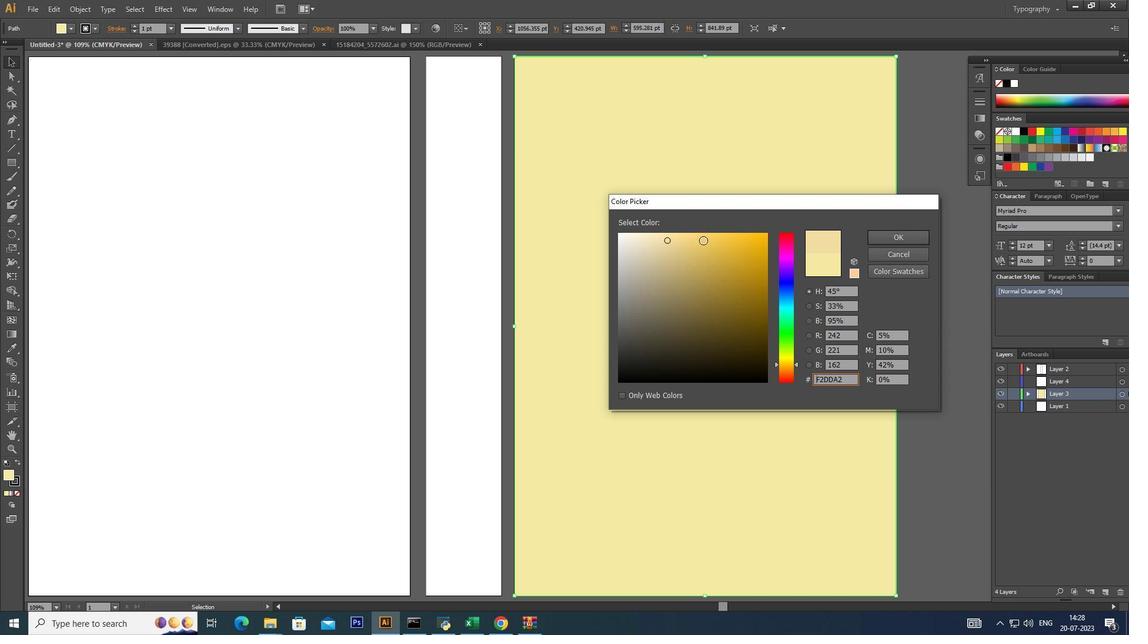 
Action: Mouse pressed left at (701, 240)
Screenshot: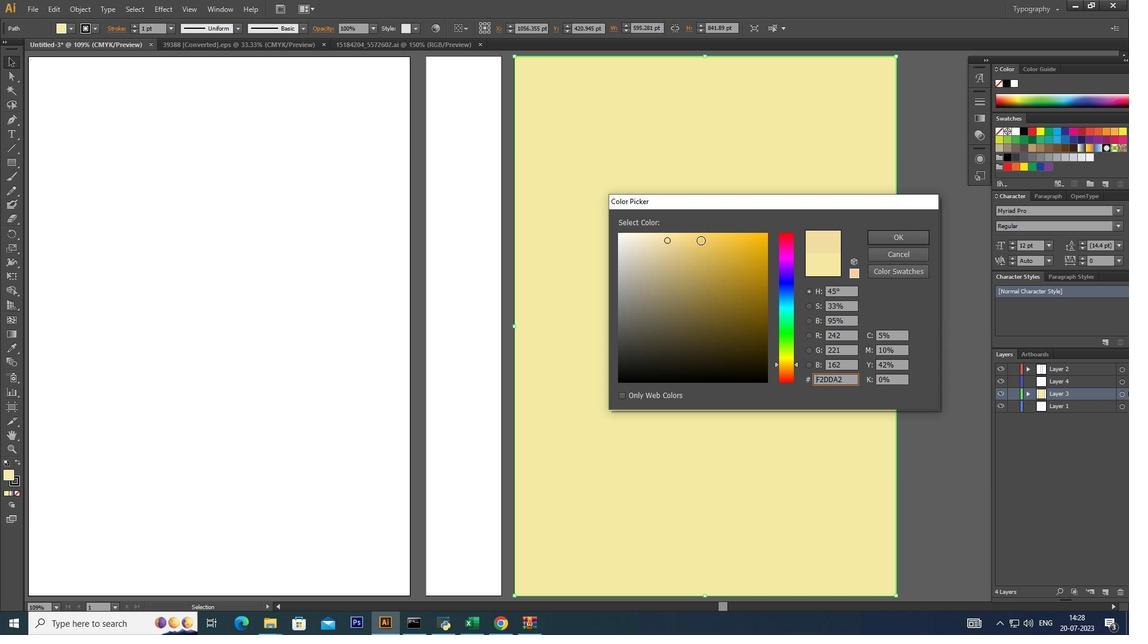 
Action: Mouse moved to (676, 238)
Screenshot: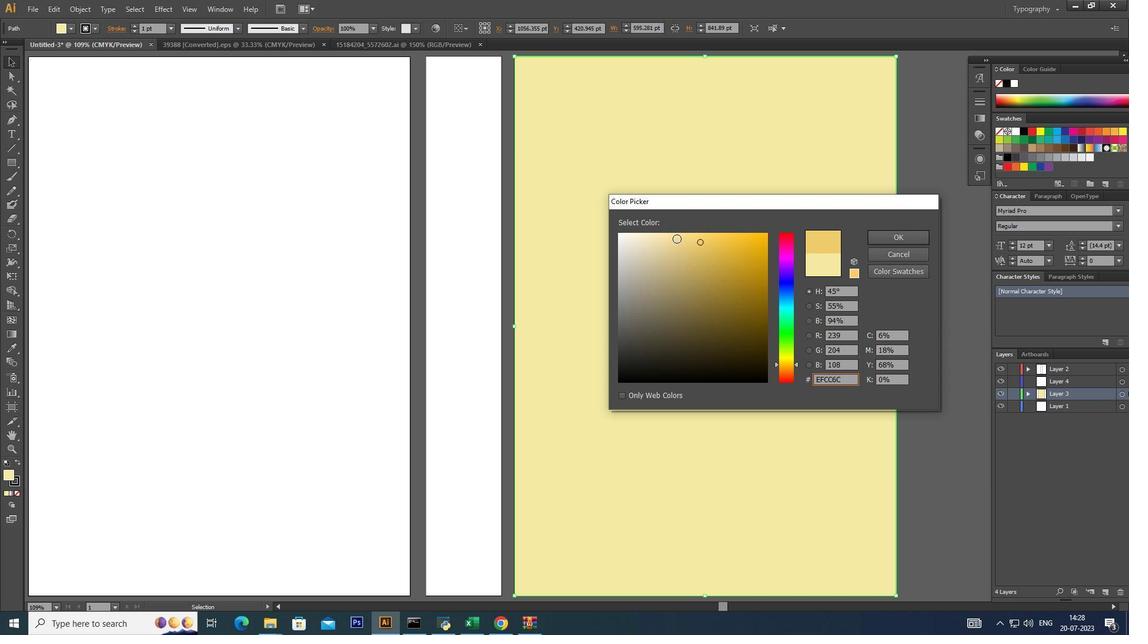 
Action: Mouse pressed left at (676, 238)
Screenshot: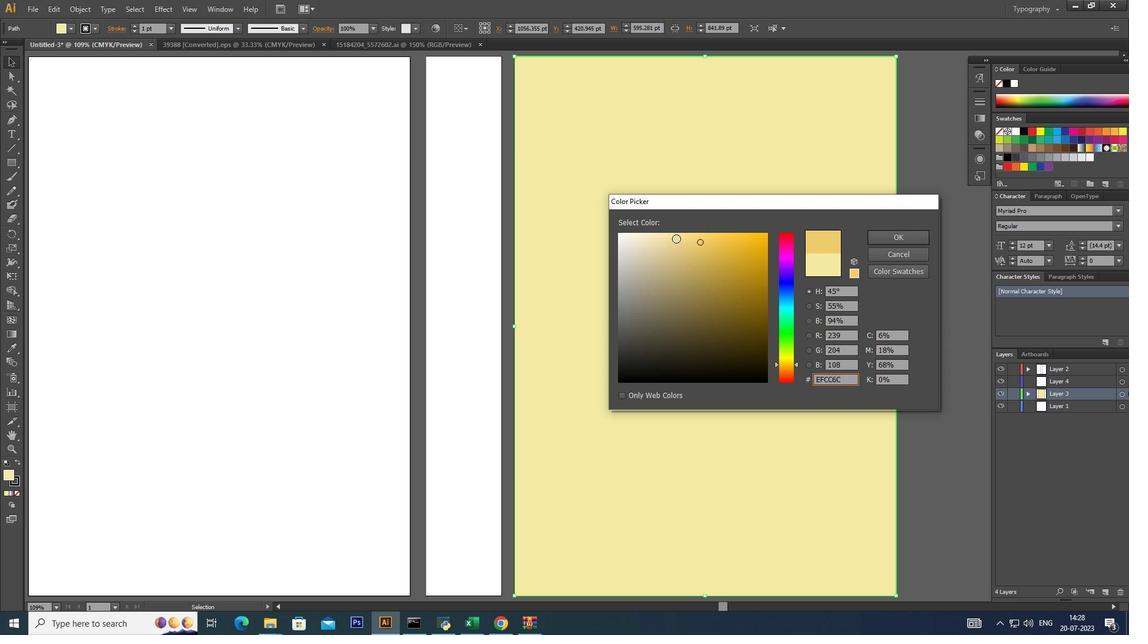 
Action: Mouse moved to (904, 238)
Screenshot: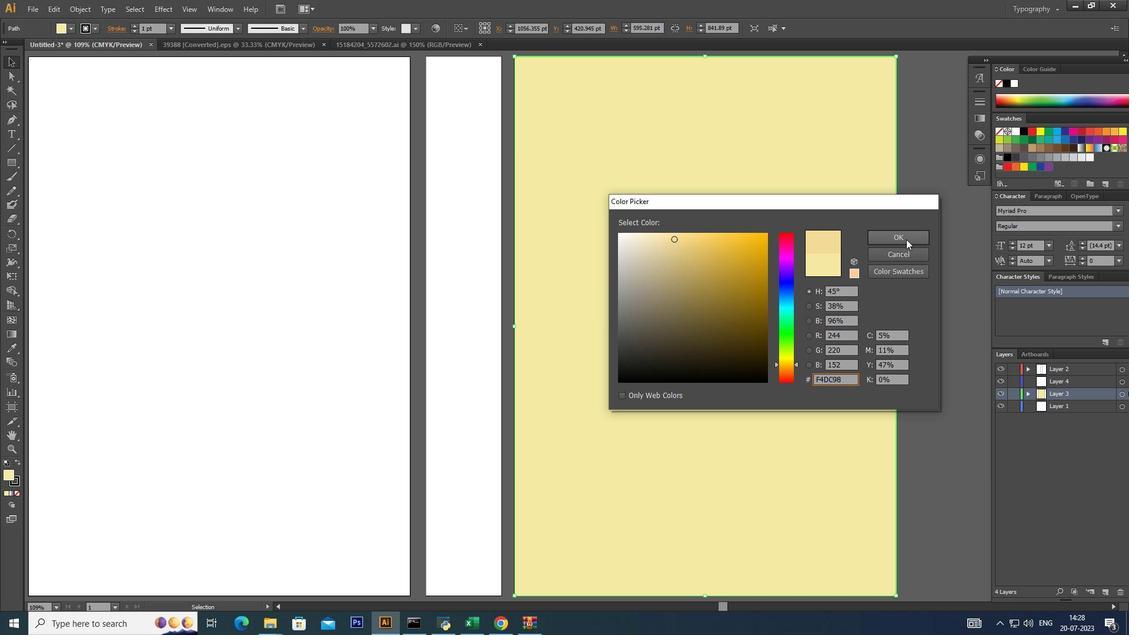
Action: Mouse pressed left at (904, 238)
Screenshot: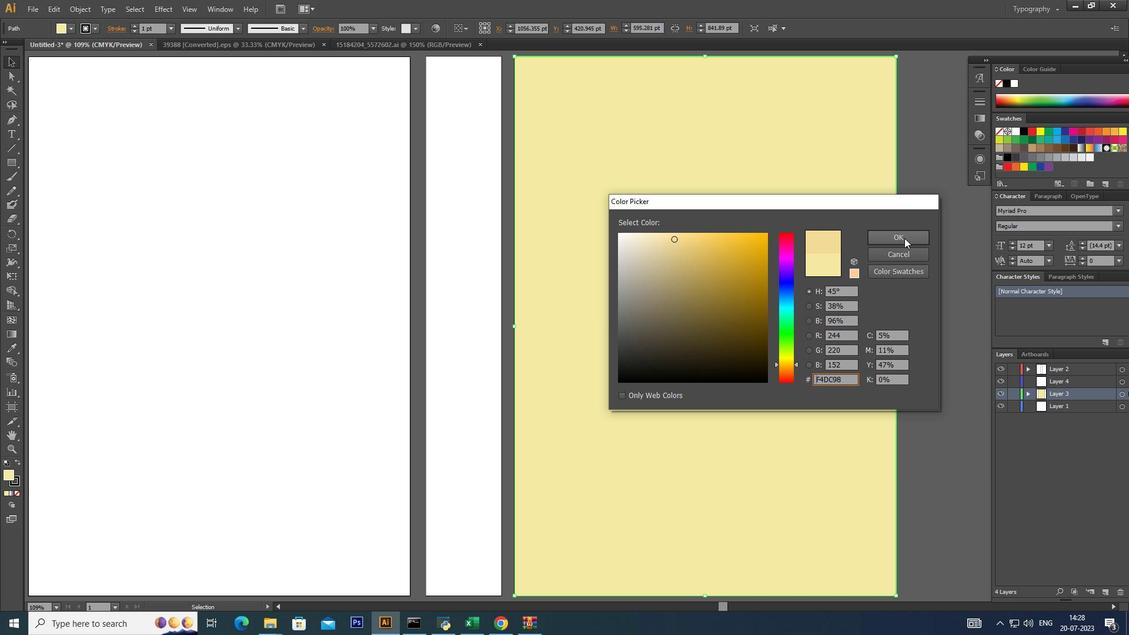 
Action: Mouse moved to (95, 26)
Screenshot: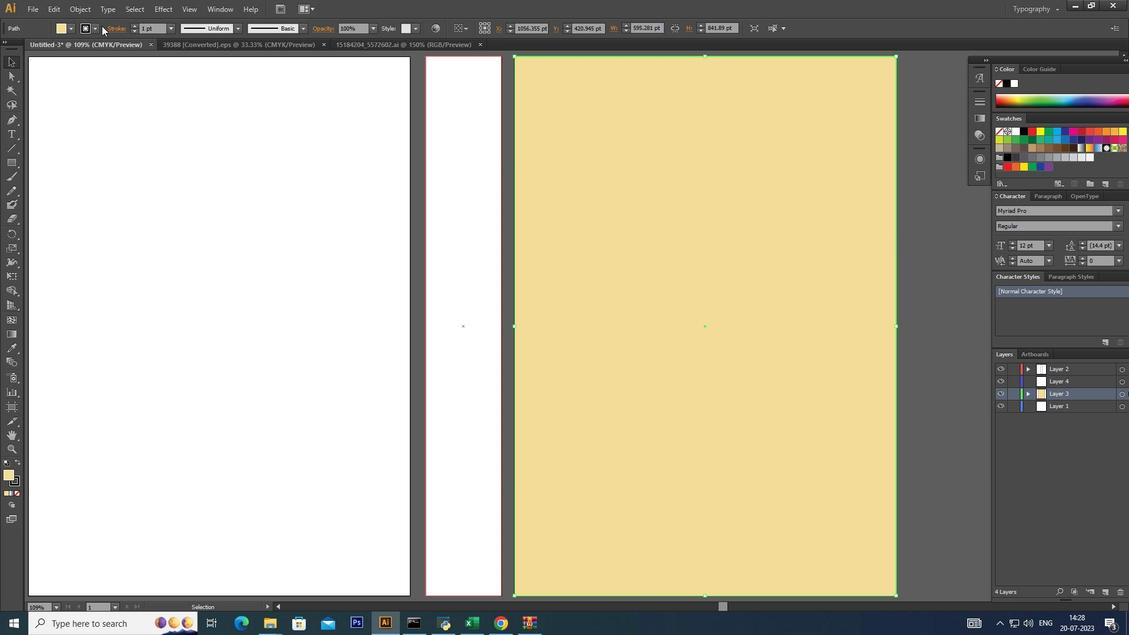 
Action: Mouse pressed left at (95, 26)
Screenshot: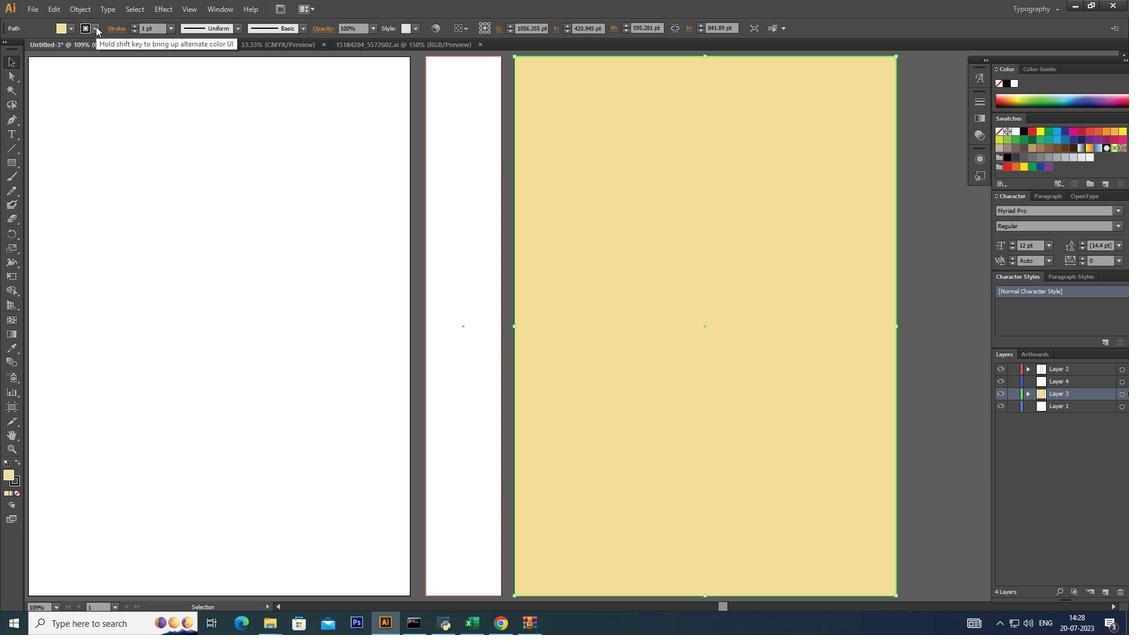 
Action: Mouse moved to (8, 49)
Screenshot: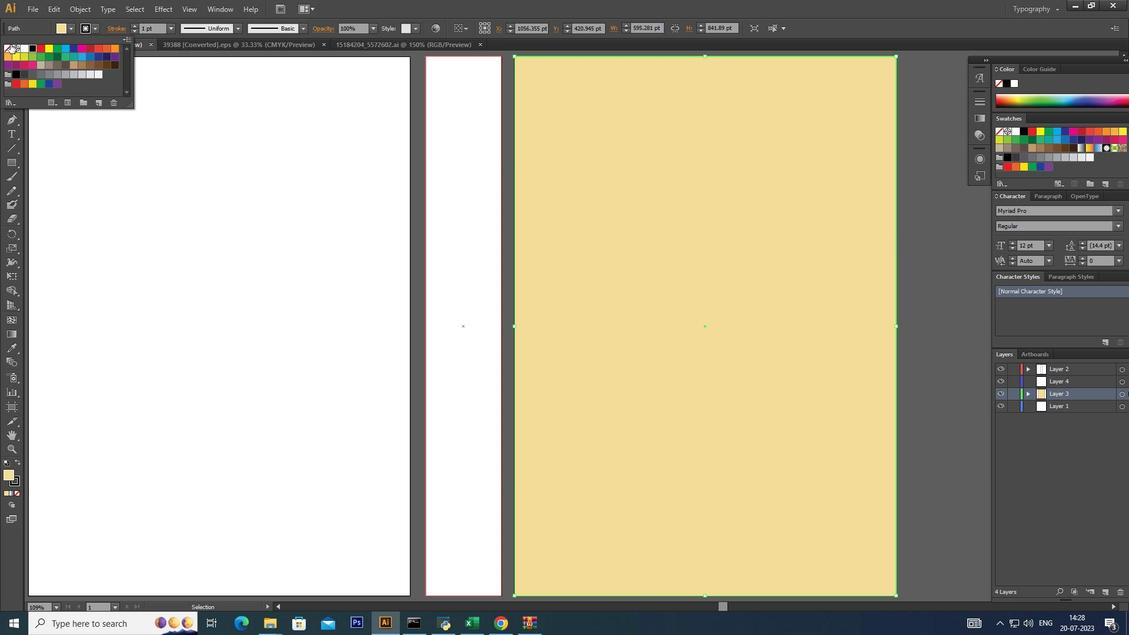 
Action: Mouse pressed left at (8, 49)
Screenshot: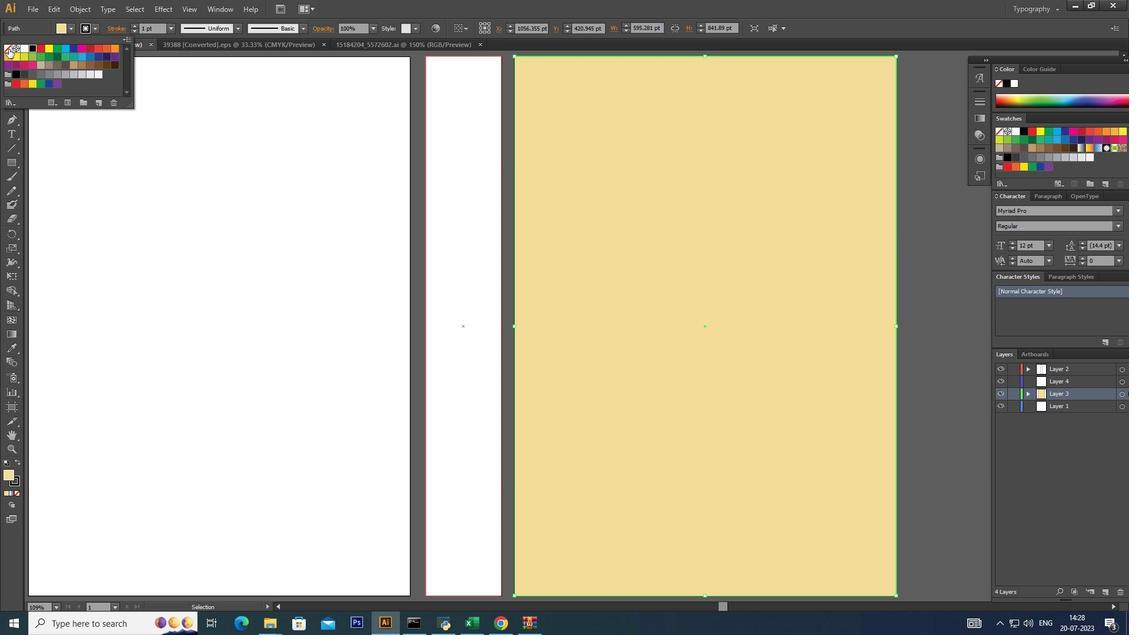
Action: Mouse moved to (92, 25)
Screenshot: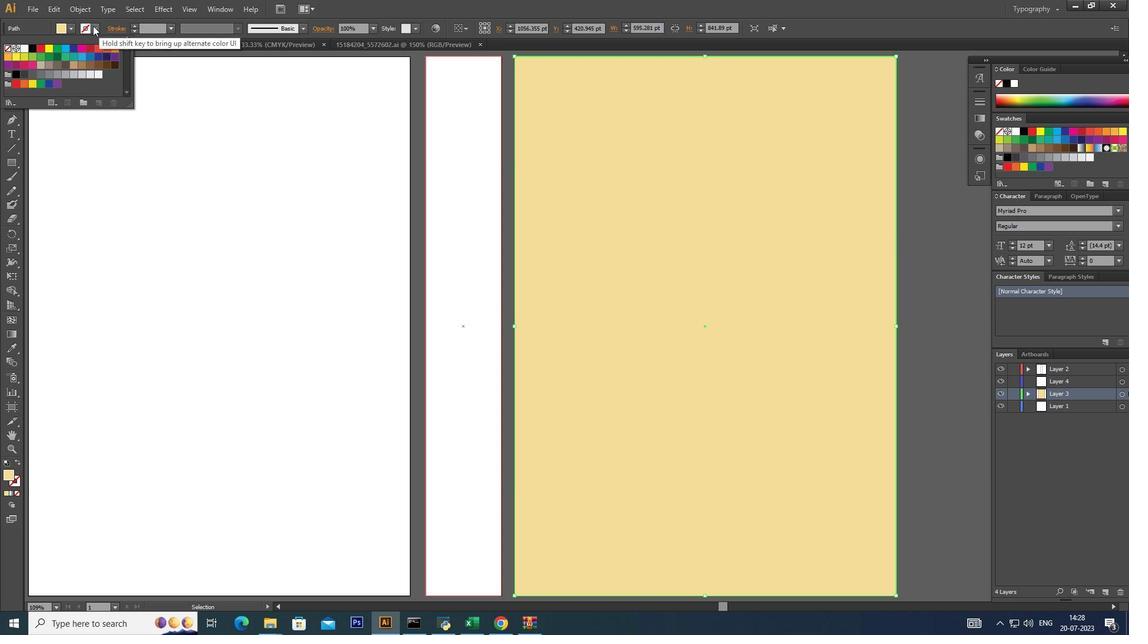 
Action: Mouse pressed left at (92, 25)
Screenshot: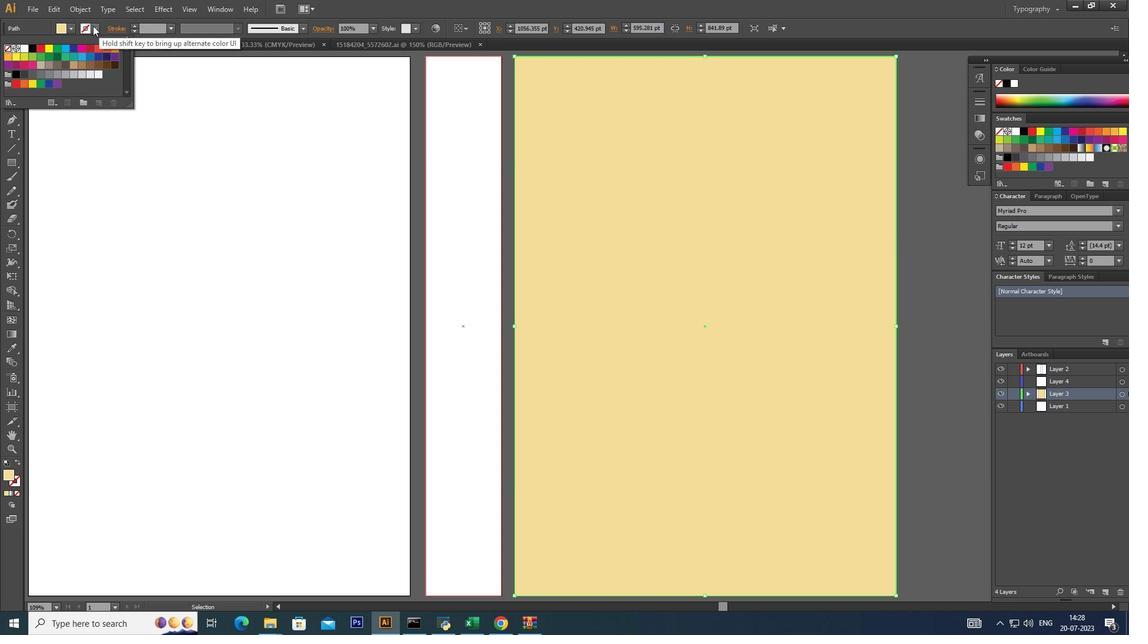 
Action: Mouse moved to (492, 271)
Screenshot: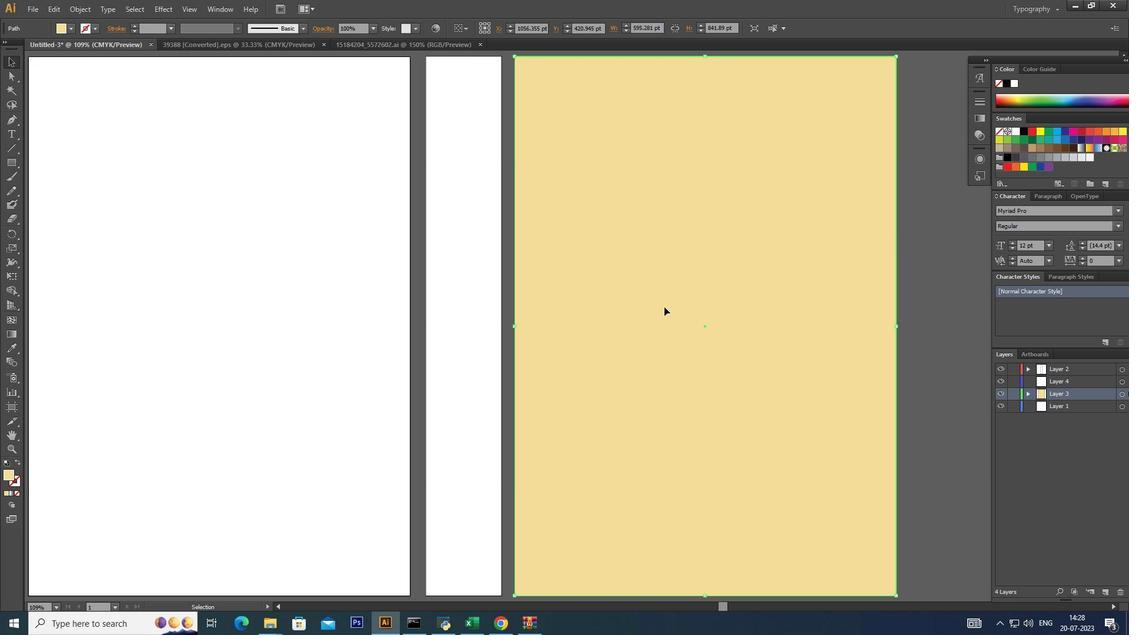 
Action: Mouse pressed left at (492, 271)
Screenshot: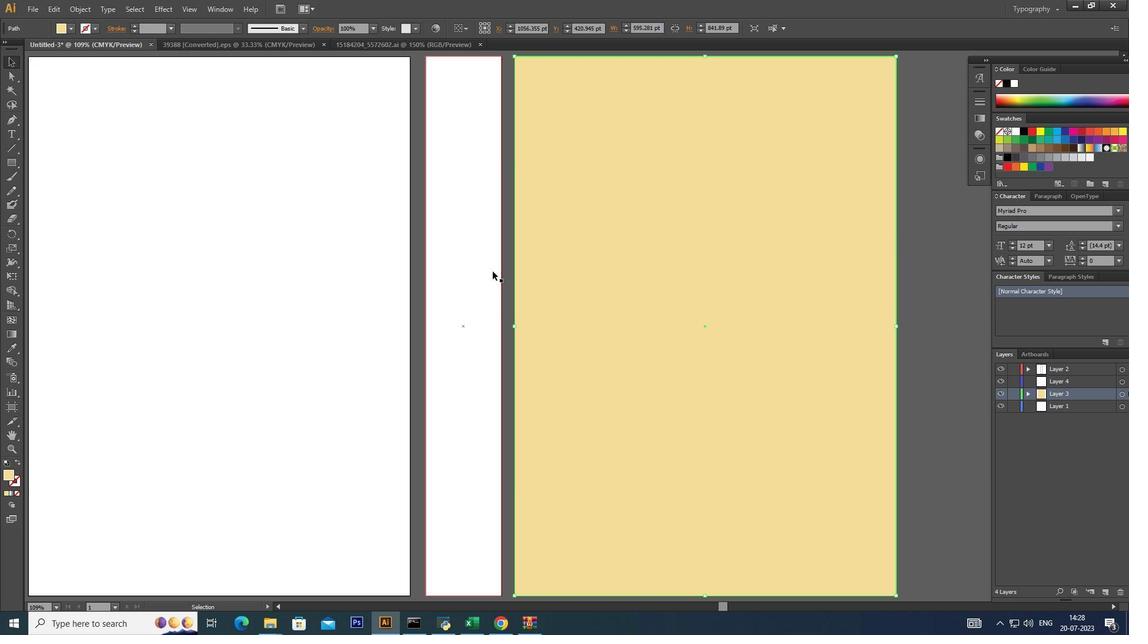 
Action: Mouse moved to (694, 233)
Screenshot: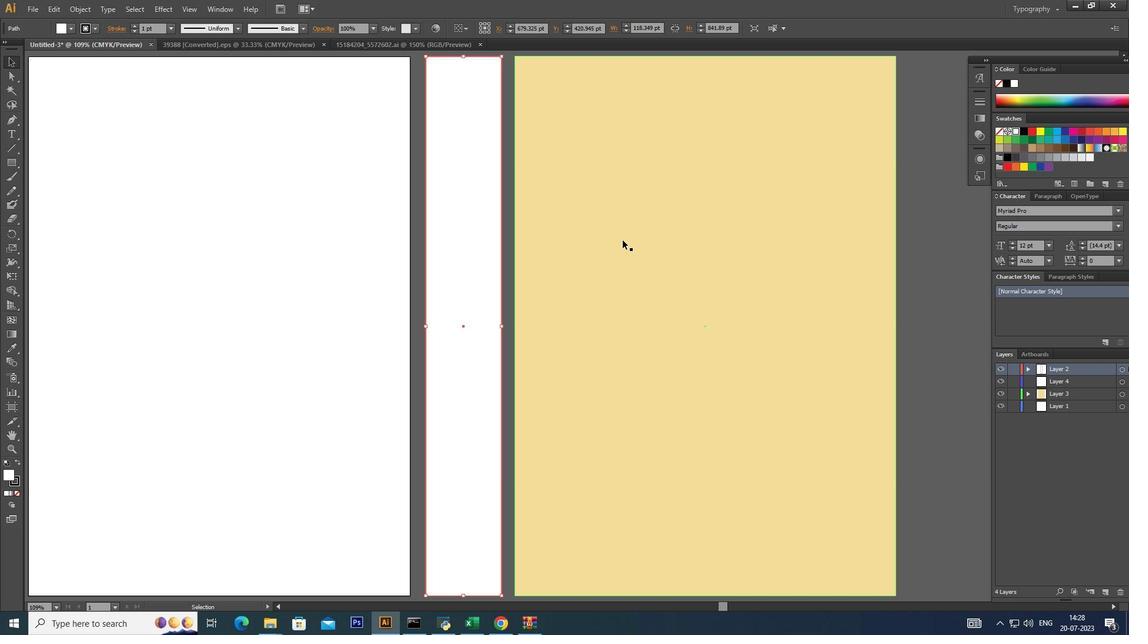 
Action: Mouse pressed left at (694, 233)
Screenshot: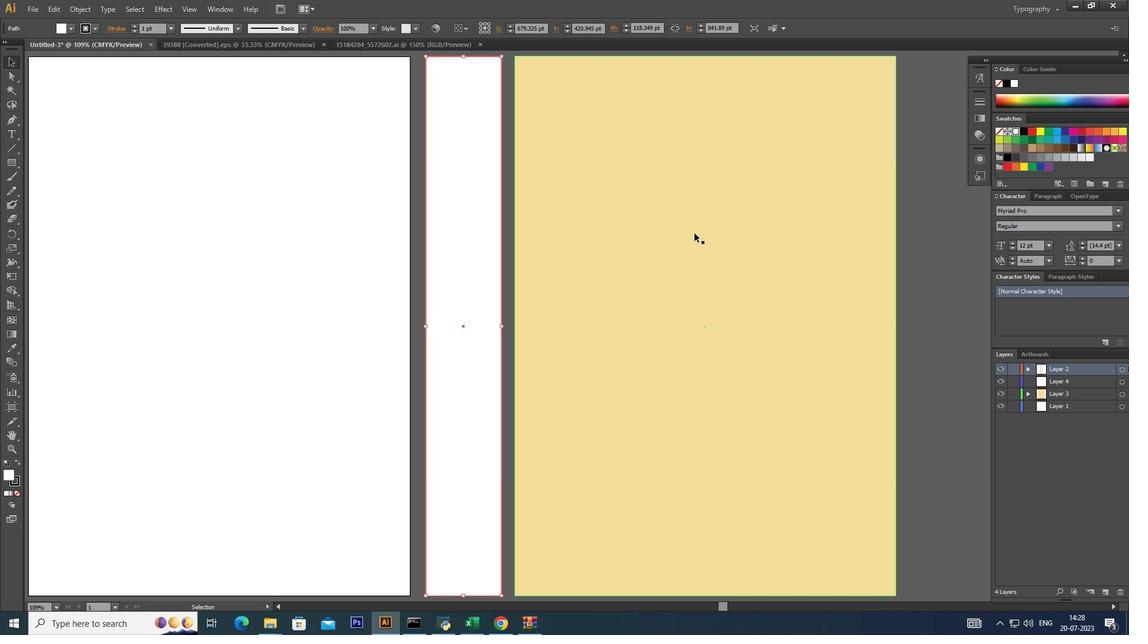 
Action: Mouse moved to (257, 48)
Screenshot: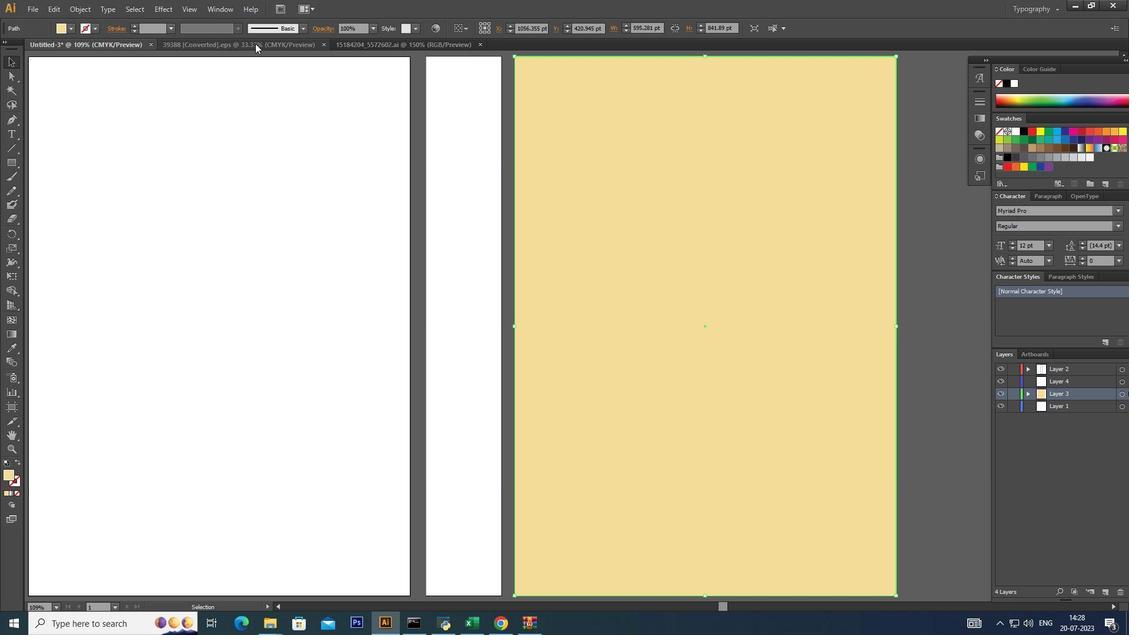
Action: Mouse pressed left at (257, 48)
Screenshot: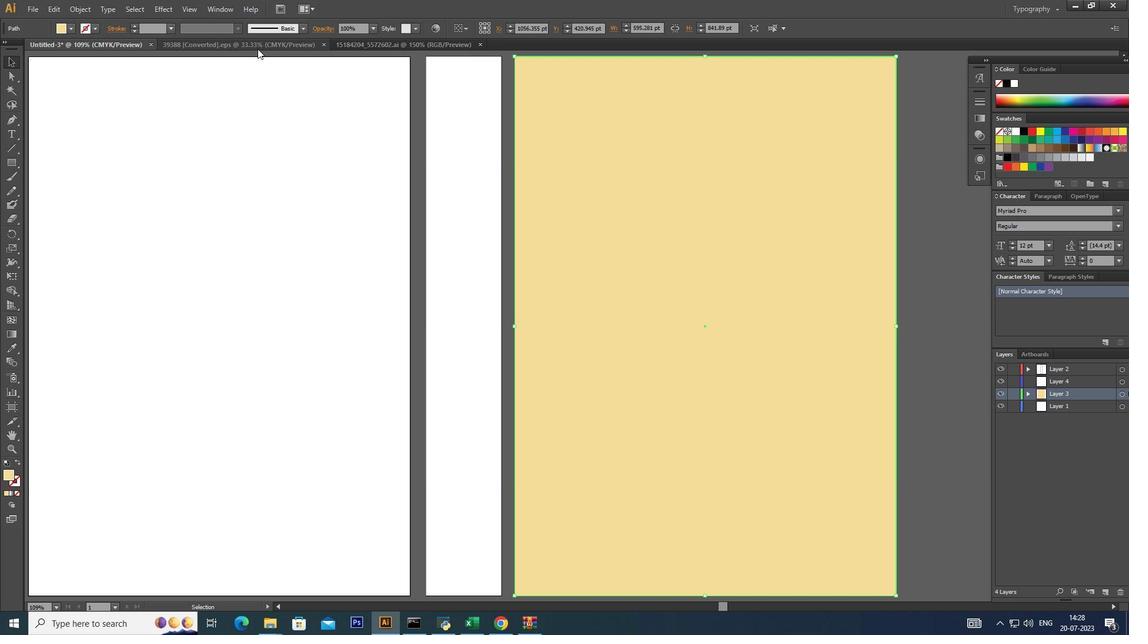 
Action: Mouse moved to (354, 41)
Screenshot: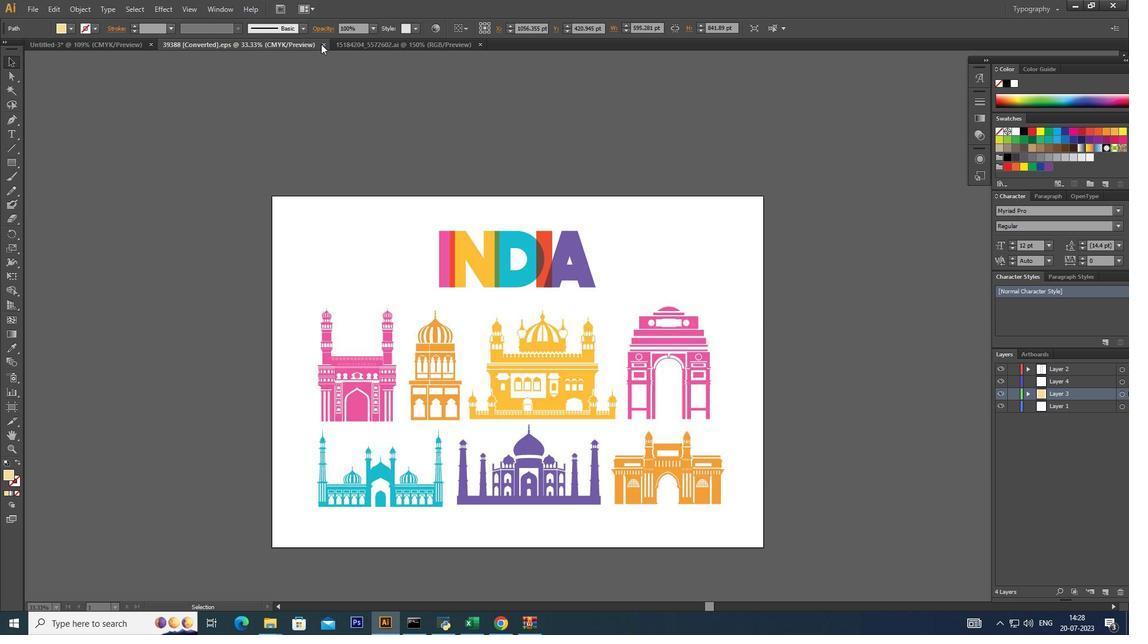 
Action: Mouse pressed left at (354, 41)
Screenshot: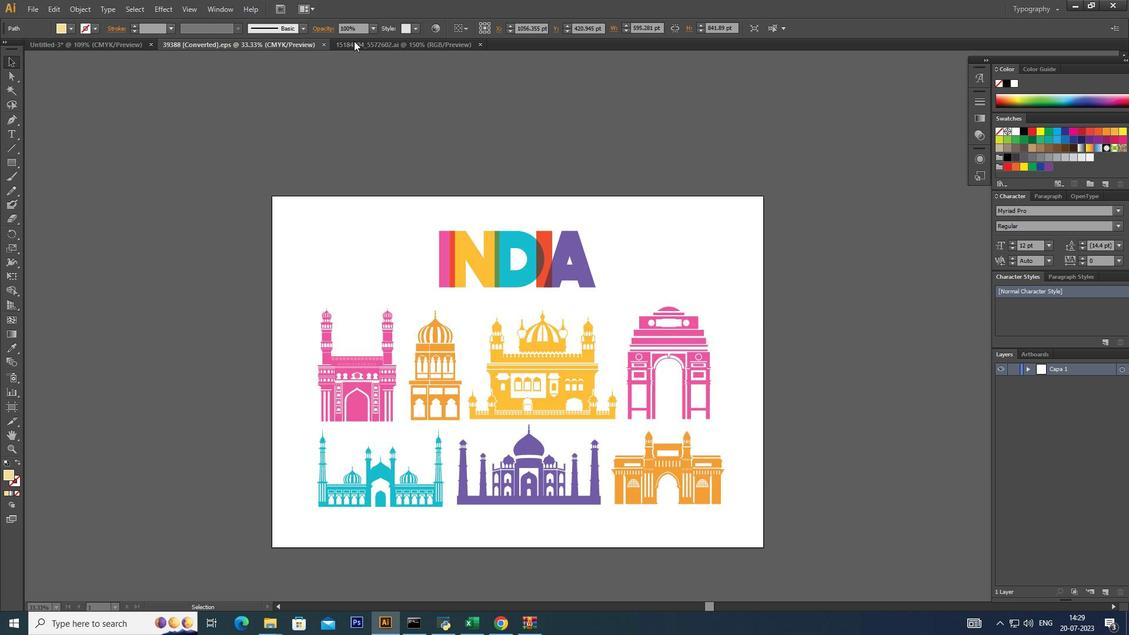 
Action: Mouse moved to (761, 398)
Screenshot: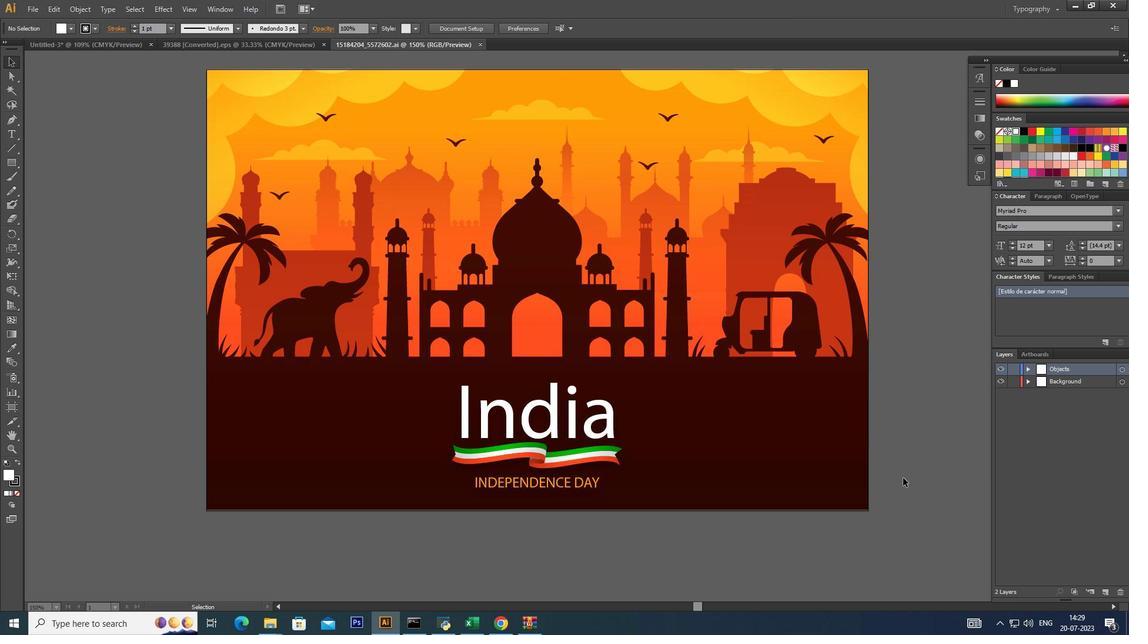
Action: Mouse pressed left at (761, 398)
Screenshot: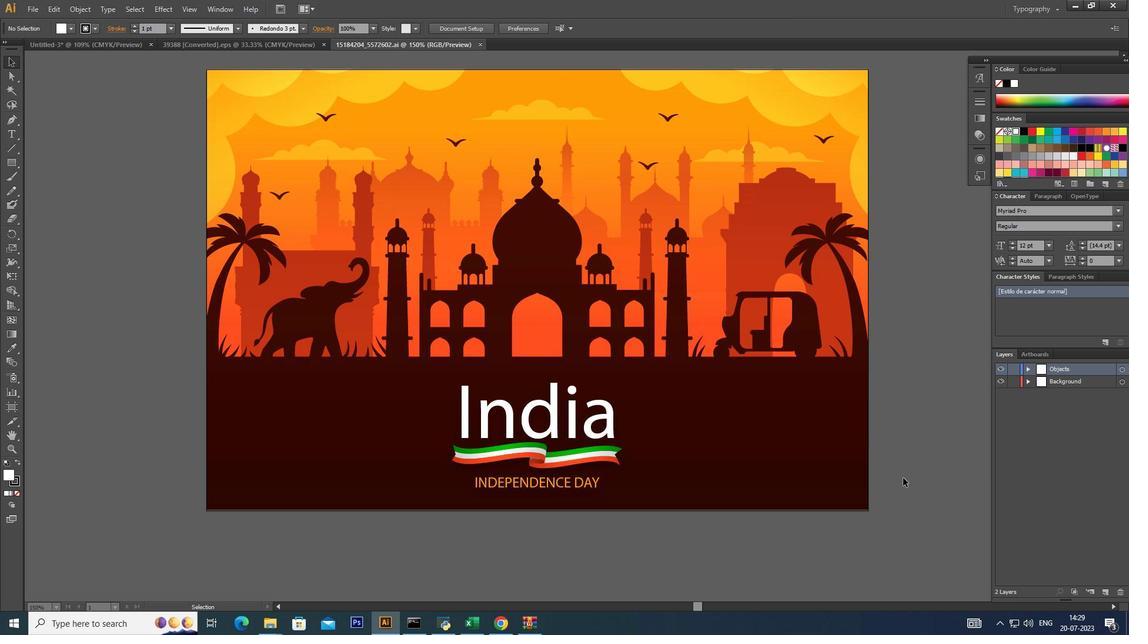 
Action: Mouse moved to (751, 398)
Screenshot: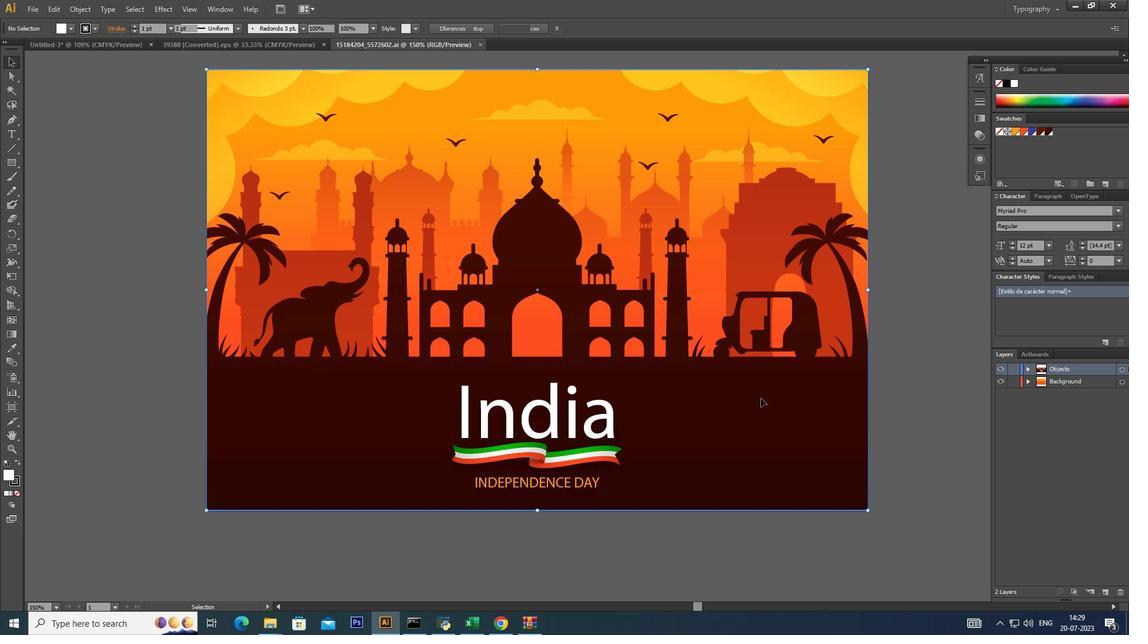 
Action: Mouse pressed right at (751, 398)
Screenshot: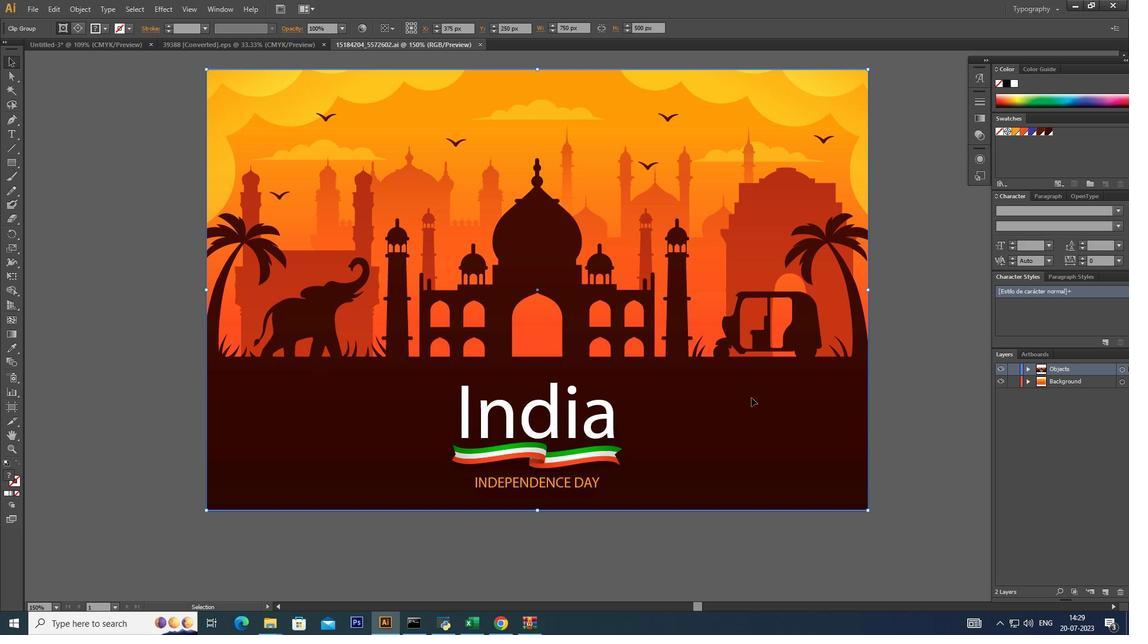 
Action: Mouse moved to (788, 468)
Screenshot: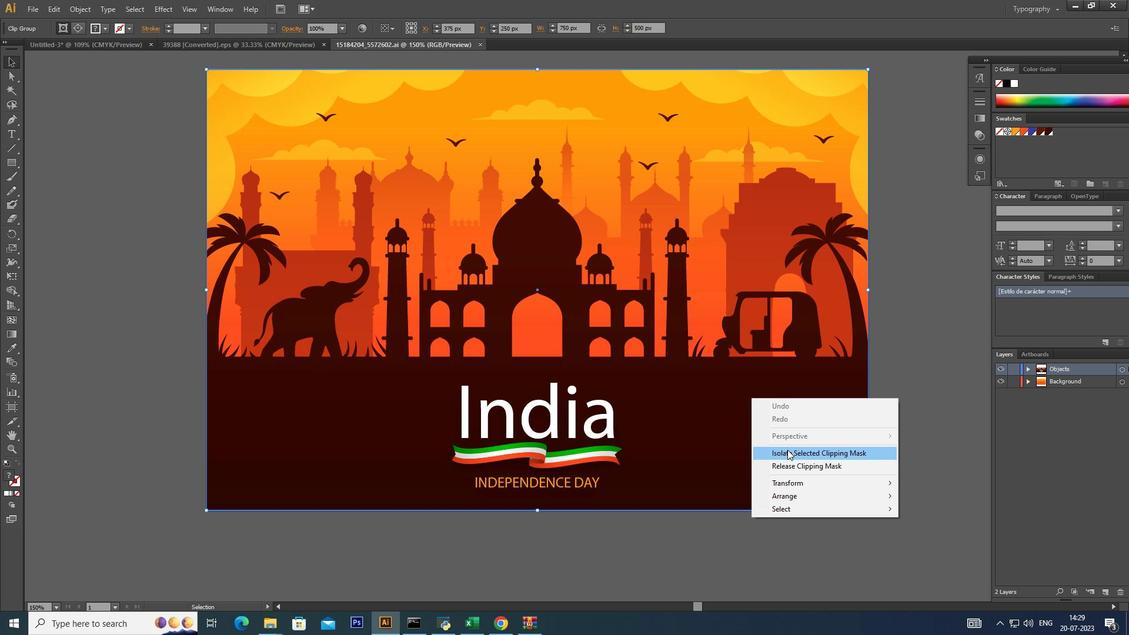 
Action: Mouse pressed left at (788, 468)
Screenshot: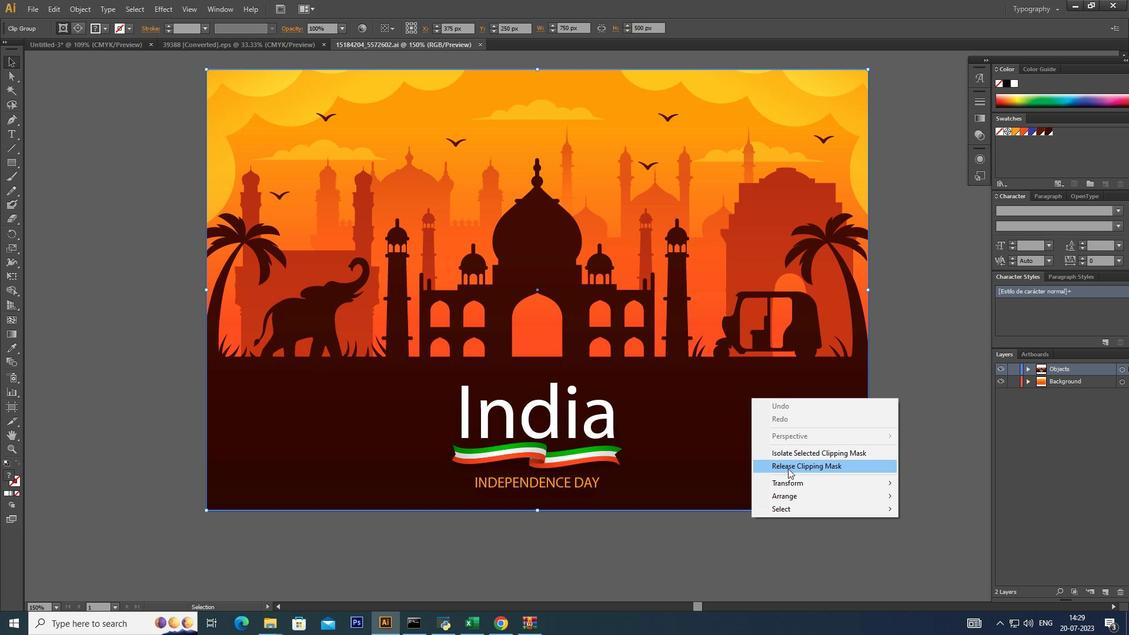 
Action: Mouse moved to (926, 316)
Screenshot: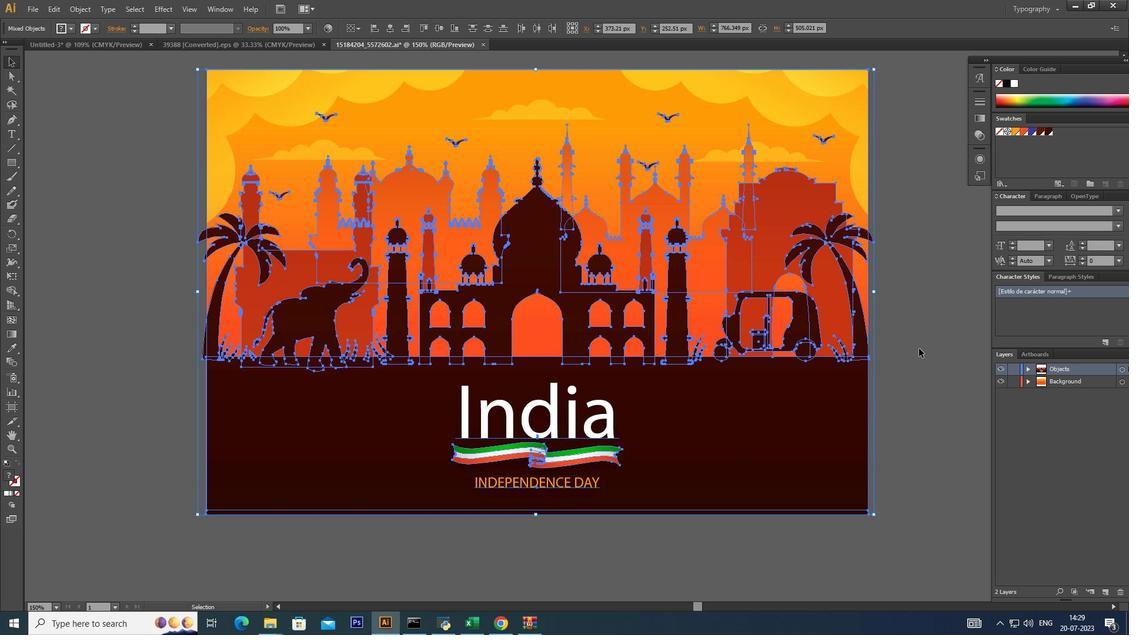 
Action: Mouse pressed left at (926, 316)
Screenshot: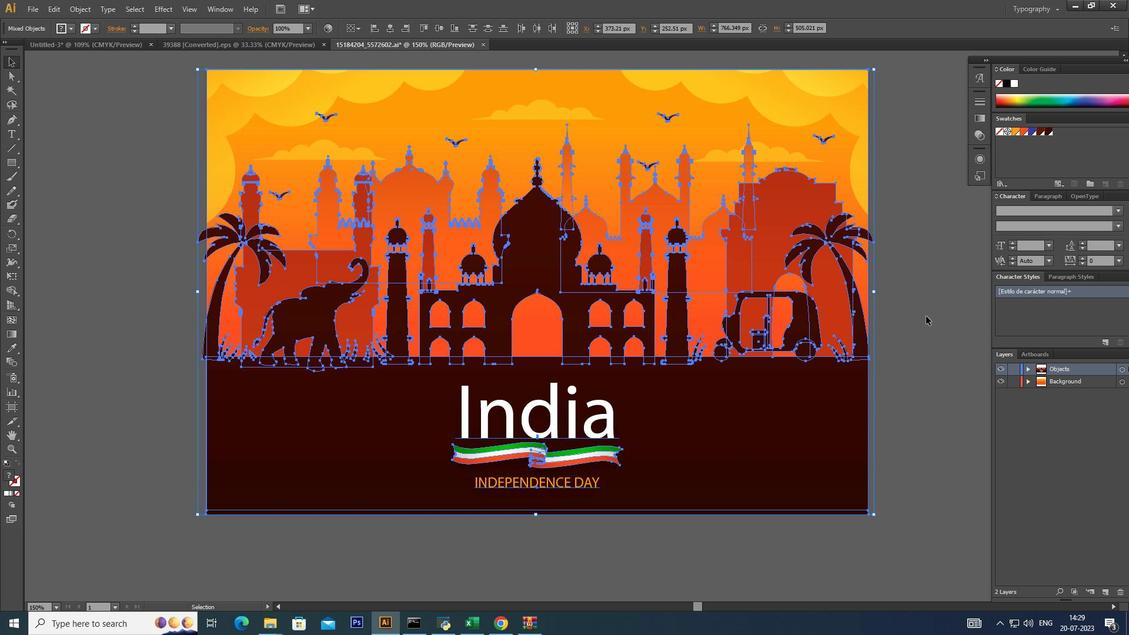 
Action: Mouse moved to (537, 254)
Screenshot: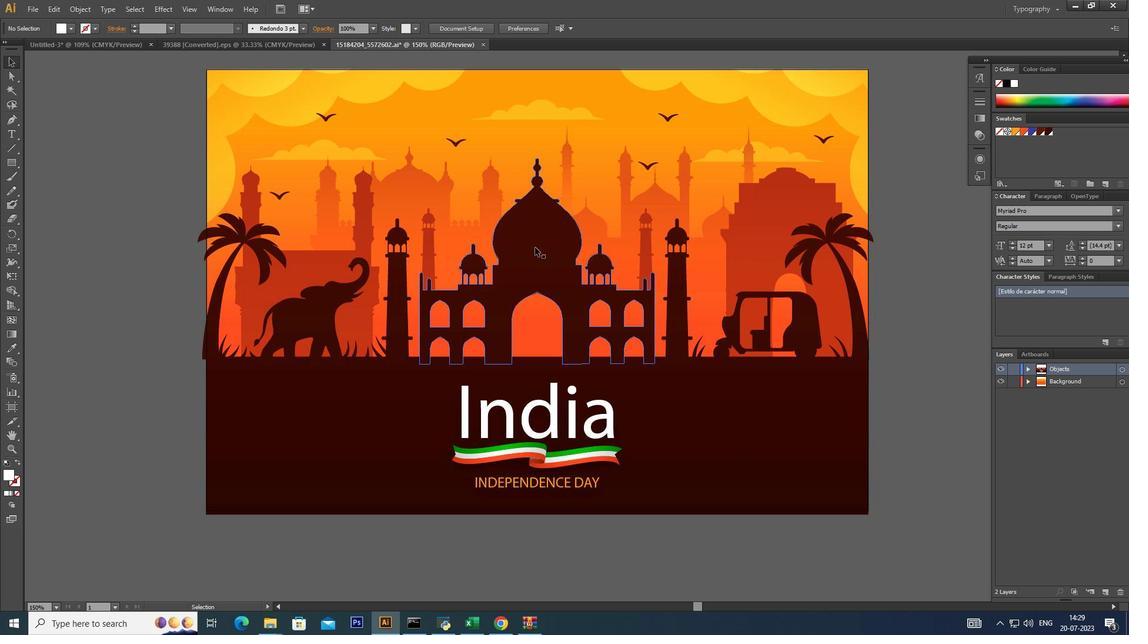 
Action: Mouse pressed left at (537, 254)
Screenshot: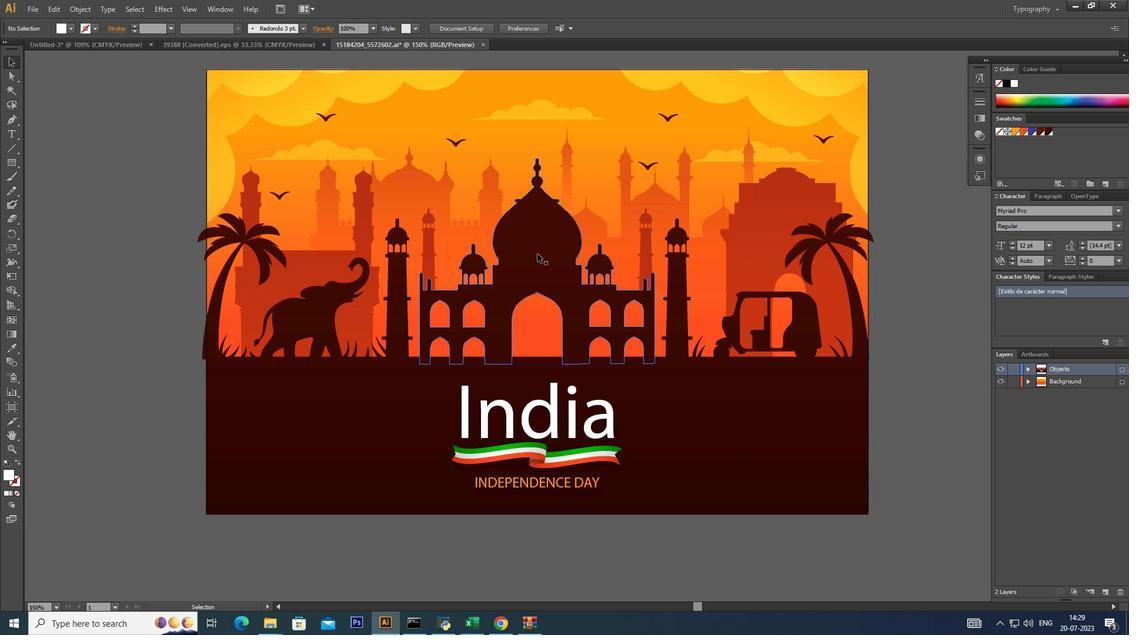
Action: Mouse pressed left at (537, 254)
Screenshot: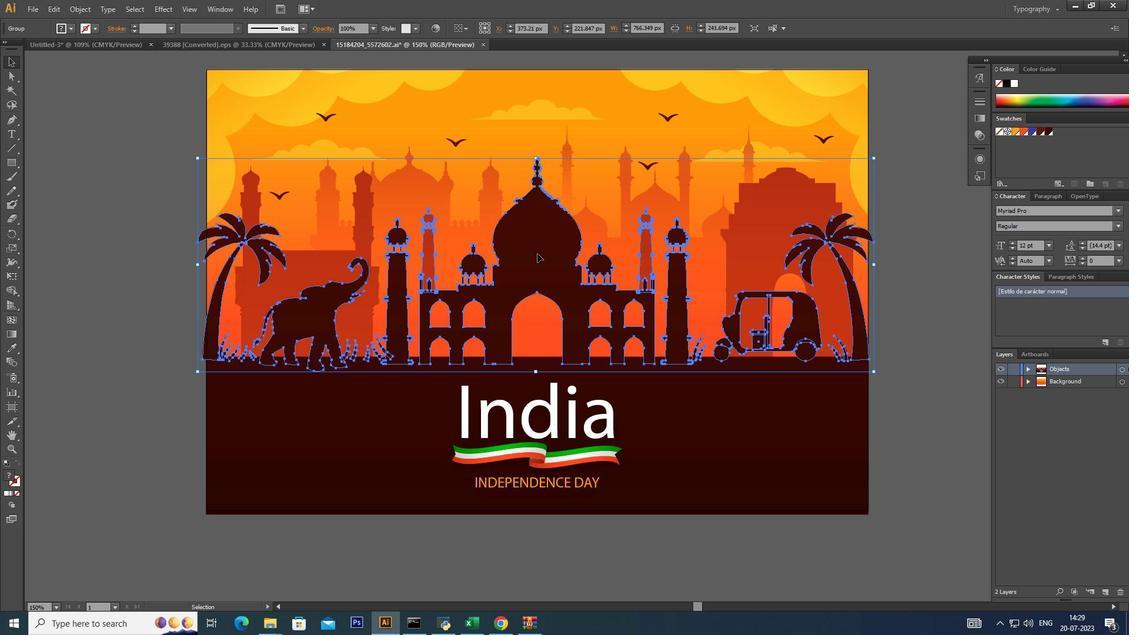 
Action: Mouse moved to (696, 355)
Screenshot: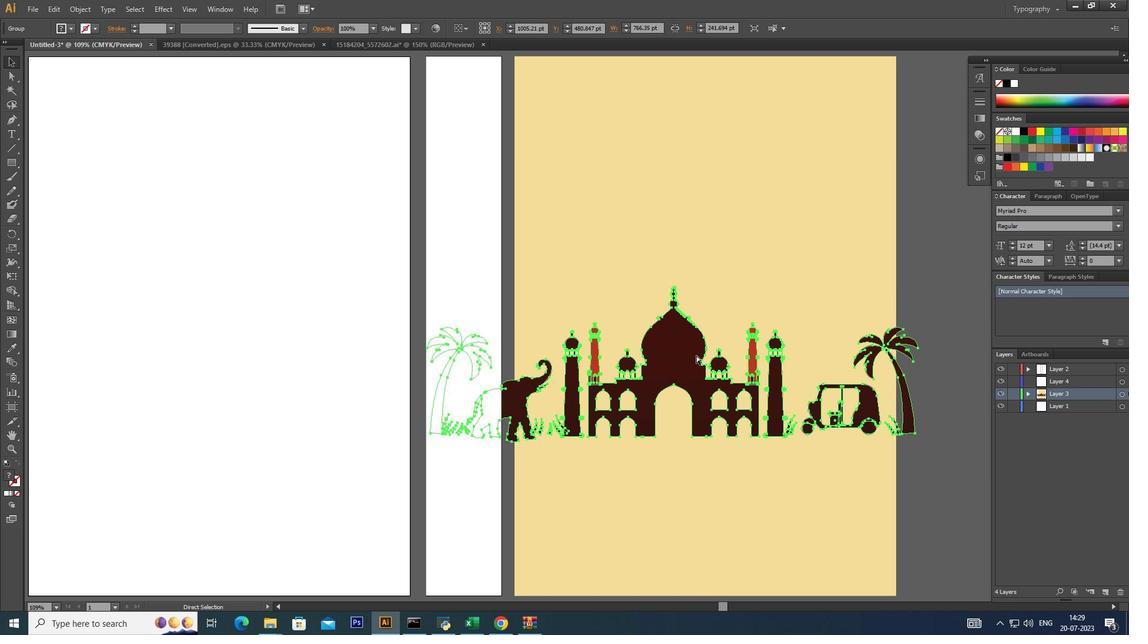 
Action: Key pressed <<189>>
Screenshot: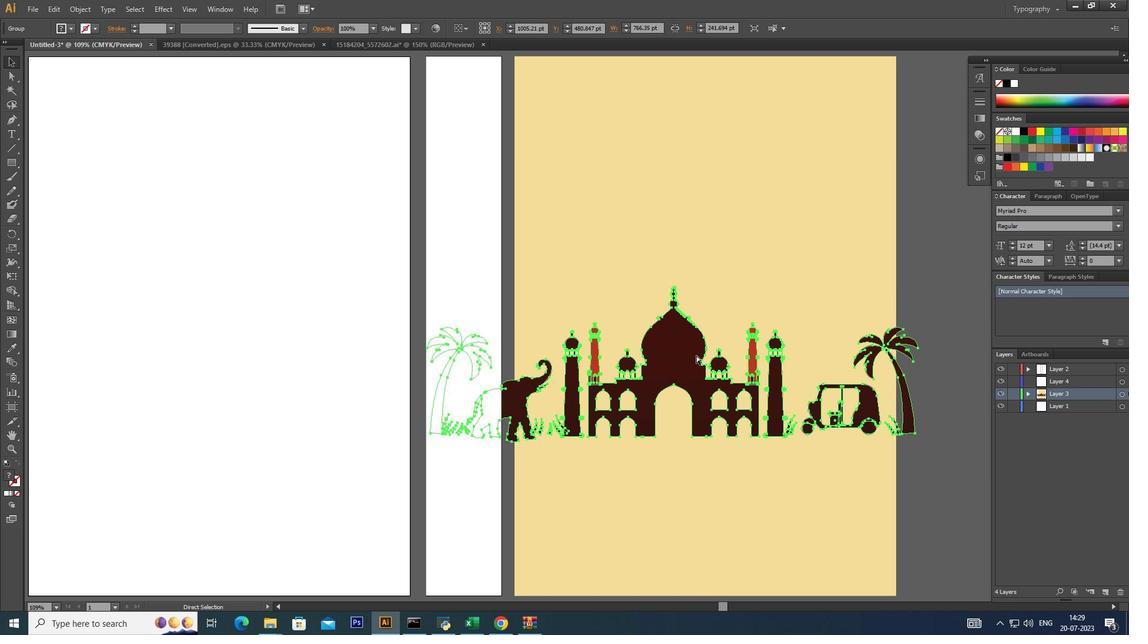 
Action: Mouse moved to (680, 344)
Screenshot: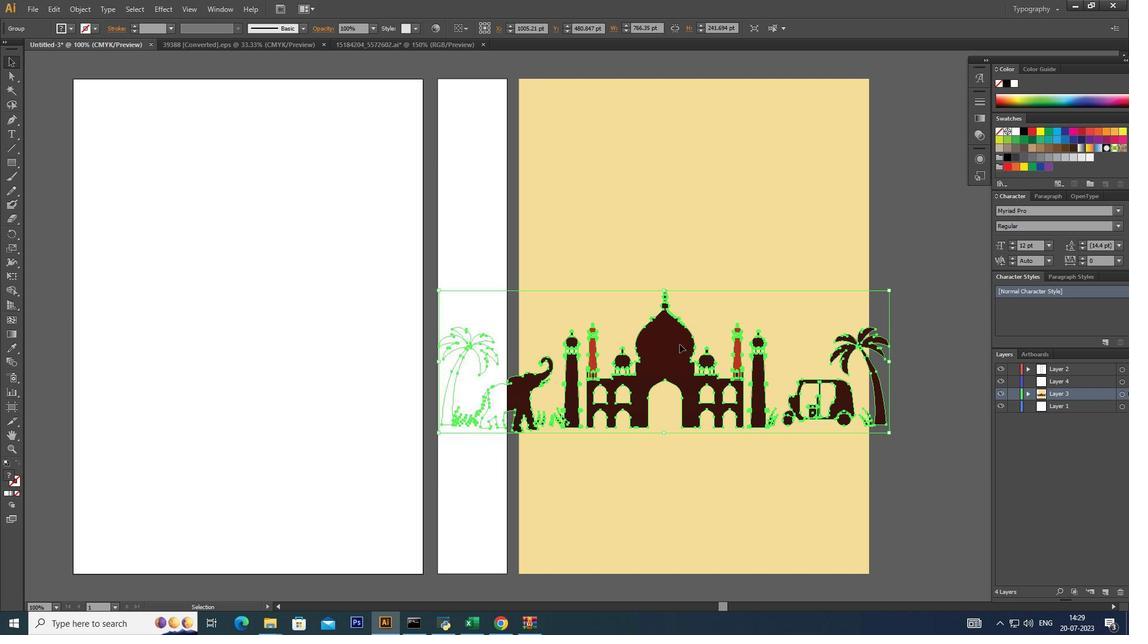 
Action: Mouse pressed left at (680, 344)
Screenshot: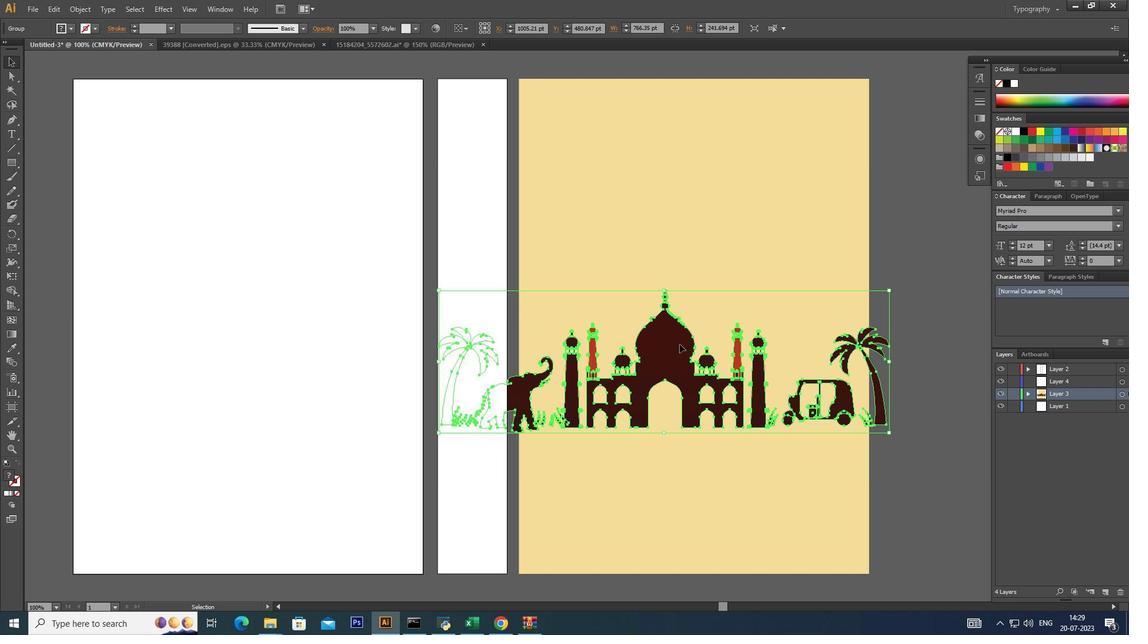 
Action: Mouse moved to (943, 425)
Screenshot: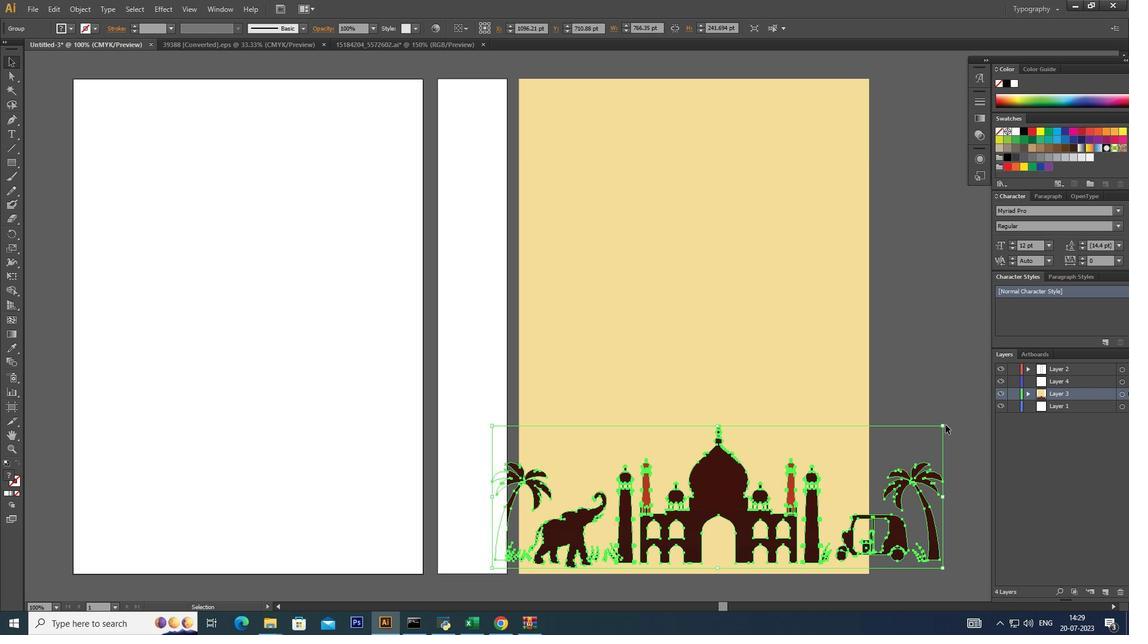 
Action: Key pressed <Key.shift>
Screenshot: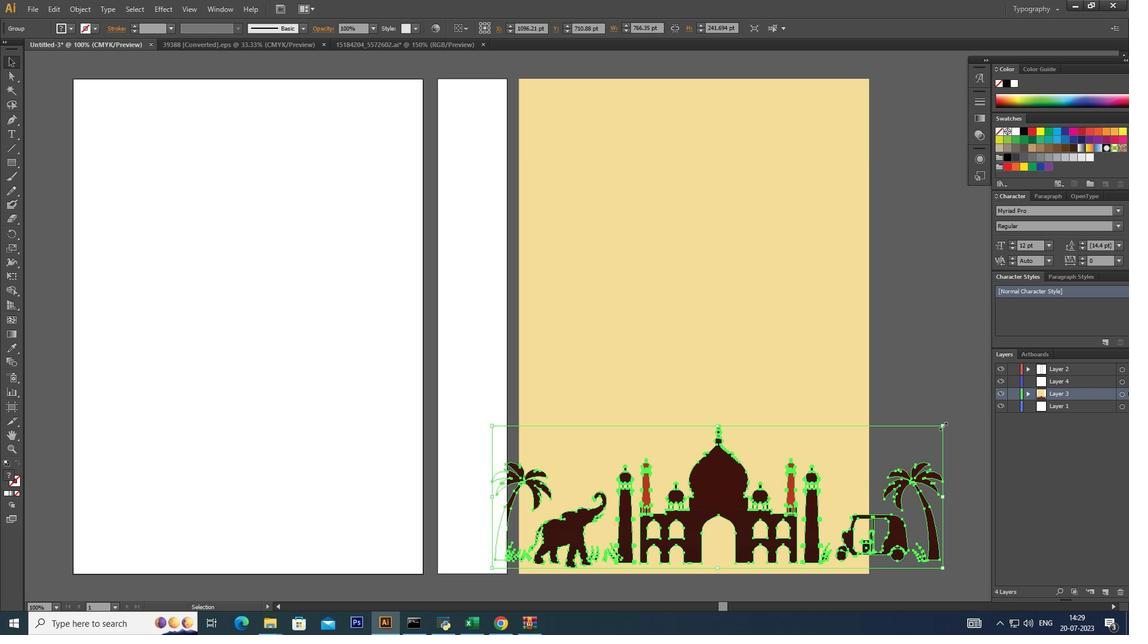 
Action: Mouse pressed left at (943, 425)
Screenshot: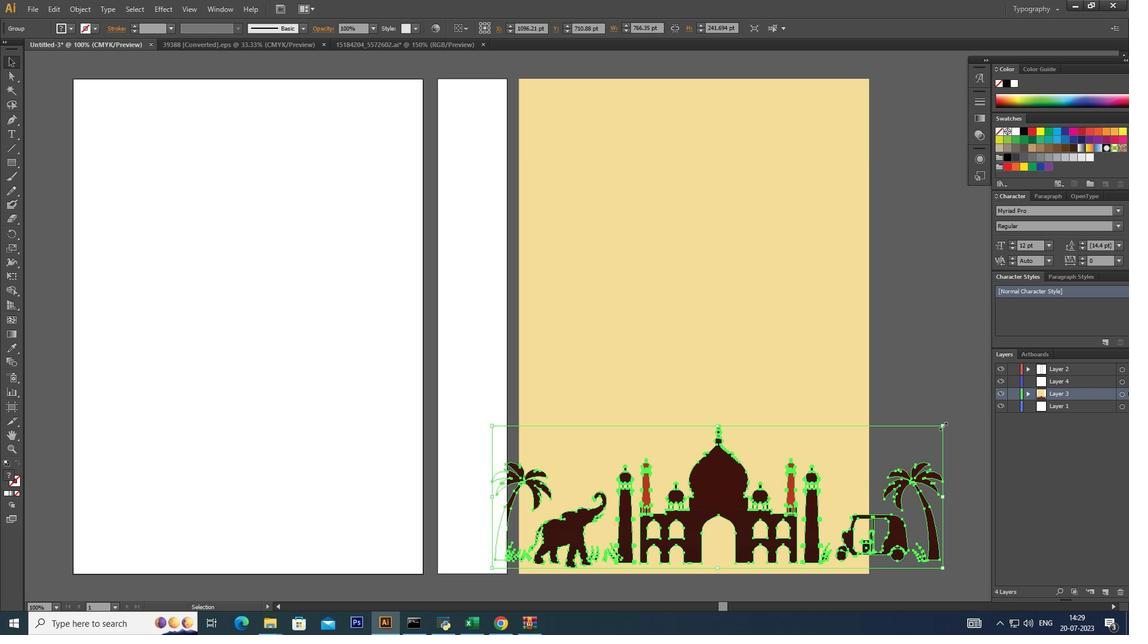 
Action: Key pressed <Key.alt_l><Key.alt_l><Key.alt_l><Key.alt_l><Key.alt_l>
Screenshot: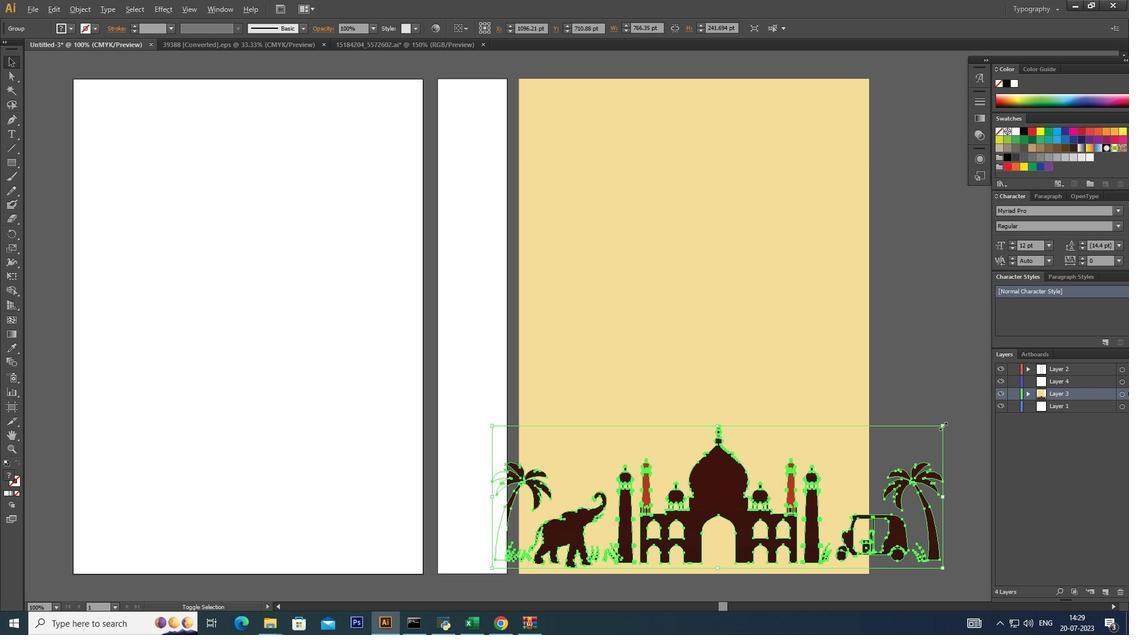 
Action: Mouse moved to (943, 425)
Screenshot: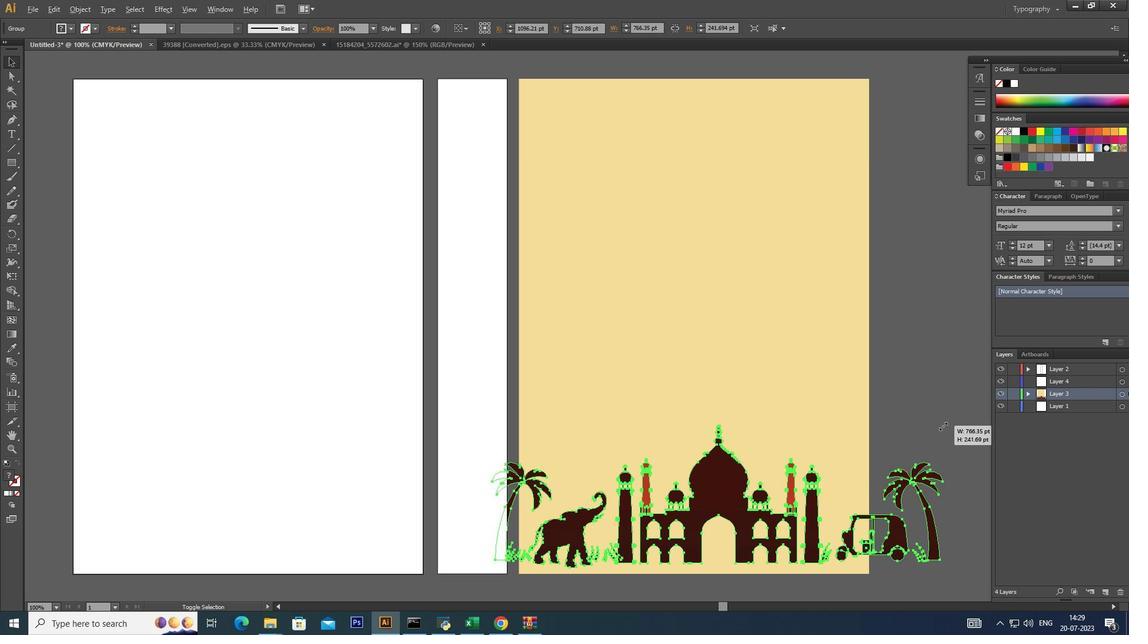 
Action: Key pressed <Key.alt_l>
Screenshot: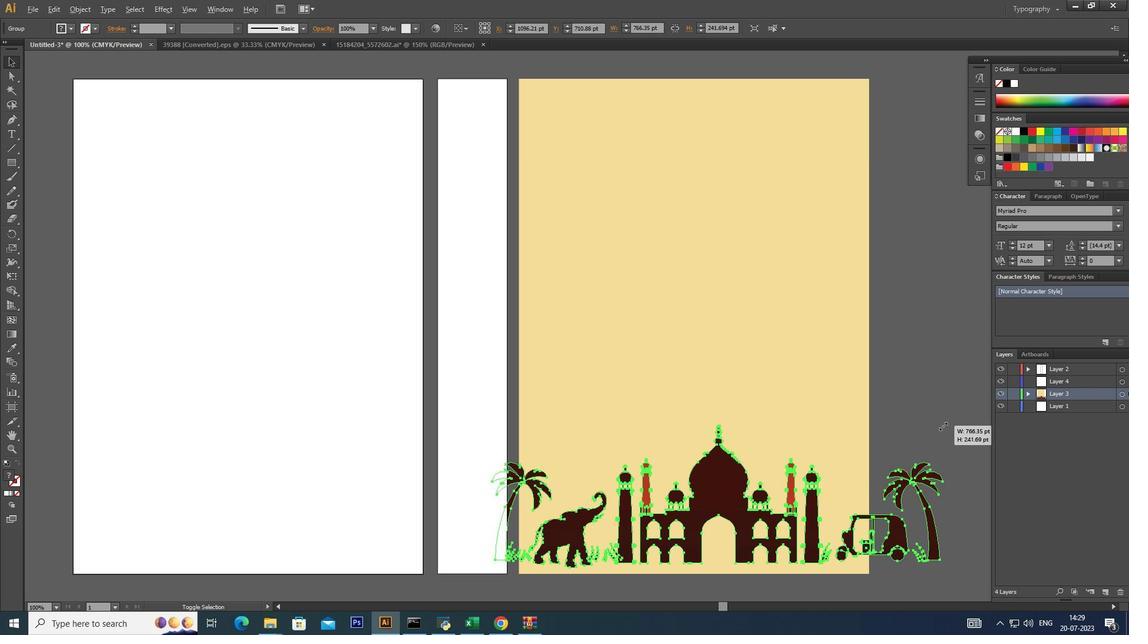 
Action: Mouse moved to (941, 426)
Screenshot: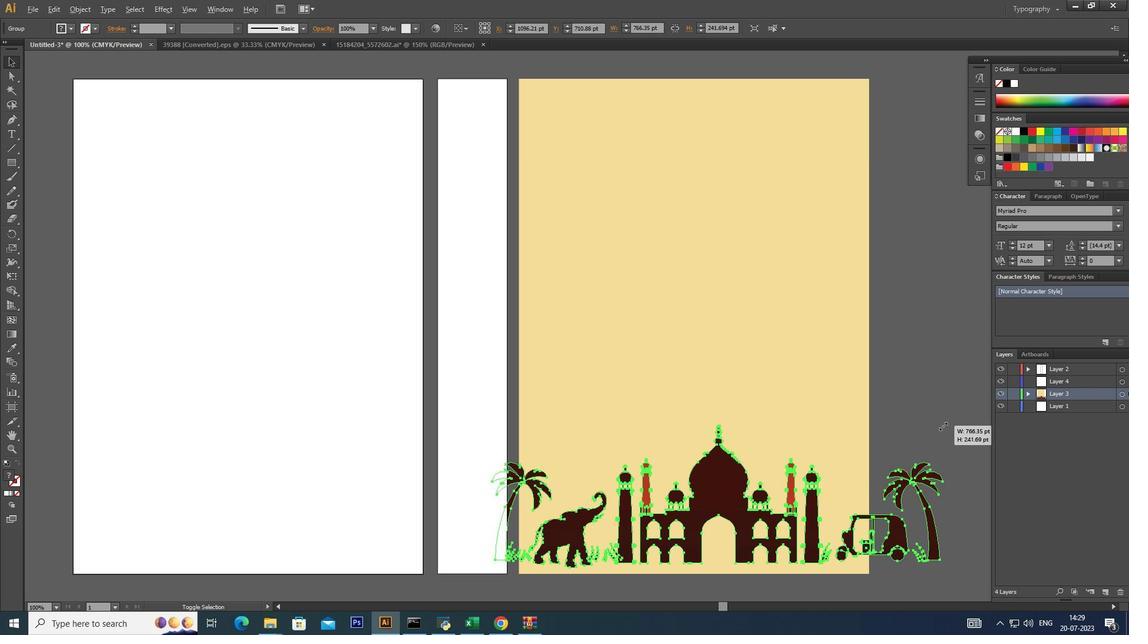 
Action: Key pressed <Key.alt_l>
Screenshot: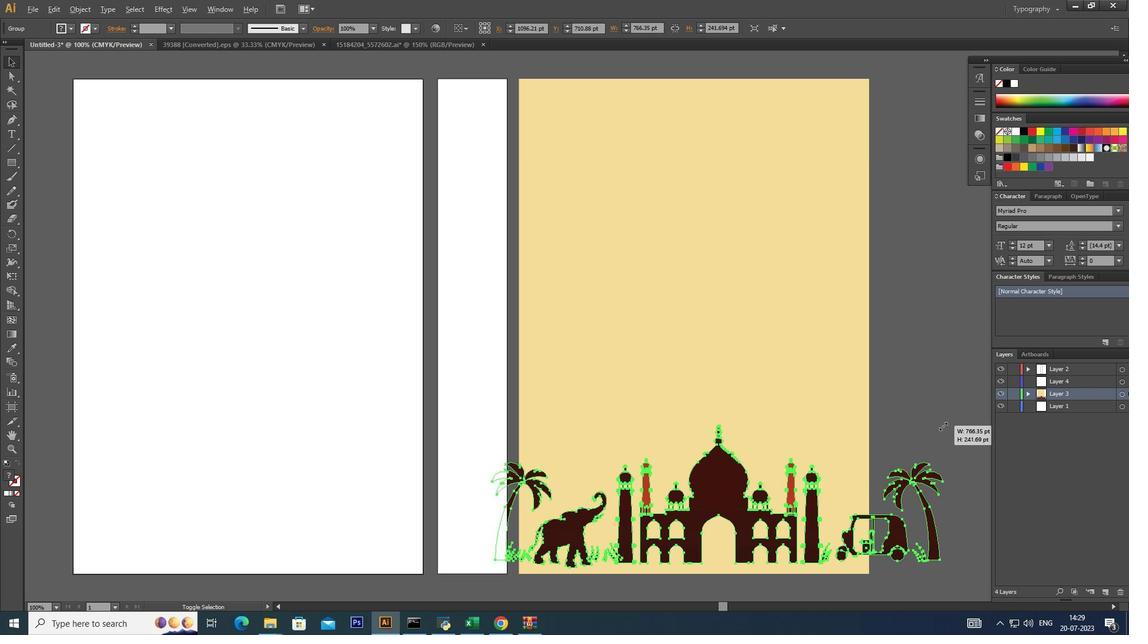 
Action: Mouse moved to (935, 431)
Screenshot: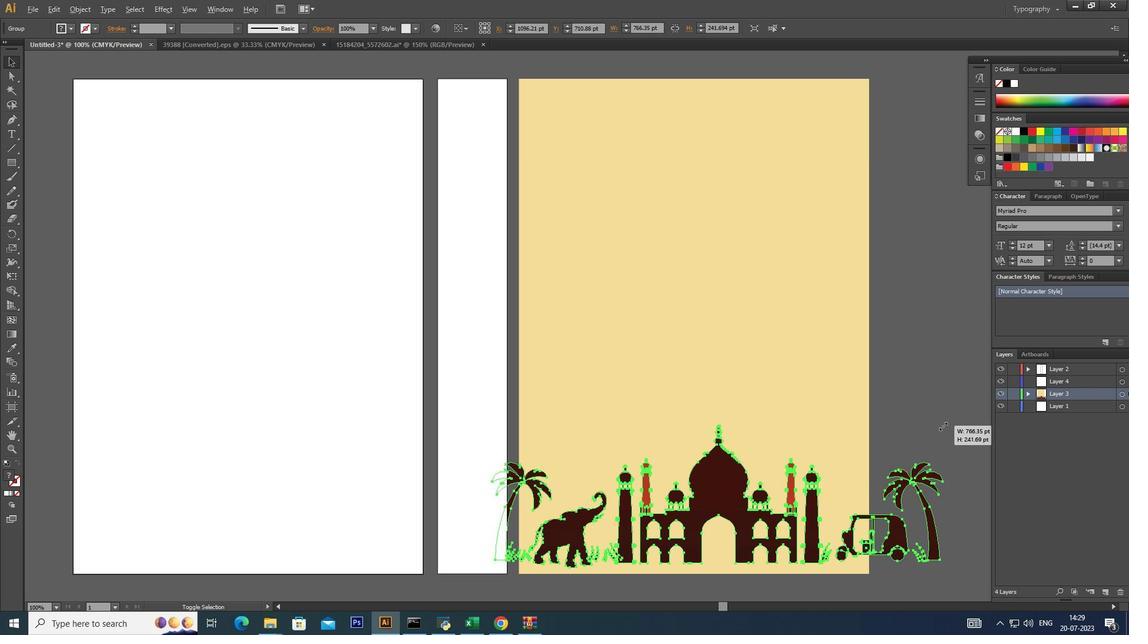 
Action: Key pressed <Key.alt_l>
Screenshot: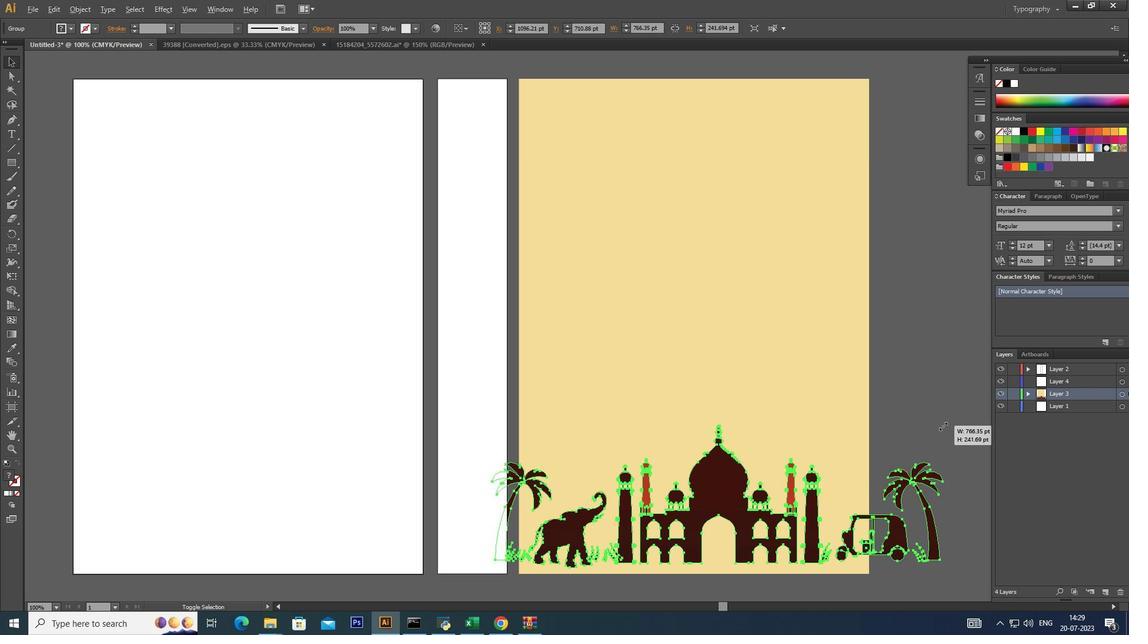 
Action: Mouse moved to (935, 432)
Screenshot: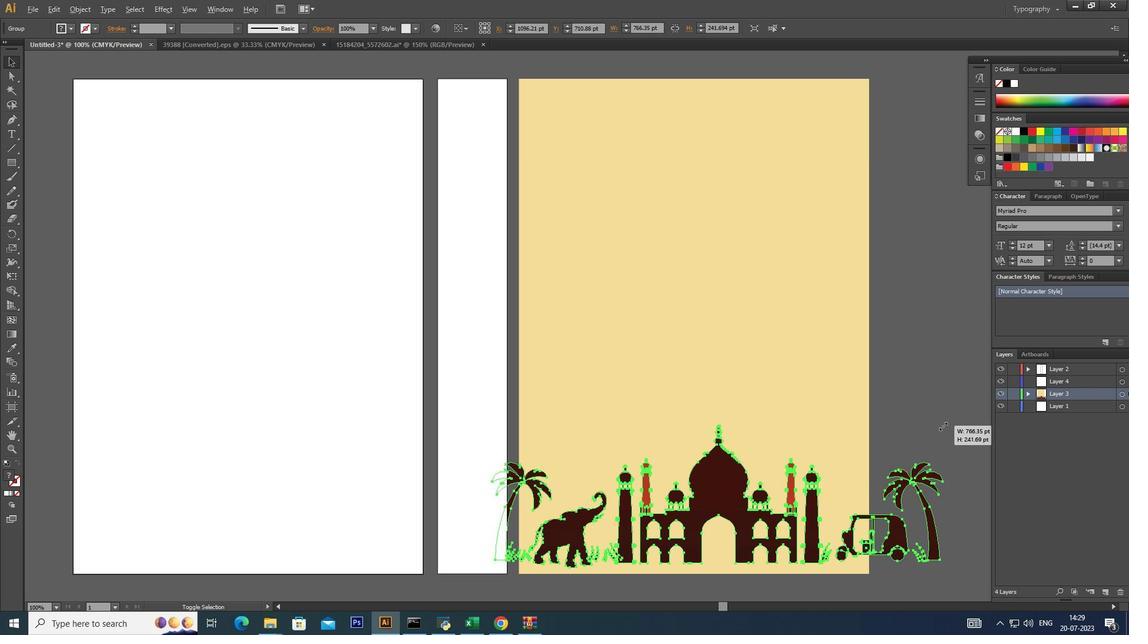 
Action: Key pressed <Key.alt_l><Key.alt_l><Key.alt_l><Key.alt_l>
Screenshot: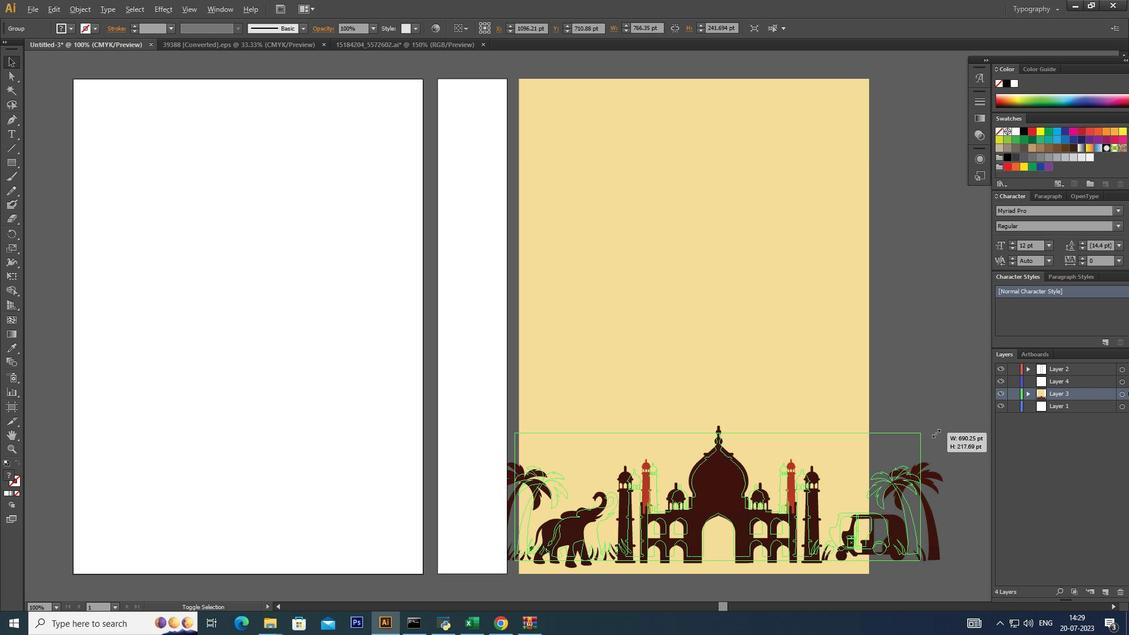 
Action: Mouse moved to (935, 433)
Screenshot: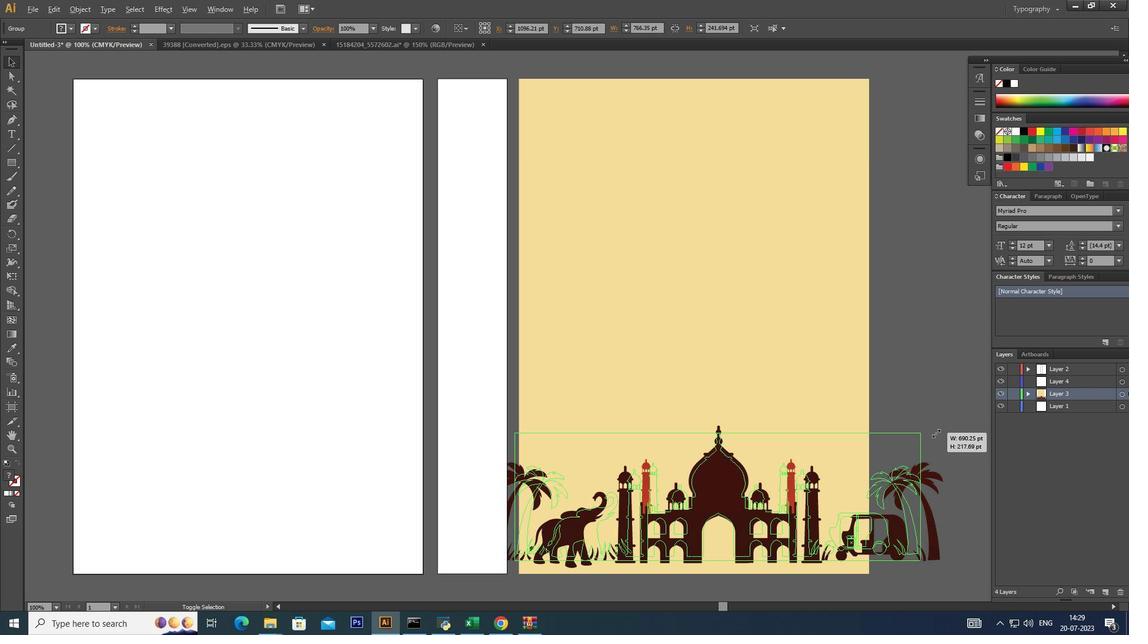 
Action: Key pressed <Key.alt_l>
Screenshot: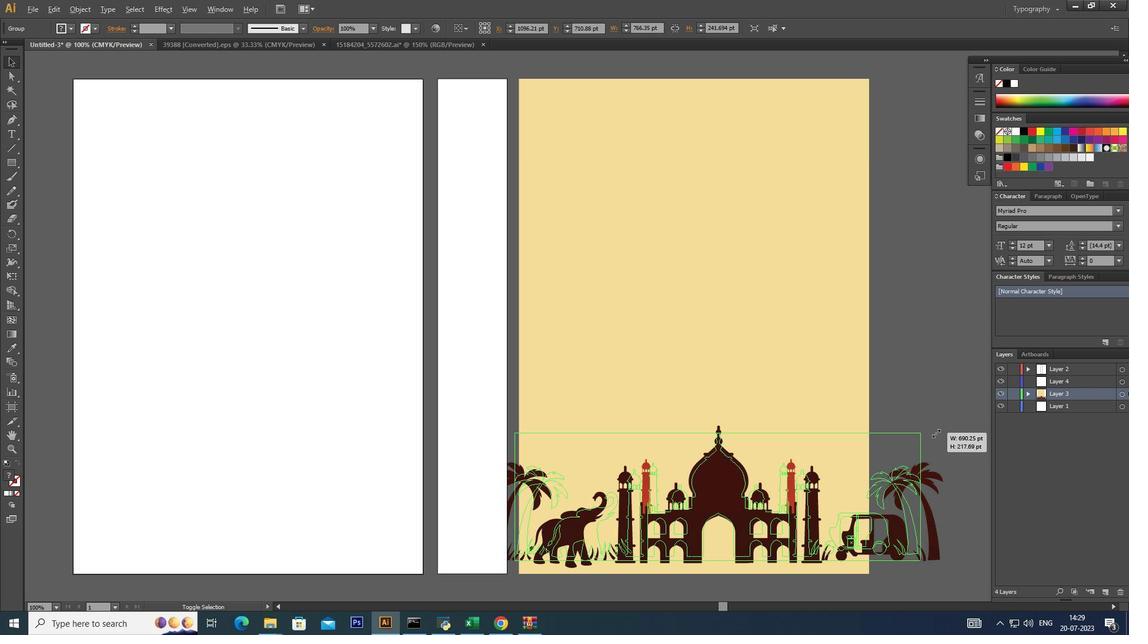 
Action: Mouse moved to (934, 434)
Screenshot: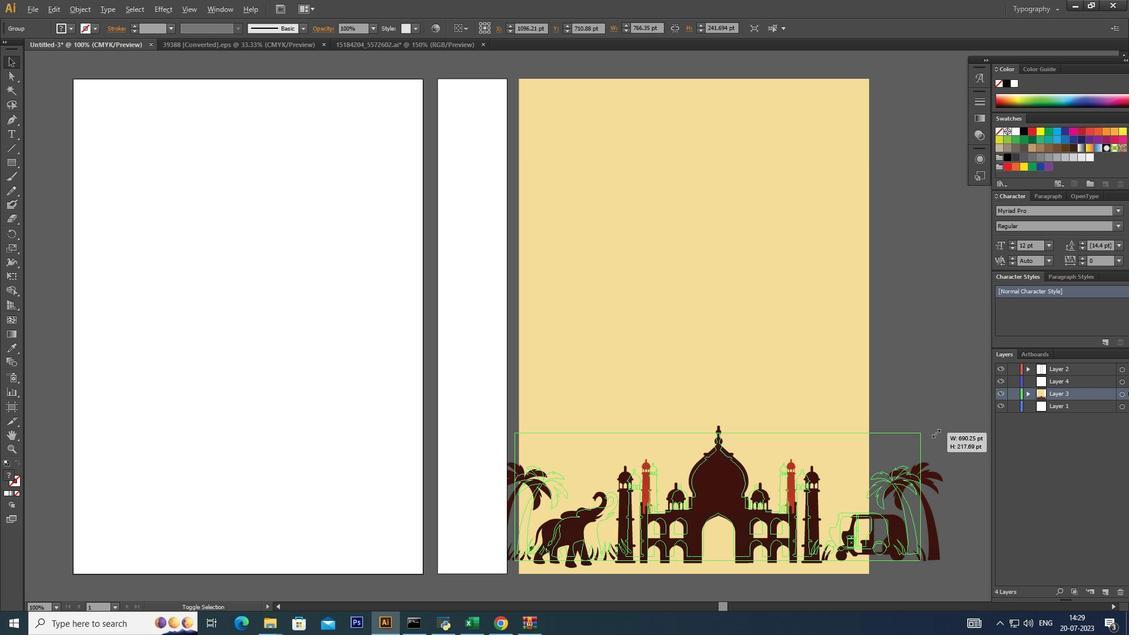 
Action: Key pressed <Key.alt_l>
Screenshot: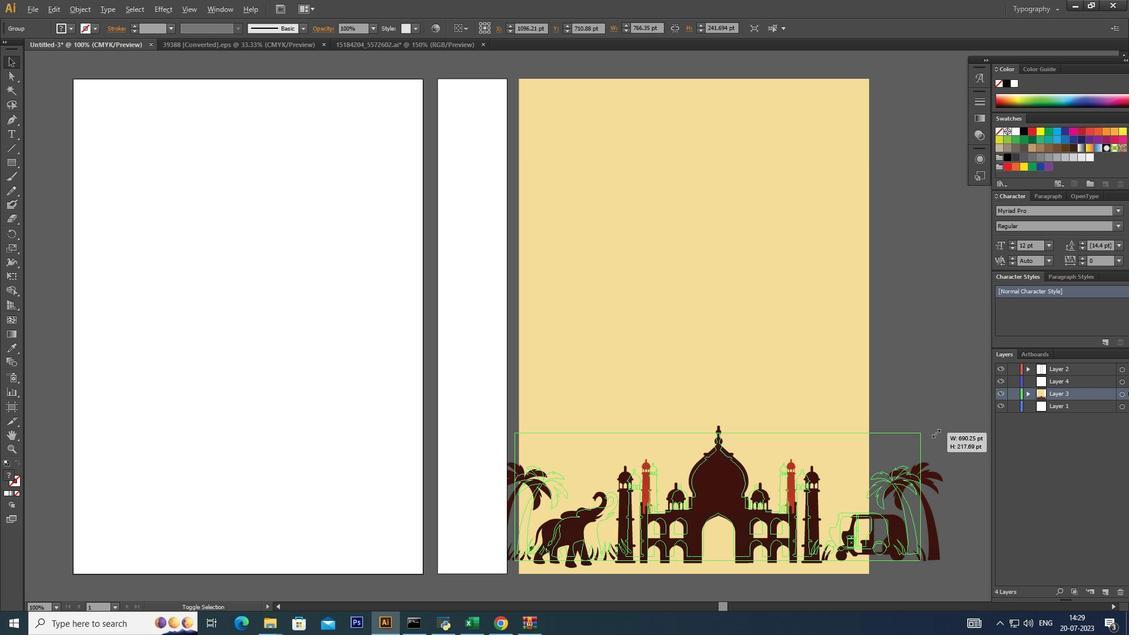 
Action: Mouse moved to (934, 434)
Screenshot: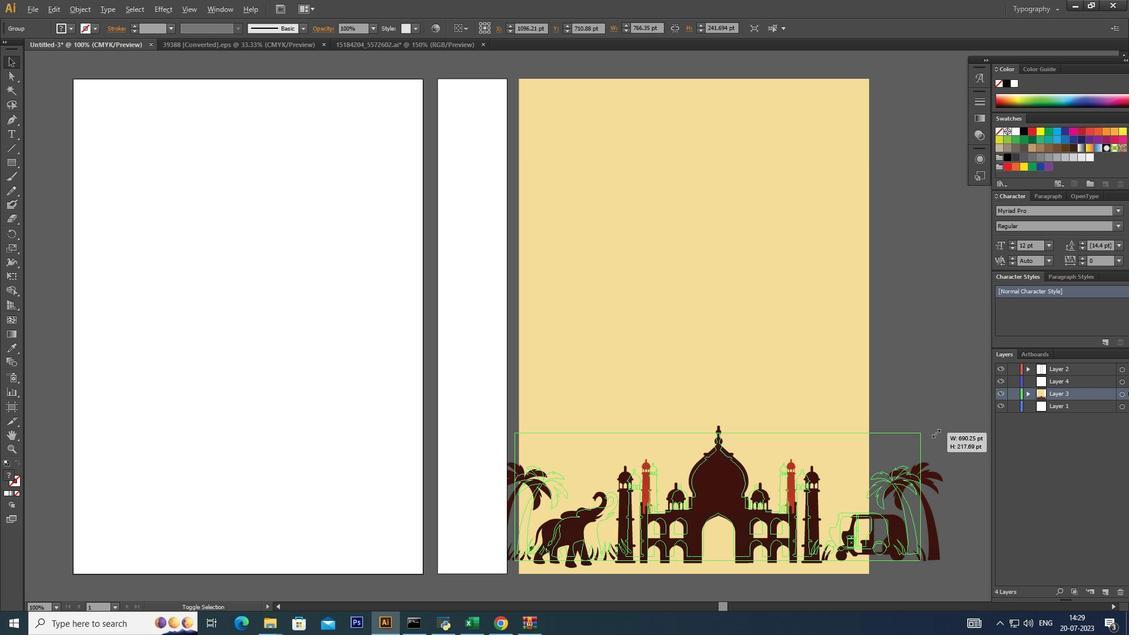 
Action: Key pressed <Key.alt_l>
Screenshot: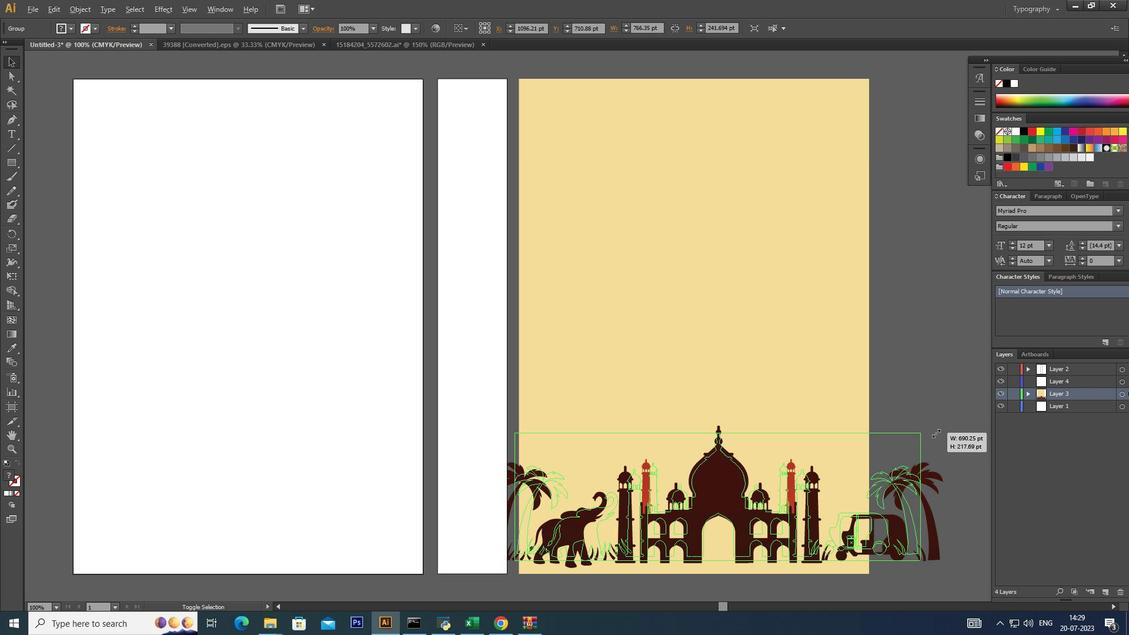 
Action: Mouse moved to (933, 435)
Screenshot: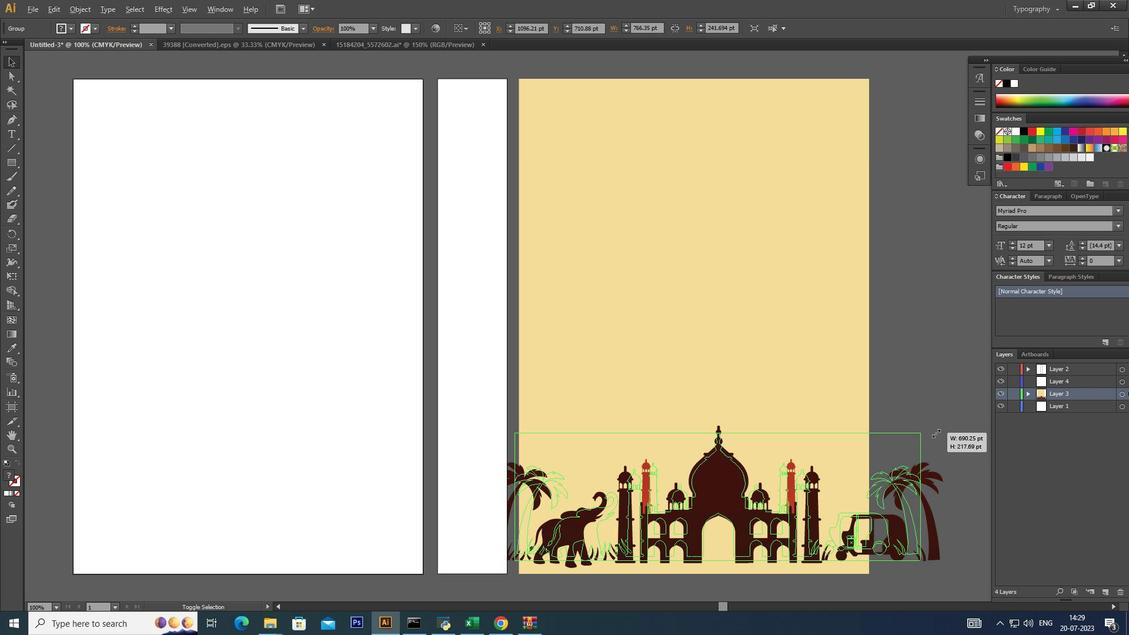 
Action: Key pressed <Key.alt_l>
Screenshot: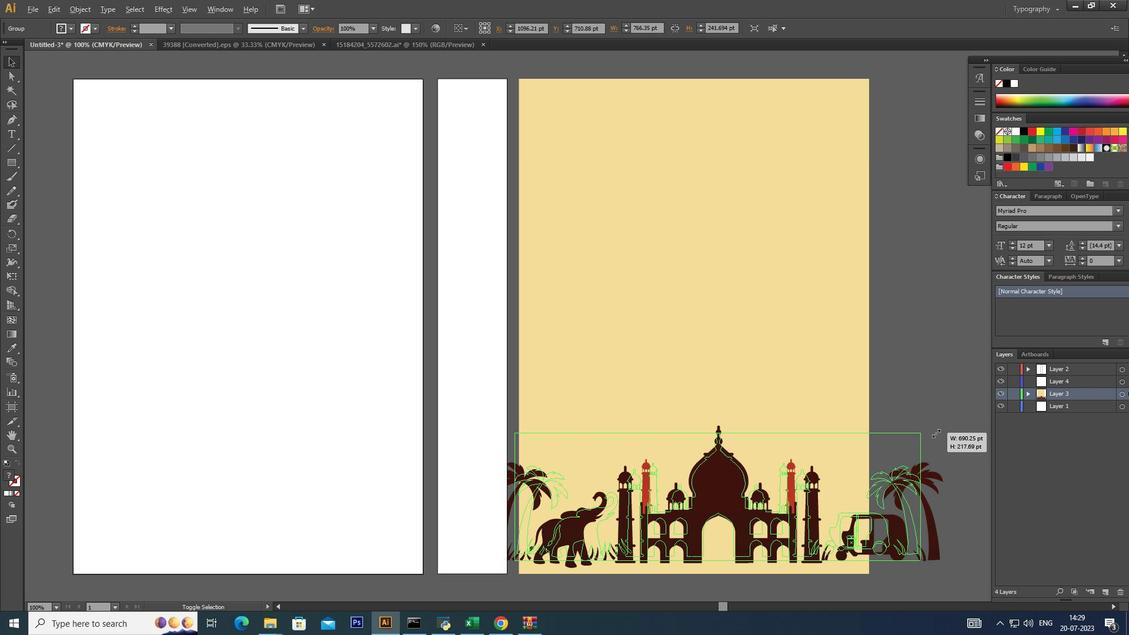 
Action: Mouse moved to (932, 435)
Screenshot: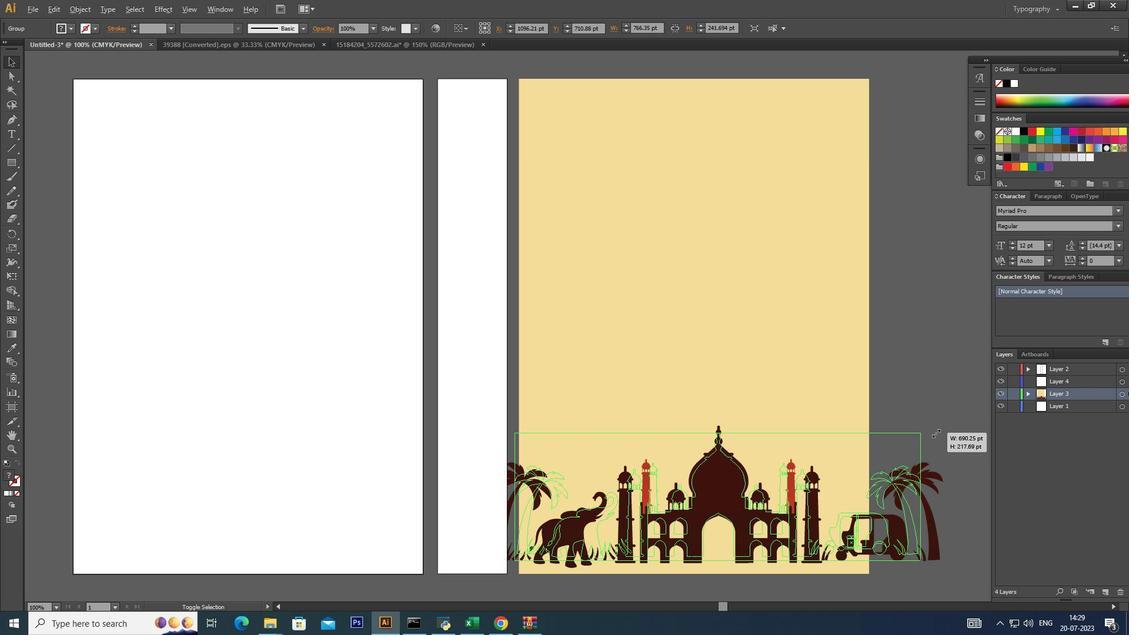 
Action: Key pressed <Key.alt_l>
Screenshot: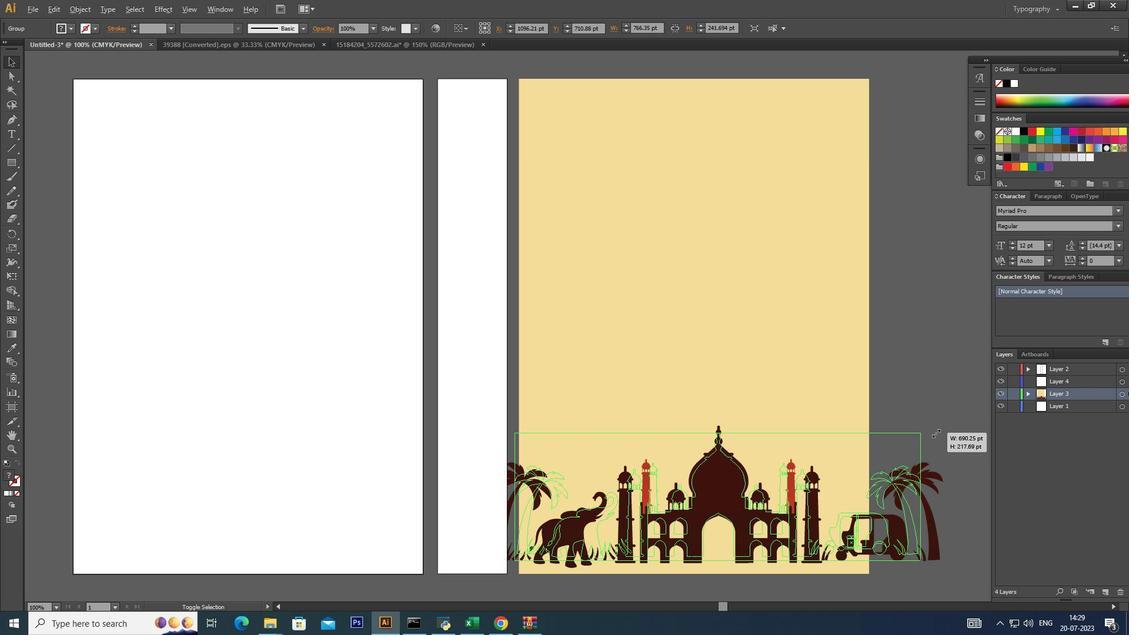 
Action: Mouse moved to (930, 437)
Screenshot: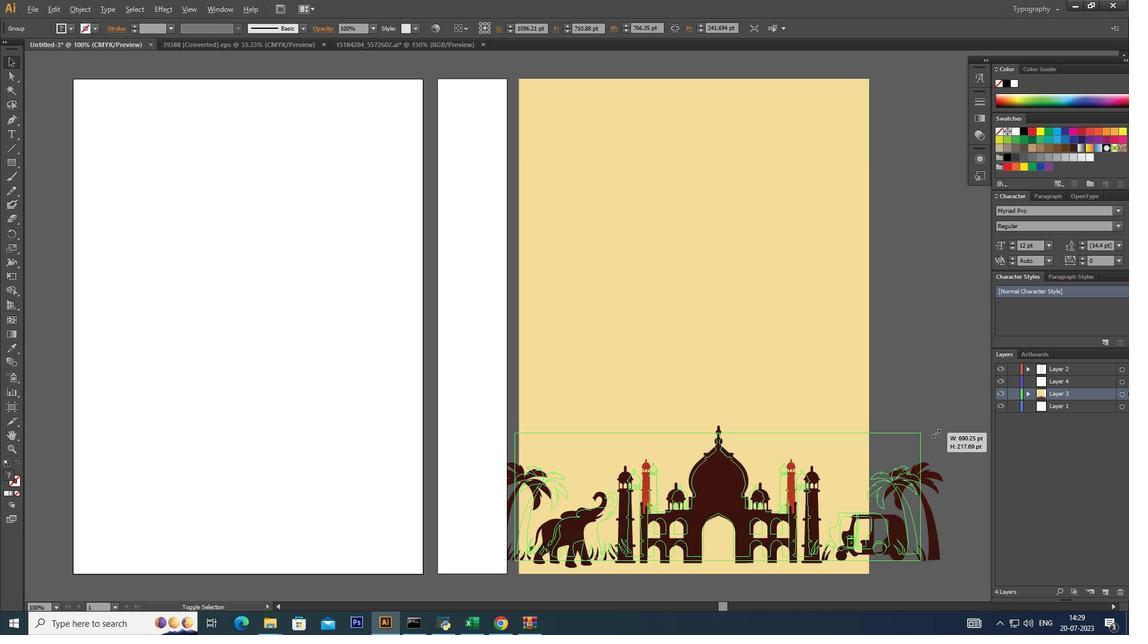 
Action: Key pressed <Key.alt_l>
Screenshot: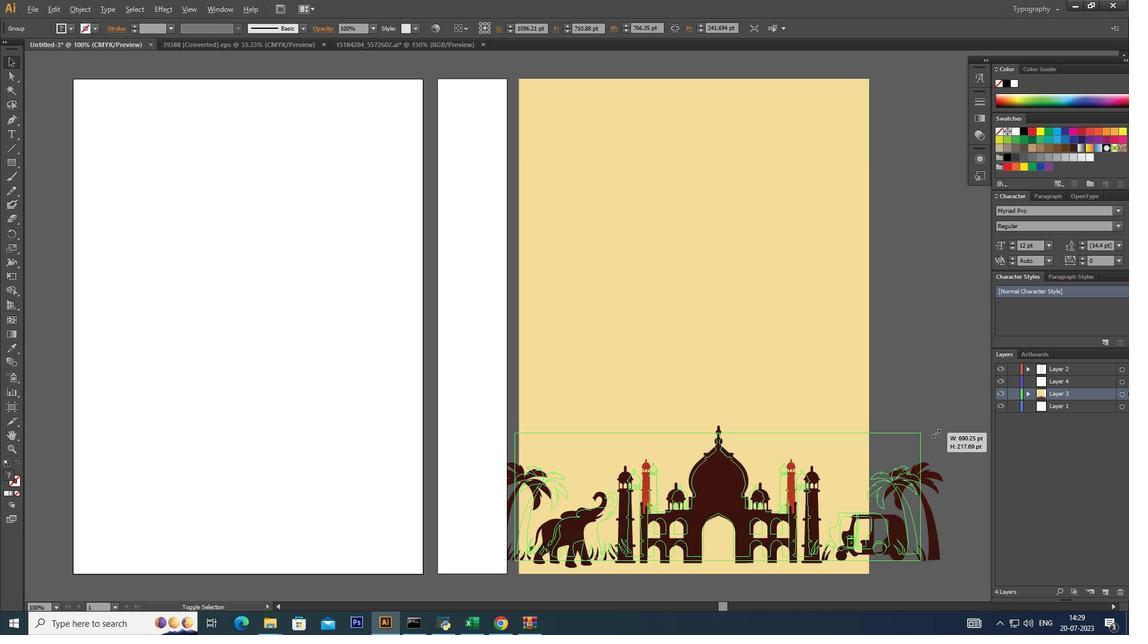 
Action: Mouse moved to (929, 437)
